 Task: Buy 5 Bodysuits of size 3-6 Months for Baby Boys from Clothing section under best seller category for shipping address: Bethany Lewis, 779 Spadafore Drive, State College, Pennsylvania 16803, Cell Number 8148222457. Pay from credit card ending with 2005, CVV 3321
Action: Mouse moved to (324, 94)
Screenshot: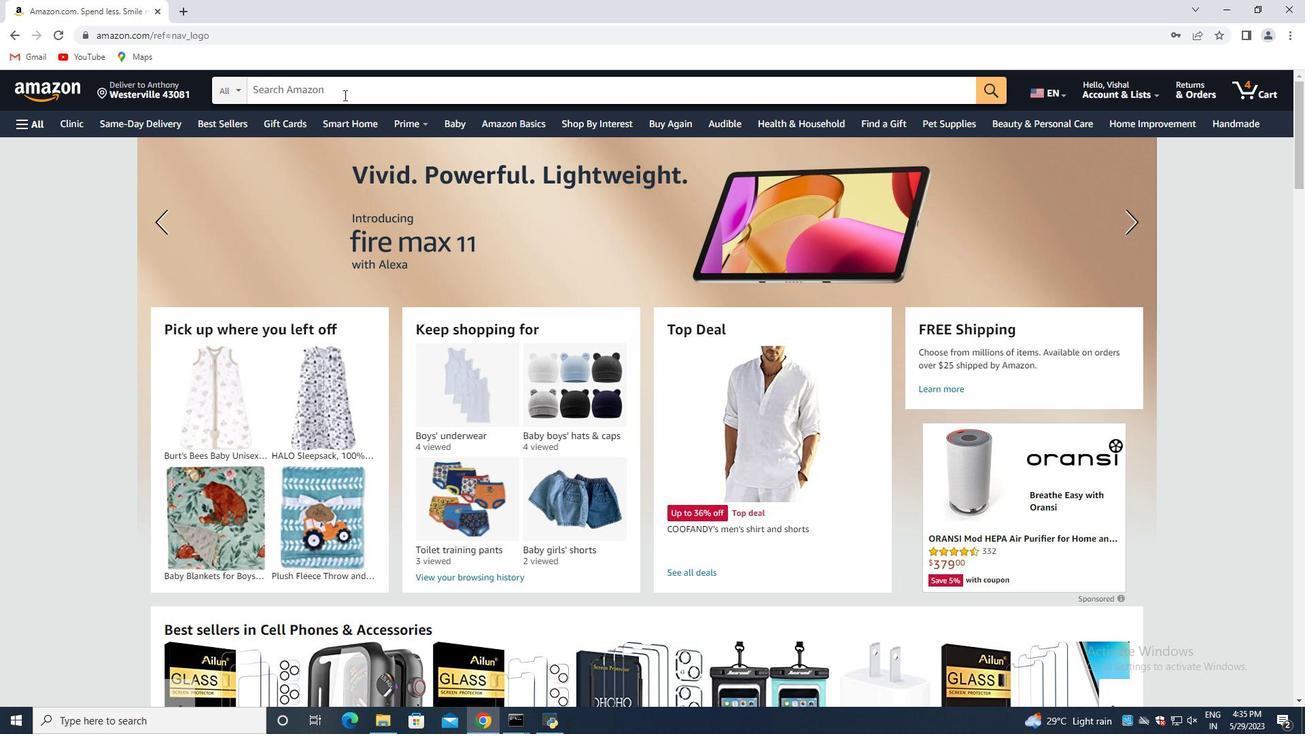 
Action: Mouse pressed left at (324, 94)
Screenshot: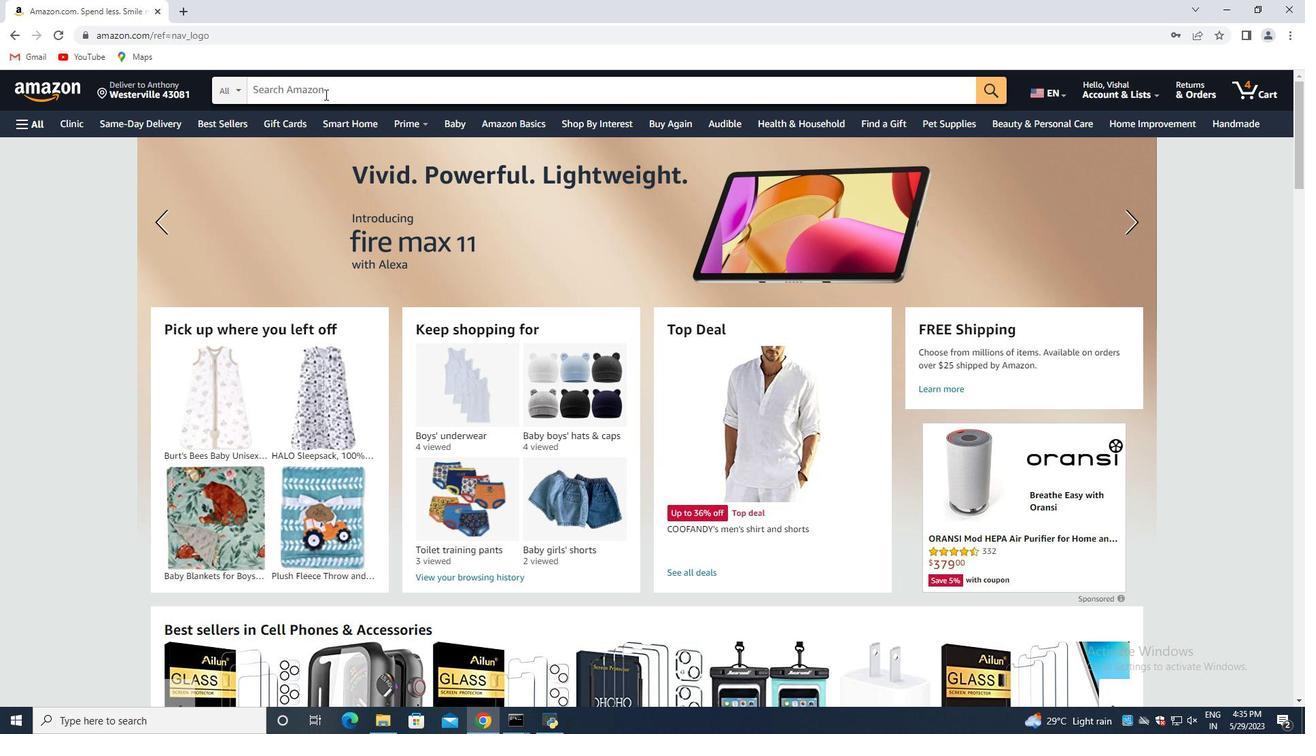 
Action: Key pressed <Key.shift>Bodysuits<Key.space>of<Key.space>size<Key.space>3-6<Key.space><Key.shift>Months<Key.space>for<Key.space><Key.shift>Baby<Key.space><Key.shift>Boys<Key.enter>
Screenshot: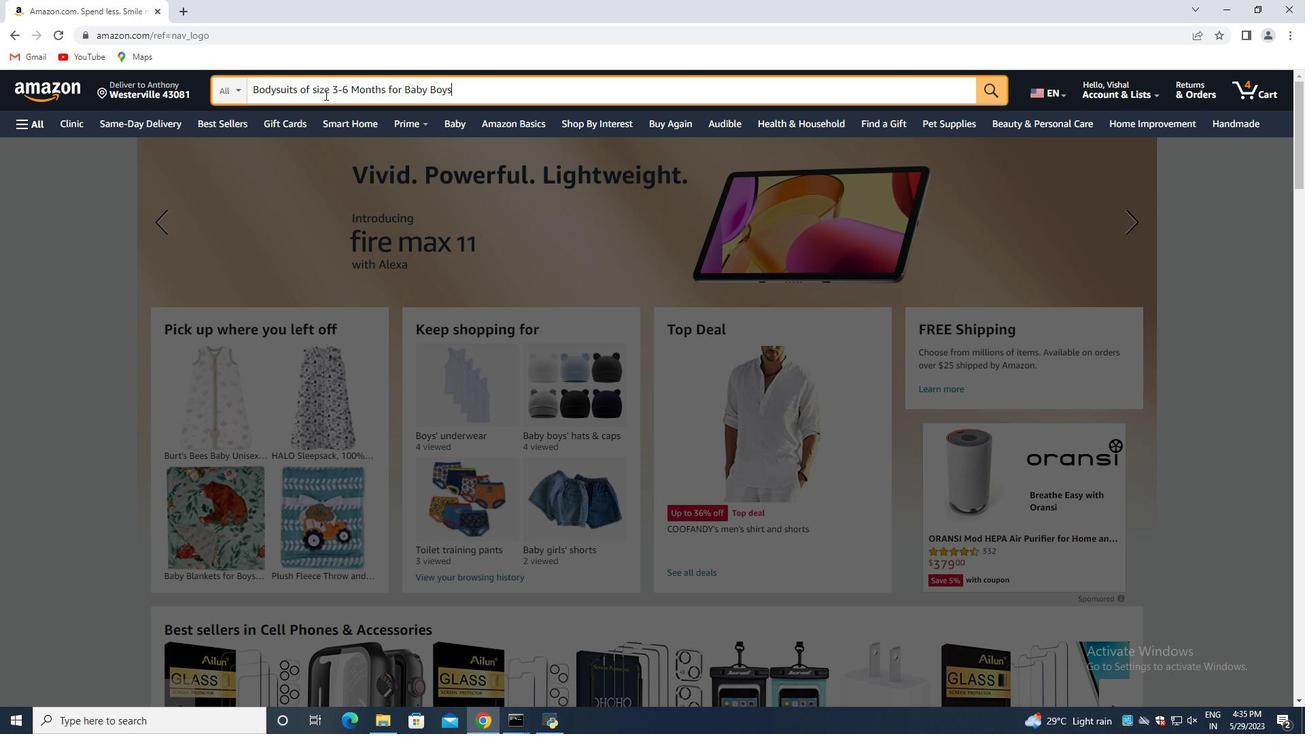 
Action: Mouse moved to (361, 292)
Screenshot: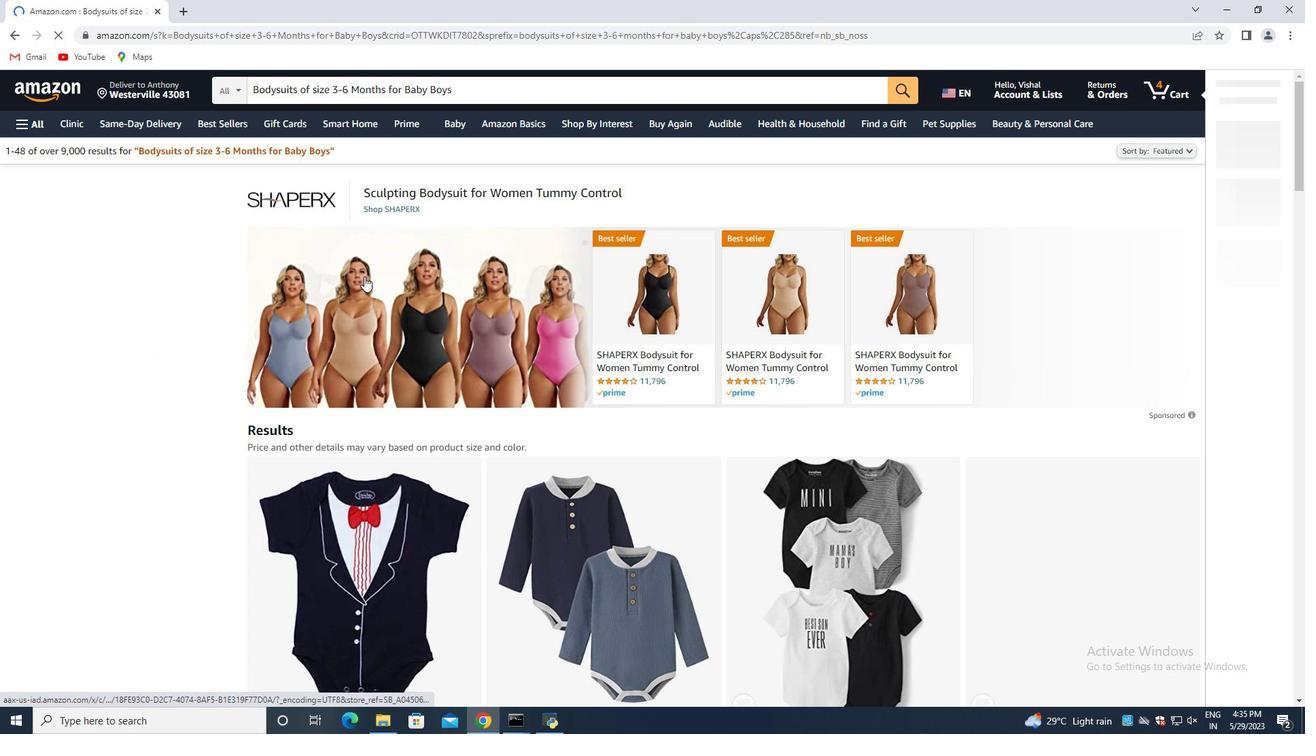 
Action: Mouse scrolled (363, 278) with delta (0, 0)
Screenshot: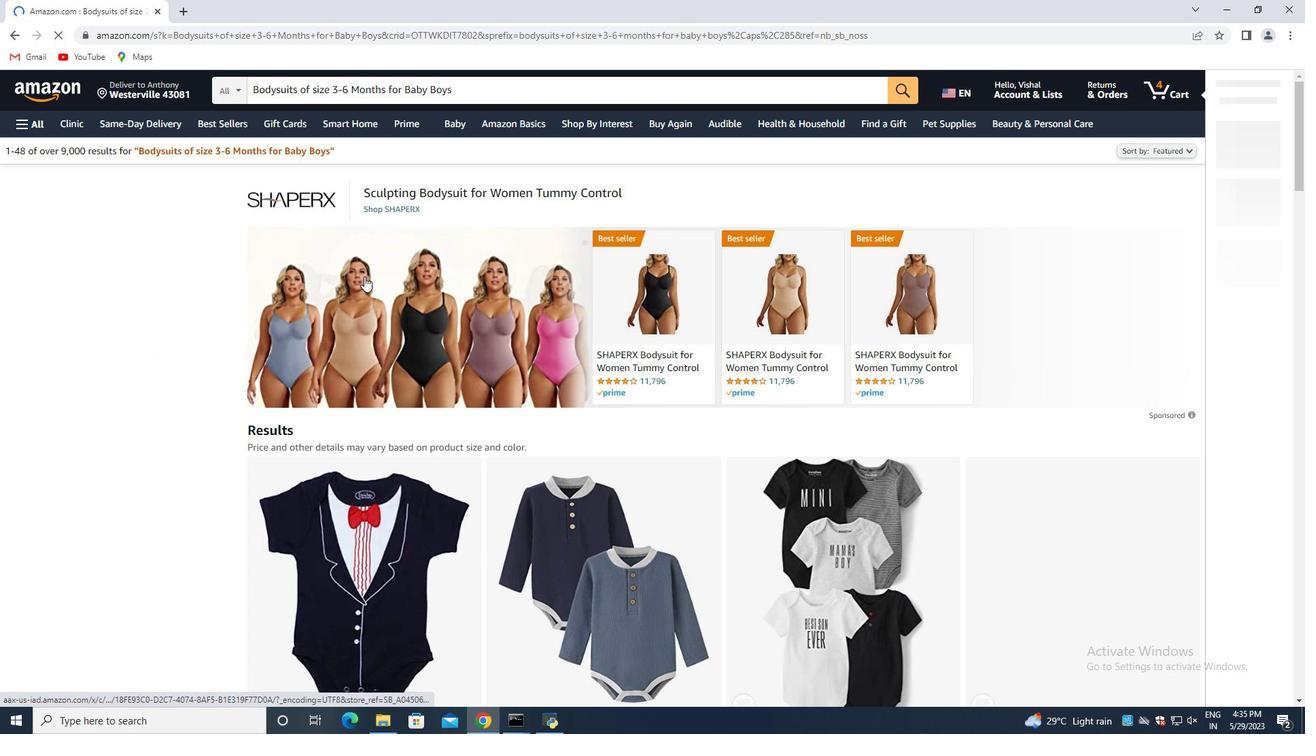 
Action: Mouse moved to (361, 295)
Screenshot: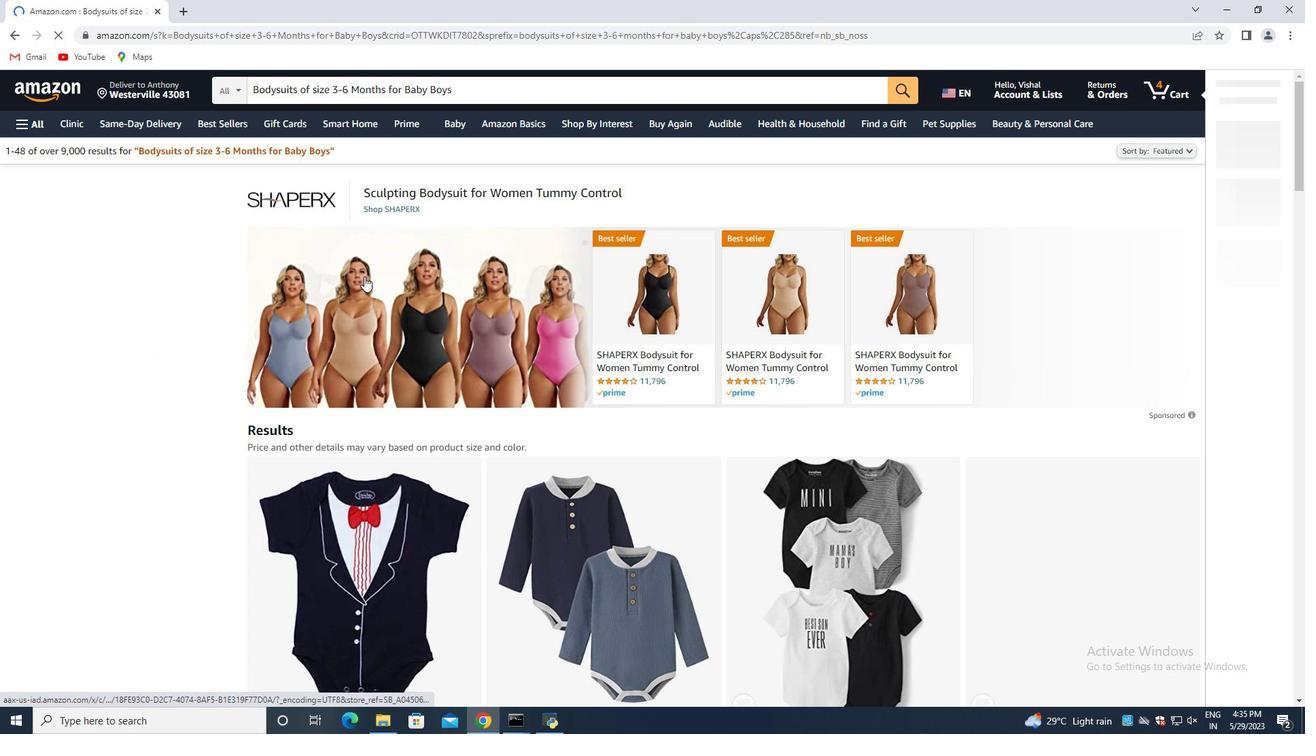 
Action: Mouse scrolled (361, 292) with delta (0, 0)
Screenshot: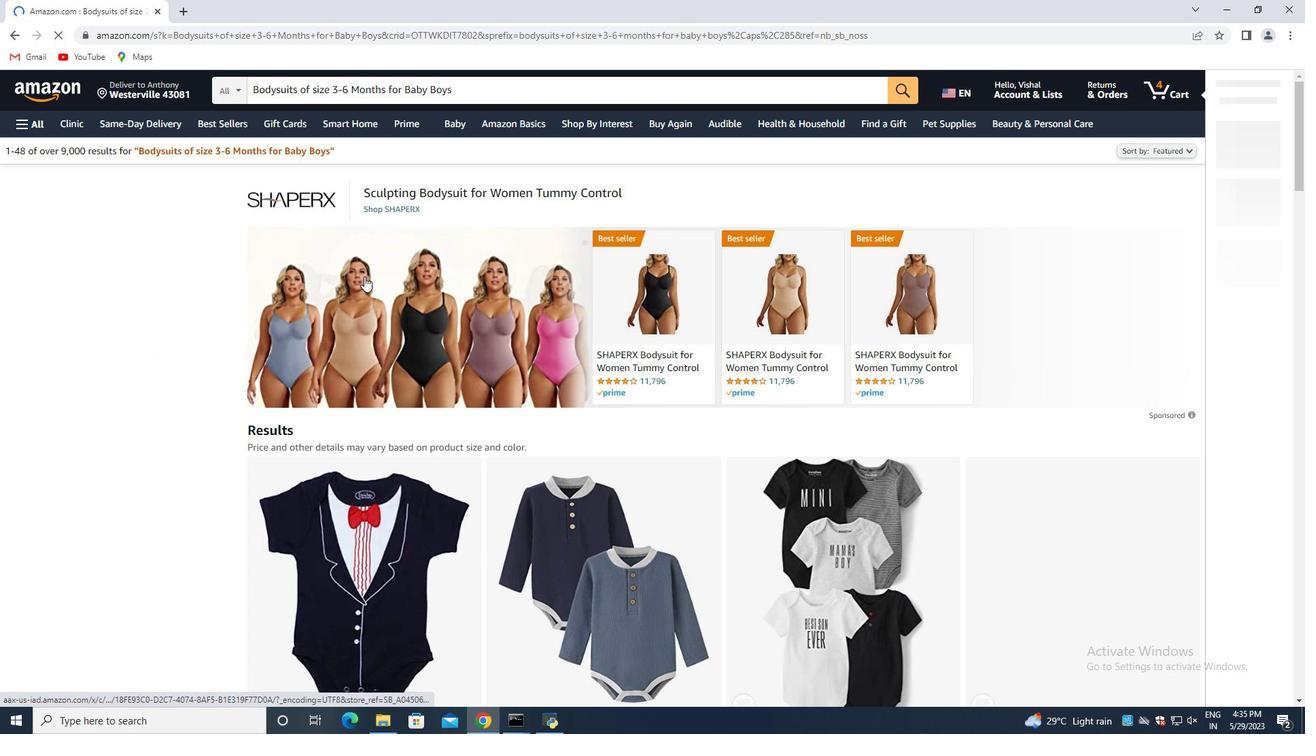 
Action: Mouse moved to (361, 295)
Screenshot: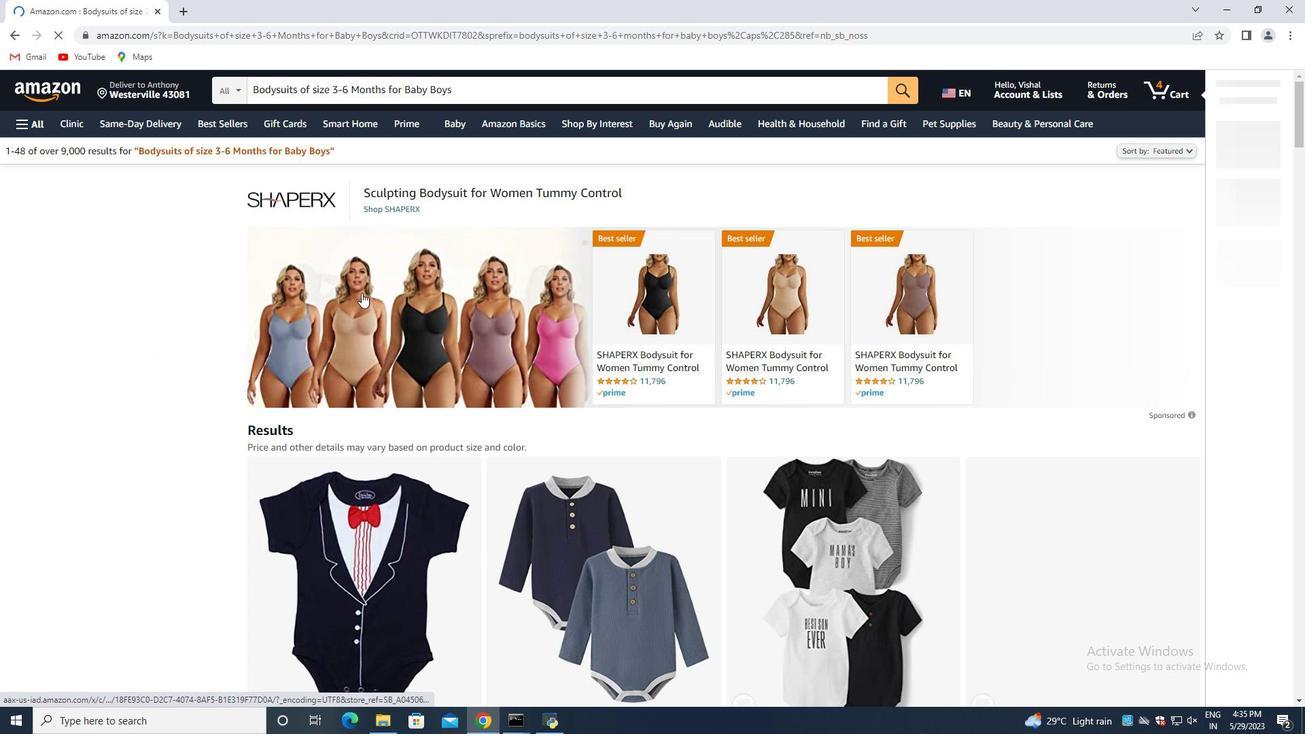 
Action: Mouse scrolled (361, 294) with delta (0, 0)
Screenshot: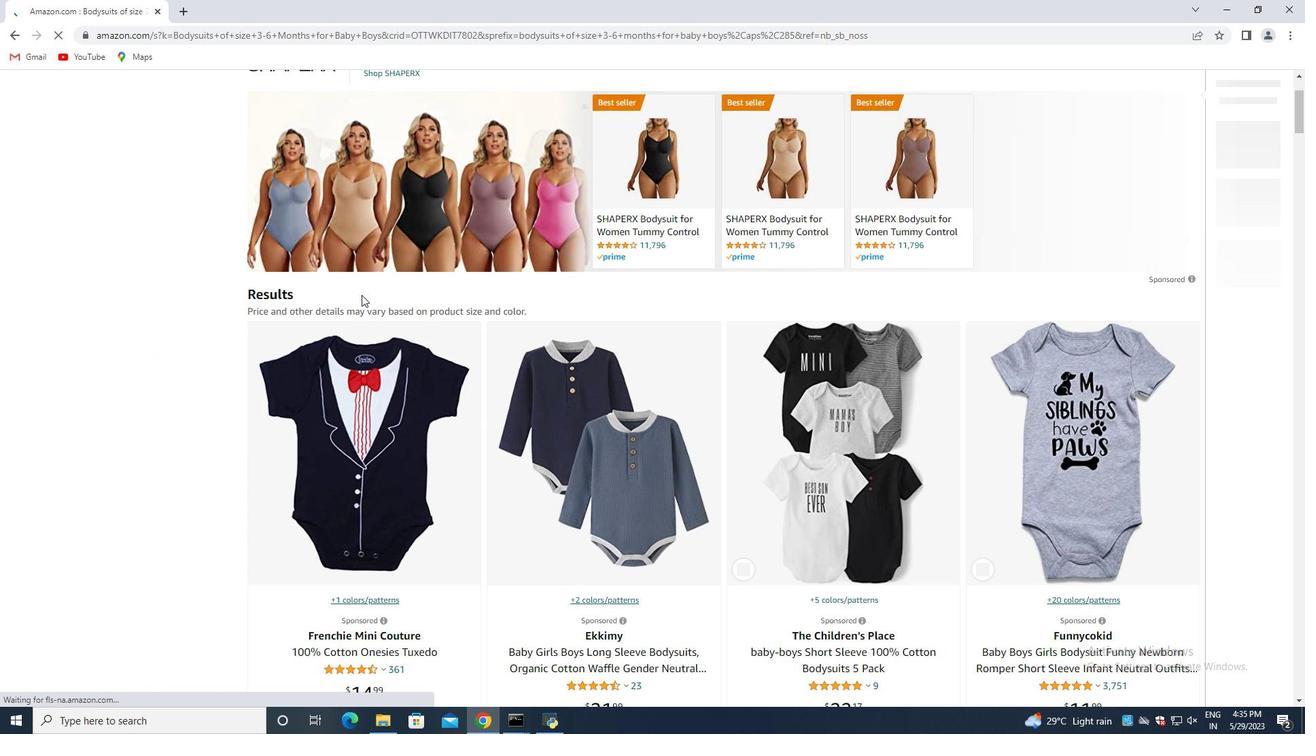 
Action: Mouse moved to (388, 297)
Screenshot: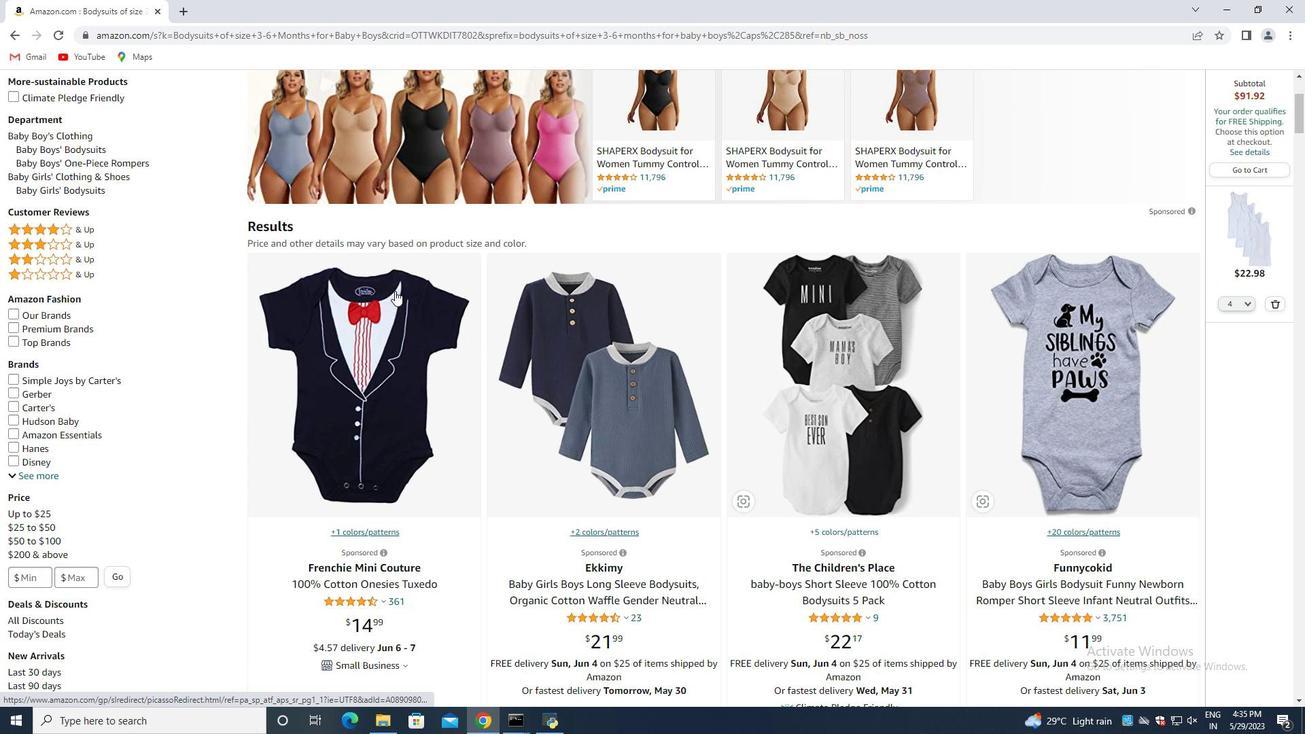 
Action: Mouse scrolled (388, 296) with delta (0, 0)
Screenshot: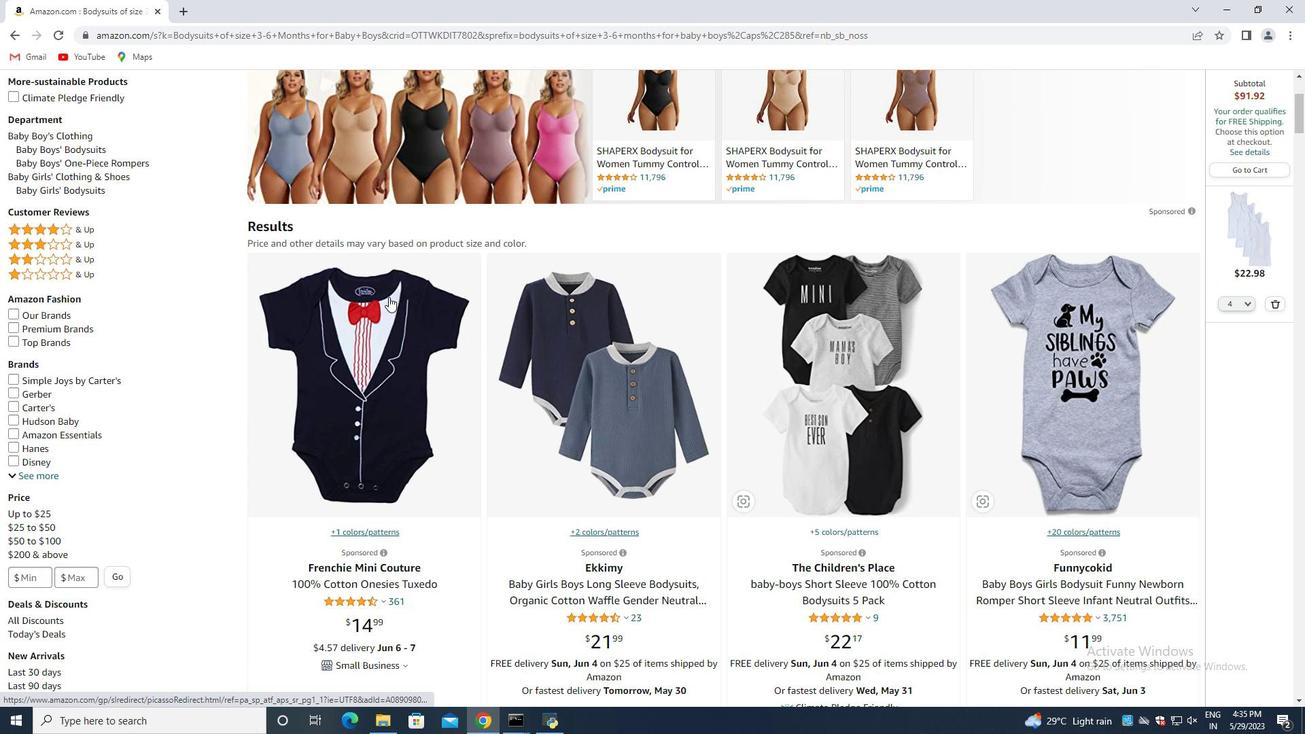 
Action: Mouse scrolled (388, 296) with delta (0, 0)
Screenshot: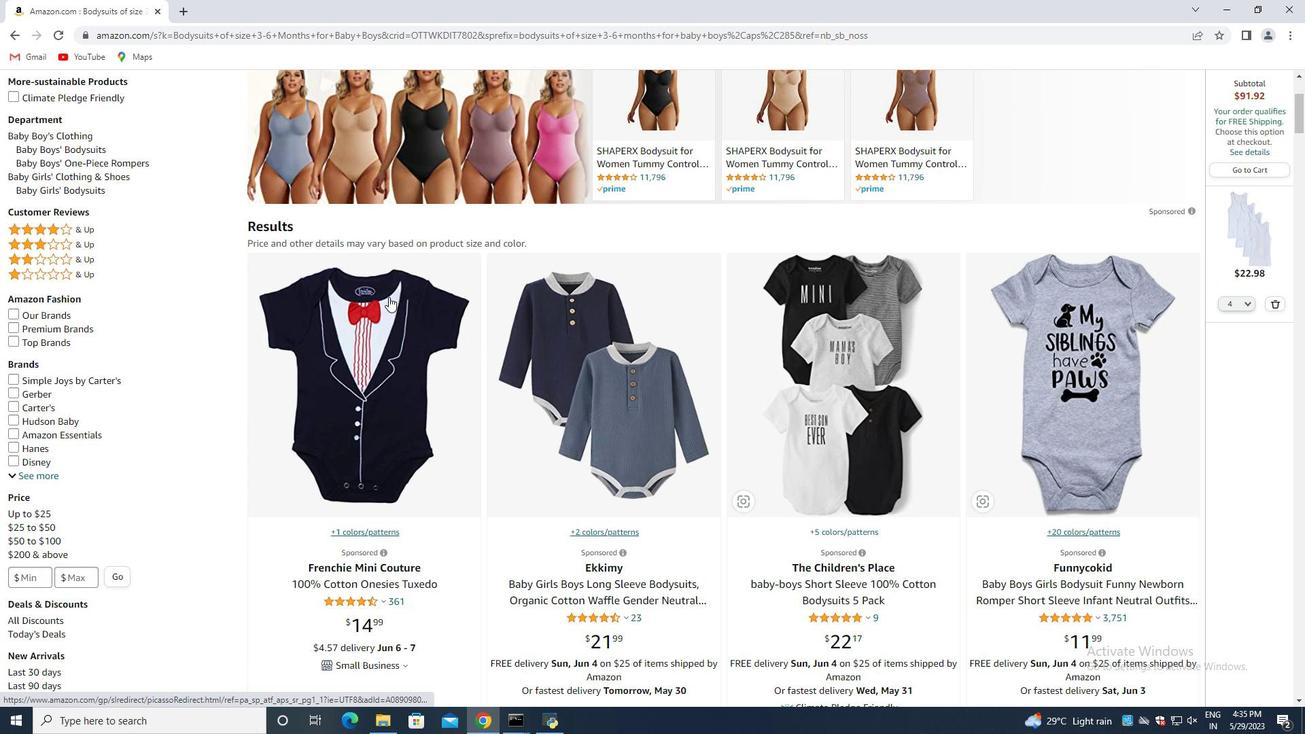 
Action: Mouse moved to (343, 254)
Screenshot: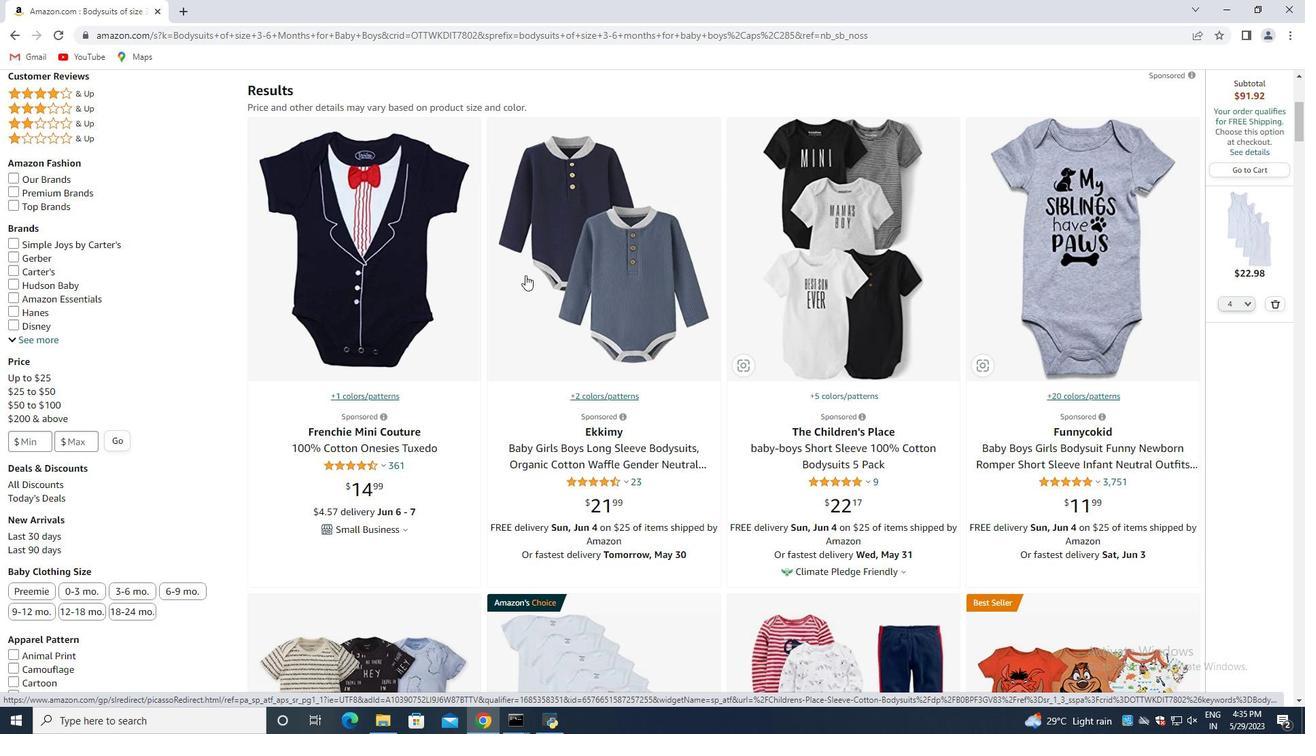 
Action: Mouse scrolled (343, 254) with delta (0, 0)
Screenshot: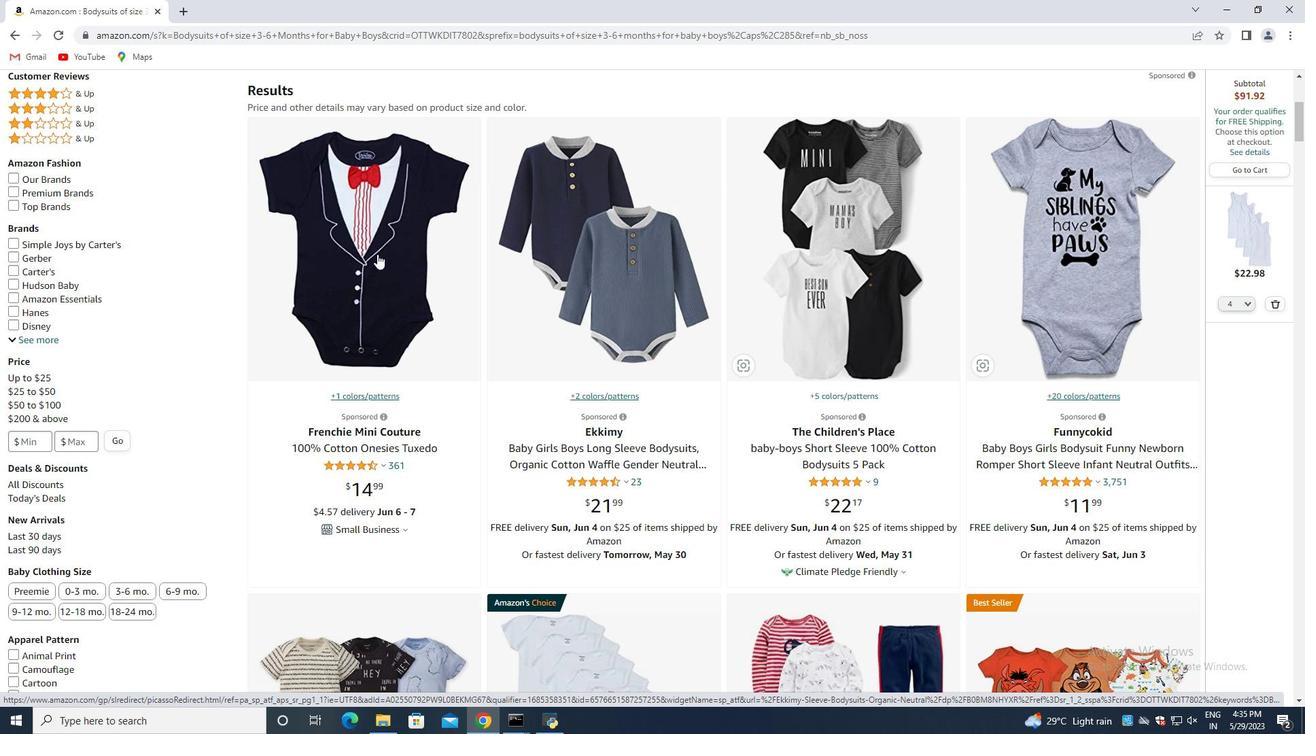 
Action: Mouse scrolled (343, 254) with delta (0, 0)
Screenshot: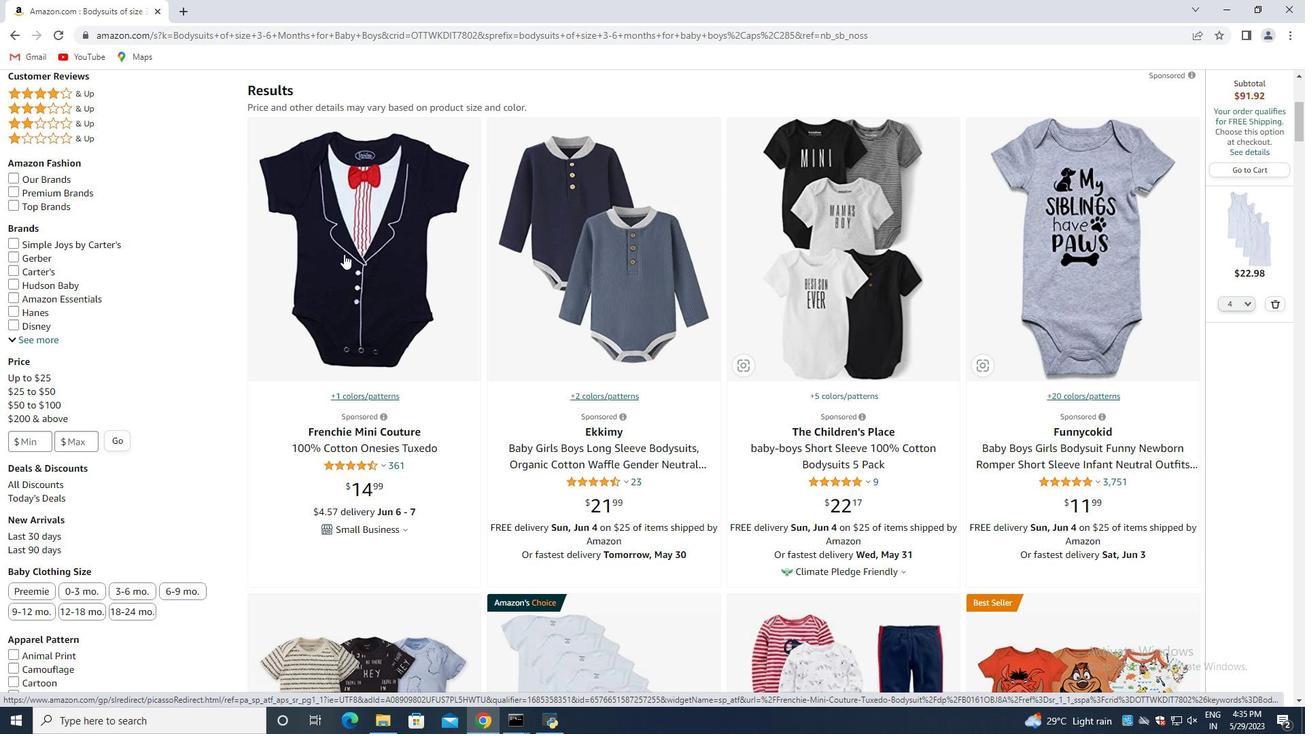 
Action: Mouse scrolled (343, 254) with delta (0, 0)
Screenshot: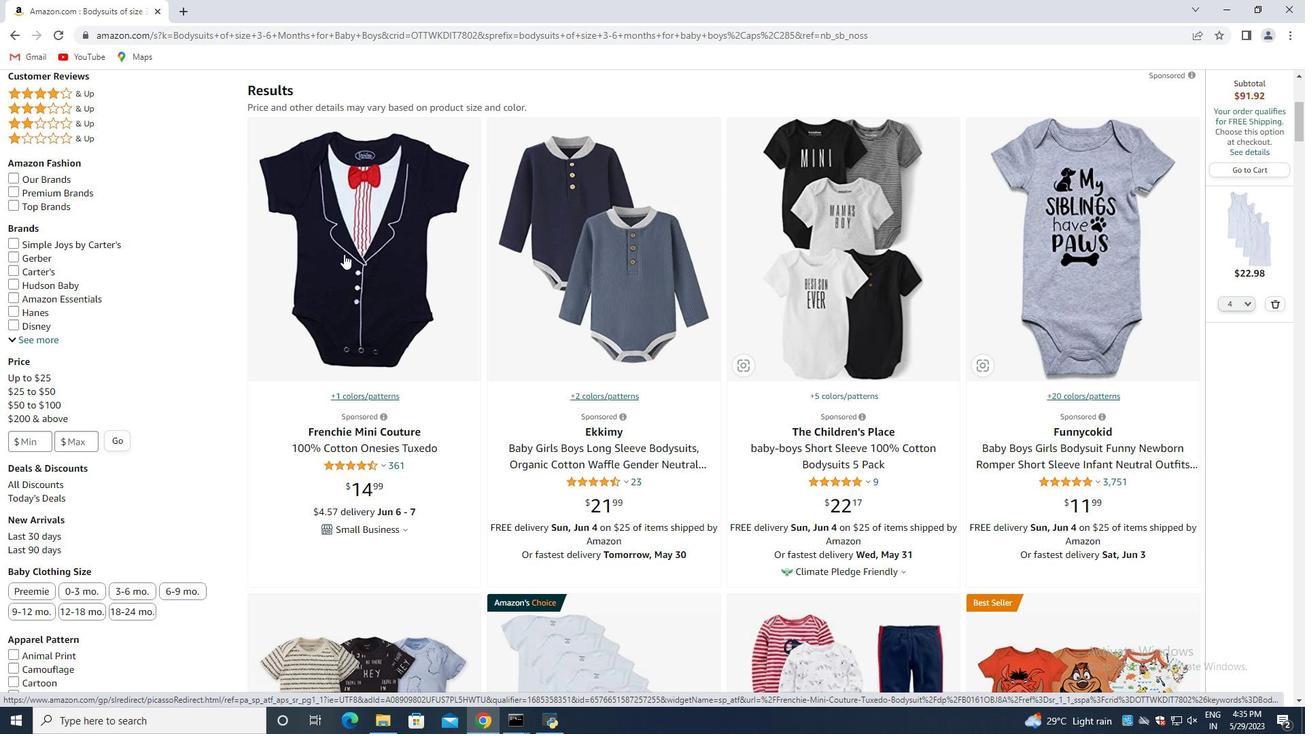 
Action: Mouse moved to (342, 254)
Screenshot: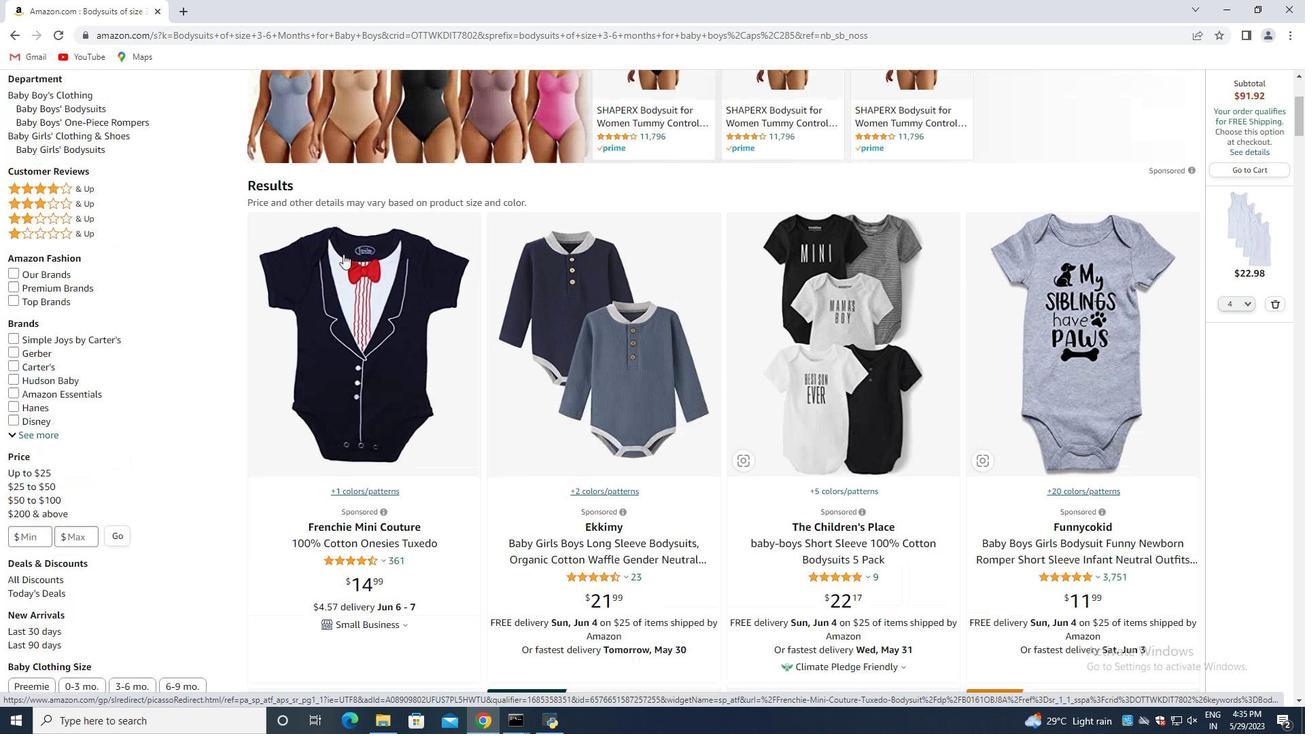
Action: Mouse scrolled (343, 254) with delta (0, 0)
Screenshot: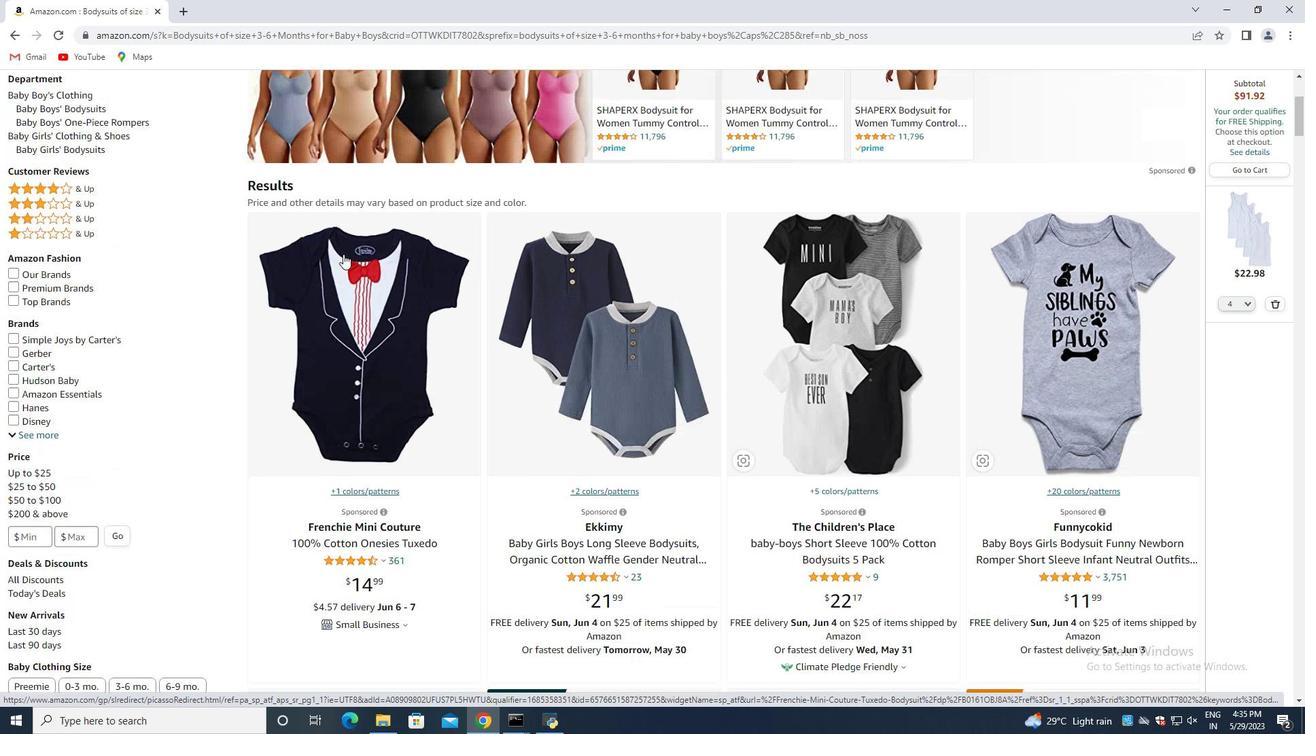
Action: Mouse moved to (337, 255)
Screenshot: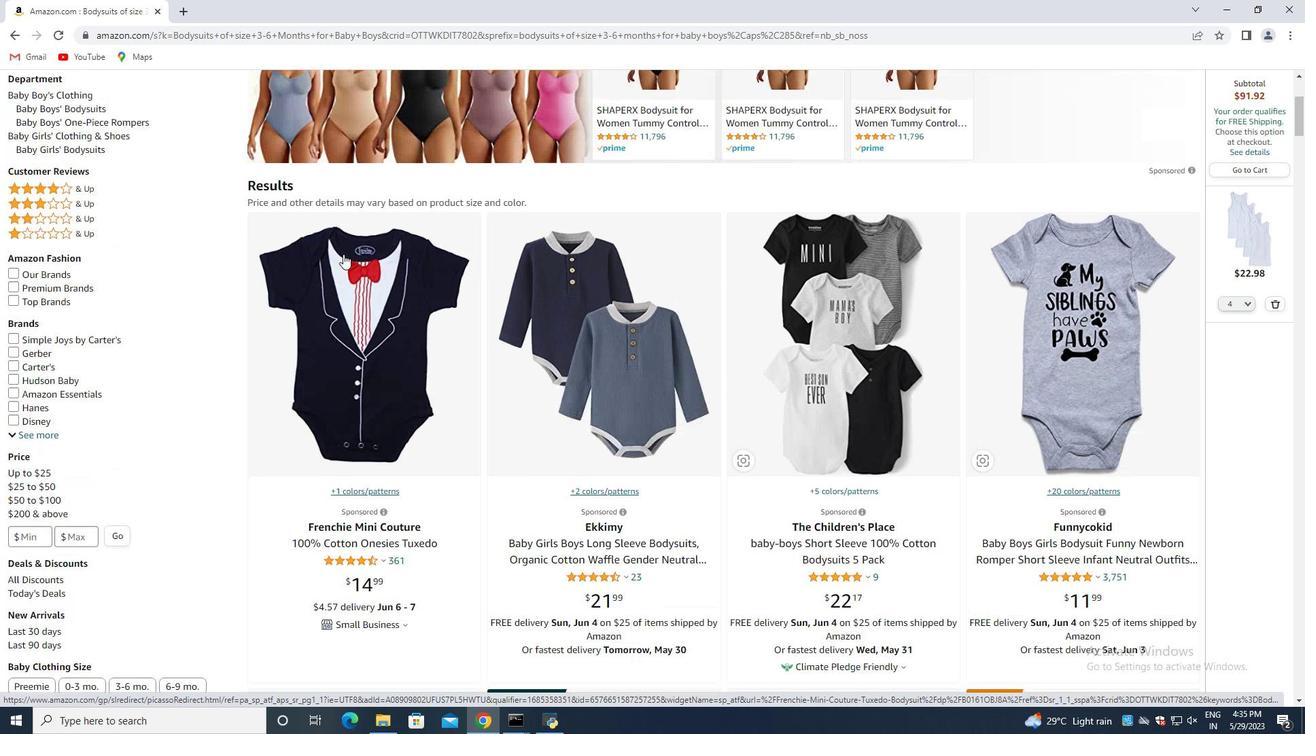 
Action: Mouse scrolled (343, 254) with delta (0, 0)
Screenshot: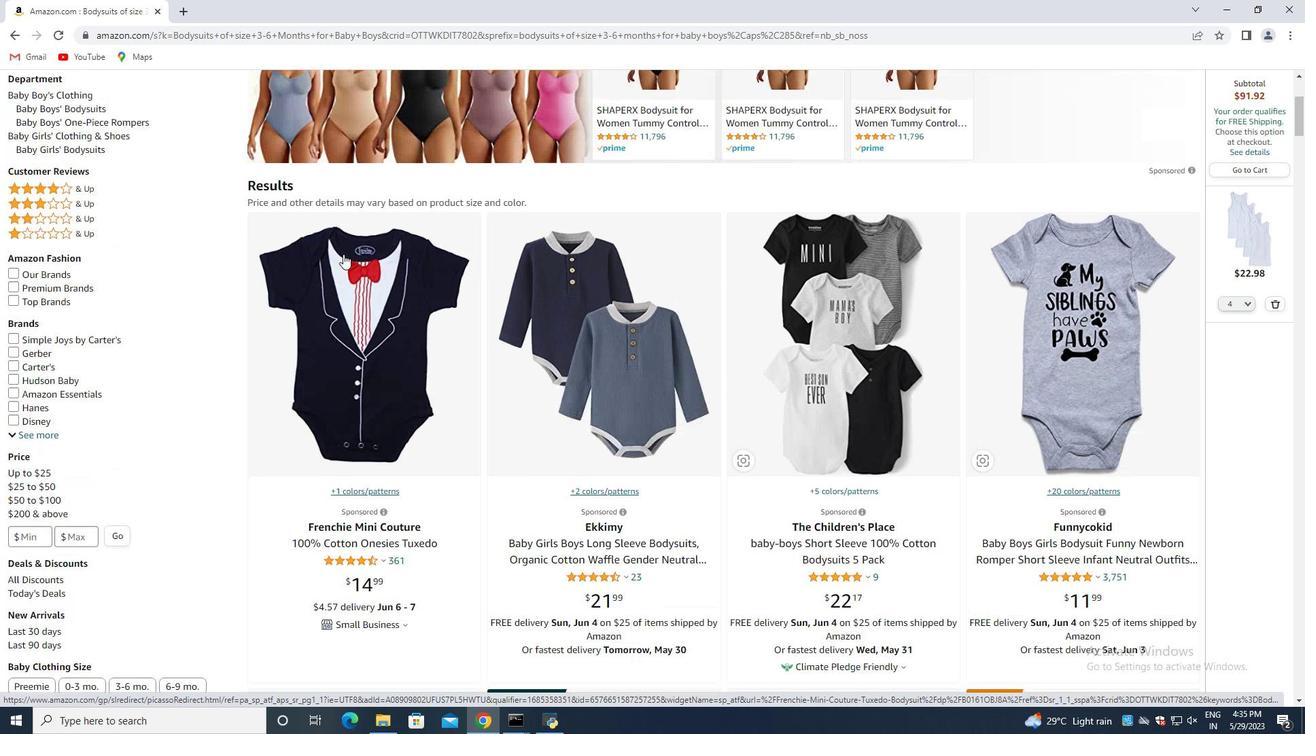 
Action: Mouse moved to (79, 340)
Screenshot: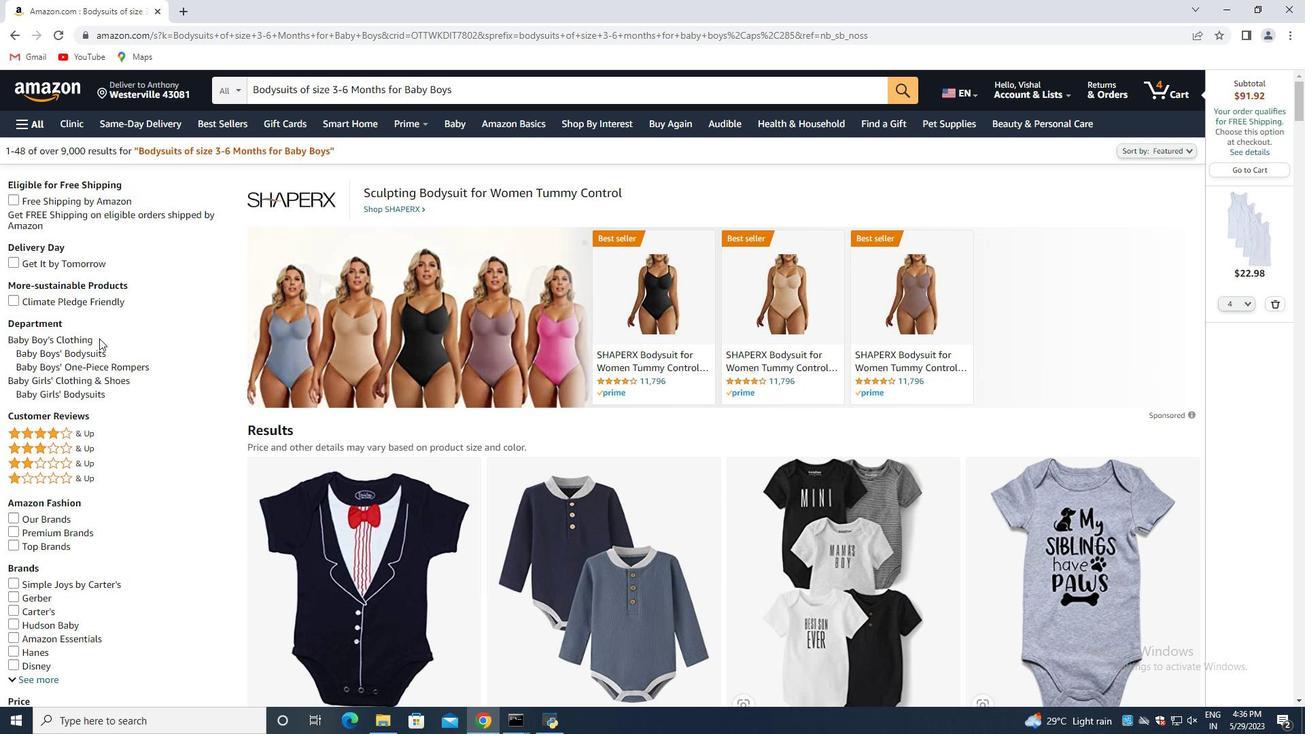 
Action: Mouse pressed left at (79, 340)
Screenshot: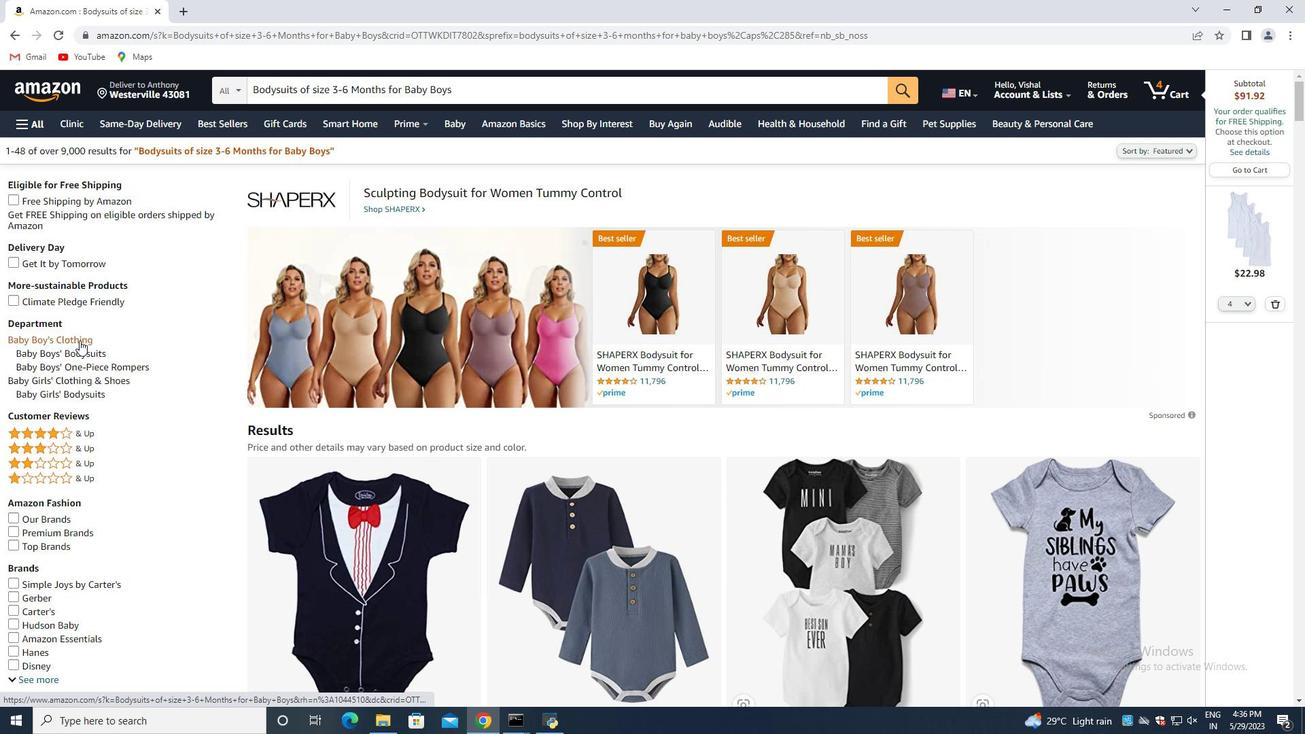
Action: Mouse moved to (98, 403)
Screenshot: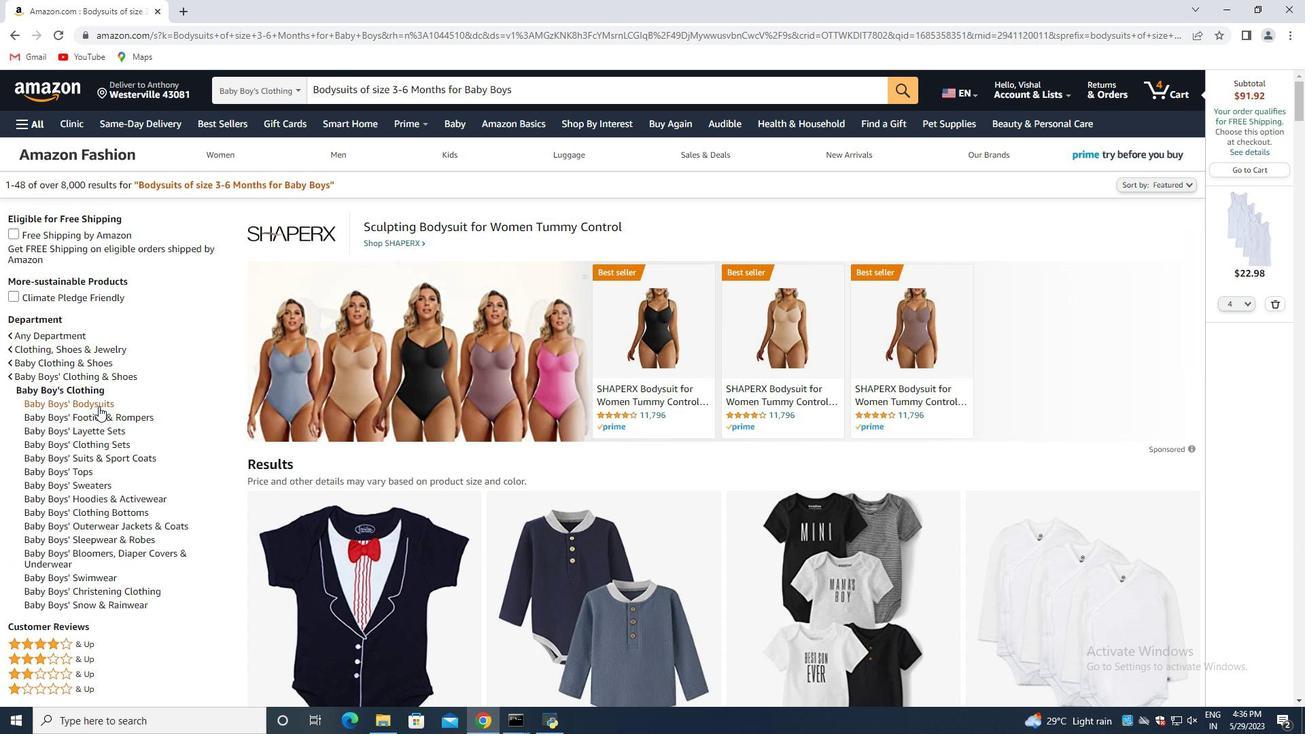 
Action: Mouse pressed left at (98, 403)
Screenshot: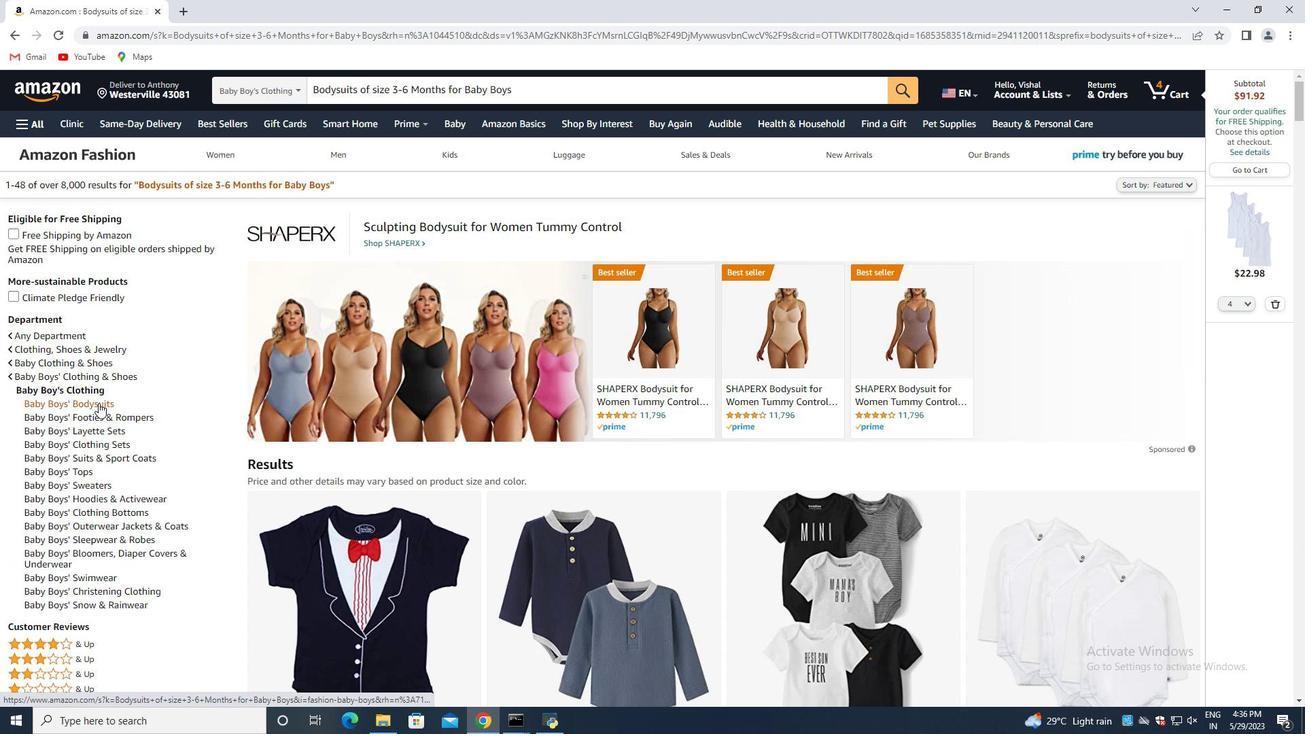 
Action: Mouse moved to (505, 450)
Screenshot: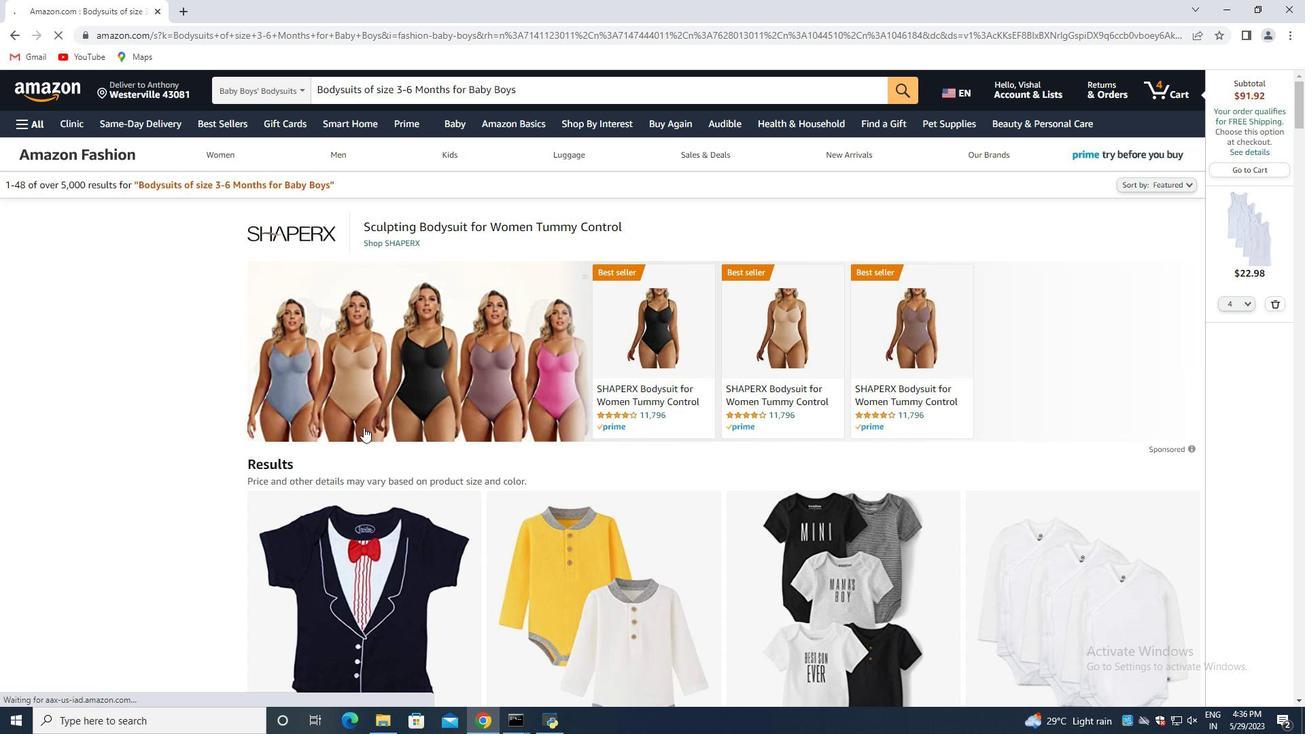 
Action: Mouse scrolled (502, 448) with delta (0, 0)
Screenshot: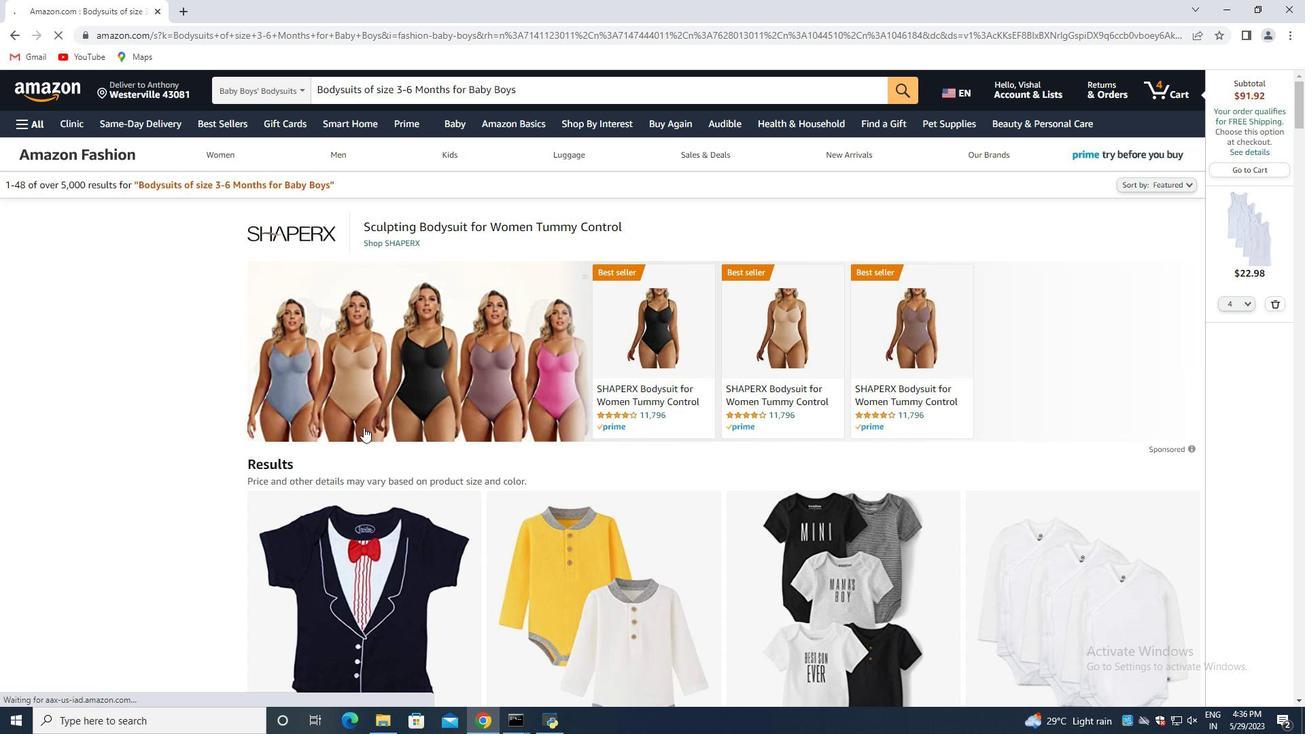 
Action: Mouse scrolled (505, 449) with delta (0, 0)
Screenshot: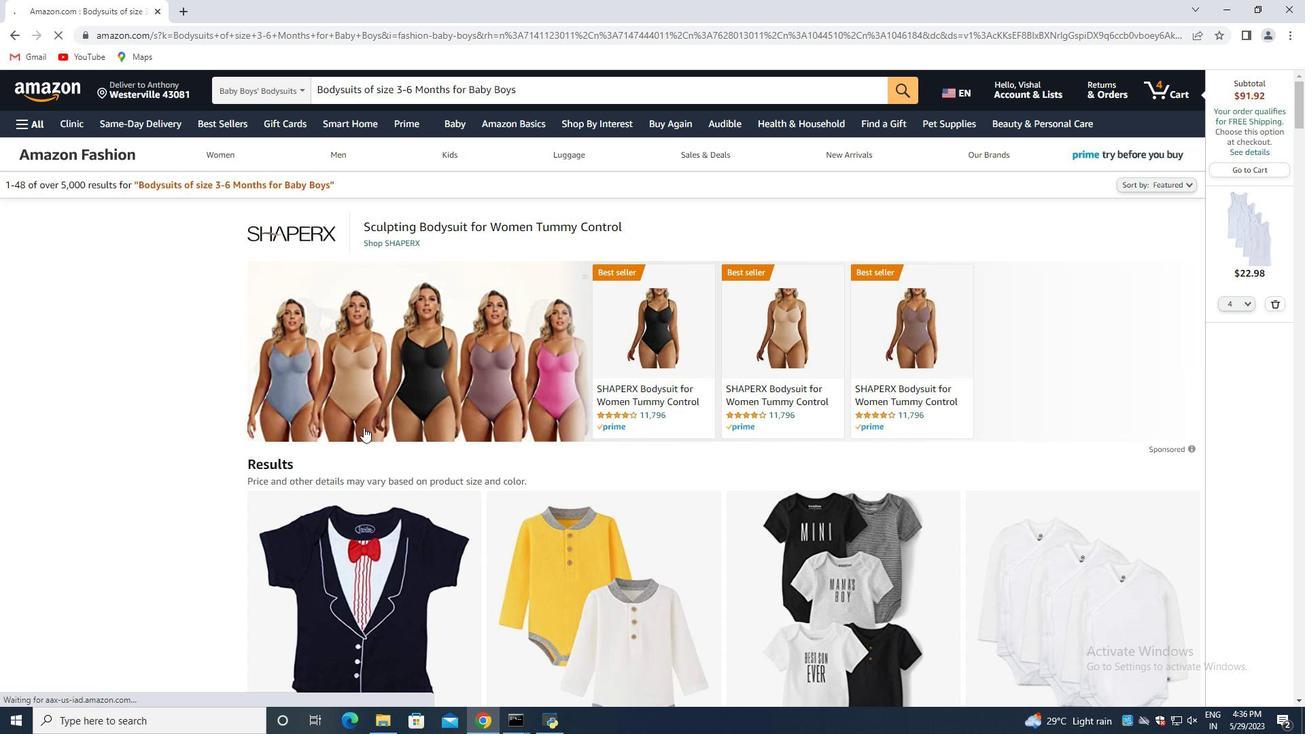 
Action: Mouse moved to (535, 454)
Screenshot: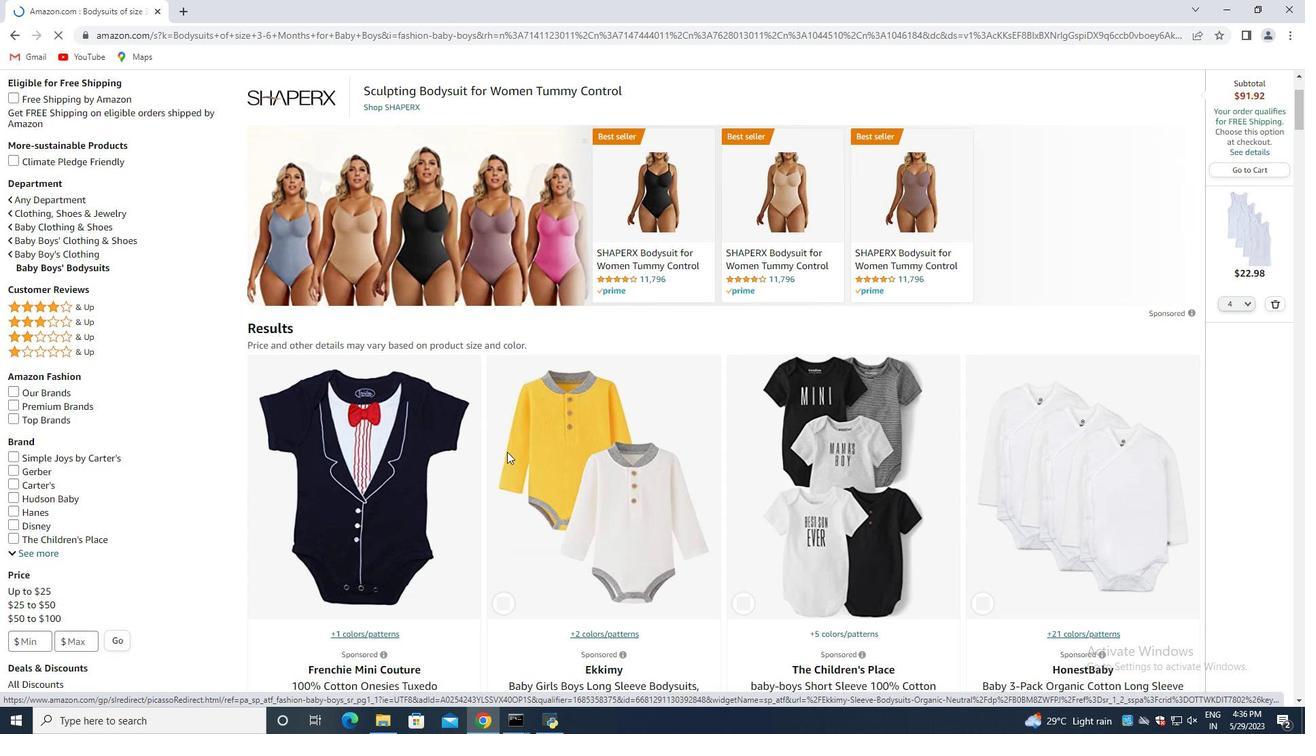 
Action: Mouse scrolled (535, 454) with delta (0, 0)
Screenshot: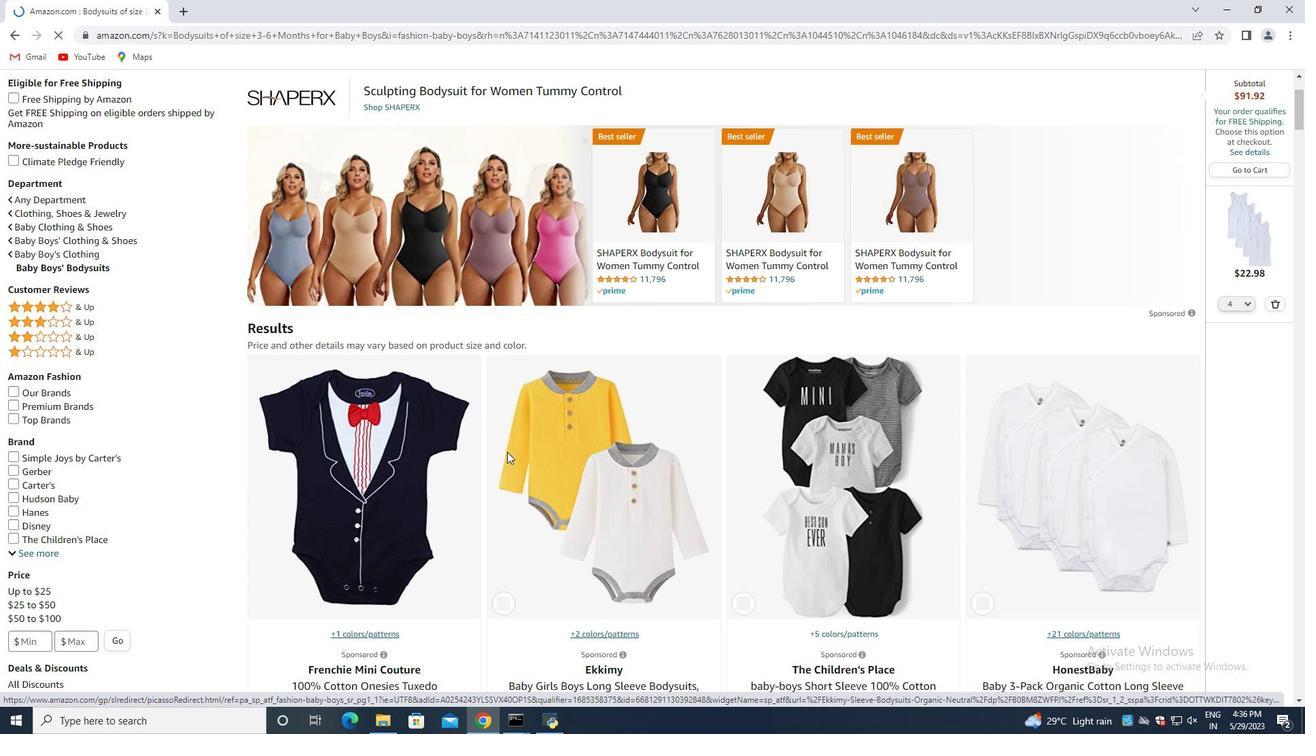 
Action: Mouse moved to (545, 456)
Screenshot: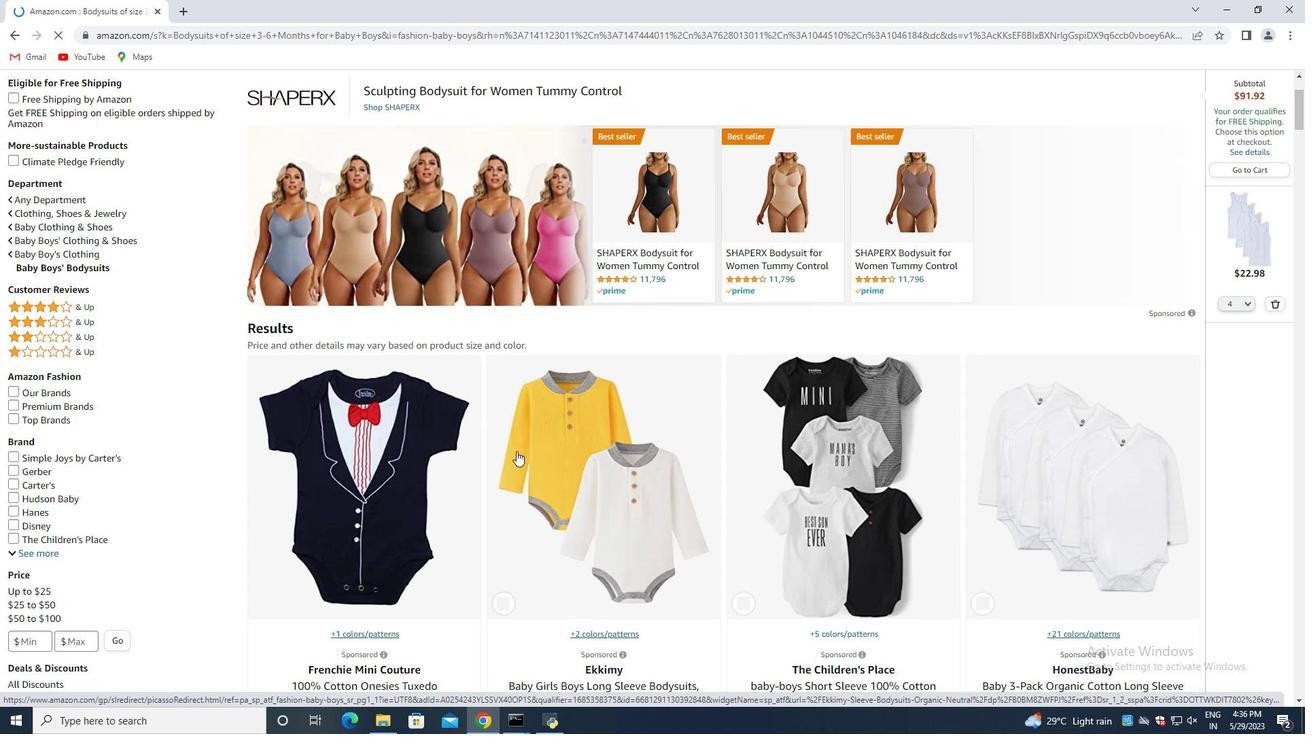 
Action: Mouse scrolled (545, 455) with delta (0, 0)
Screenshot: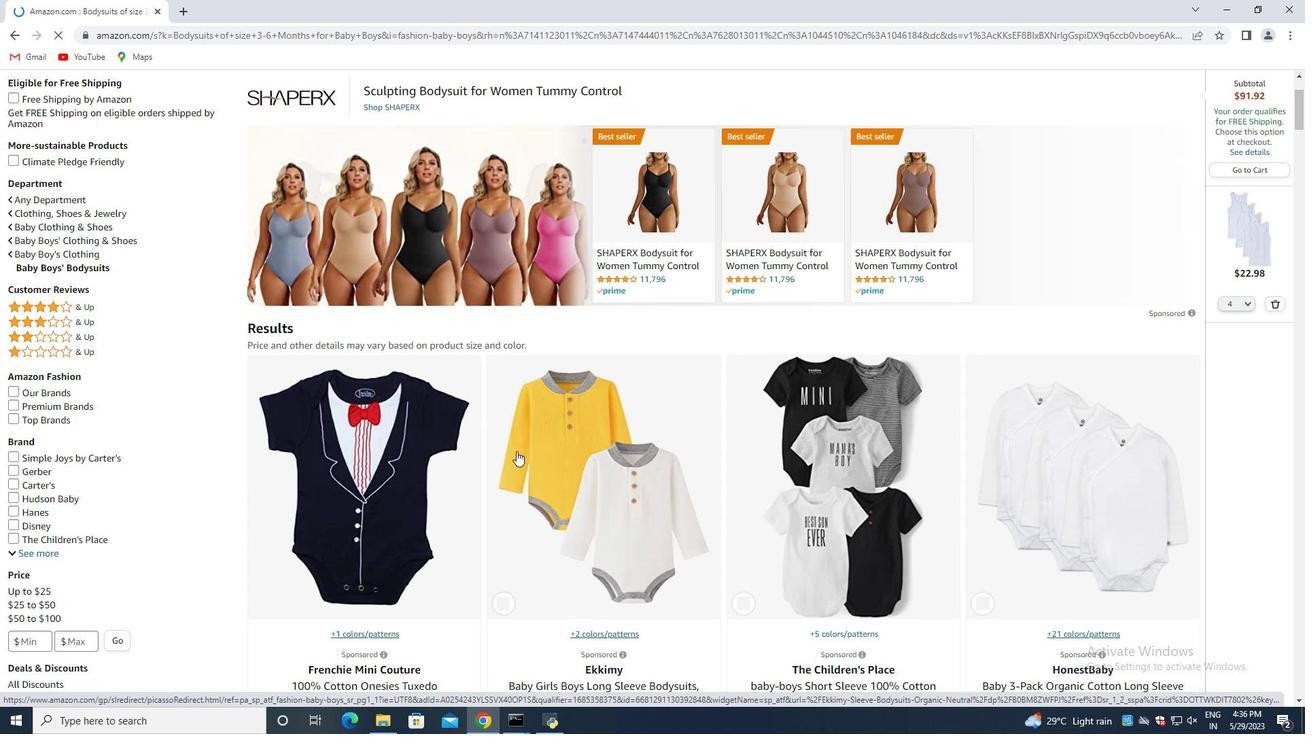 
Action: Mouse moved to (864, 379)
Screenshot: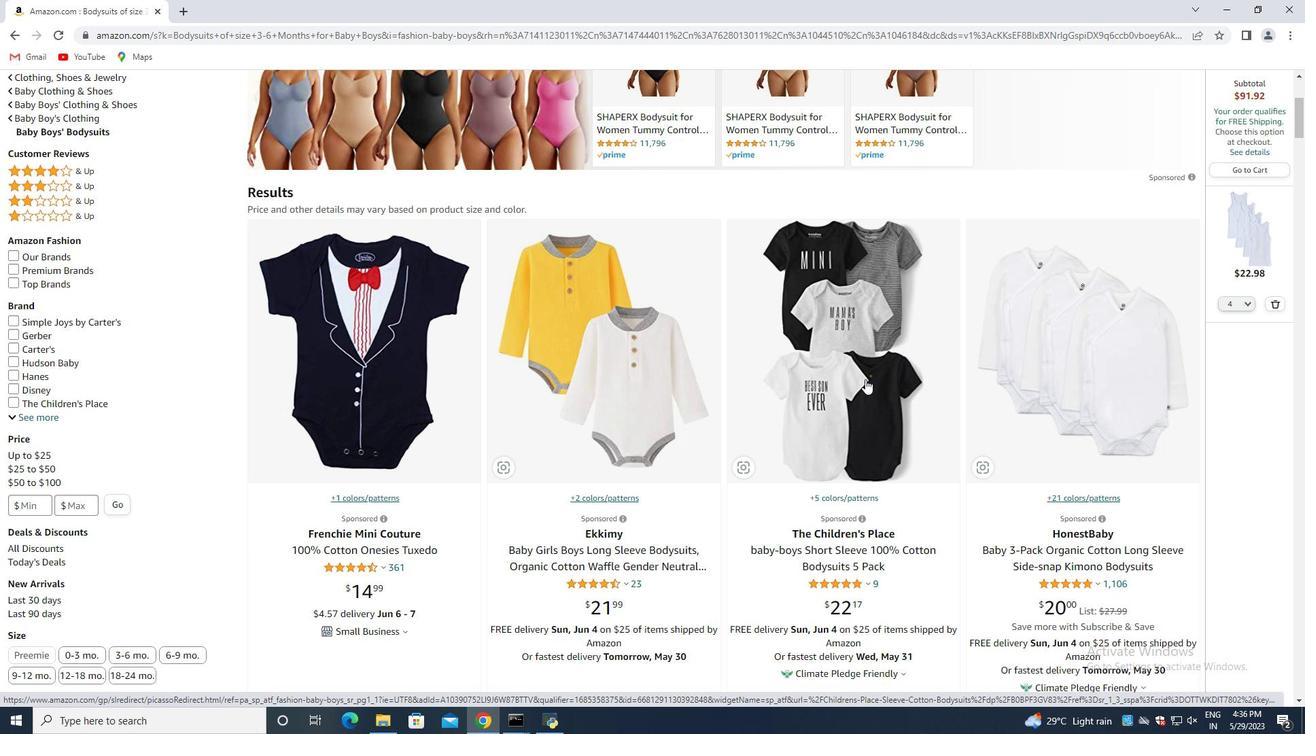 
Action: Mouse scrolled (864, 378) with delta (0, 0)
Screenshot: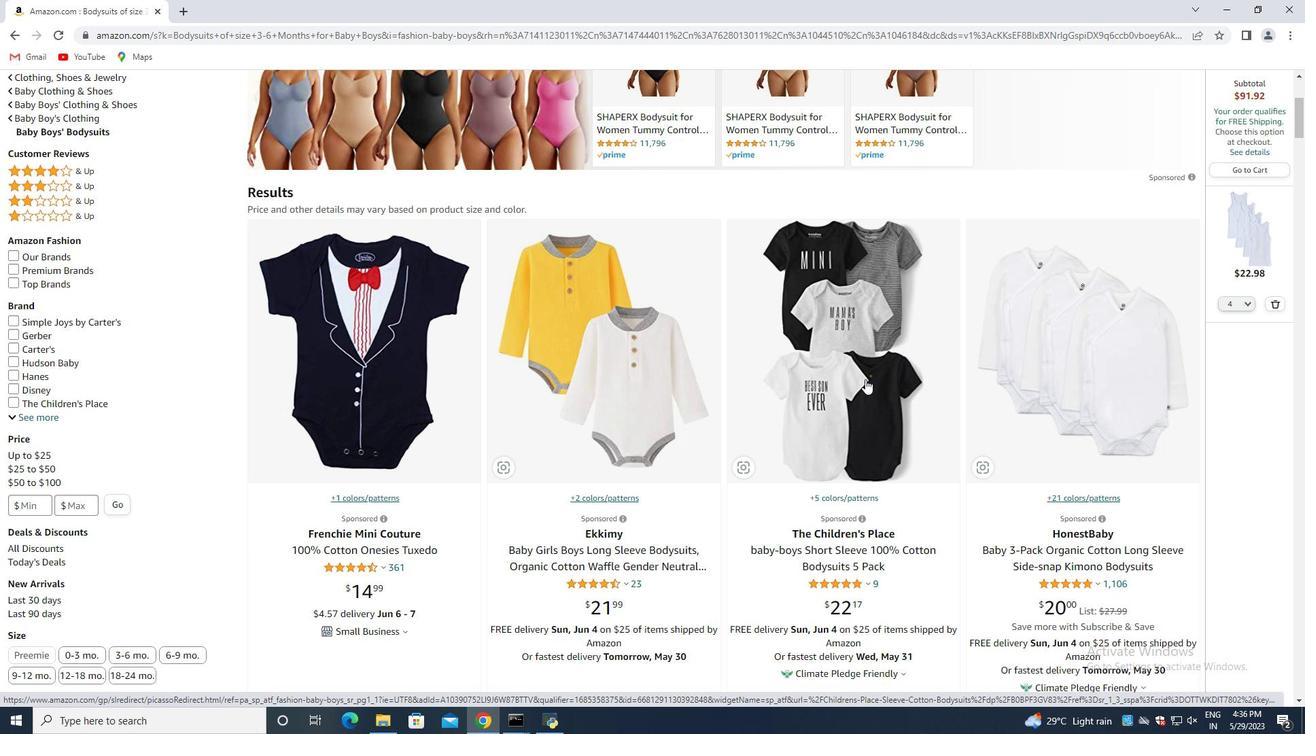
Action: Mouse moved to (772, 377)
Screenshot: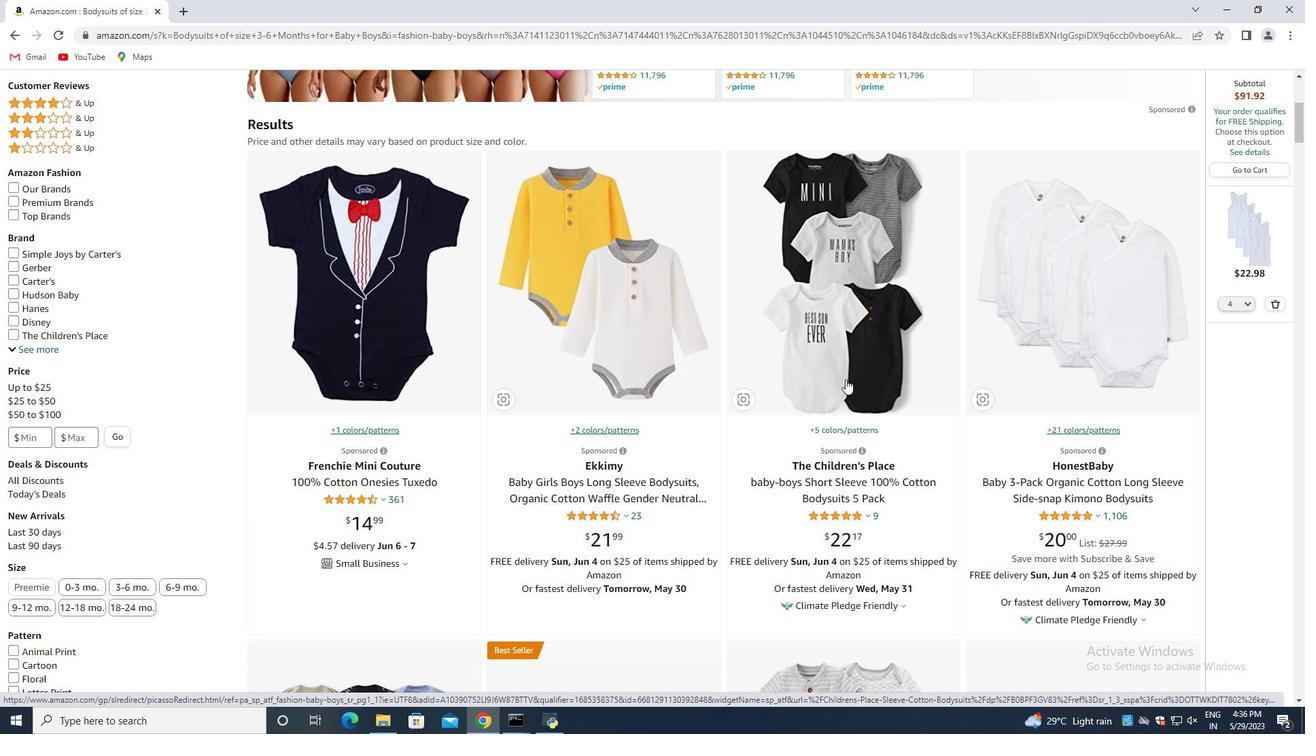
Action: Mouse scrolled (772, 377) with delta (0, 0)
Screenshot: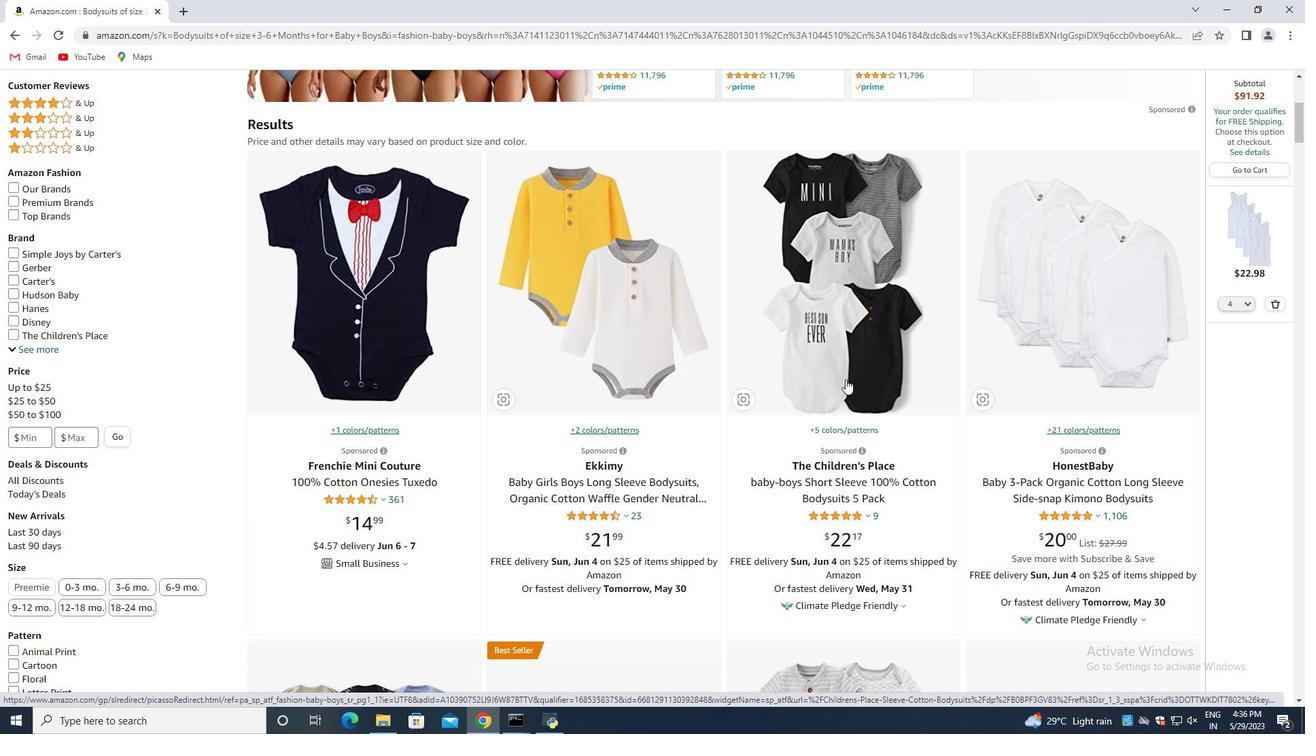 
Action: Mouse moved to (725, 375)
Screenshot: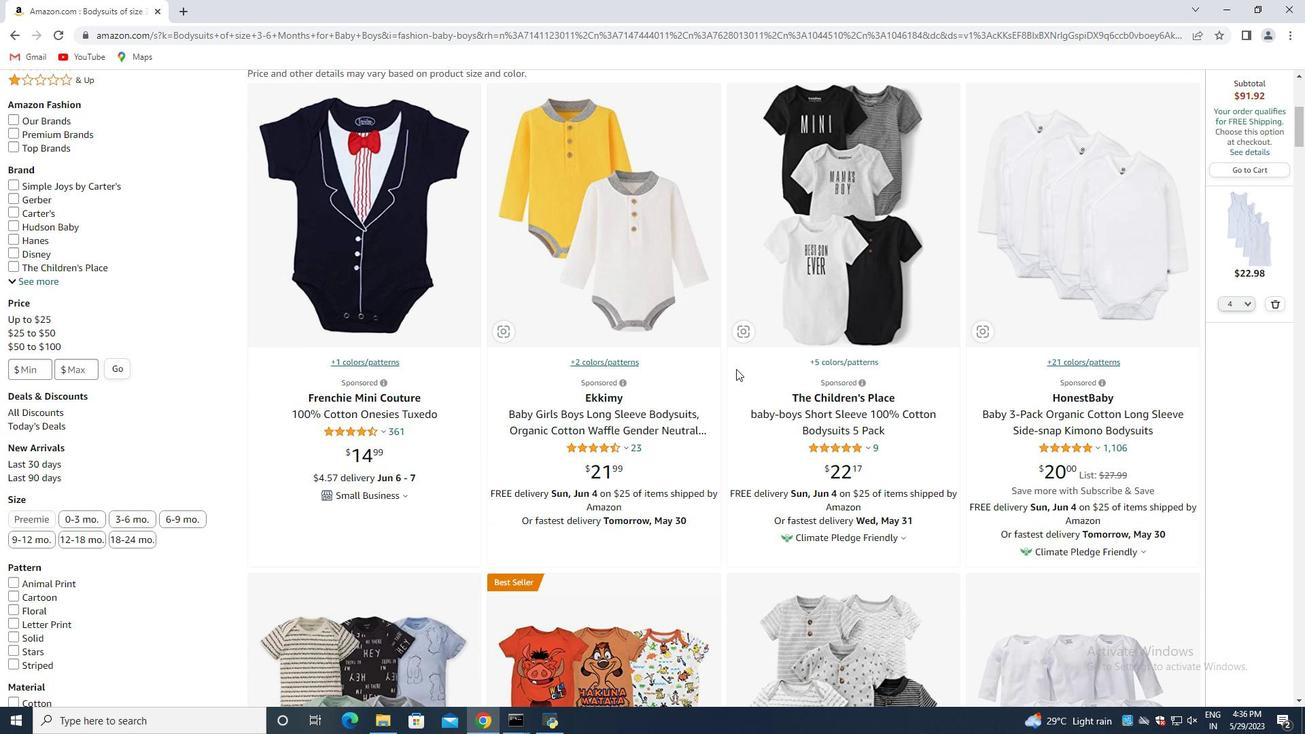 
Action: Mouse scrolled (725, 375) with delta (0, 0)
Screenshot: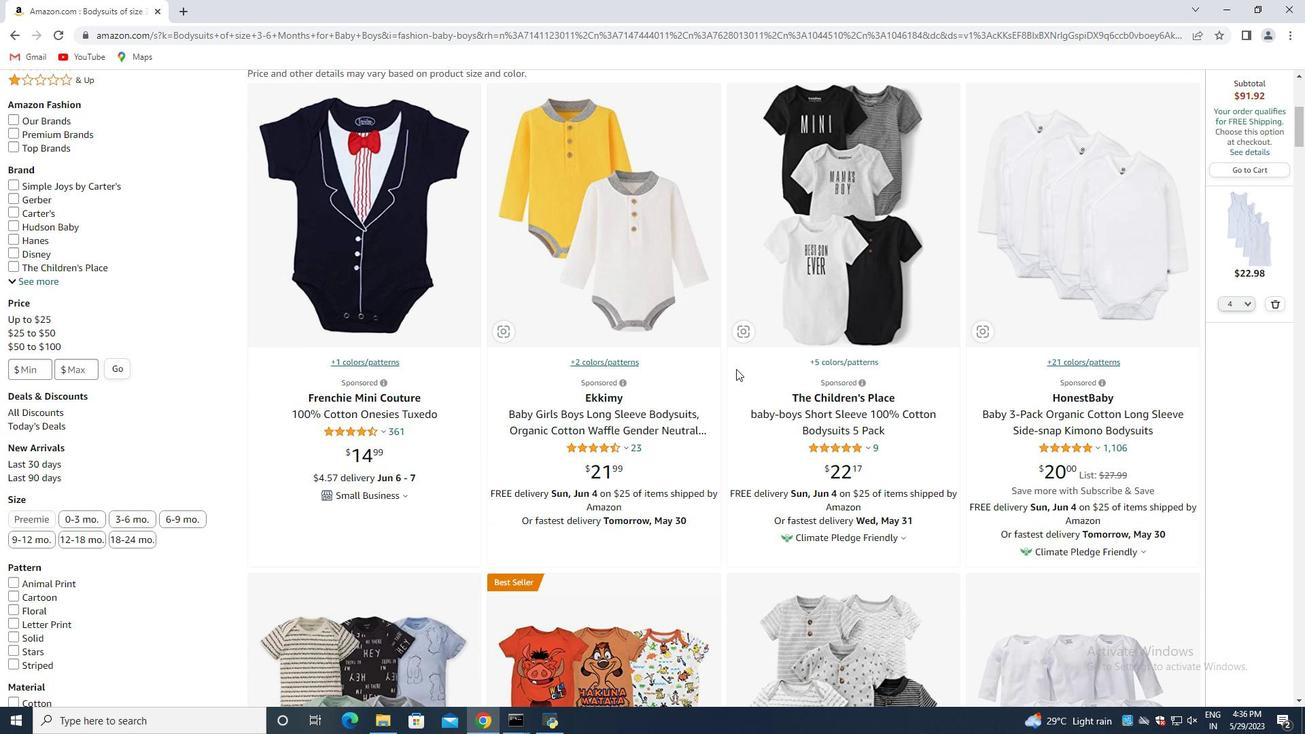 
Action: Mouse moved to (681, 397)
Screenshot: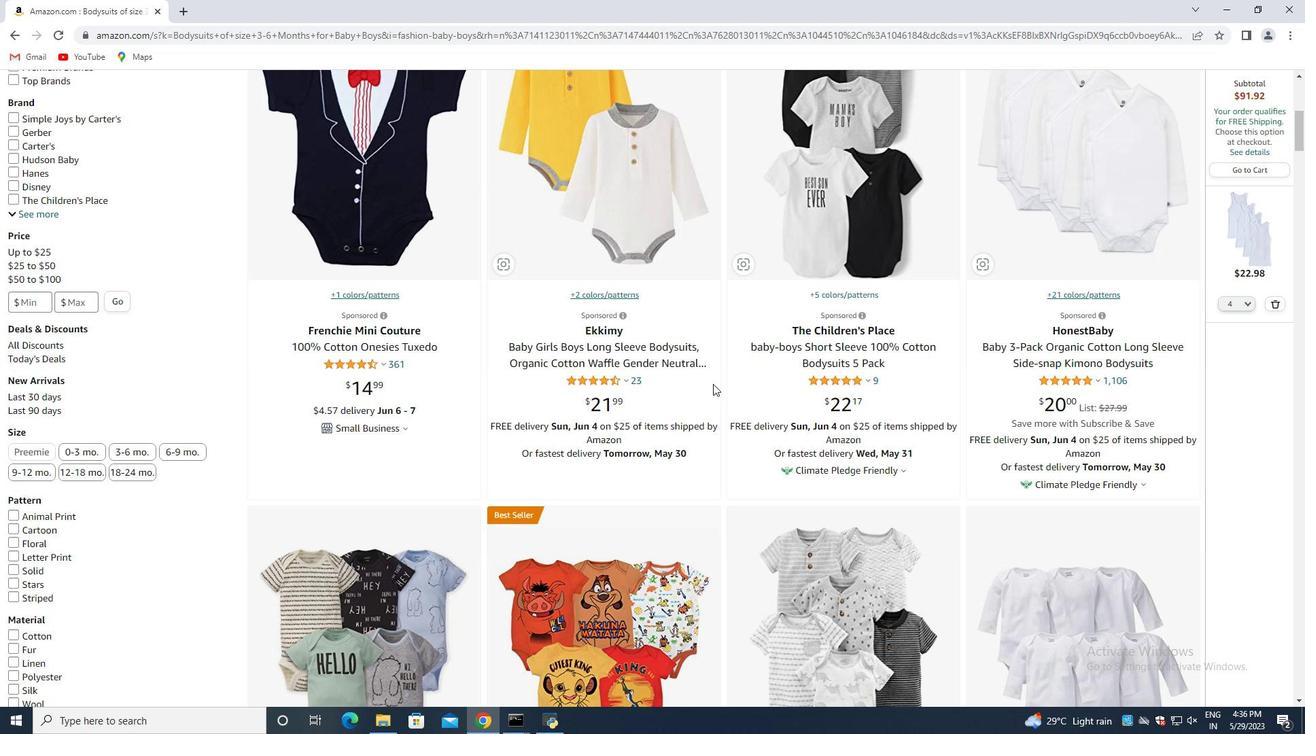 
Action: Mouse scrolled (681, 396) with delta (0, 0)
Screenshot: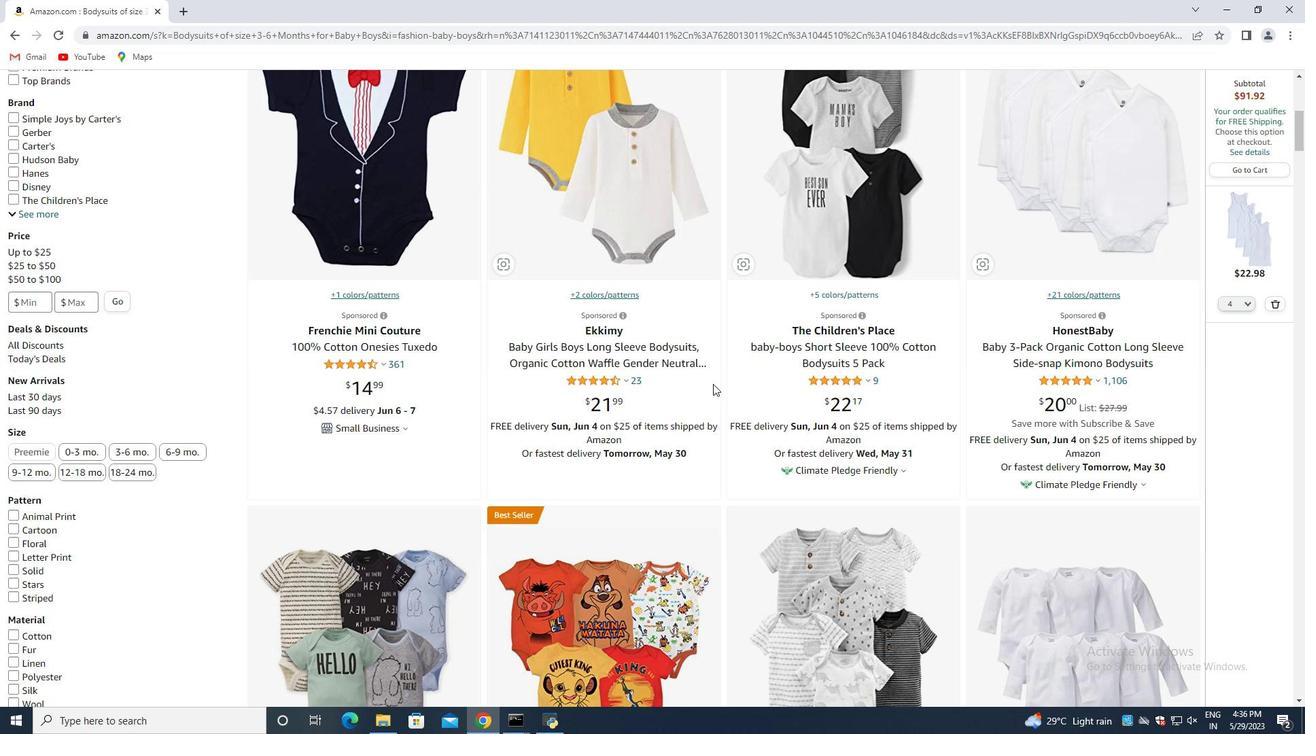 
Action: Mouse moved to (664, 404)
Screenshot: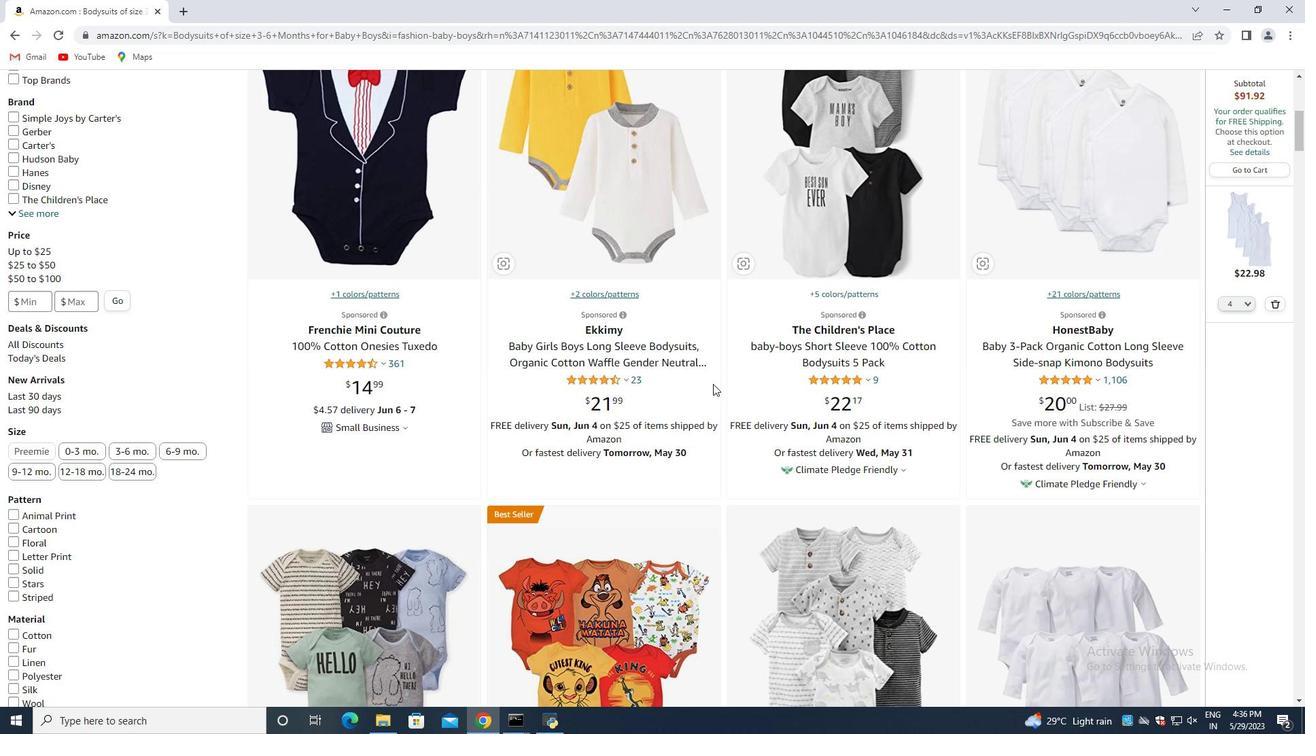 
Action: Mouse scrolled (664, 403) with delta (0, 0)
Screenshot: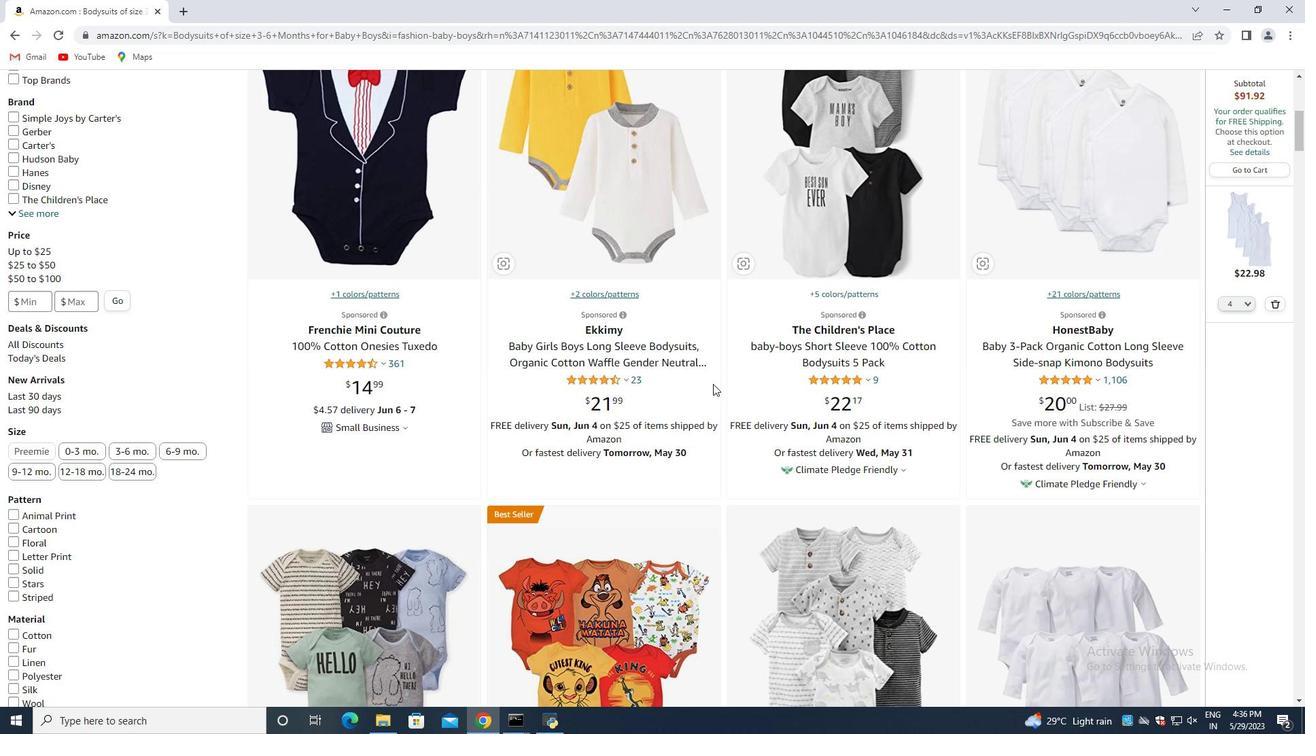 
Action: Mouse moved to (653, 405)
Screenshot: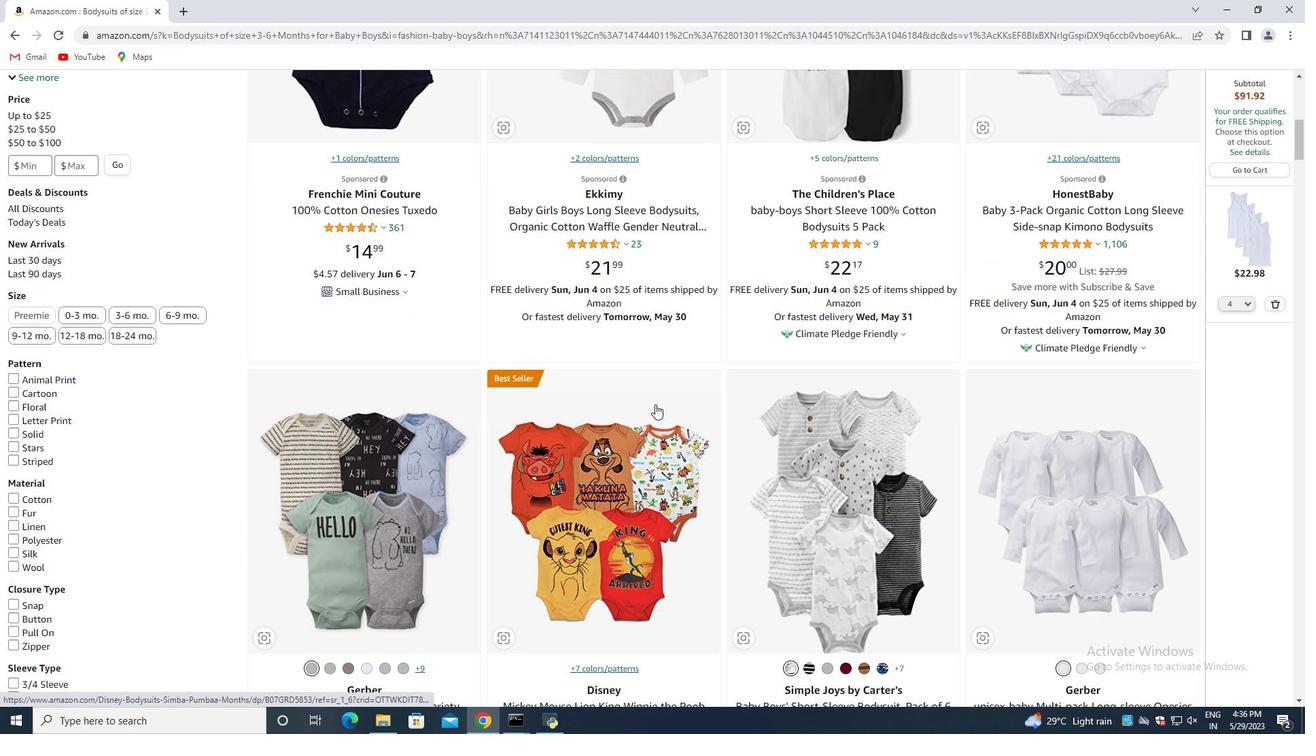 
Action: Mouse scrolled (653, 405) with delta (0, 0)
Screenshot: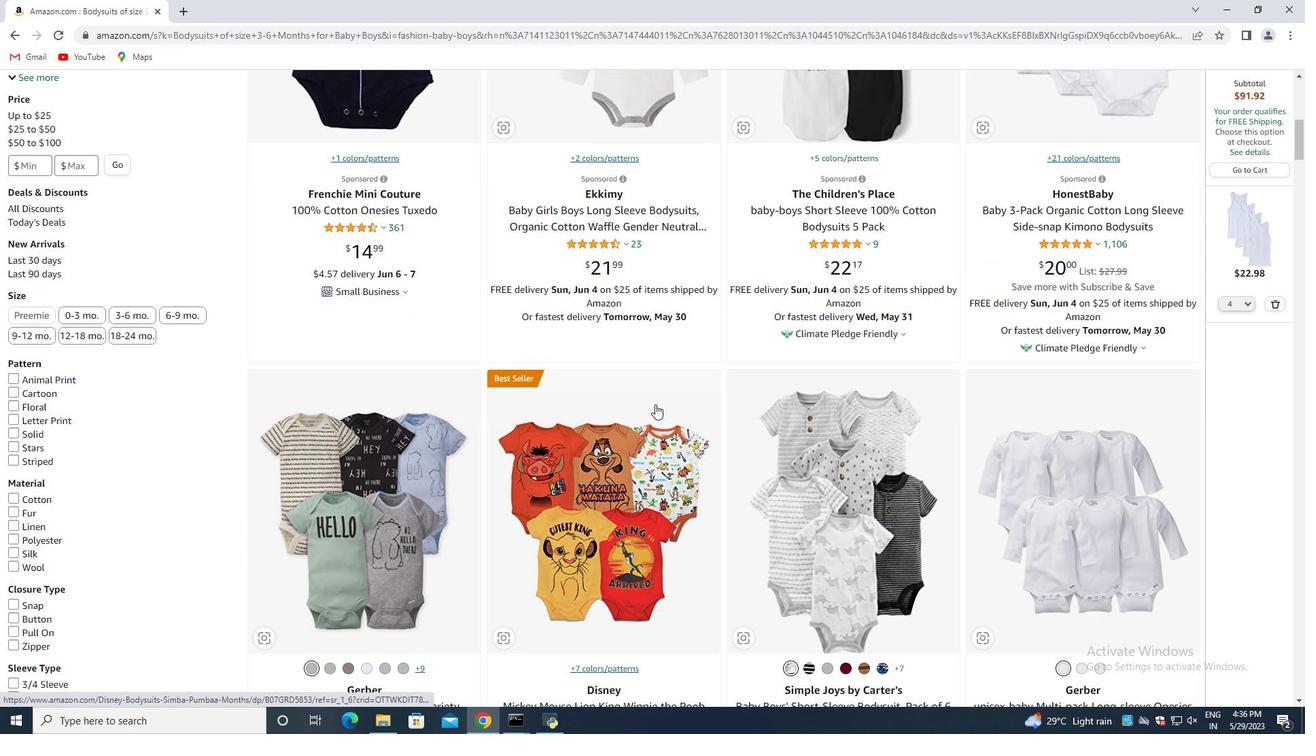 
Action: Mouse moved to (652, 407)
Screenshot: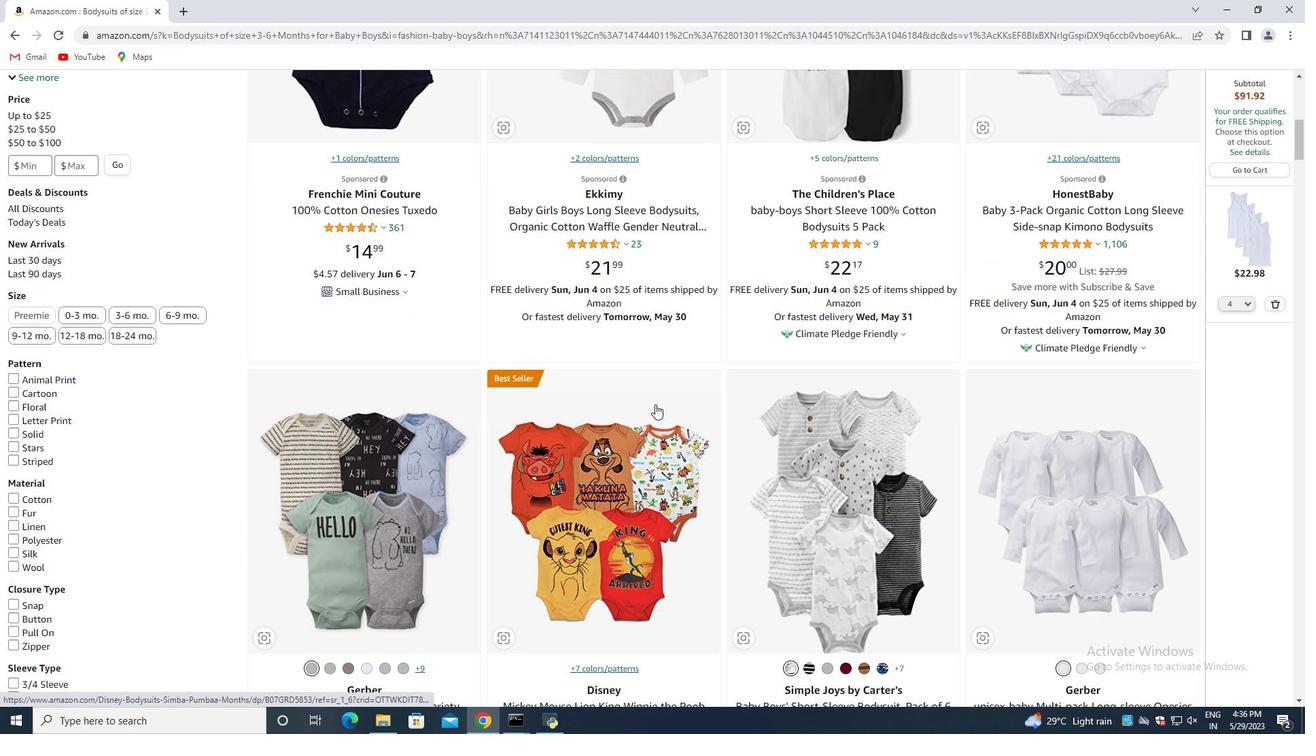 
Action: Mouse scrolled (652, 407) with delta (0, 0)
Screenshot: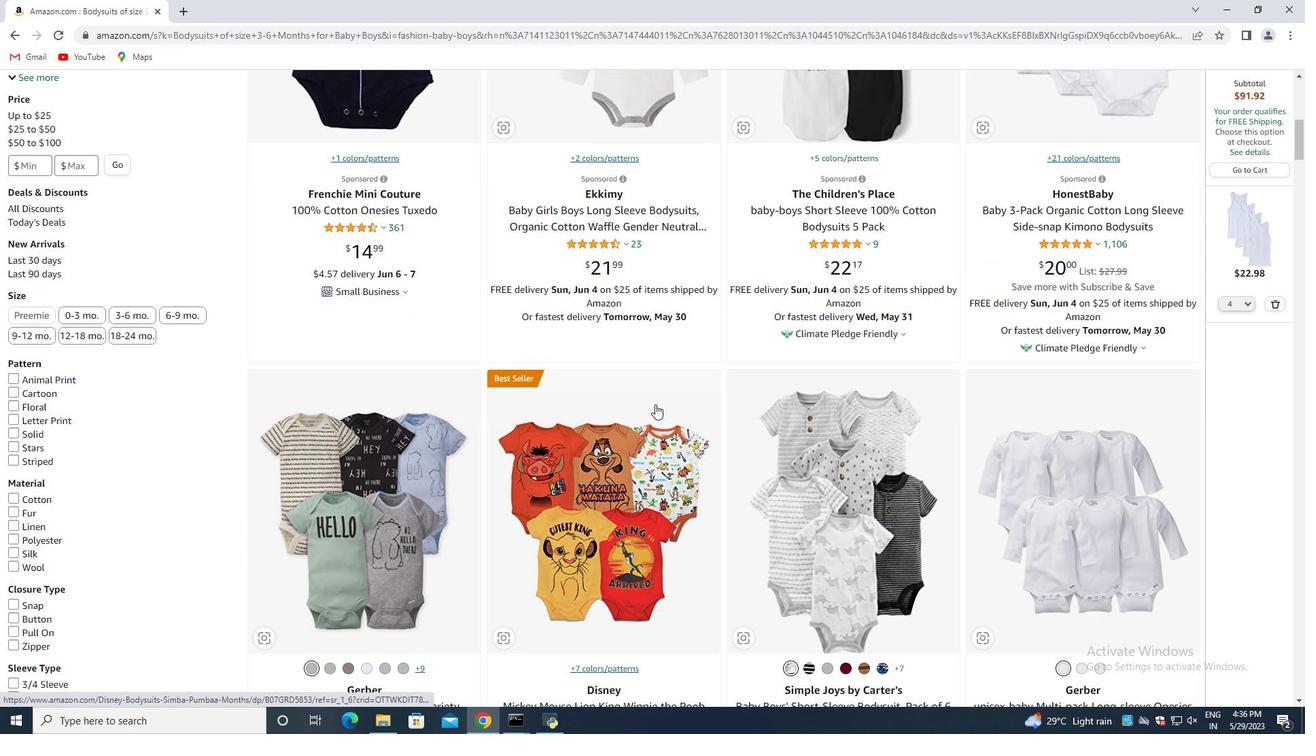 
Action: Mouse scrolled (652, 407) with delta (0, 0)
Screenshot: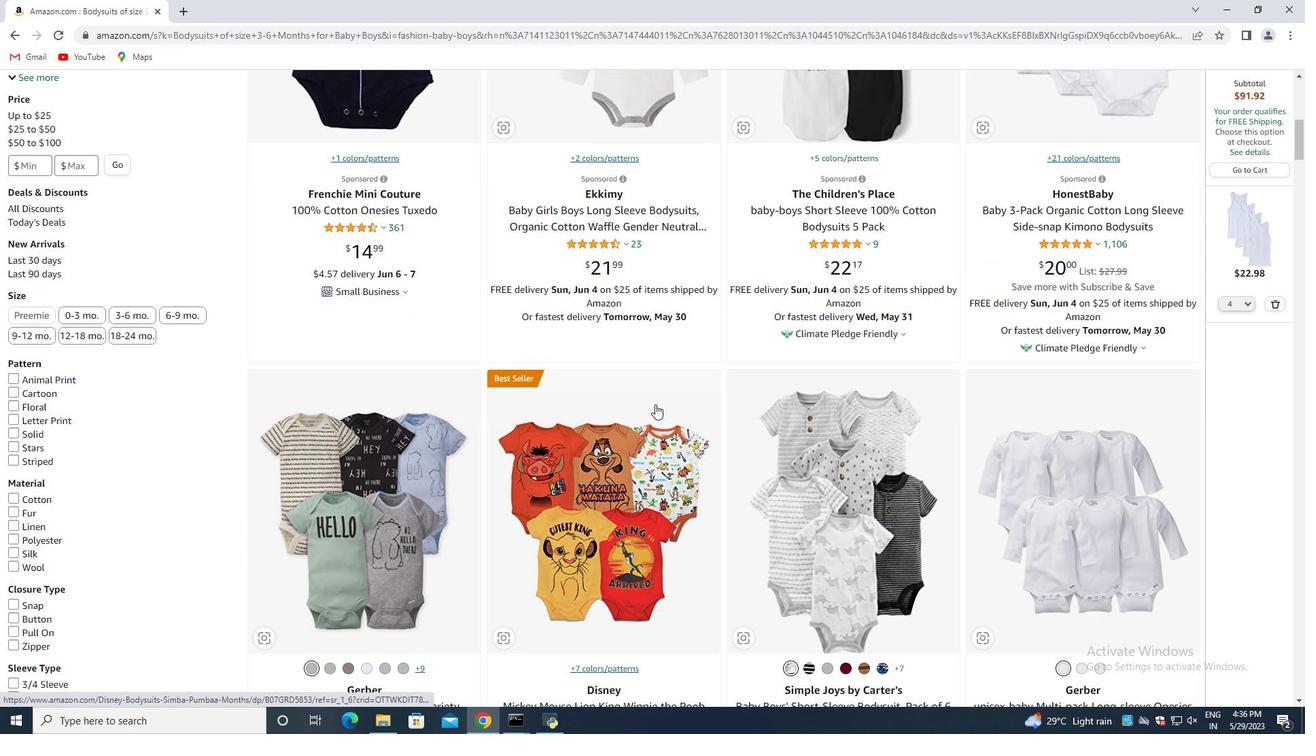 
Action: Mouse moved to (648, 409)
Screenshot: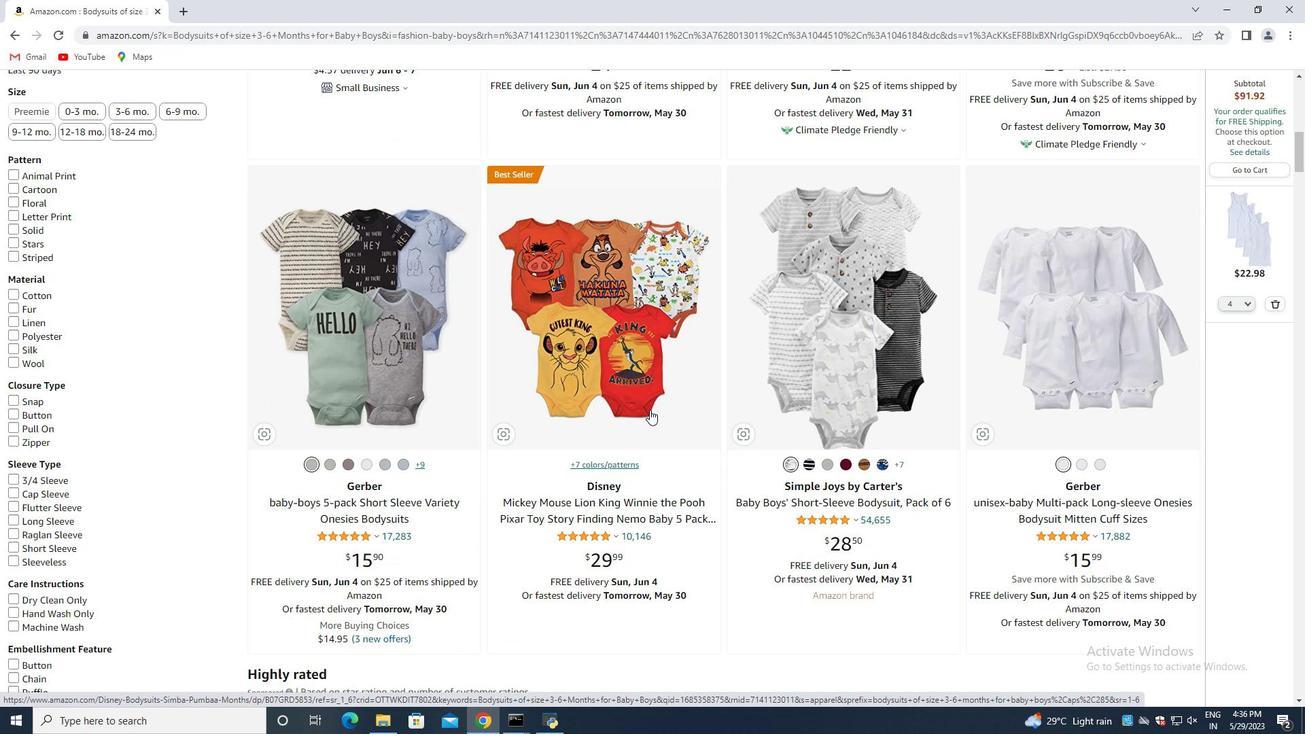
Action: Mouse scrolled (648, 410) with delta (0, 0)
Screenshot: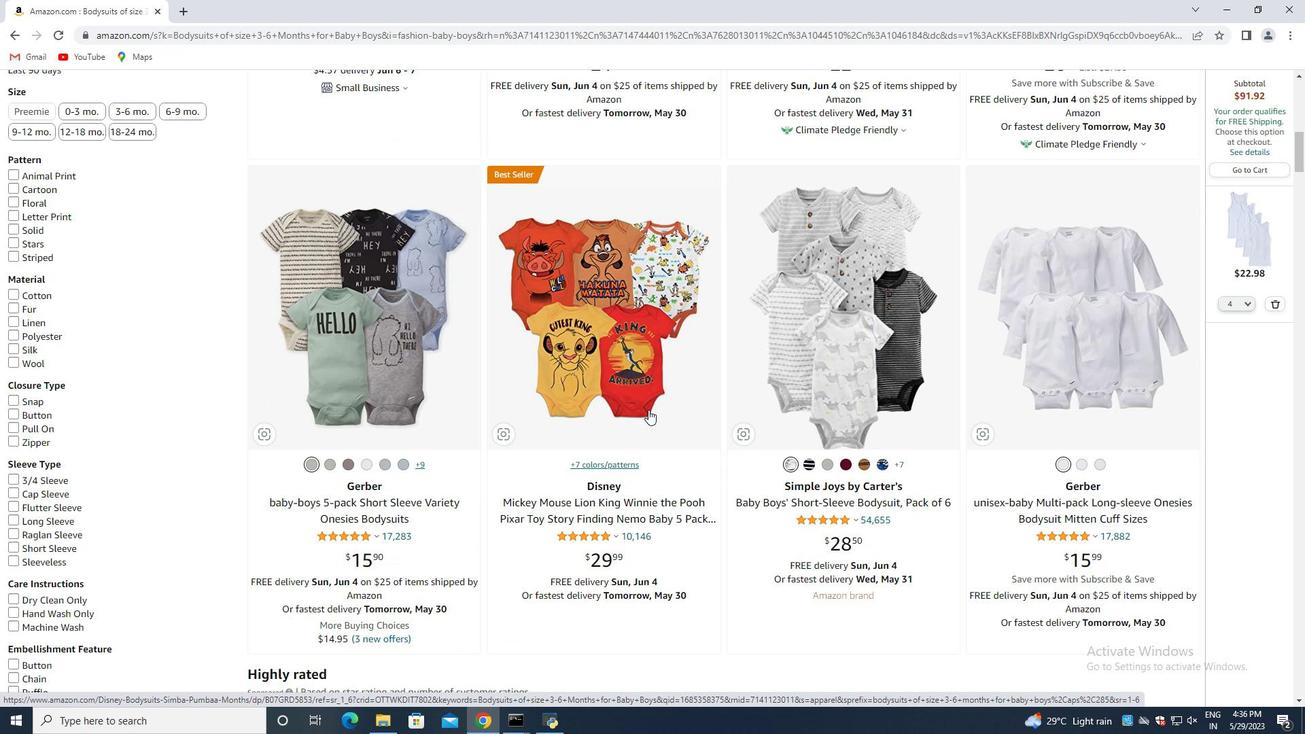 
Action: Mouse scrolled (648, 410) with delta (0, 0)
Screenshot: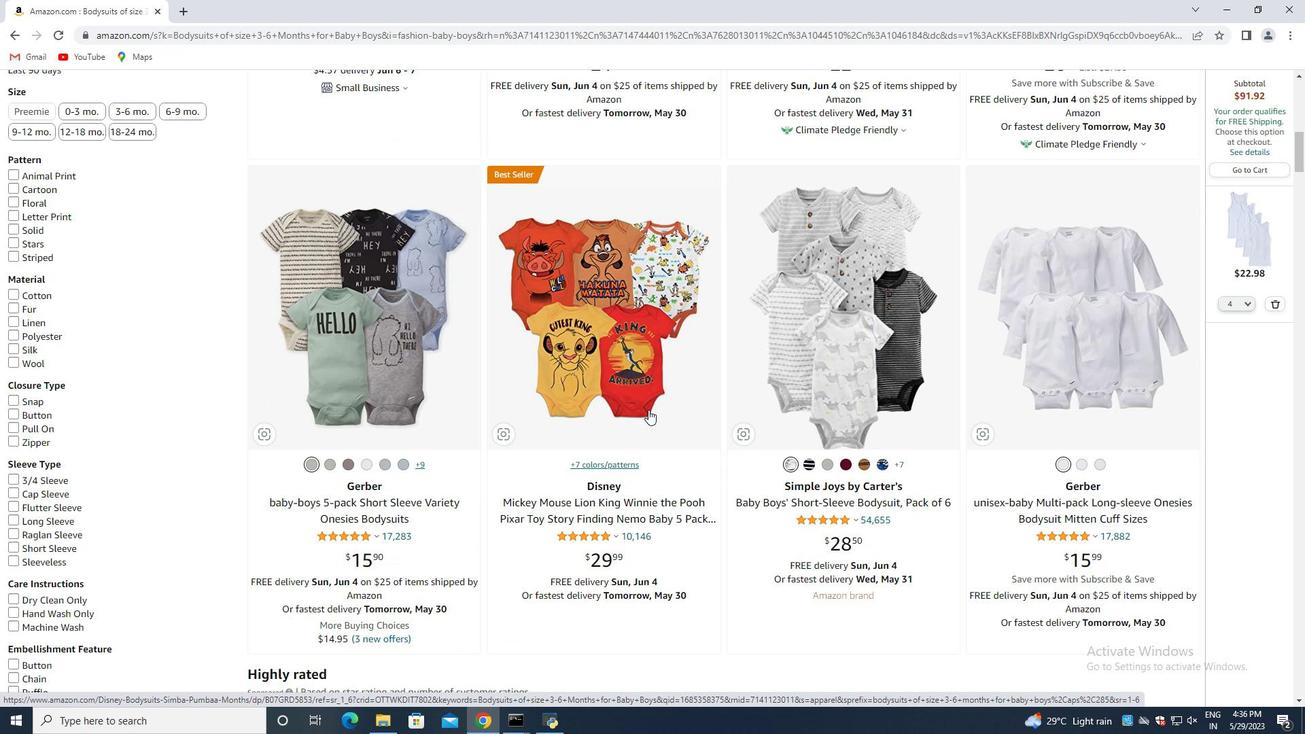 
Action: Mouse scrolled (648, 410) with delta (0, 0)
Screenshot: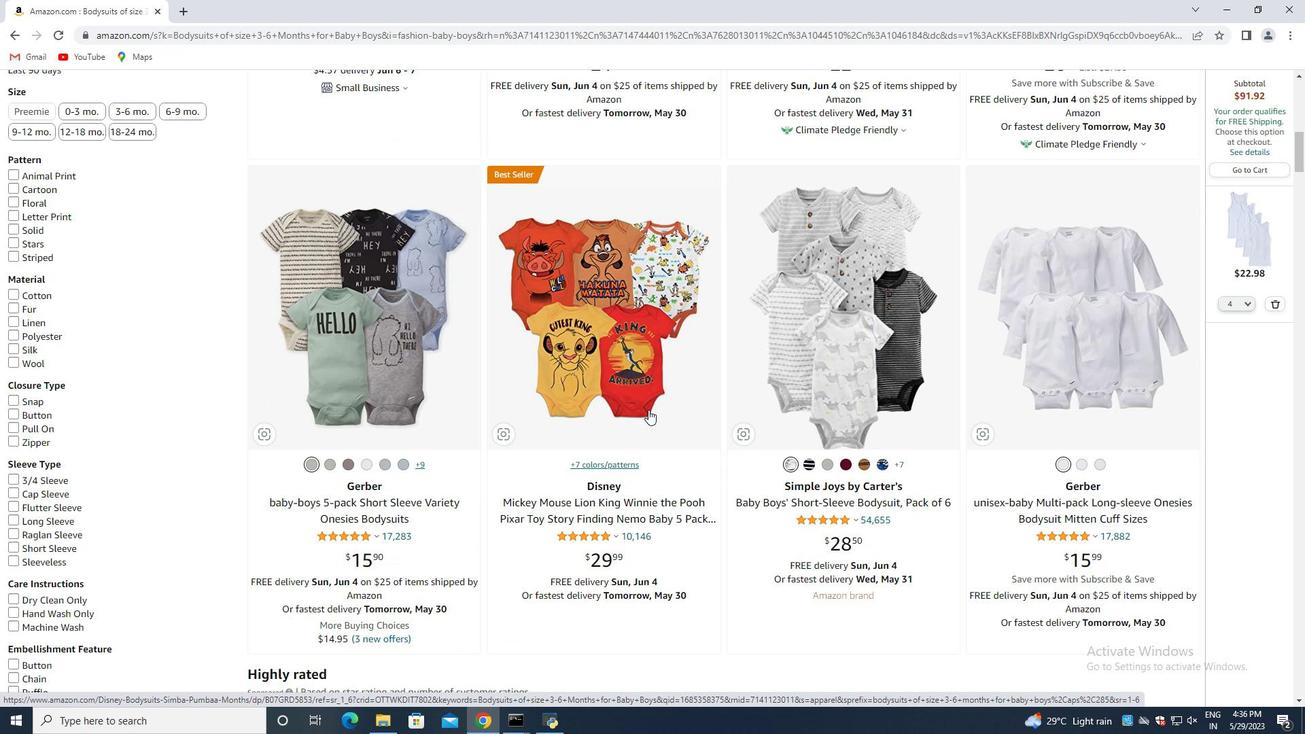 
Action: Mouse scrolled (648, 410) with delta (0, 0)
Screenshot: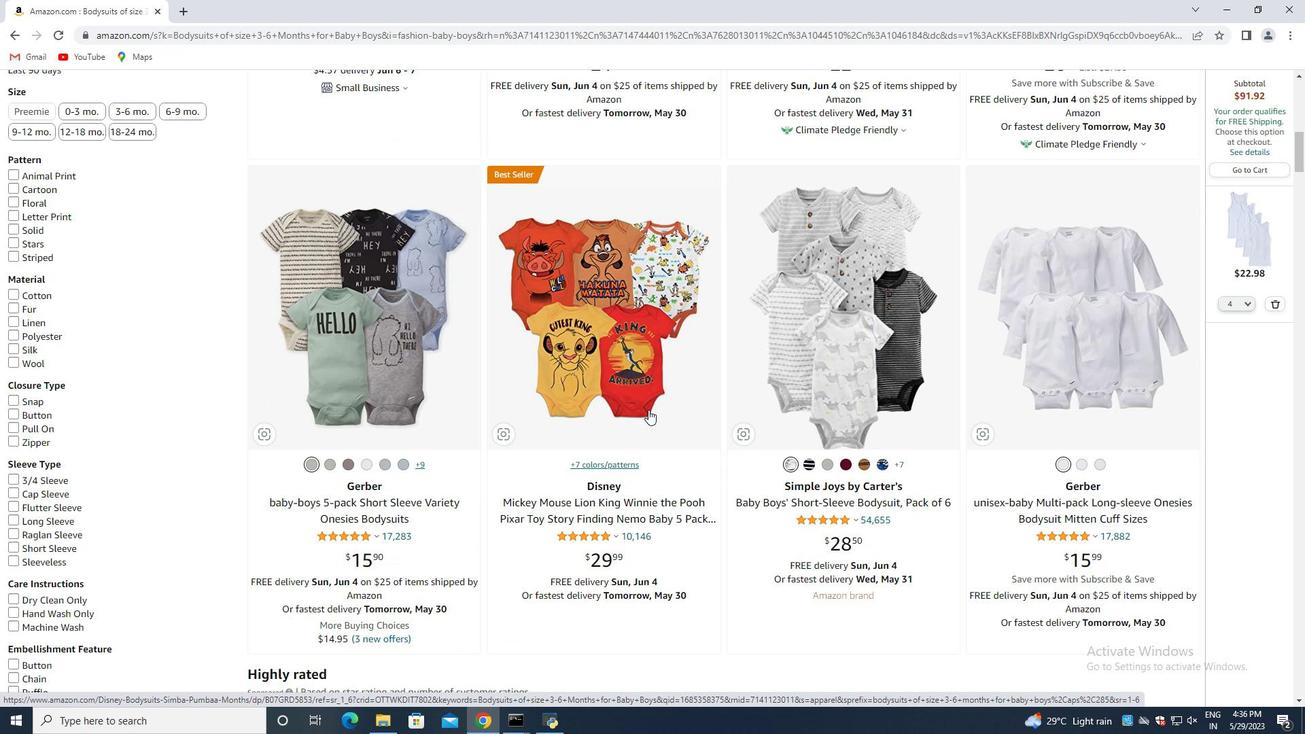 
Action: Mouse scrolled (648, 410) with delta (0, 0)
Screenshot: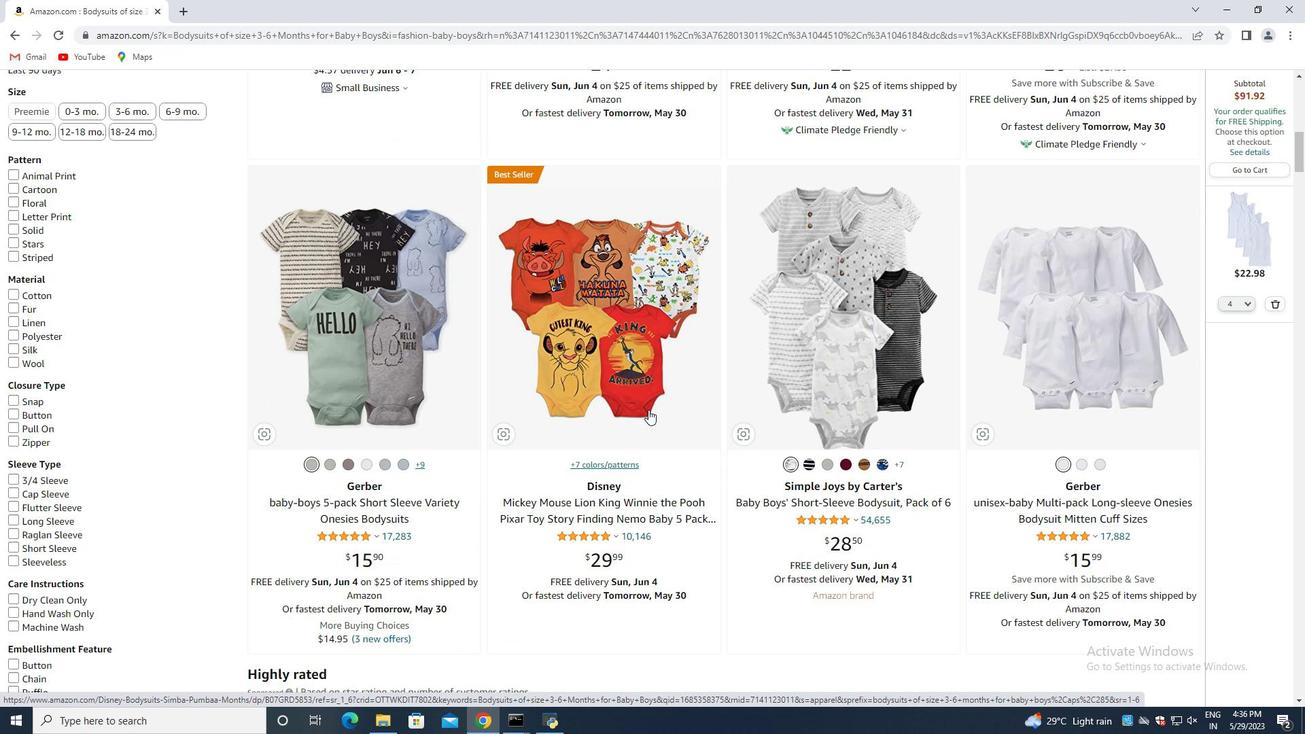 
Action: Mouse moved to (597, 467)
Screenshot: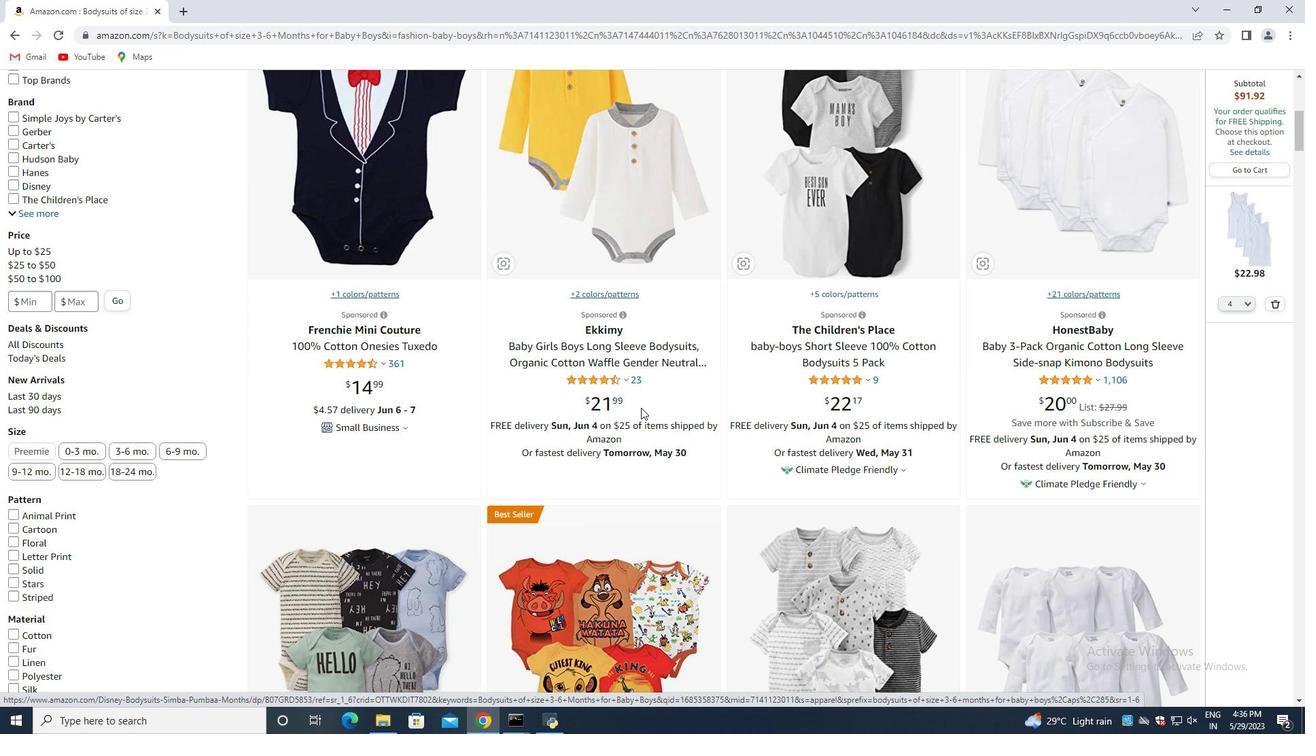 
Action: Mouse scrolled (597, 467) with delta (0, 0)
Screenshot: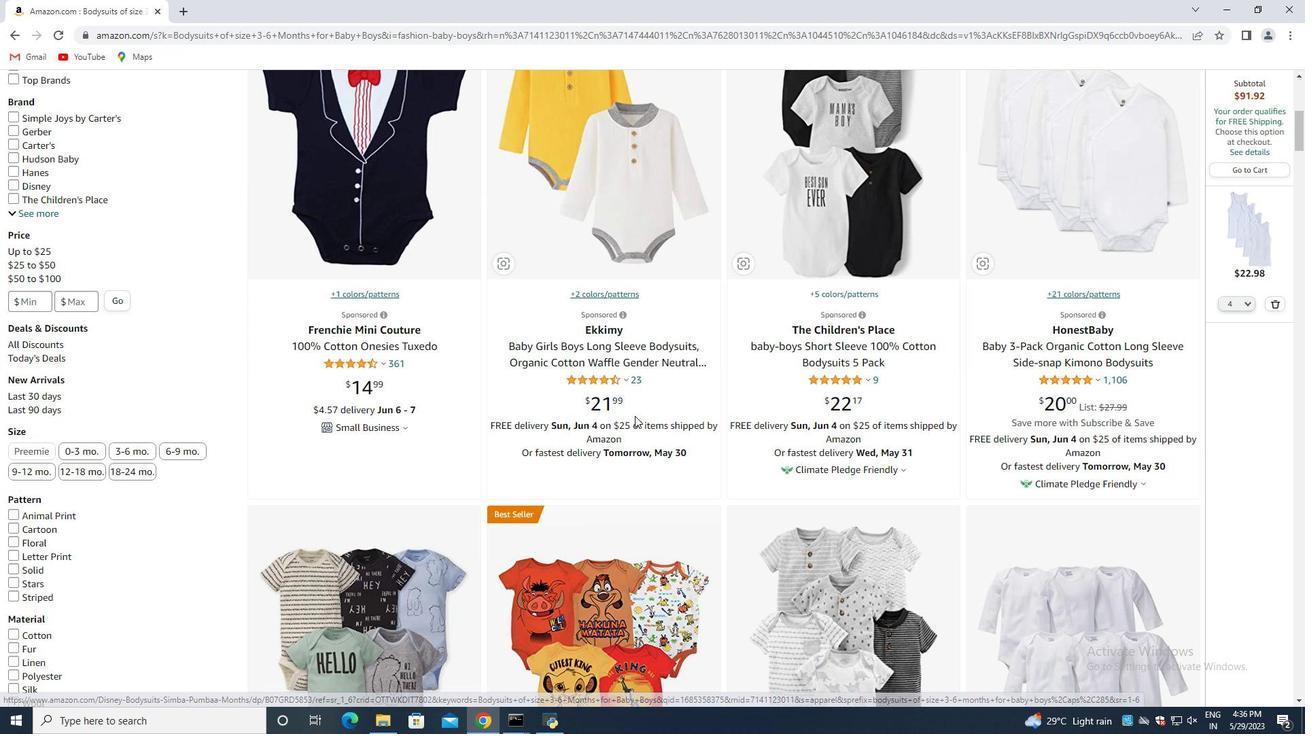 
Action: Mouse moved to (593, 472)
Screenshot: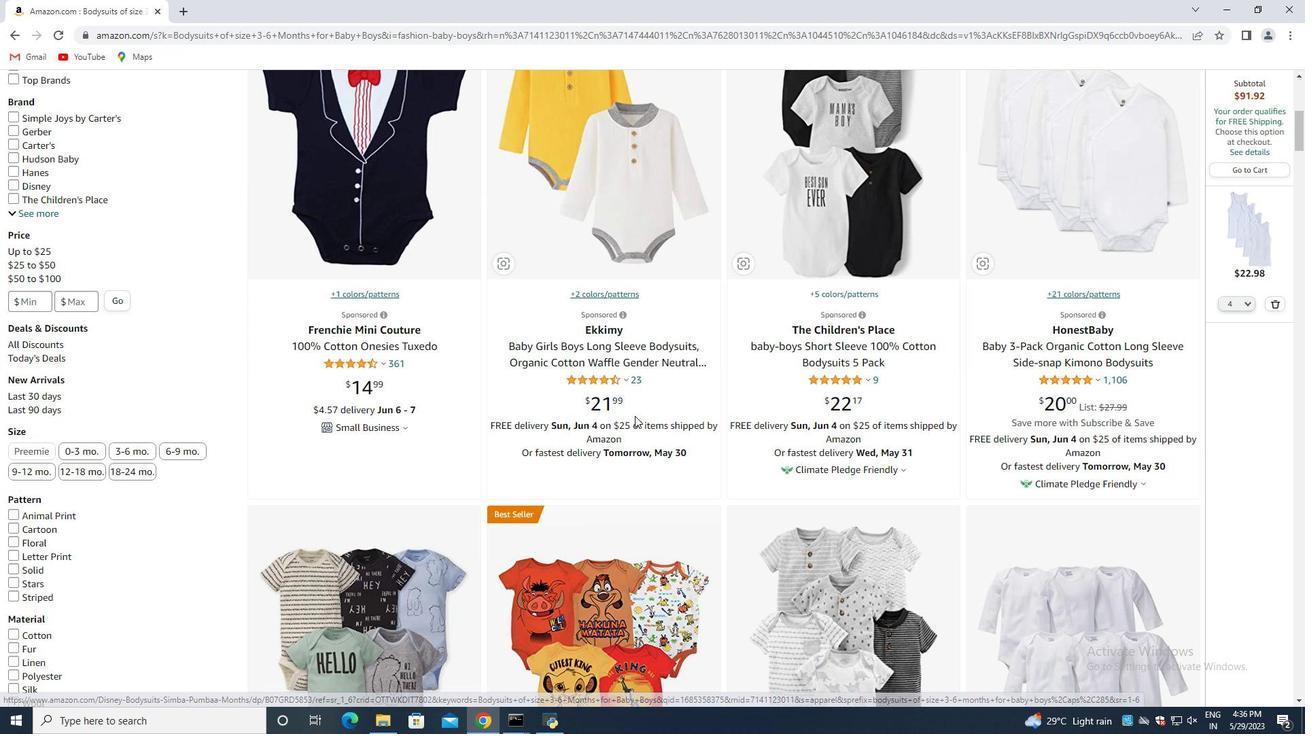 
Action: Mouse scrolled (593, 471) with delta (0, 0)
Screenshot: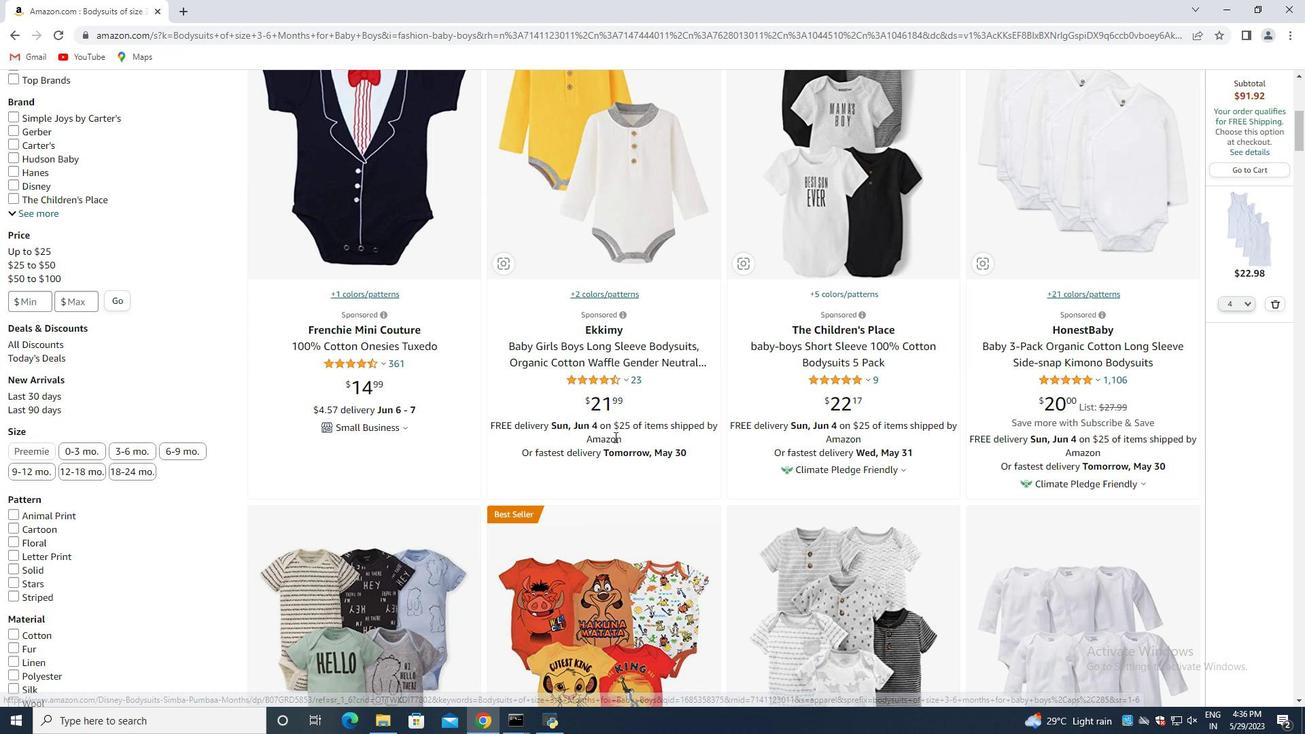 
Action: Mouse moved to (591, 466)
Screenshot: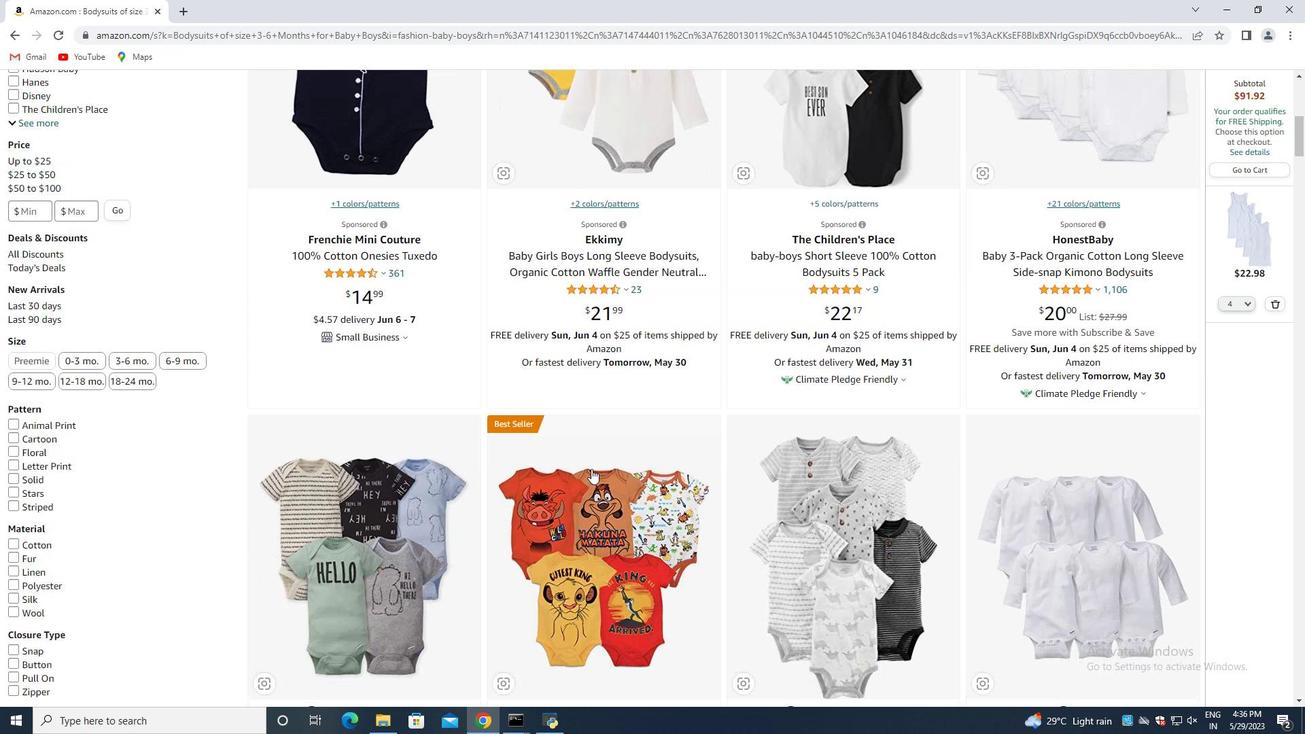 
Action: Mouse scrolled (591, 465) with delta (0, 0)
Screenshot: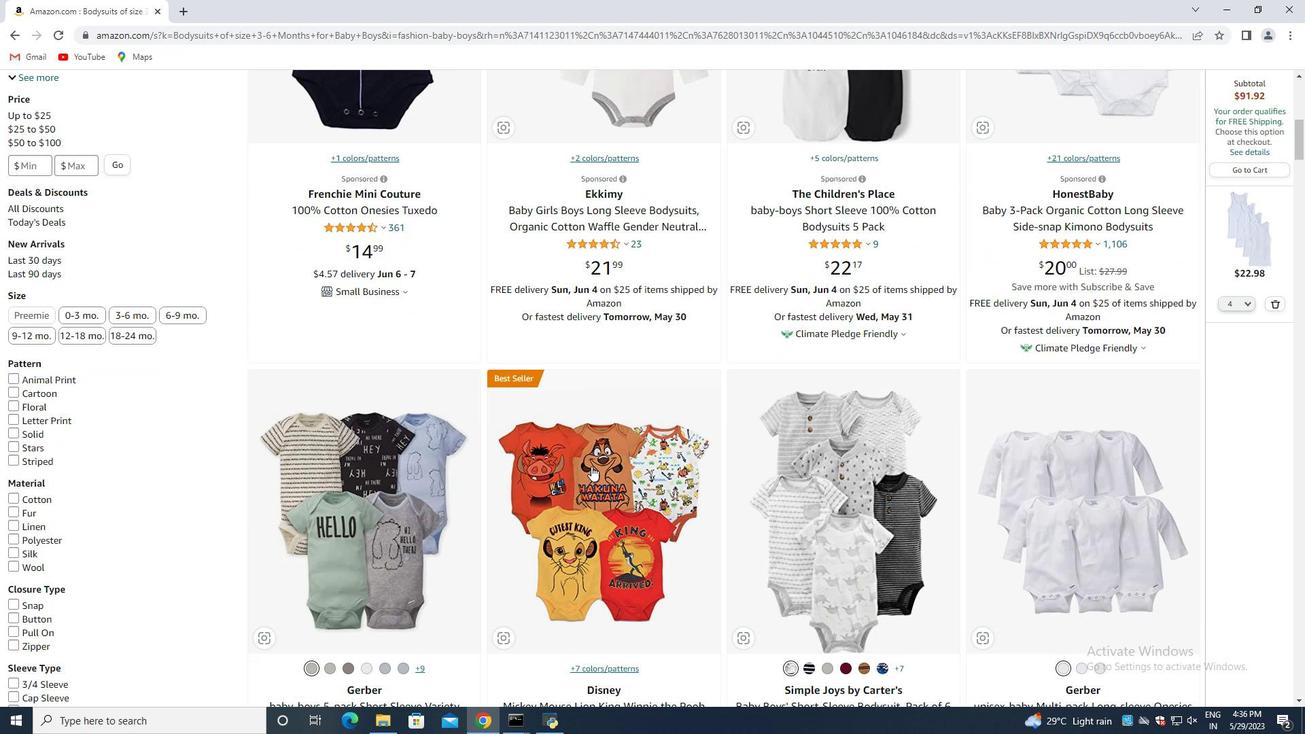 
Action: Mouse scrolled (591, 465) with delta (0, 0)
Screenshot: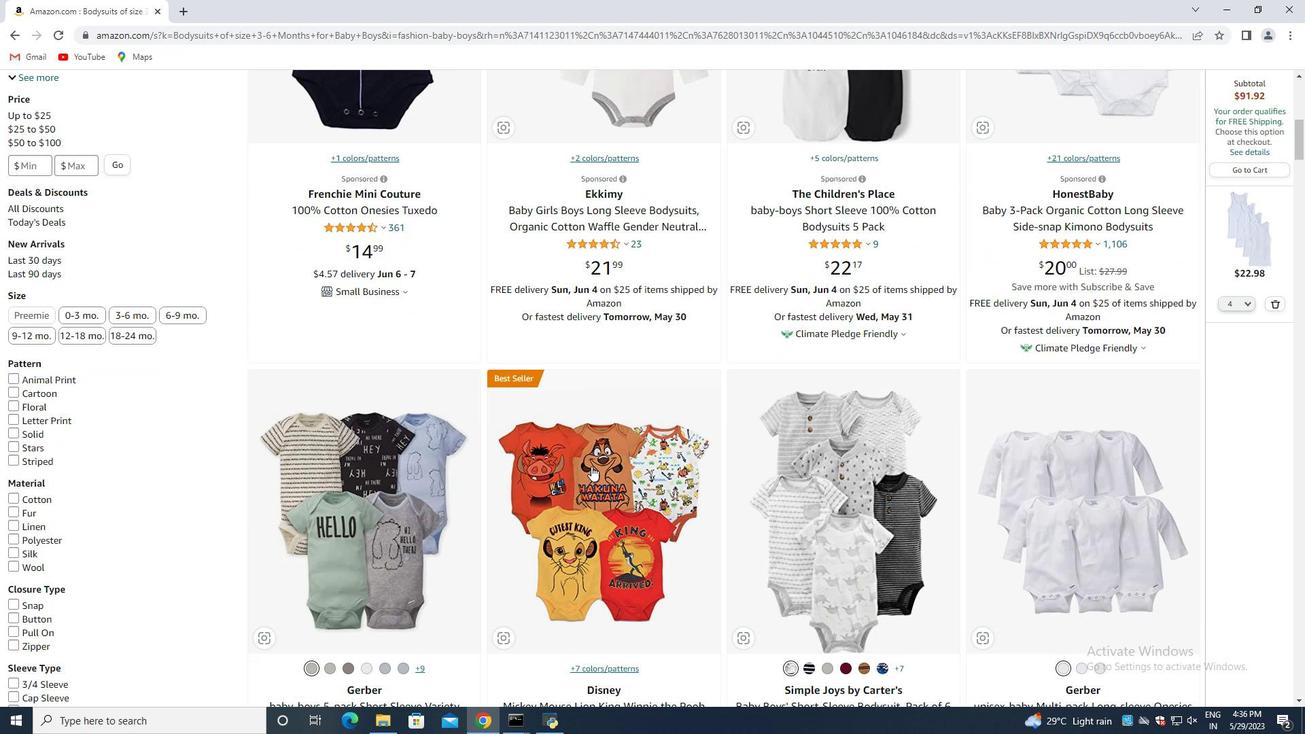 
Action: Mouse moved to (599, 465)
Screenshot: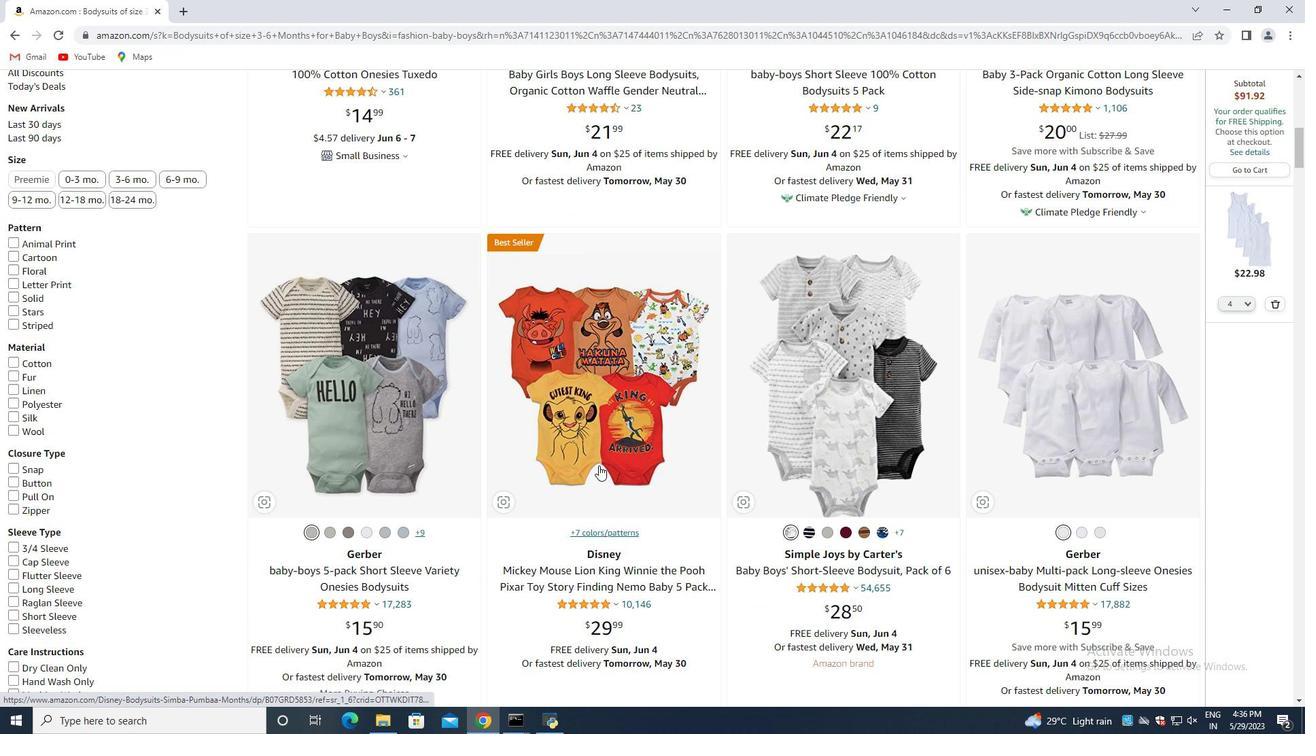 
Action: Mouse scrolled (599, 466) with delta (0, 0)
Screenshot: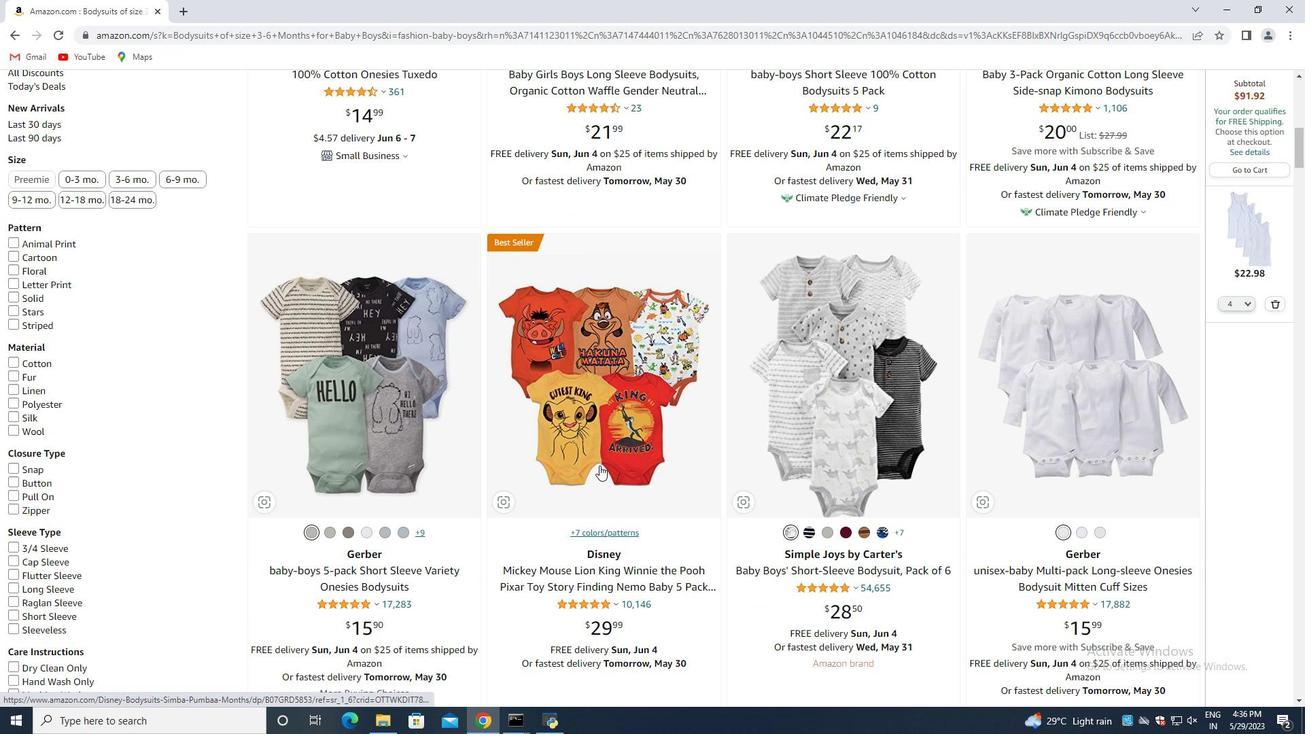 
Action: Mouse scrolled (599, 466) with delta (0, 0)
Screenshot: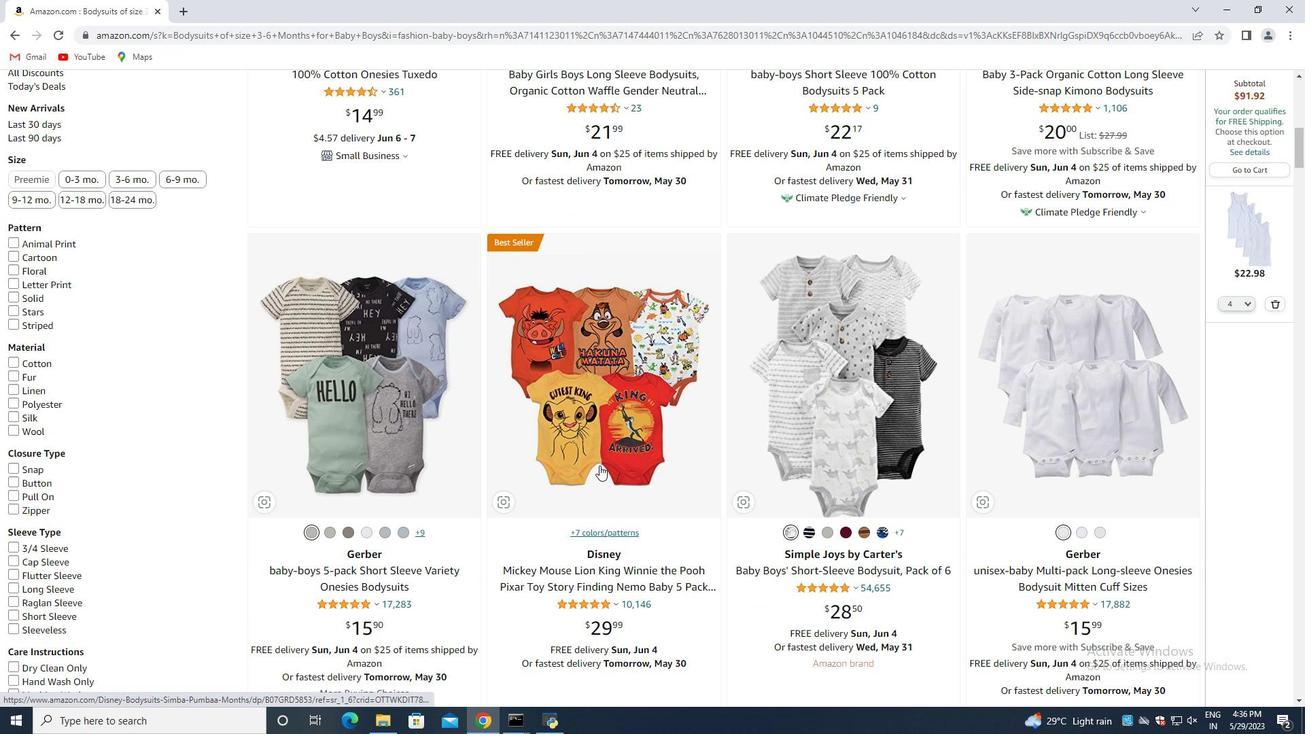 
Action: Mouse scrolled (599, 466) with delta (0, 0)
Screenshot: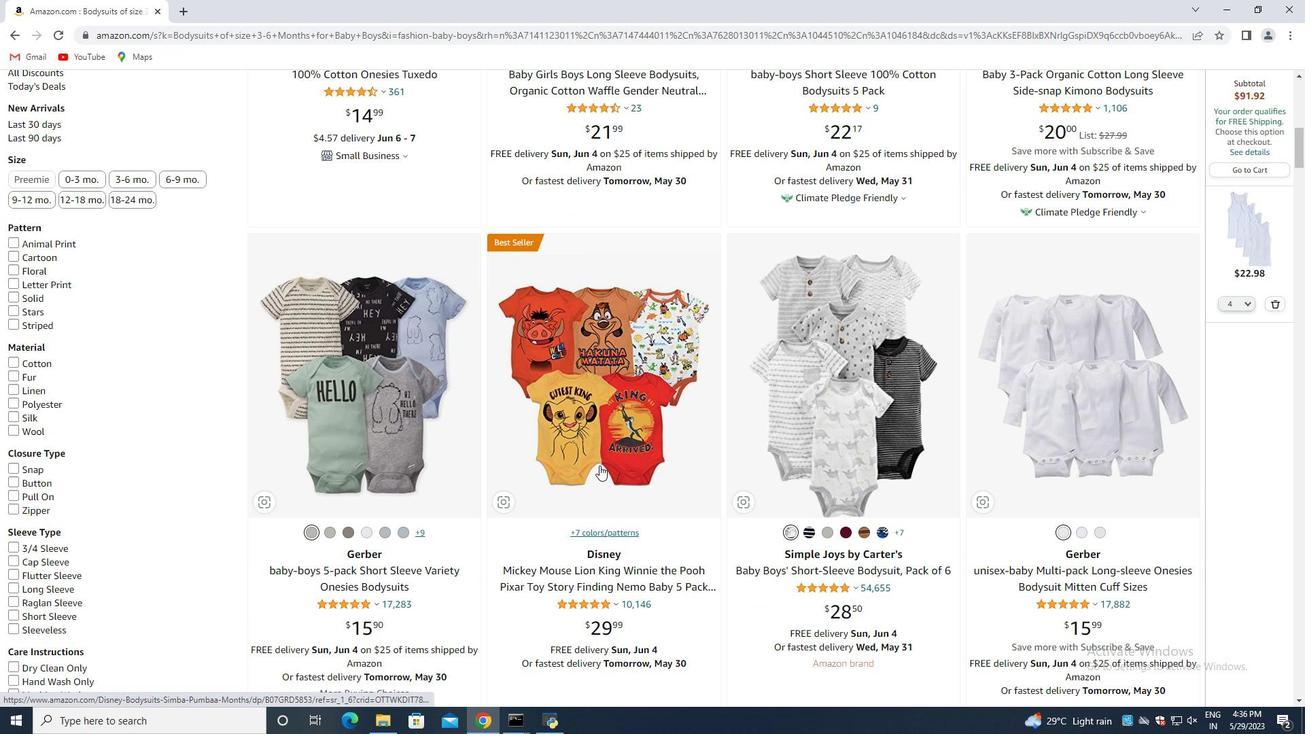 
Action: Mouse scrolled (599, 466) with delta (0, 0)
Screenshot: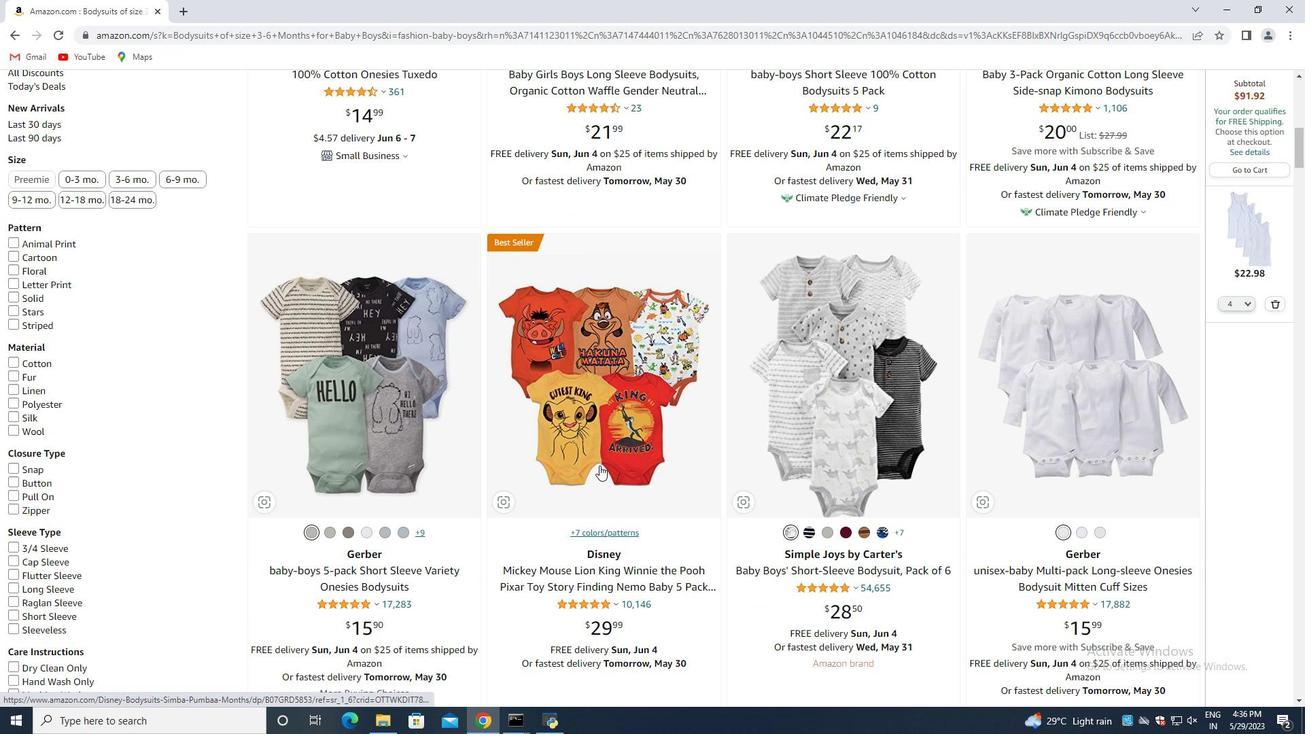 
Action: Mouse scrolled (599, 466) with delta (0, 0)
Screenshot: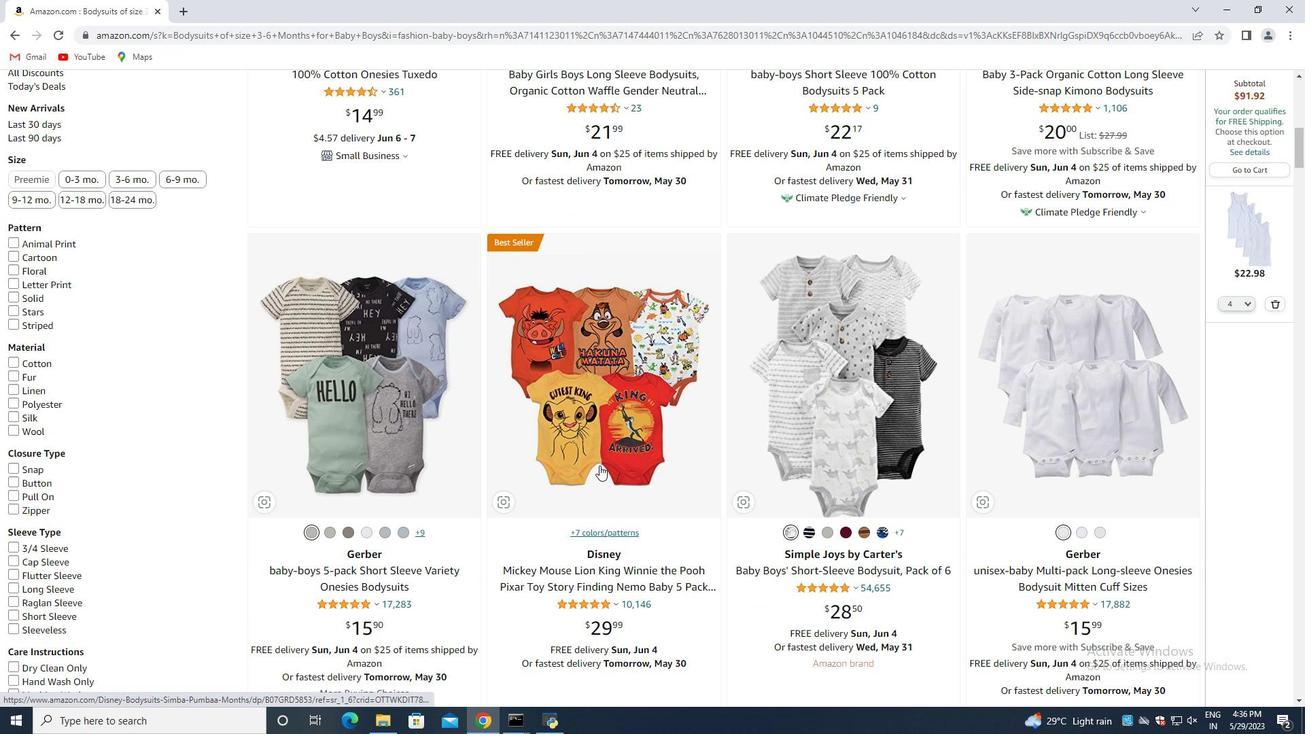 
Action: Mouse scrolled (599, 466) with delta (0, 0)
Screenshot: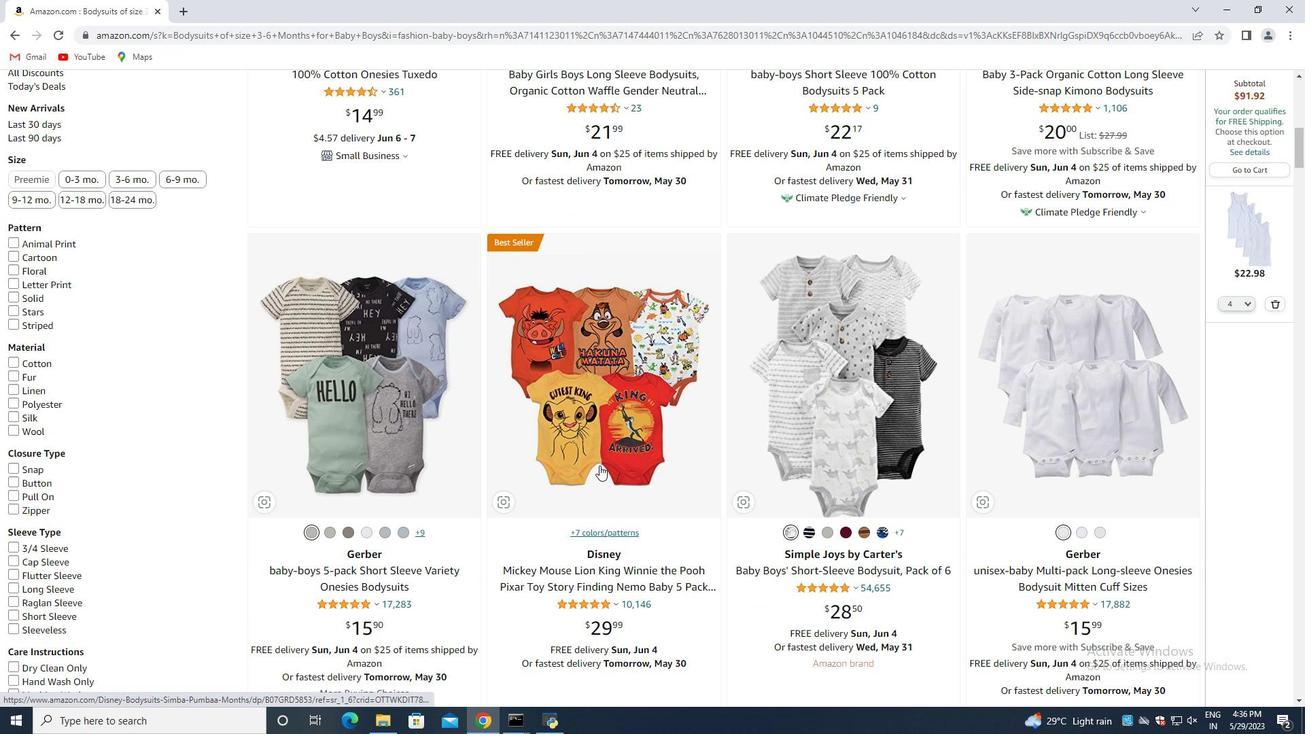 
Action: Mouse scrolled (599, 466) with delta (0, 0)
Screenshot: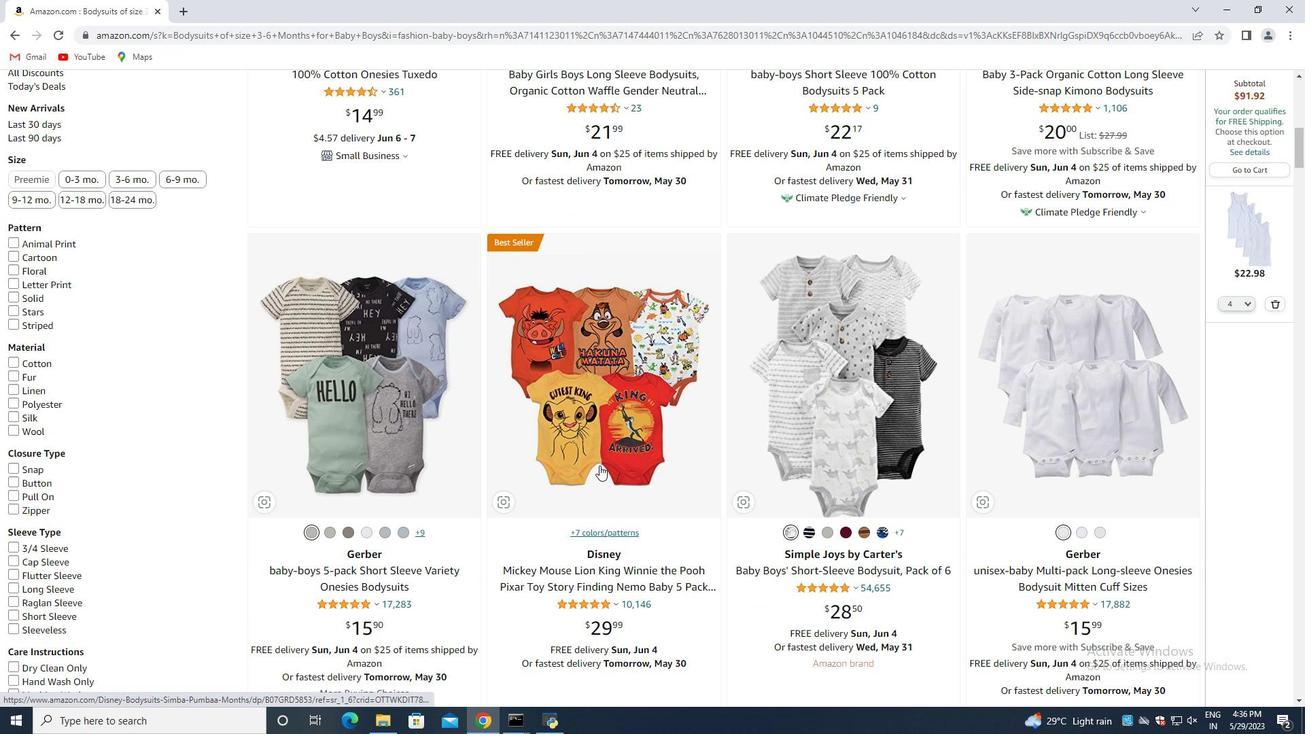 
Action: Mouse moved to (638, 375)
Screenshot: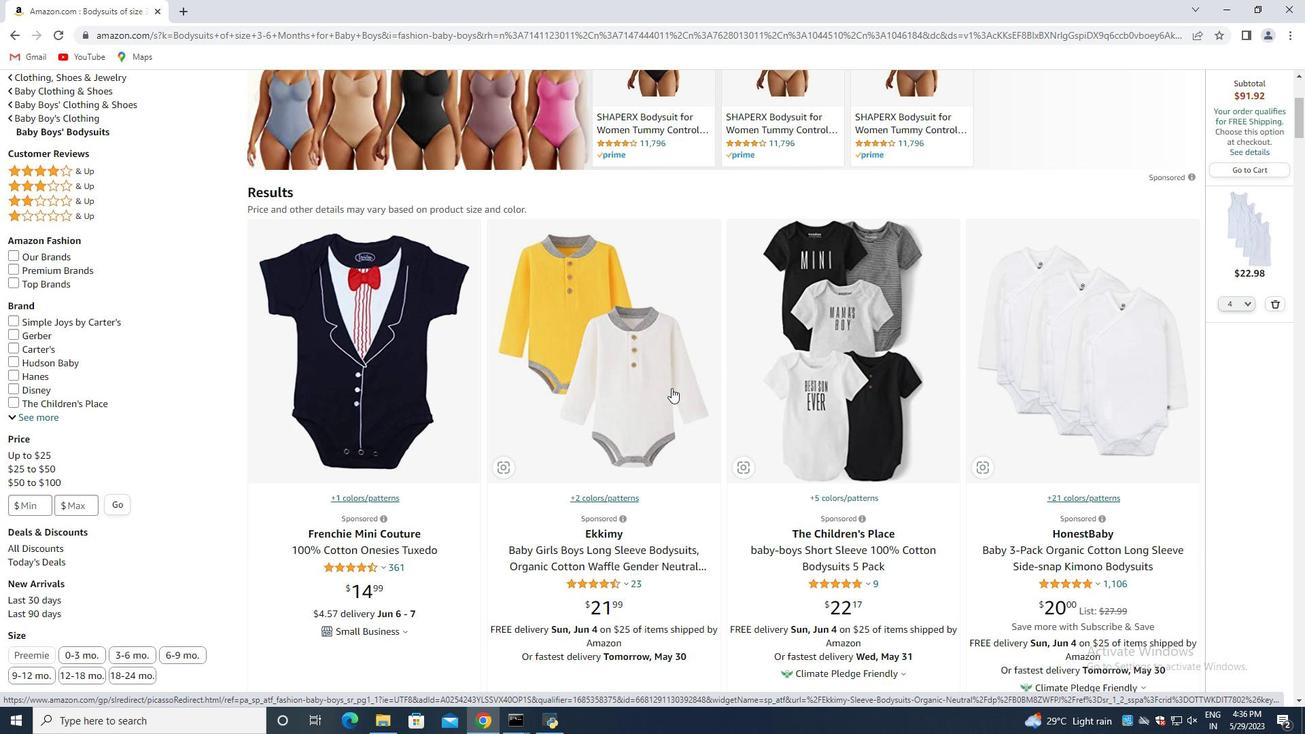 
Action: Mouse pressed left at (638, 375)
Screenshot: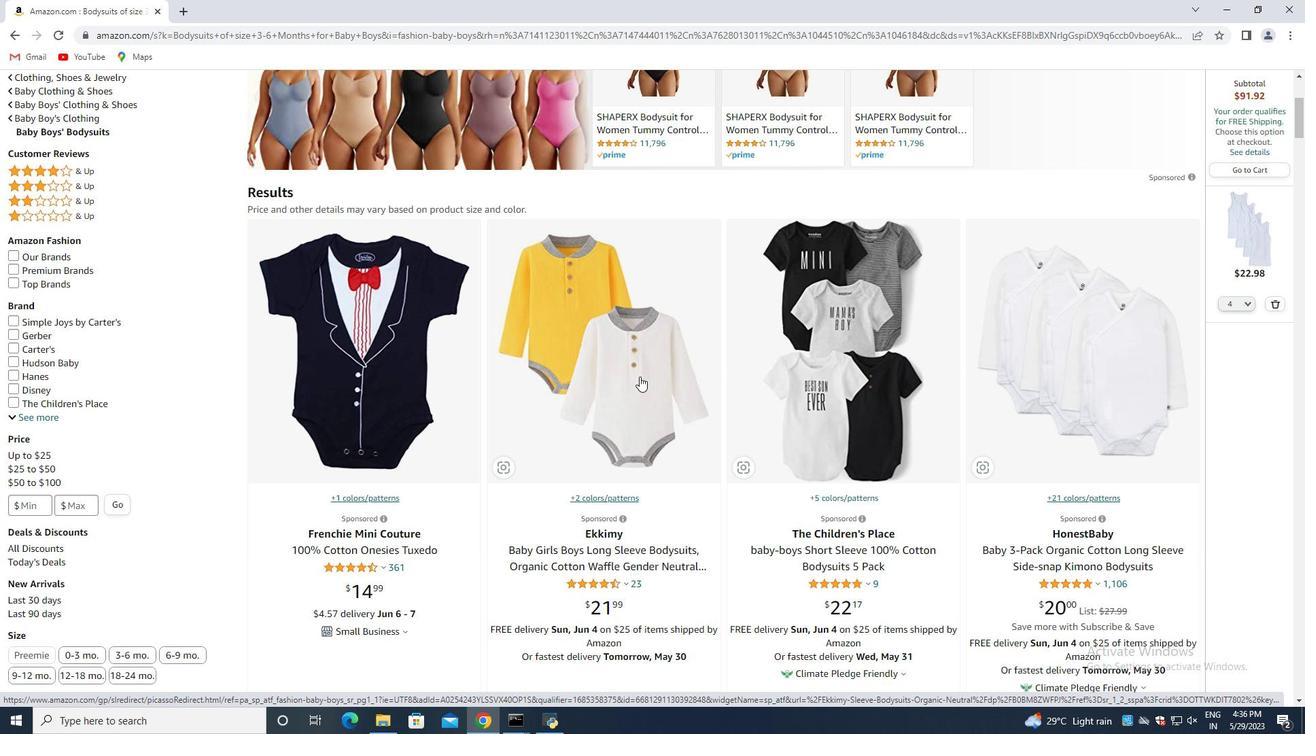 
Action: Mouse moved to (619, 450)
Screenshot: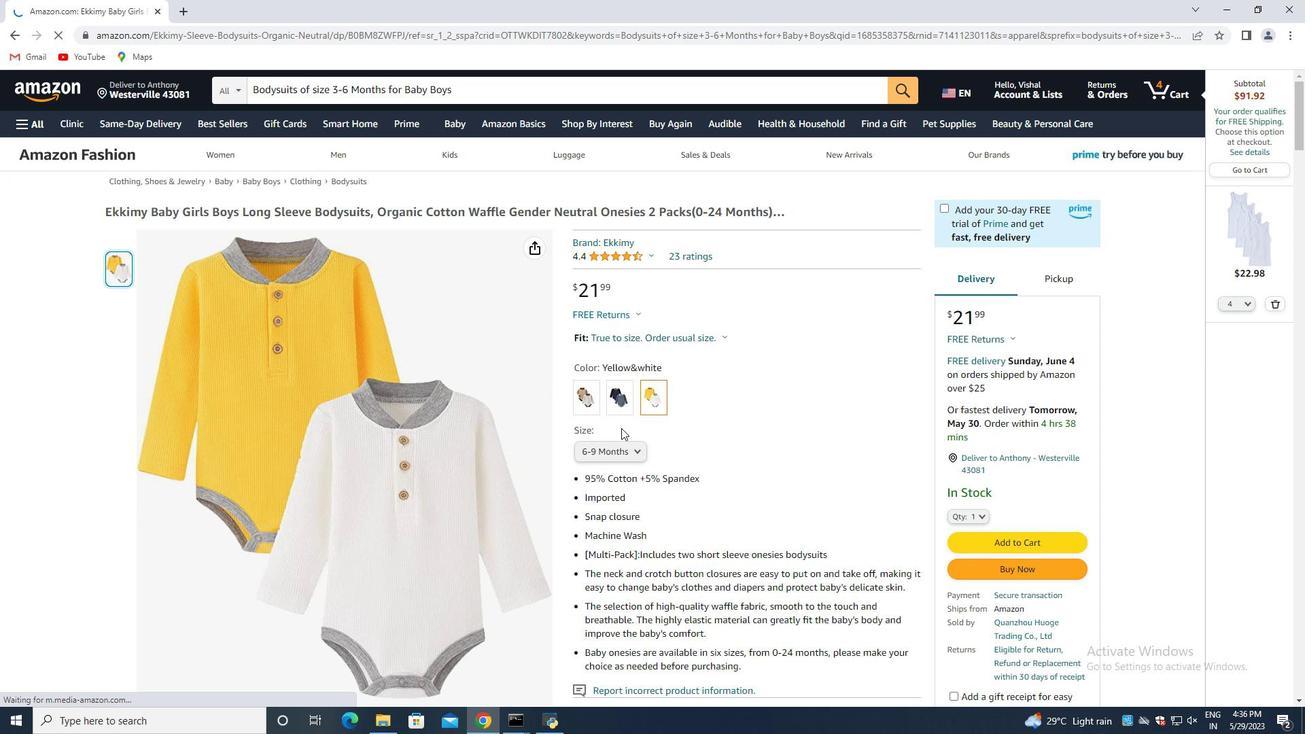 
Action: Mouse pressed left at (619, 450)
Screenshot: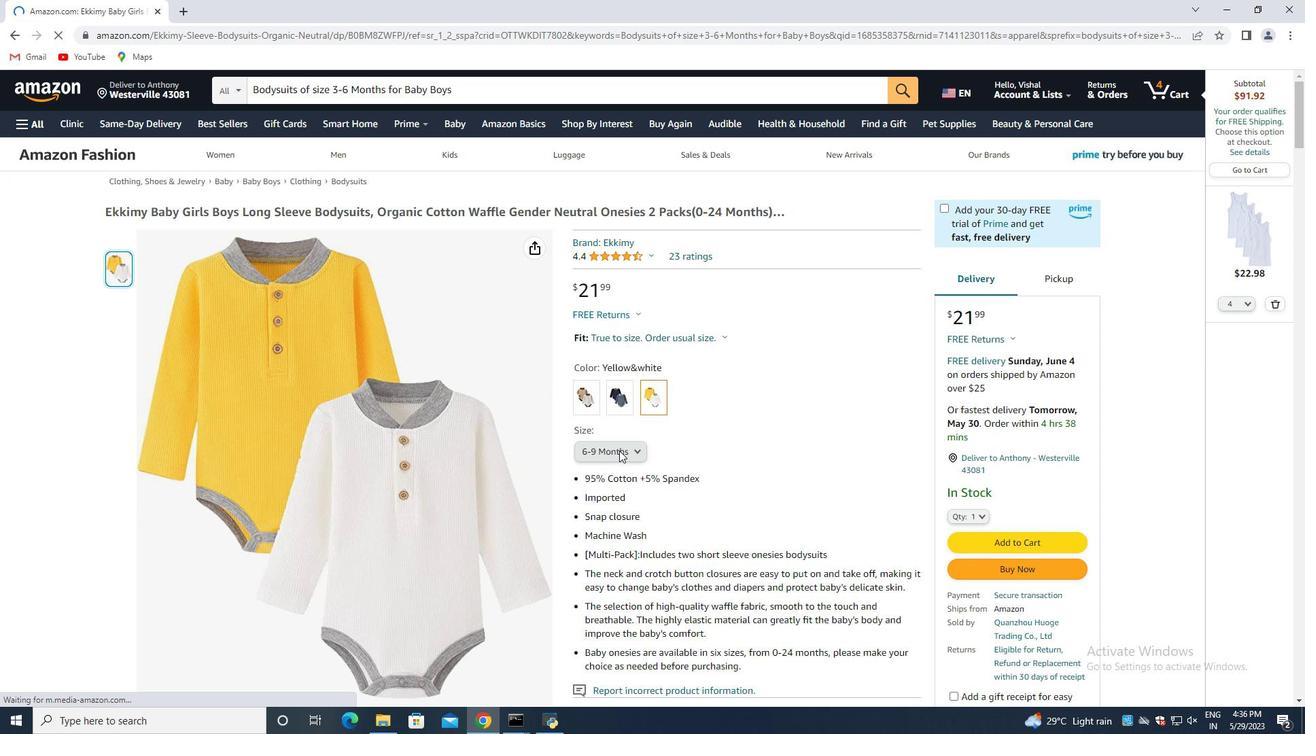 
Action: Mouse moved to (611, 482)
Screenshot: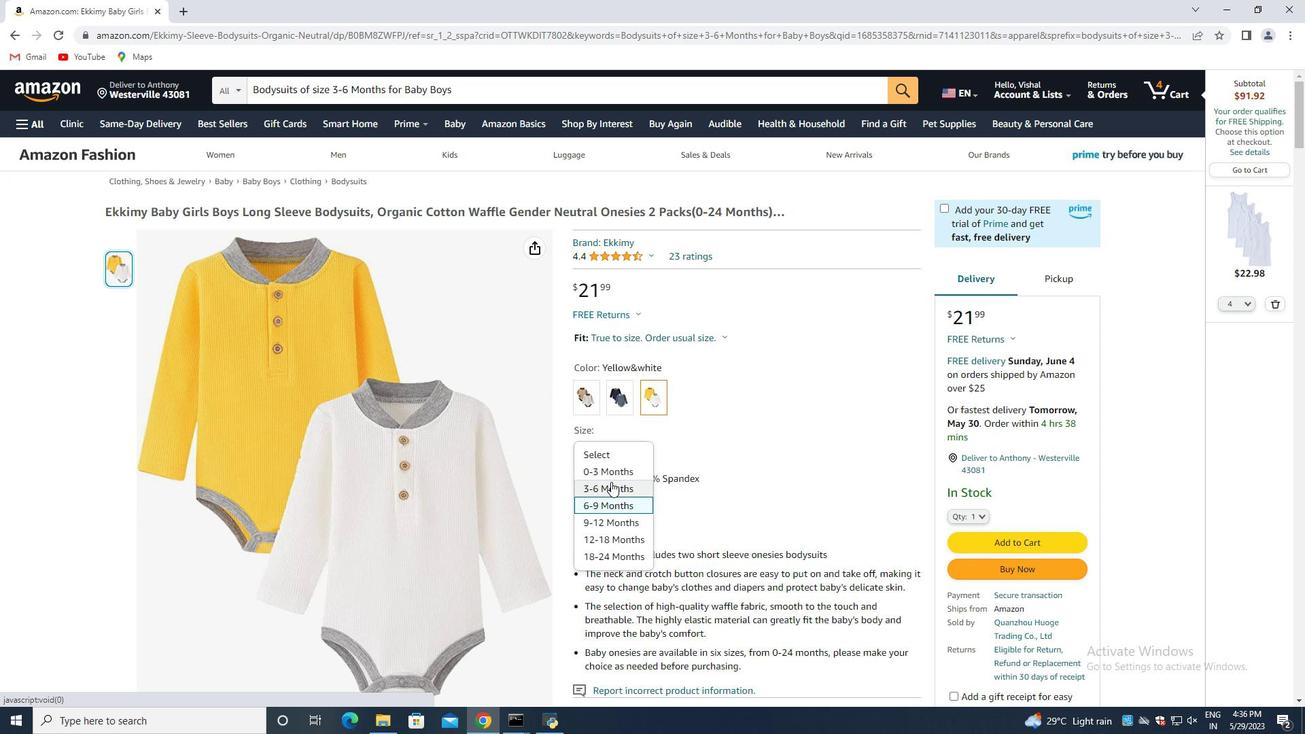 
Action: Mouse pressed left at (611, 482)
Screenshot: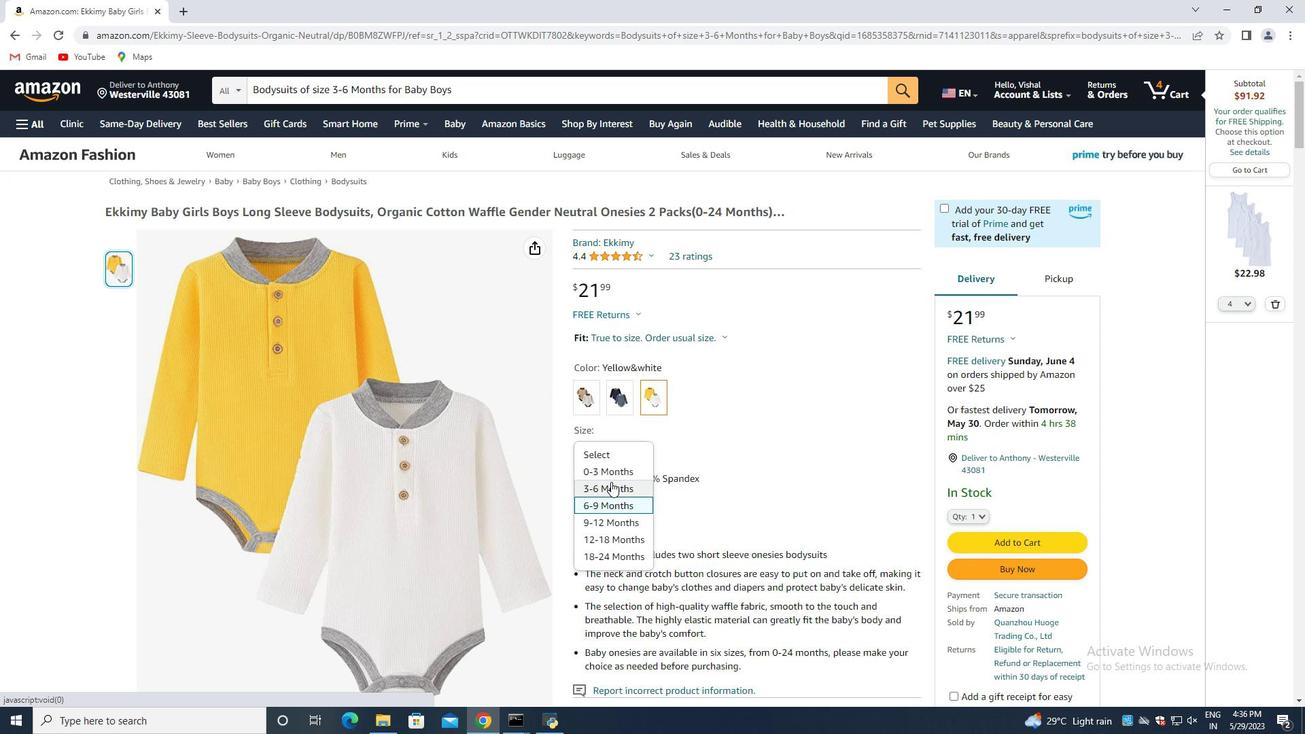 
Action: Mouse moved to (545, 488)
Screenshot: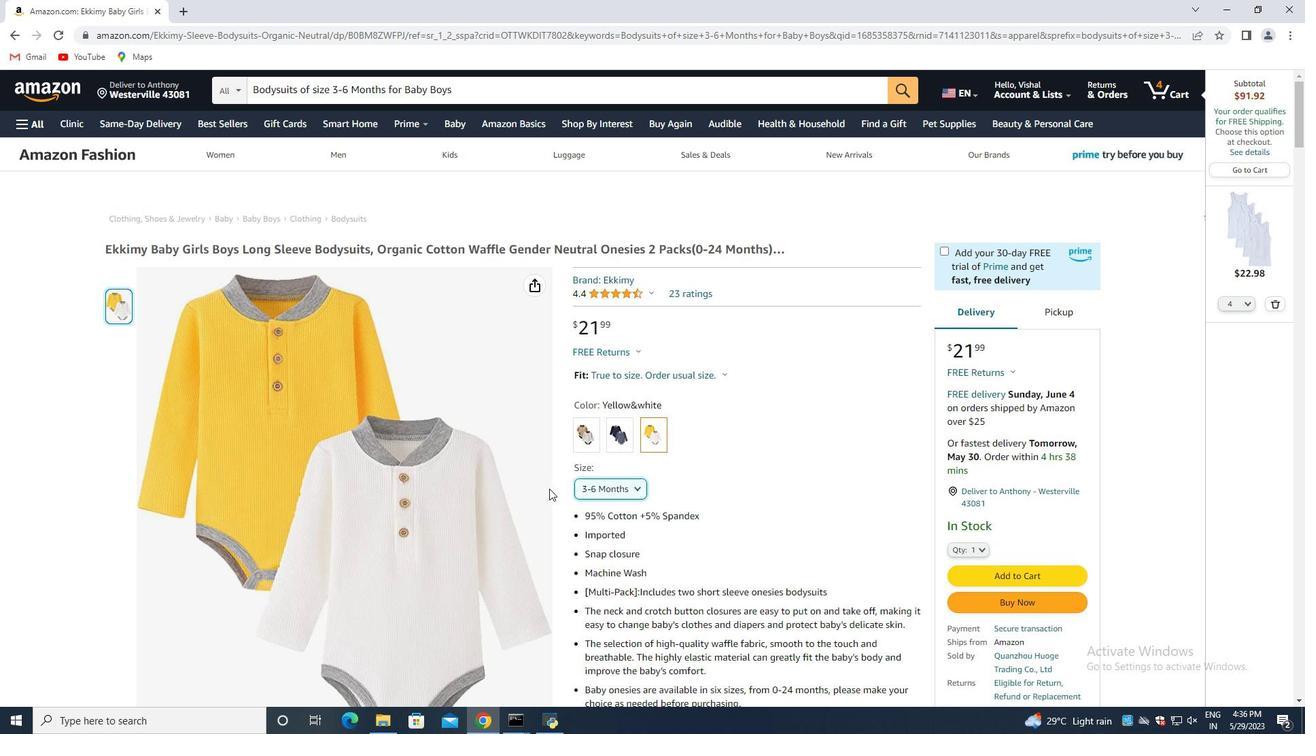 
Action: Mouse scrolled (545, 488) with delta (0, 0)
Screenshot: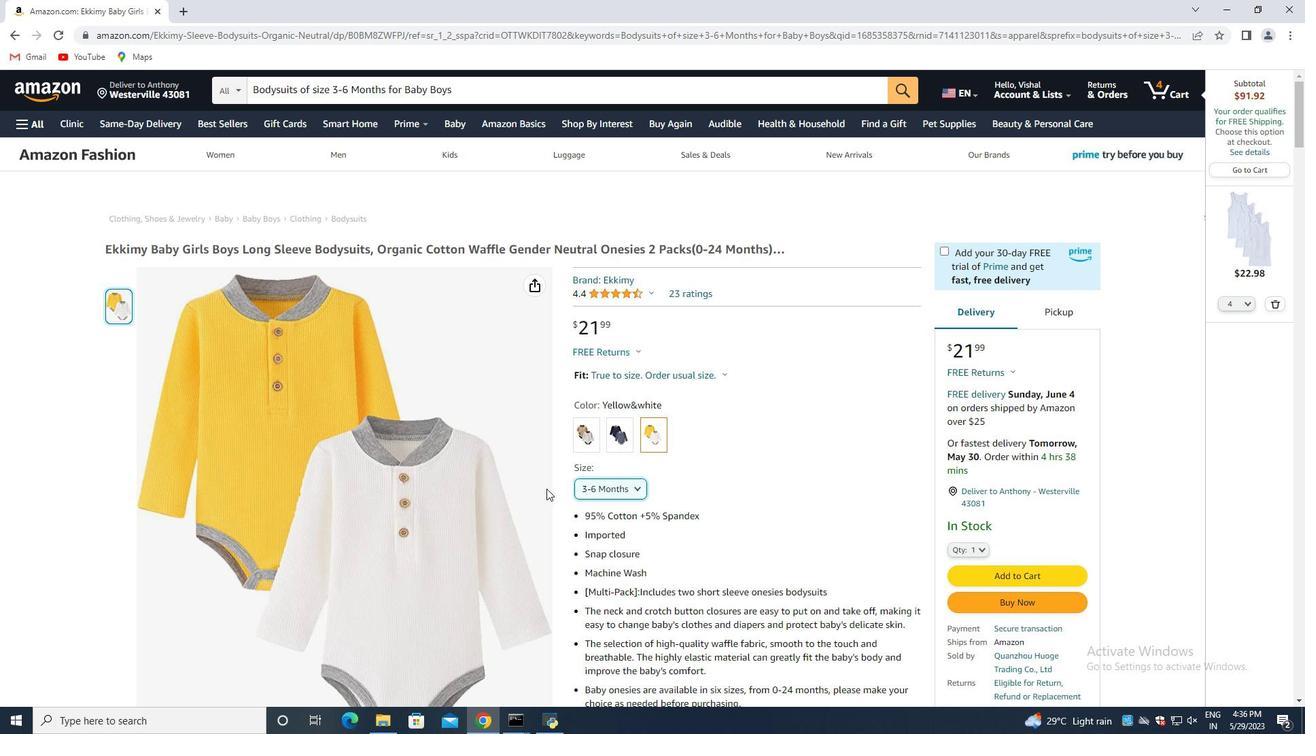 
Action: Mouse moved to (547, 488)
Screenshot: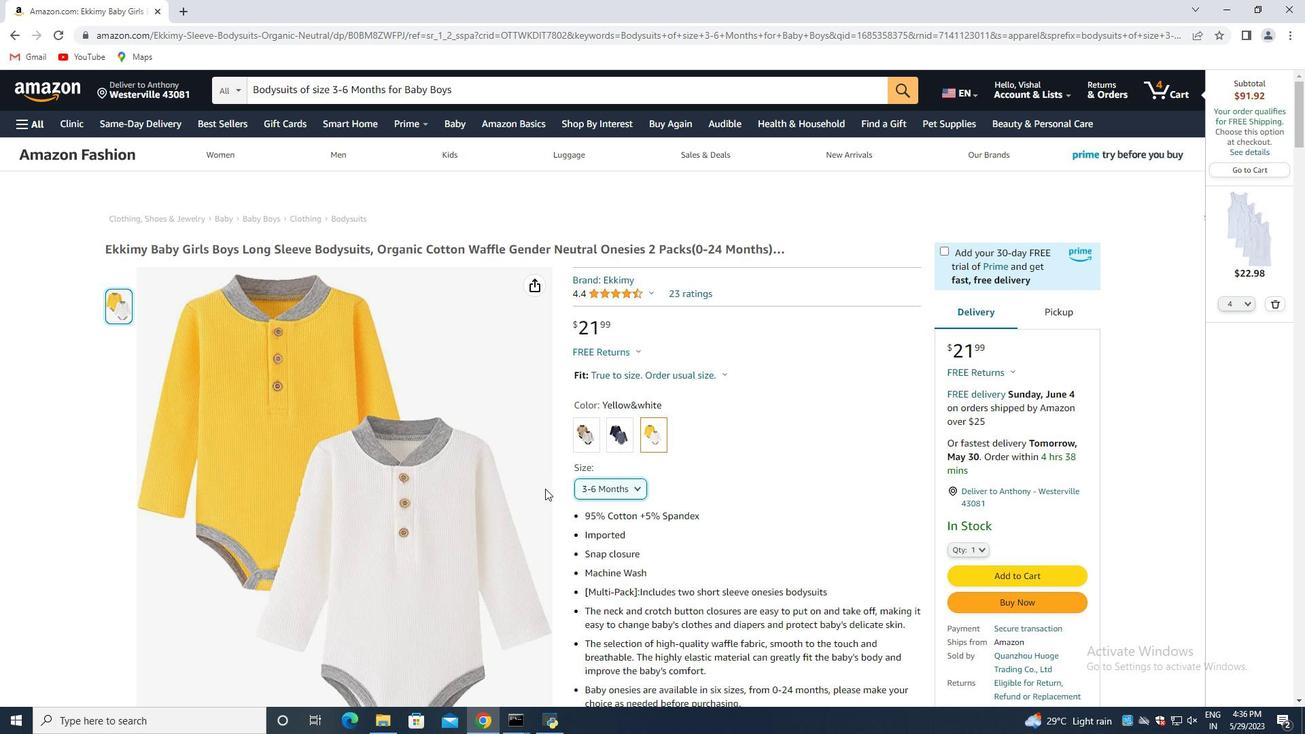 
Action: Mouse scrolled (547, 488) with delta (0, 0)
Screenshot: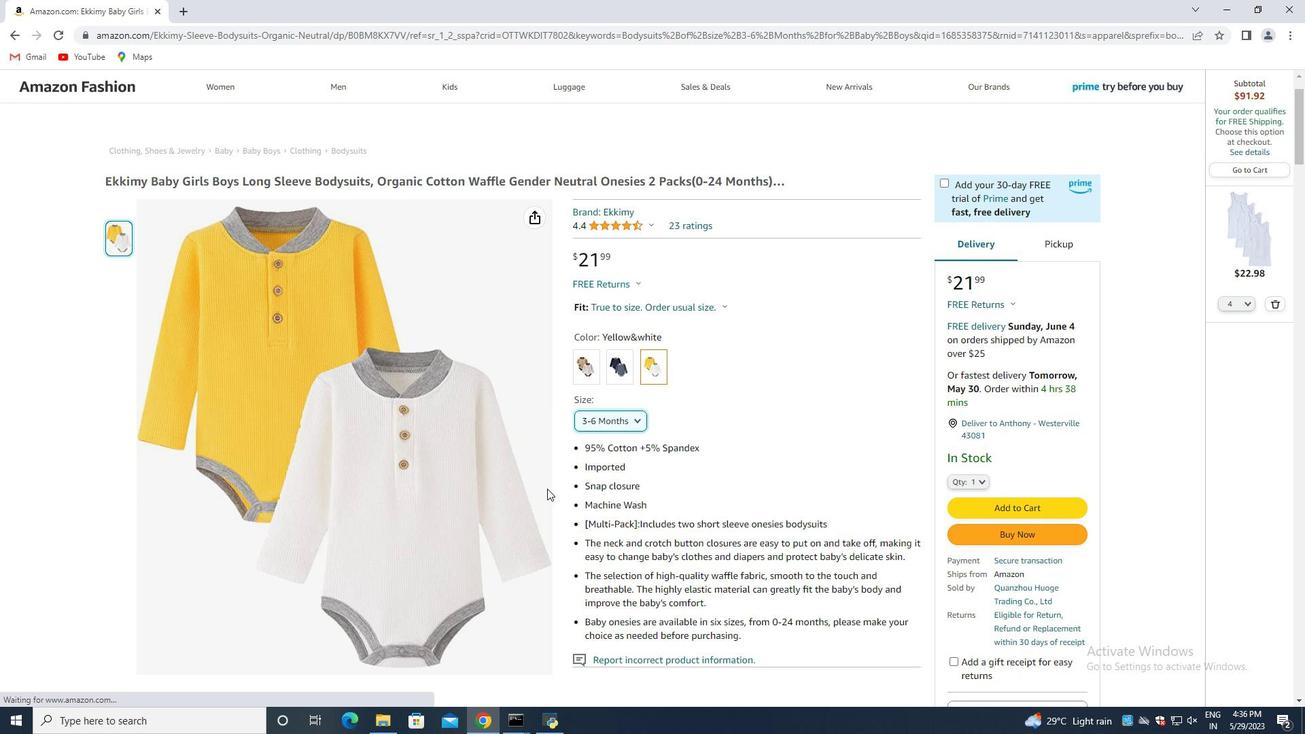 
Action: Mouse scrolled (547, 488) with delta (0, 0)
Screenshot: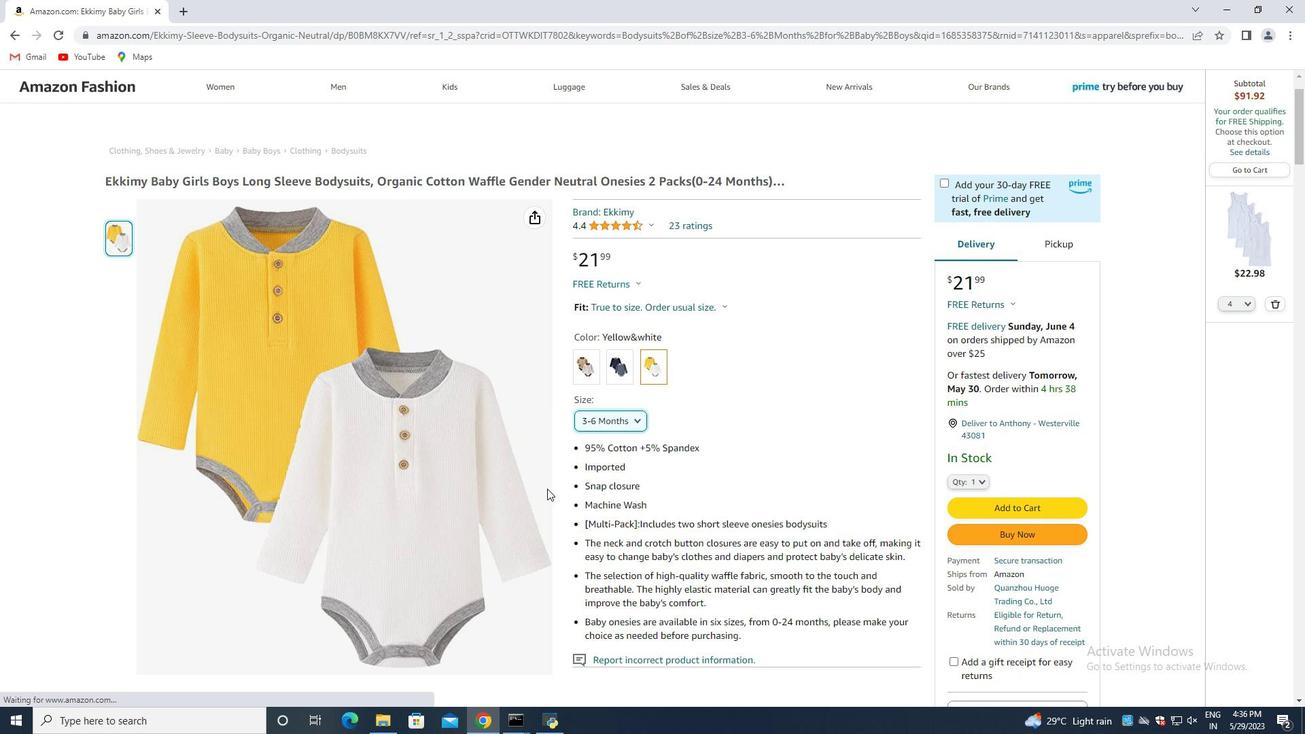 
Action: Mouse scrolled (547, 488) with delta (0, 0)
Screenshot: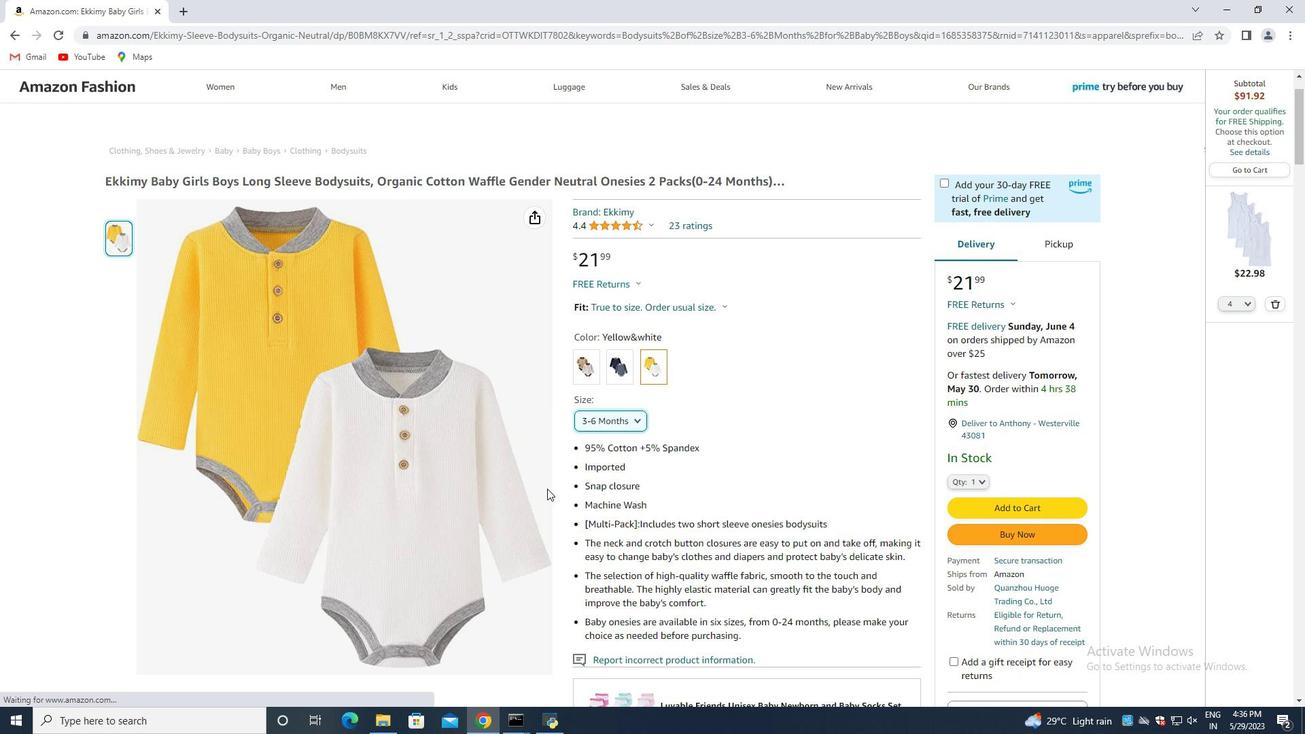 
Action: Mouse moved to (547, 488)
Screenshot: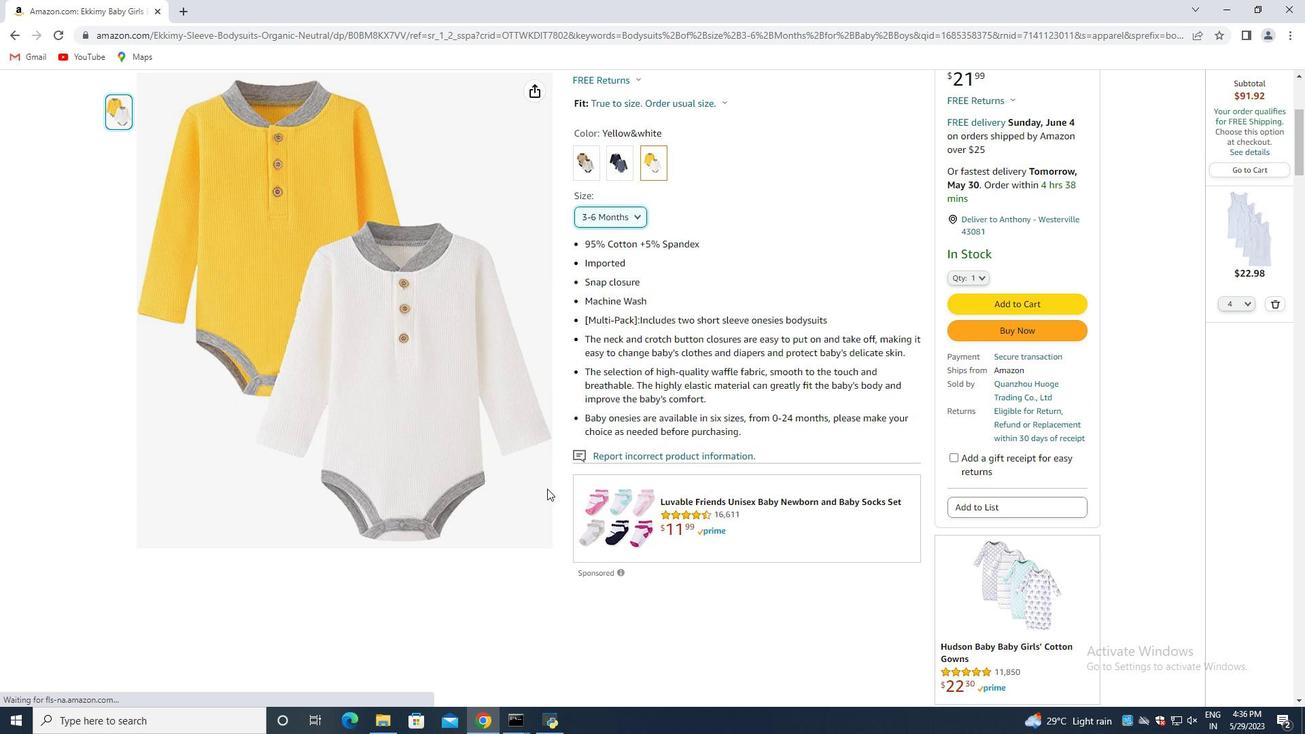 
Action: Mouse scrolled (547, 488) with delta (0, 0)
Screenshot: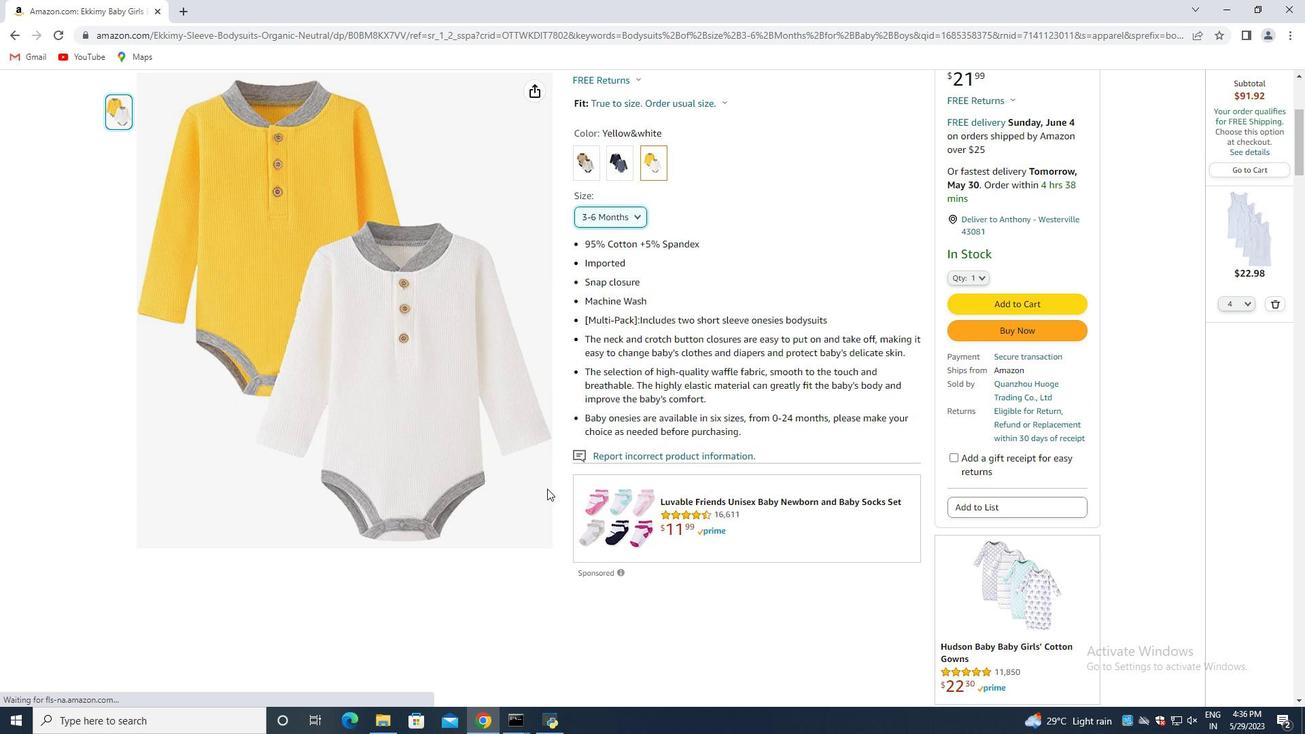 
Action: Mouse moved to (546, 488)
Screenshot: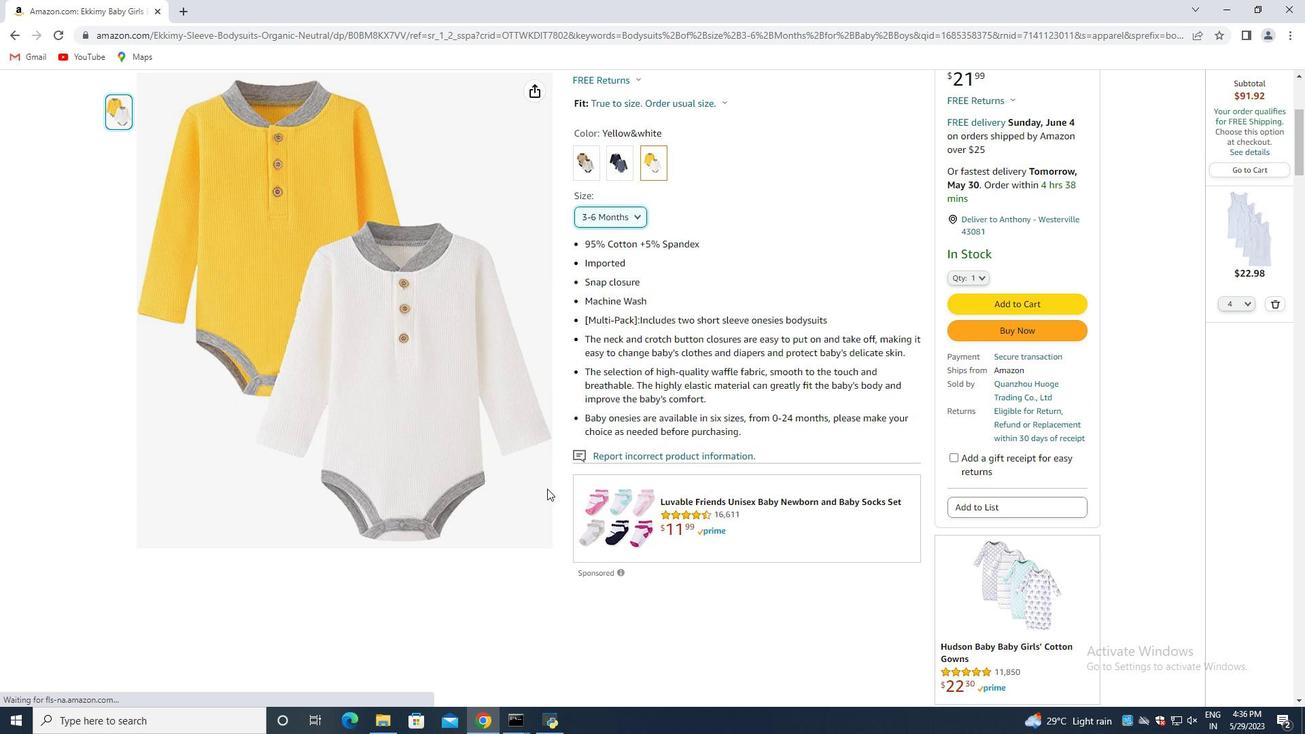 
Action: Mouse scrolled (546, 488) with delta (0, 0)
Screenshot: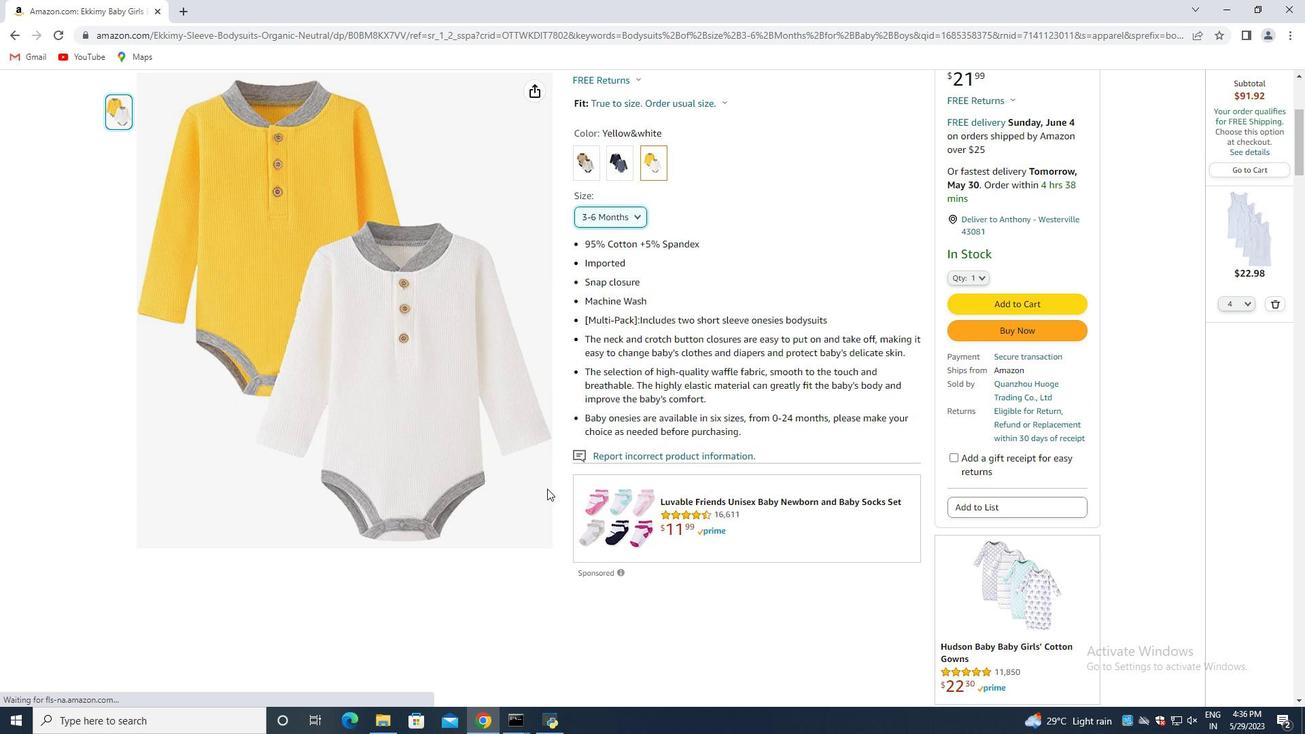 
Action: Mouse scrolled (546, 488) with delta (0, 0)
Screenshot: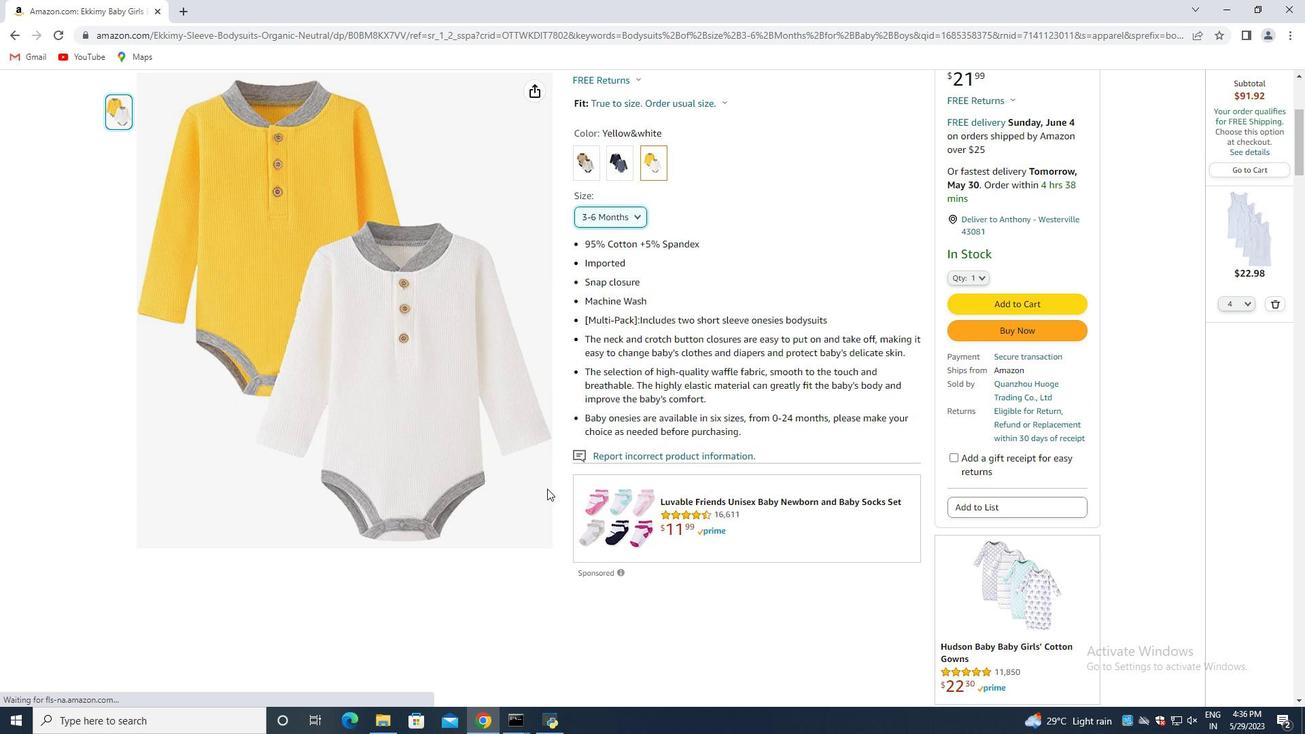 
Action: Mouse scrolled (546, 488) with delta (0, 0)
Screenshot: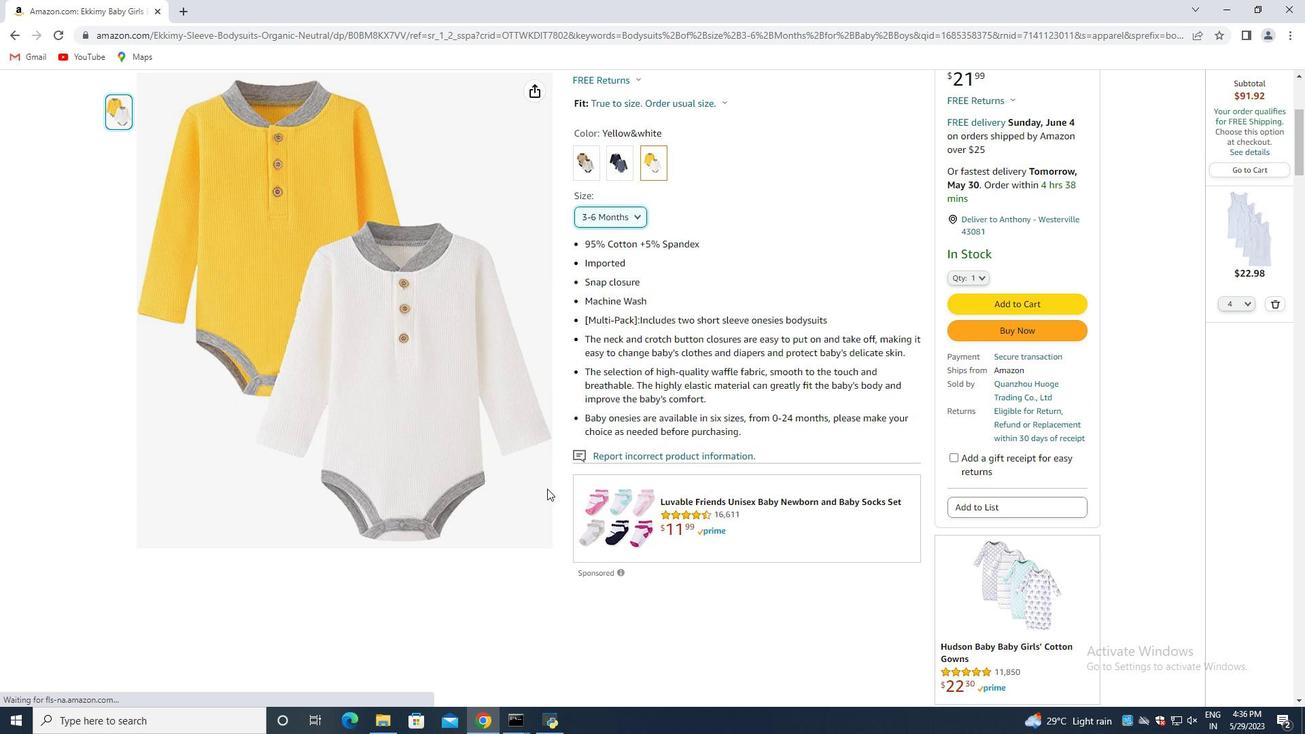 
Action: Mouse scrolled (546, 488) with delta (0, 0)
Screenshot: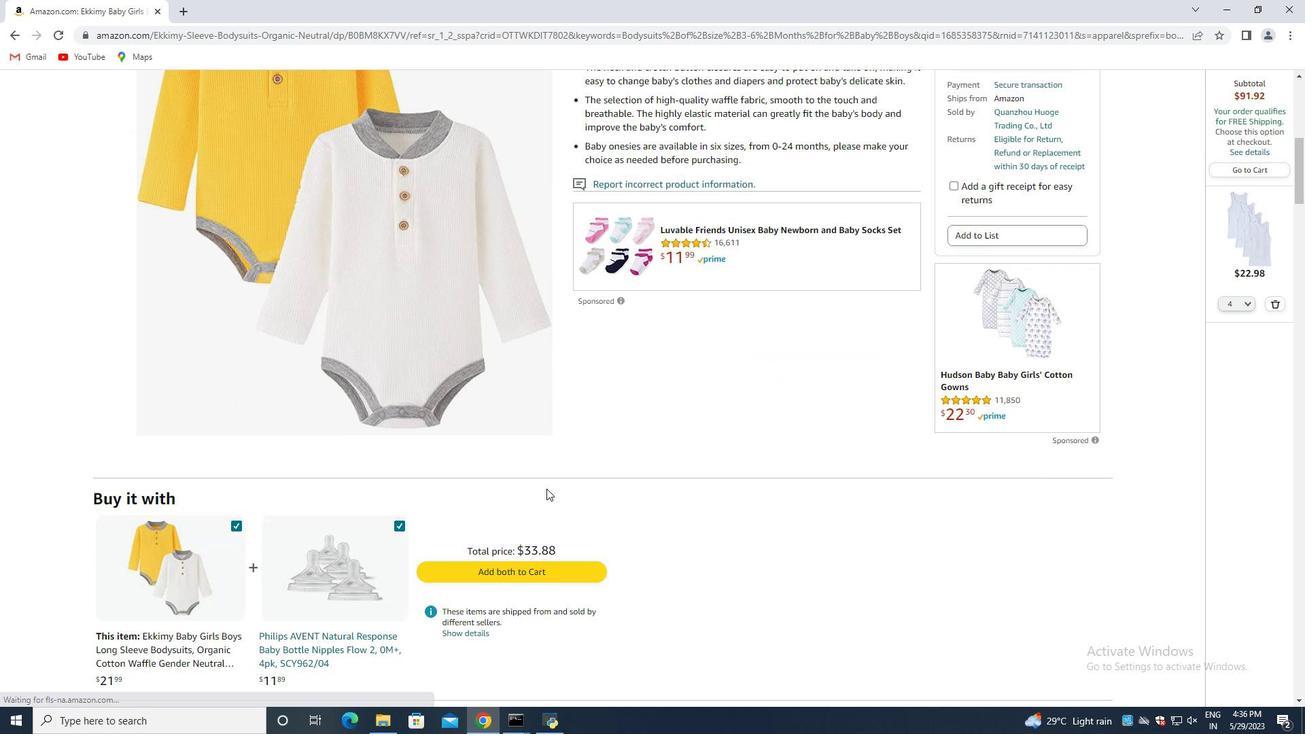 
Action: Mouse scrolled (546, 488) with delta (0, 0)
Screenshot: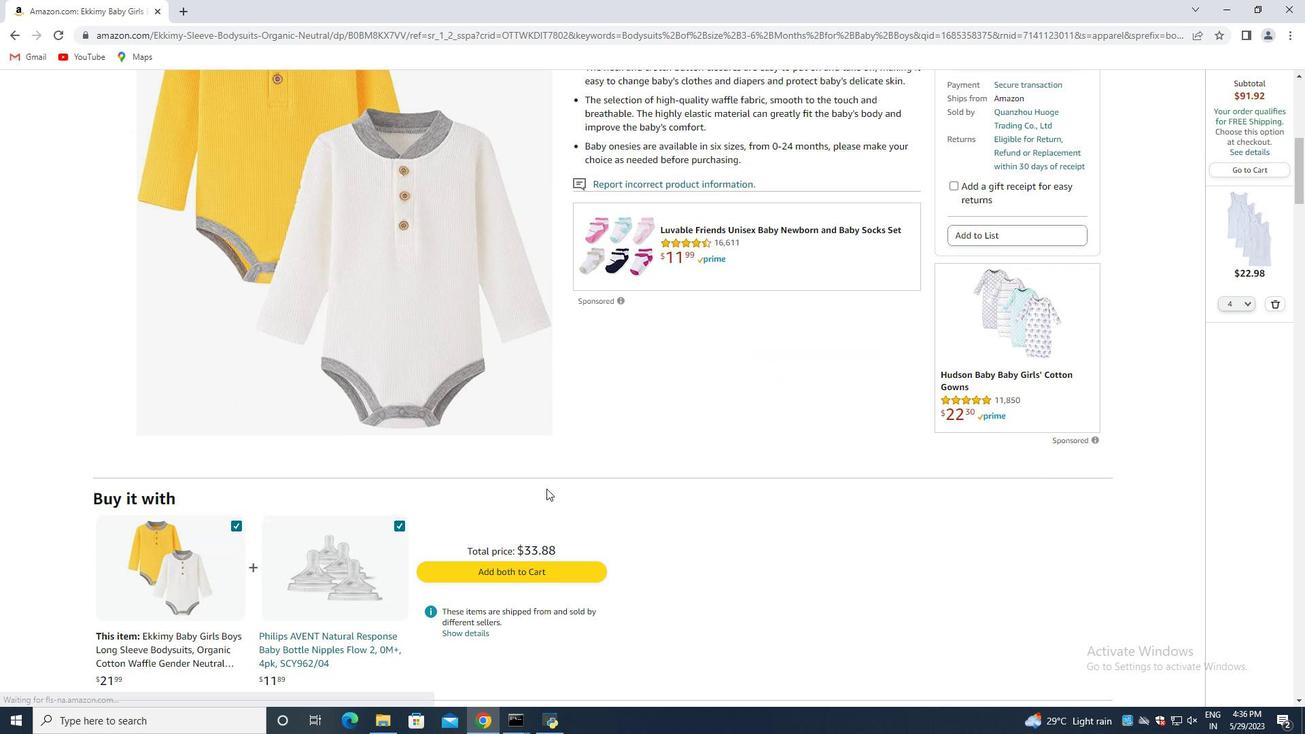 
Action: Mouse scrolled (546, 488) with delta (0, 0)
Screenshot: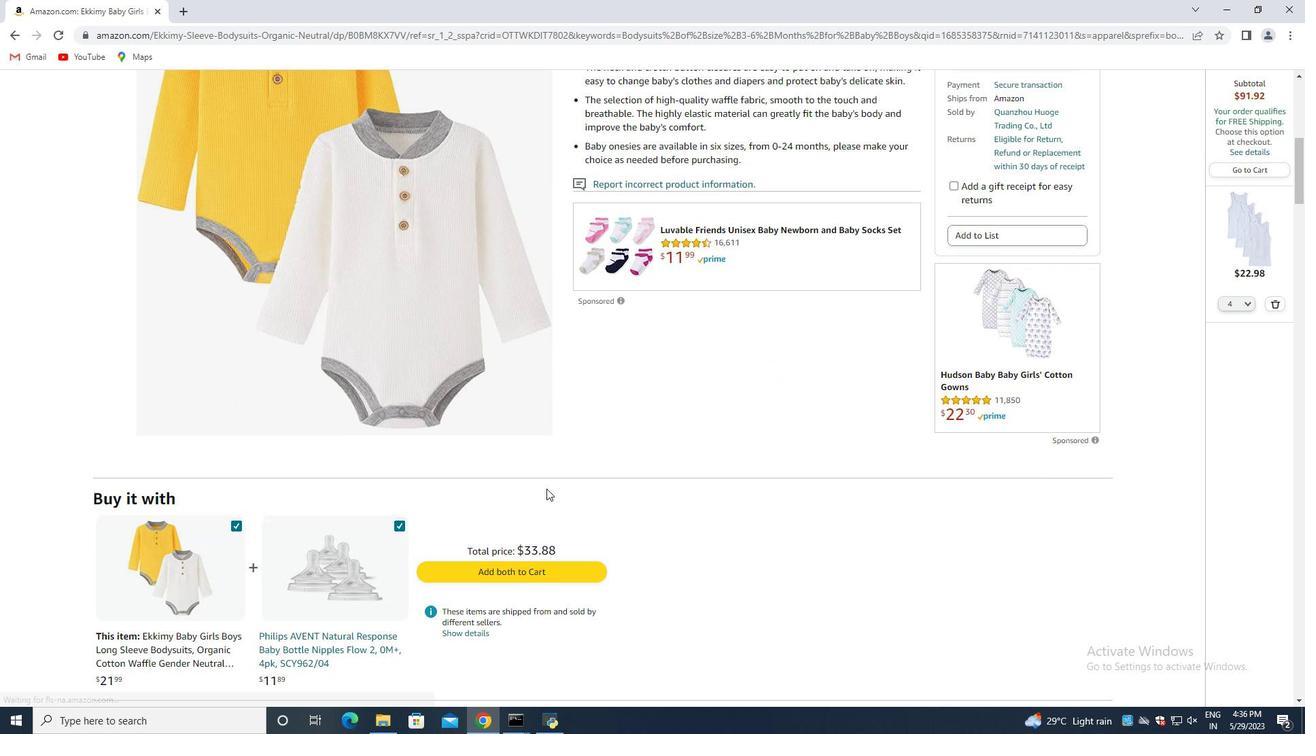 
Action: Mouse scrolled (546, 488) with delta (0, 0)
Screenshot: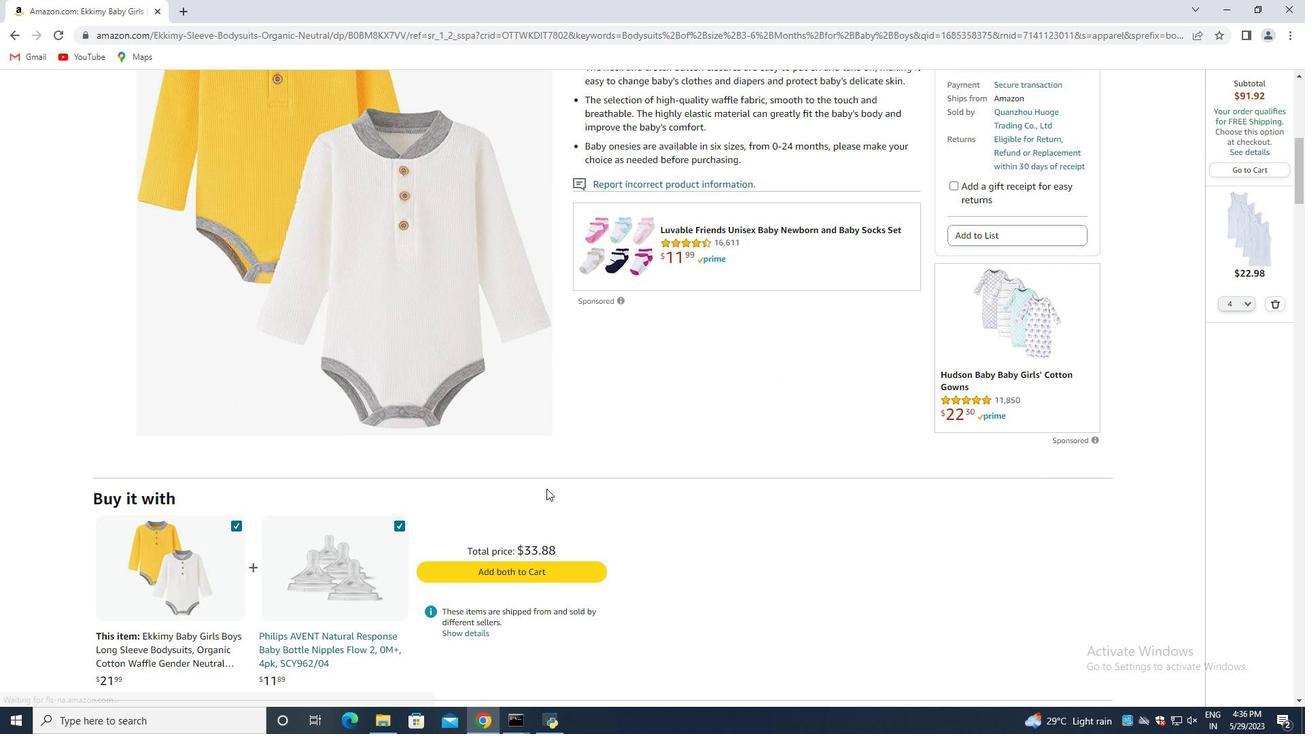 
Action: Mouse moved to (545, 488)
Screenshot: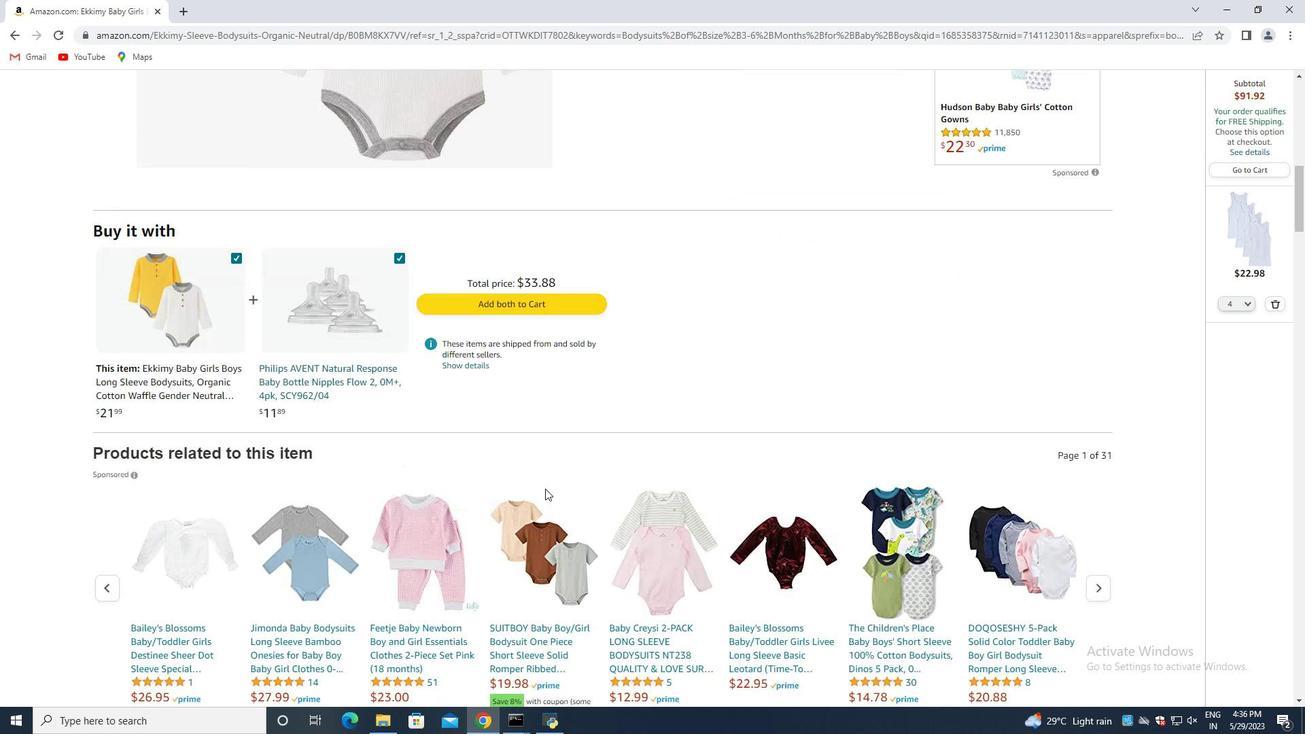 
Action: Mouse scrolled (545, 488) with delta (0, 0)
Screenshot: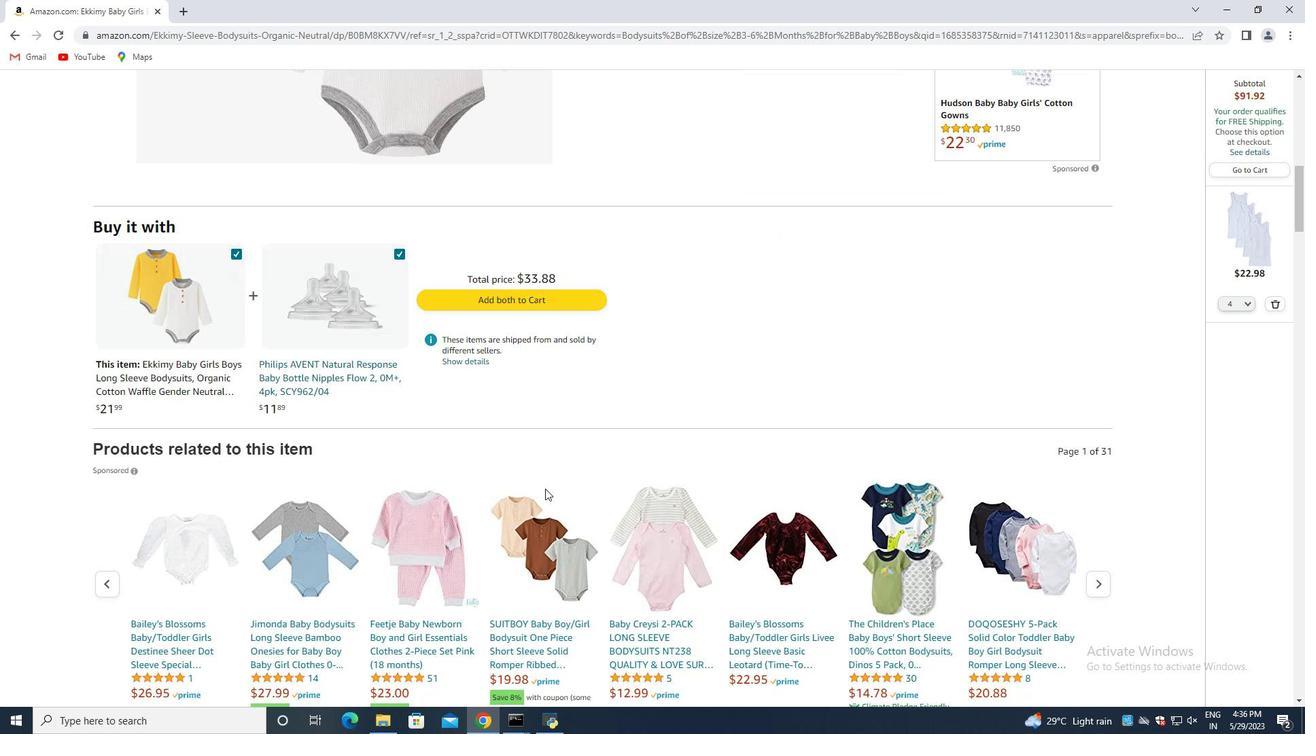 
Action: Mouse moved to (543, 488)
Screenshot: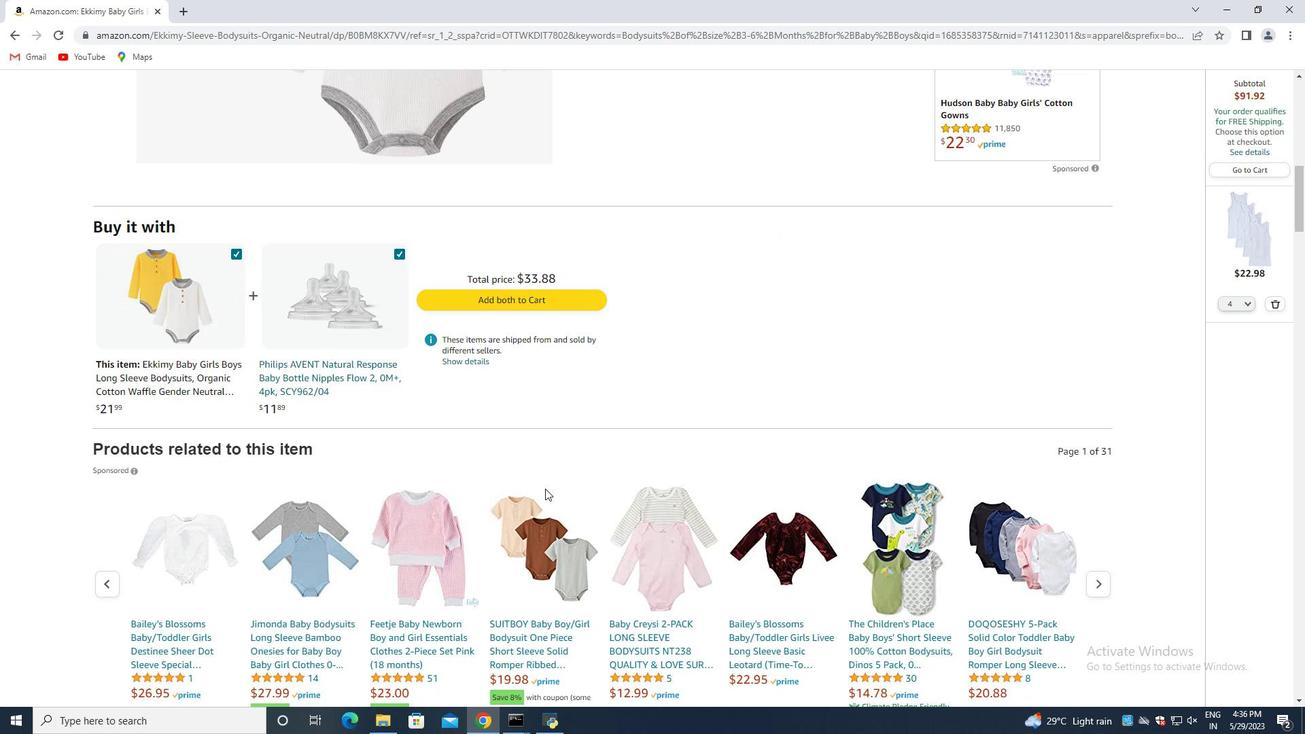 
Action: Mouse scrolled (544, 488) with delta (0, 0)
Screenshot: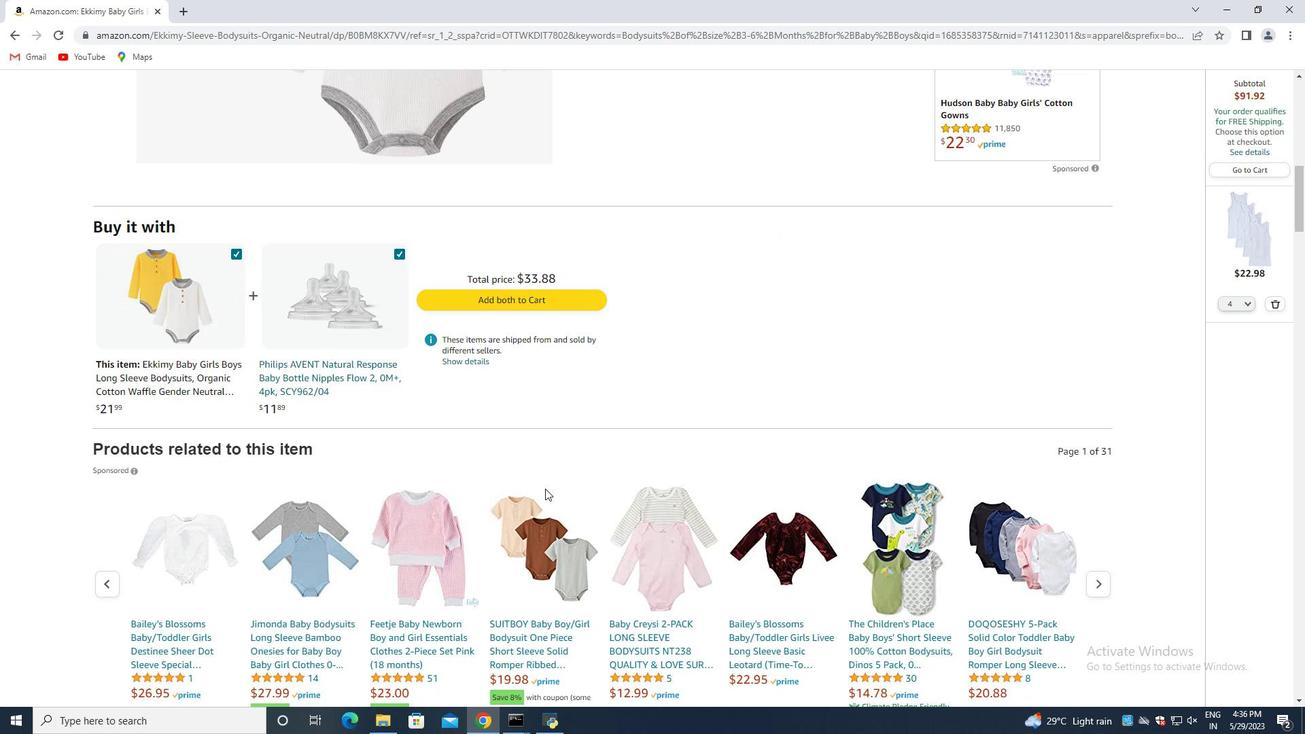 
Action: Mouse moved to (543, 486)
Screenshot: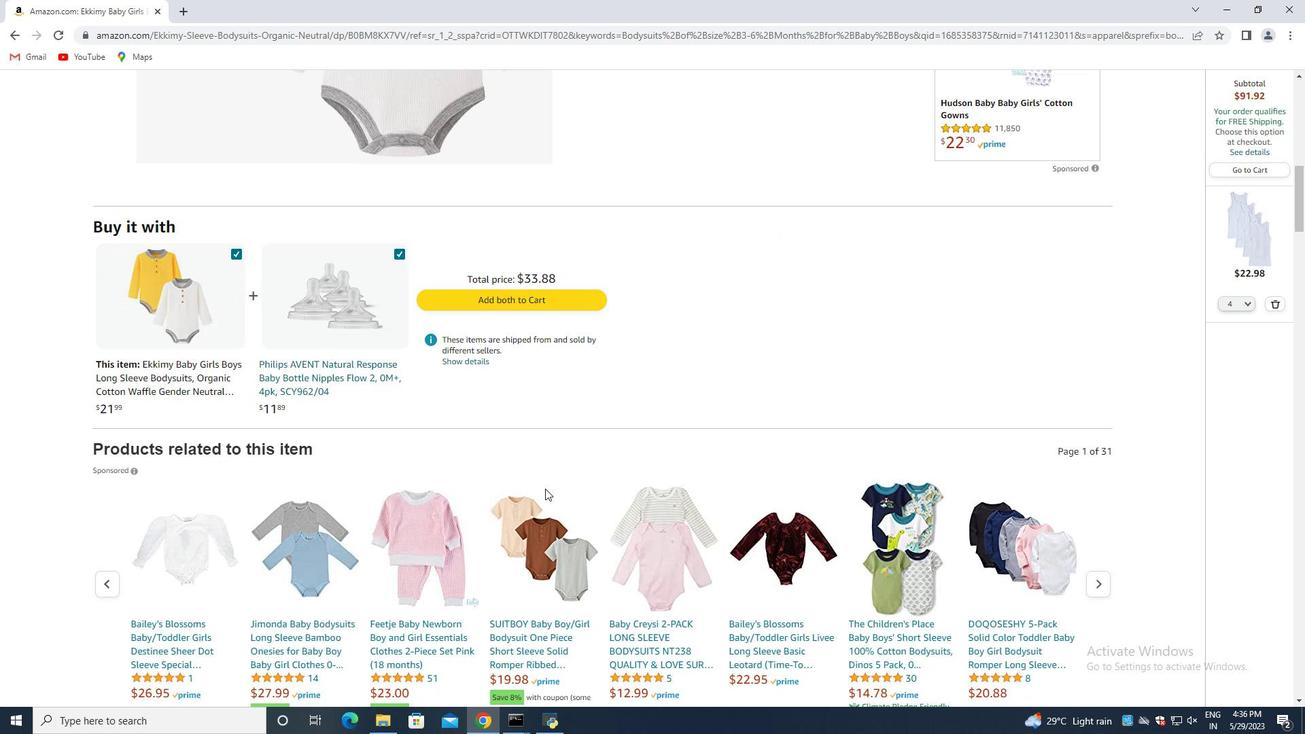 
Action: Mouse scrolled (543, 486) with delta (0, 0)
Screenshot: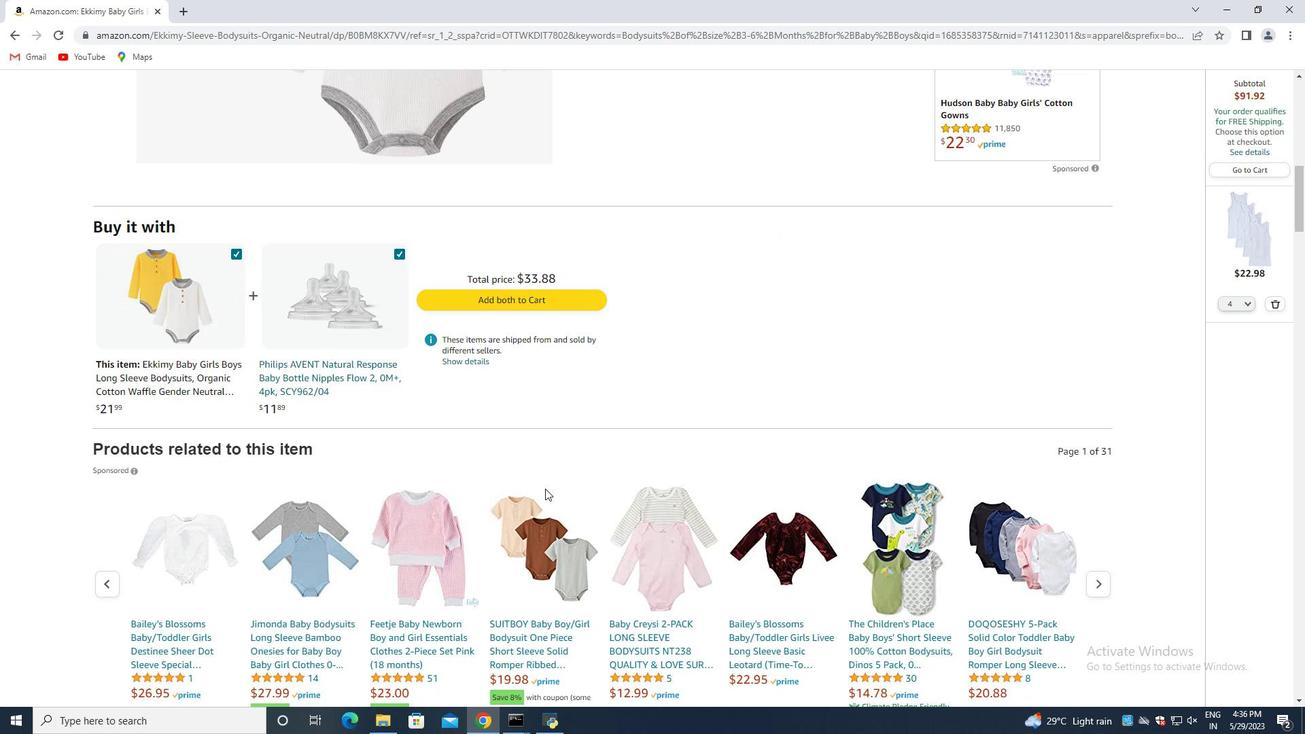 
Action: Mouse scrolled (543, 486) with delta (0, 0)
Screenshot: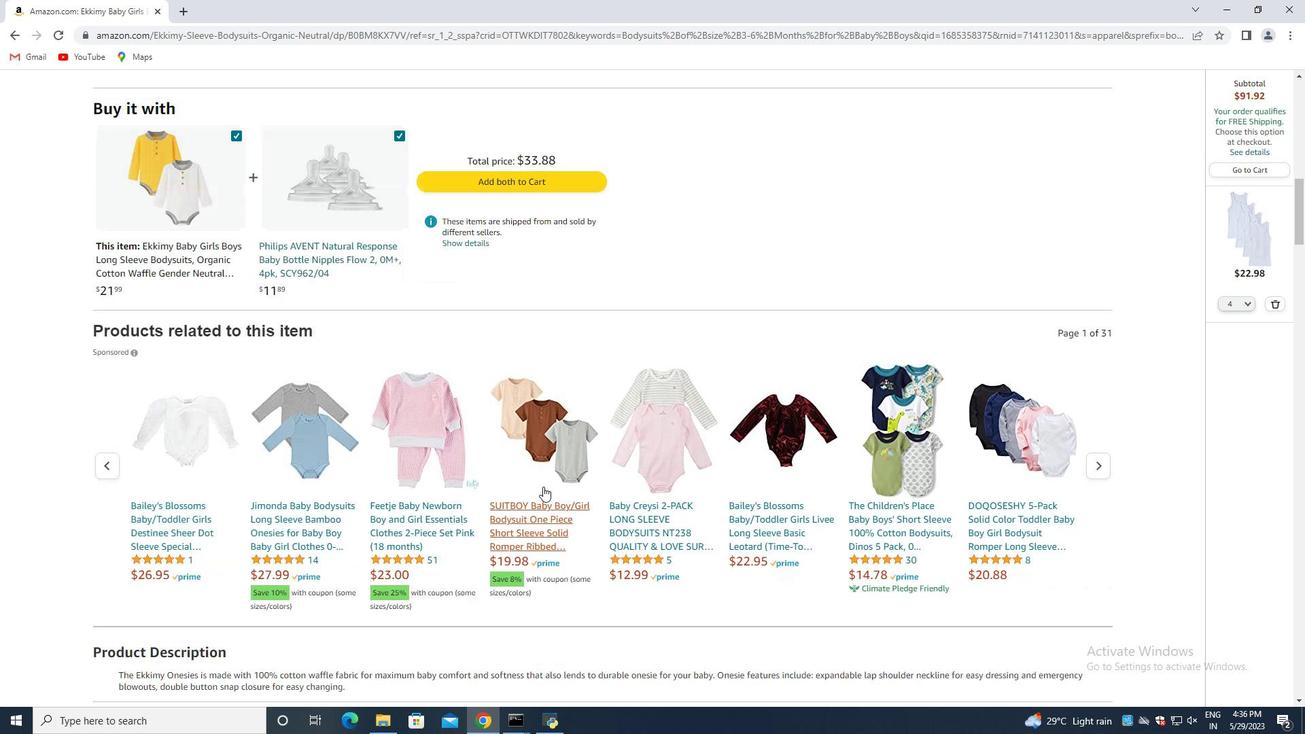 
Action: Mouse scrolled (543, 486) with delta (0, 0)
Screenshot: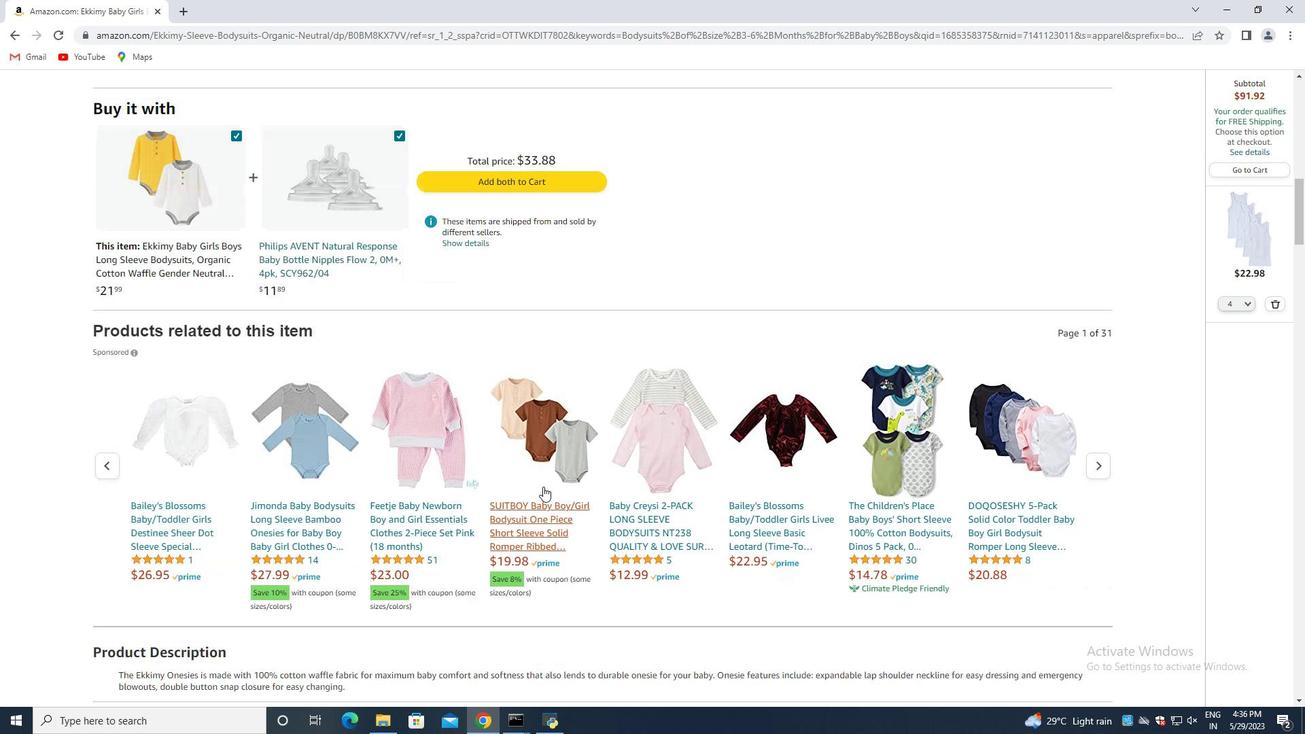 
Action: Mouse scrolled (543, 486) with delta (0, 0)
Screenshot: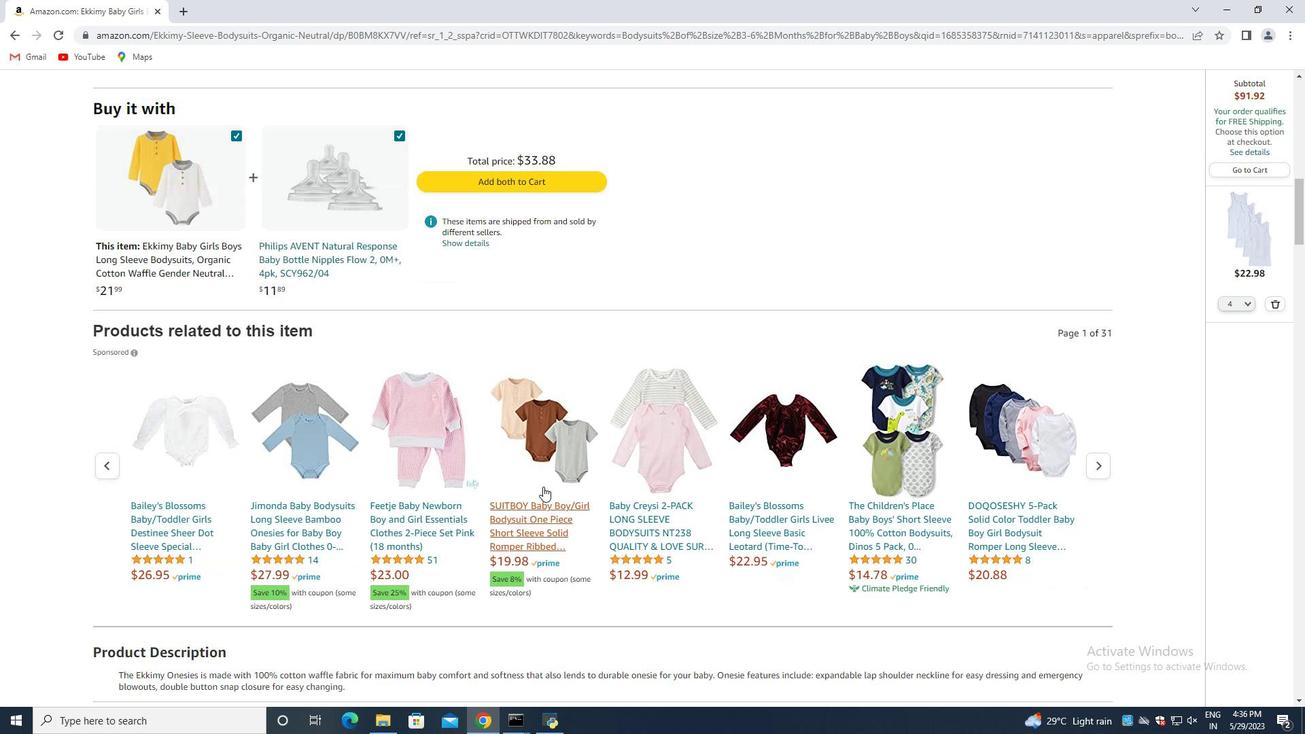 
Action: Mouse scrolled (543, 486) with delta (0, 0)
Screenshot: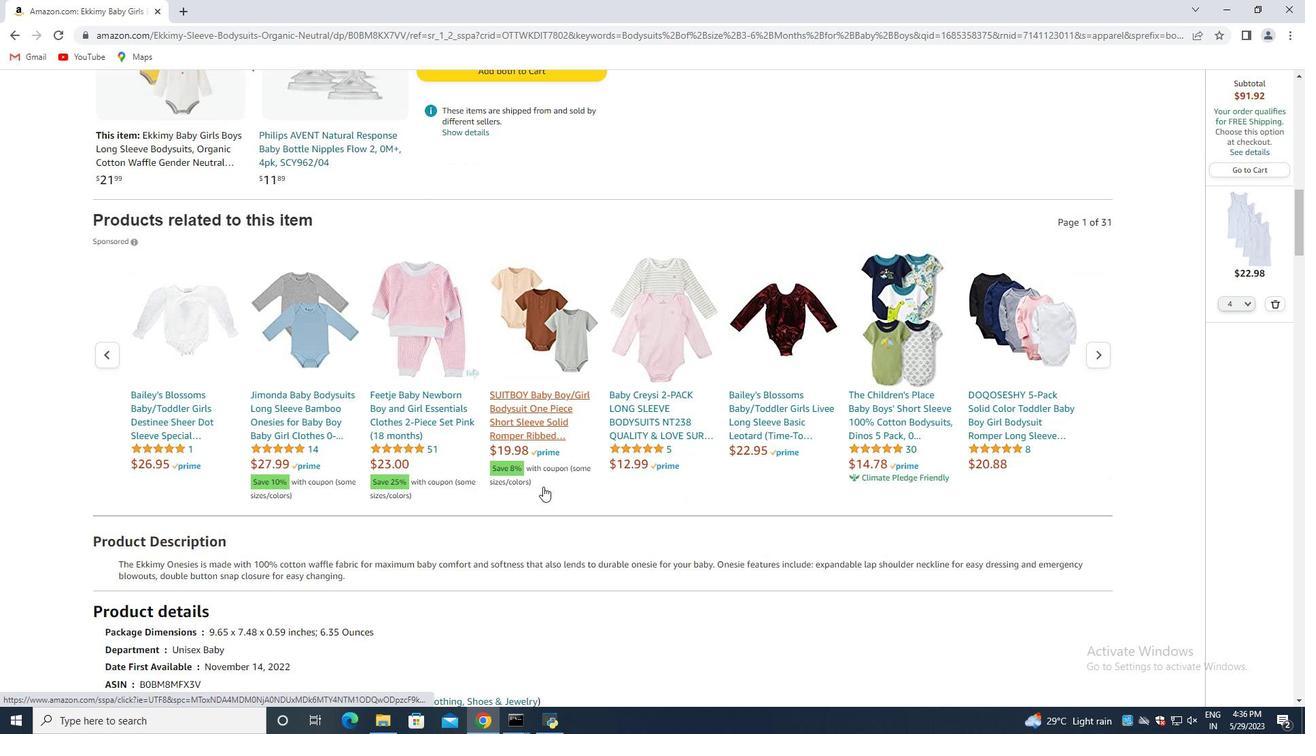 
Action: Mouse scrolled (543, 486) with delta (0, 0)
Screenshot: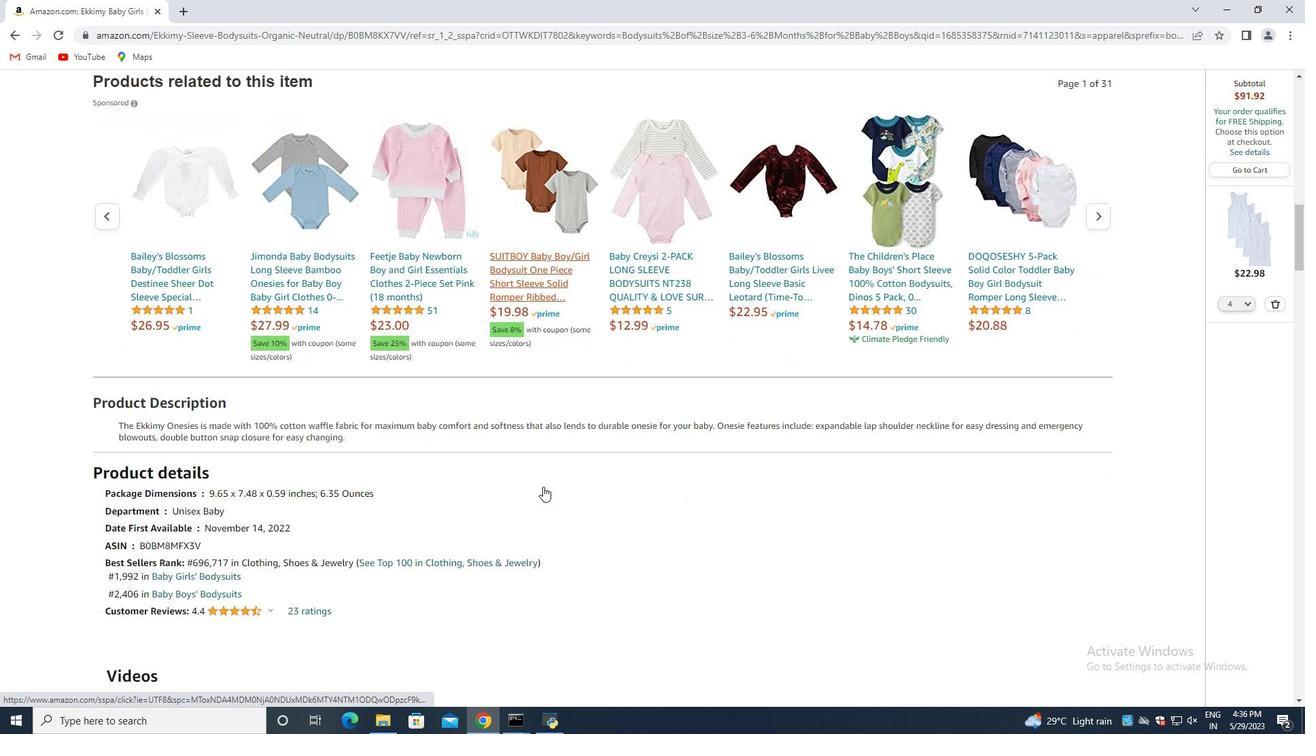 
Action: Mouse scrolled (543, 486) with delta (0, 0)
Screenshot: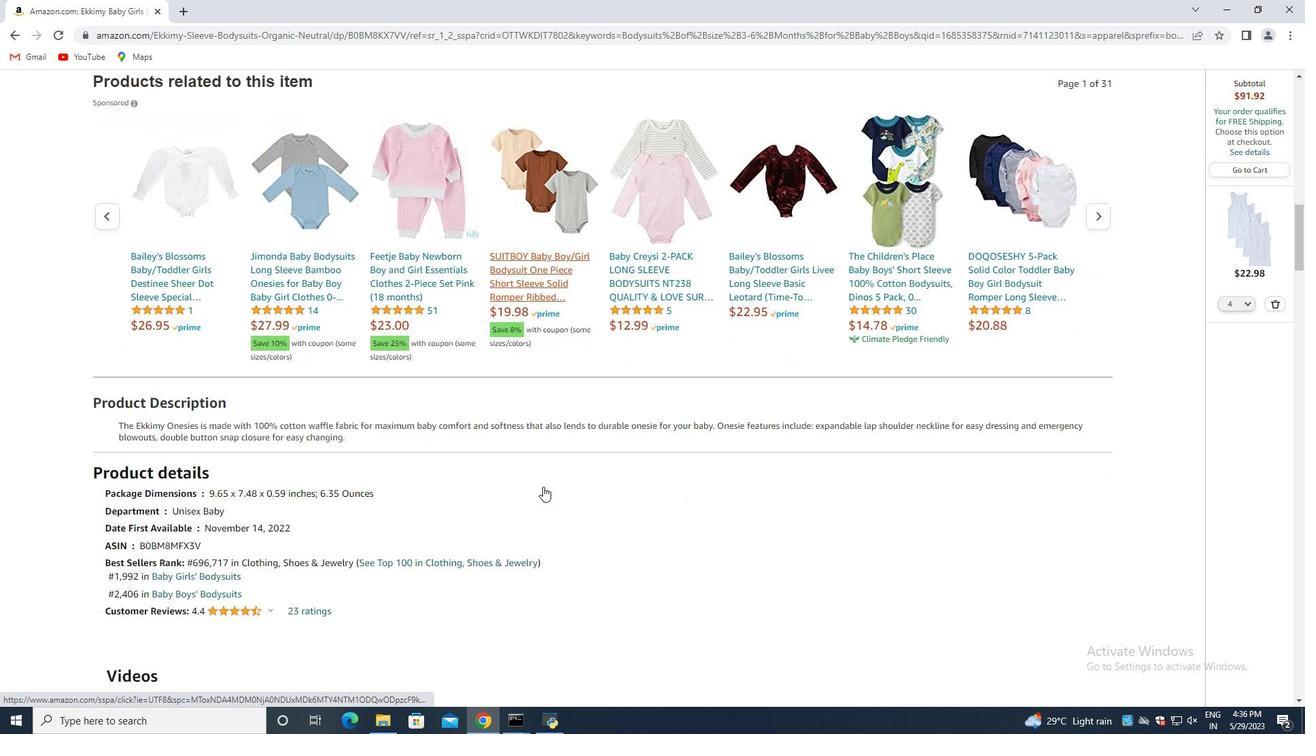 
Action: Mouse moved to (486, 462)
Screenshot: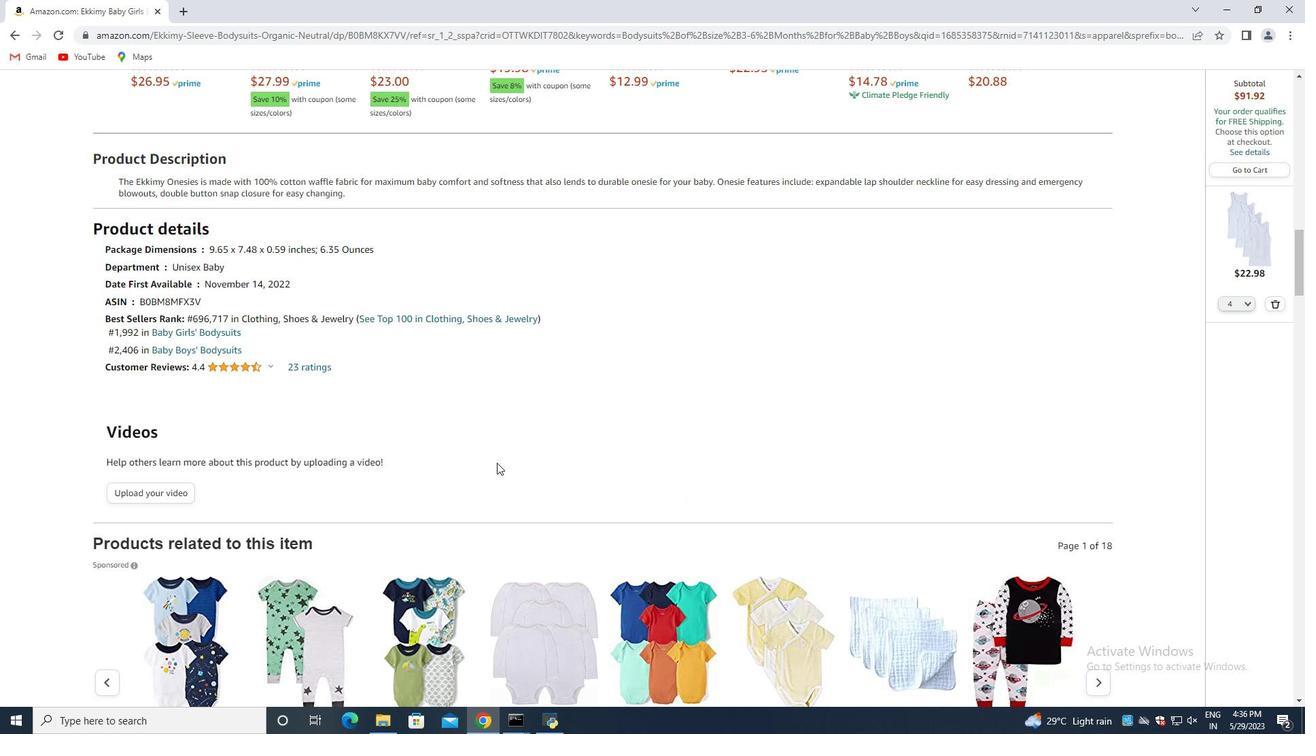 
Action: Mouse scrolled (486, 462) with delta (0, 0)
Screenshot: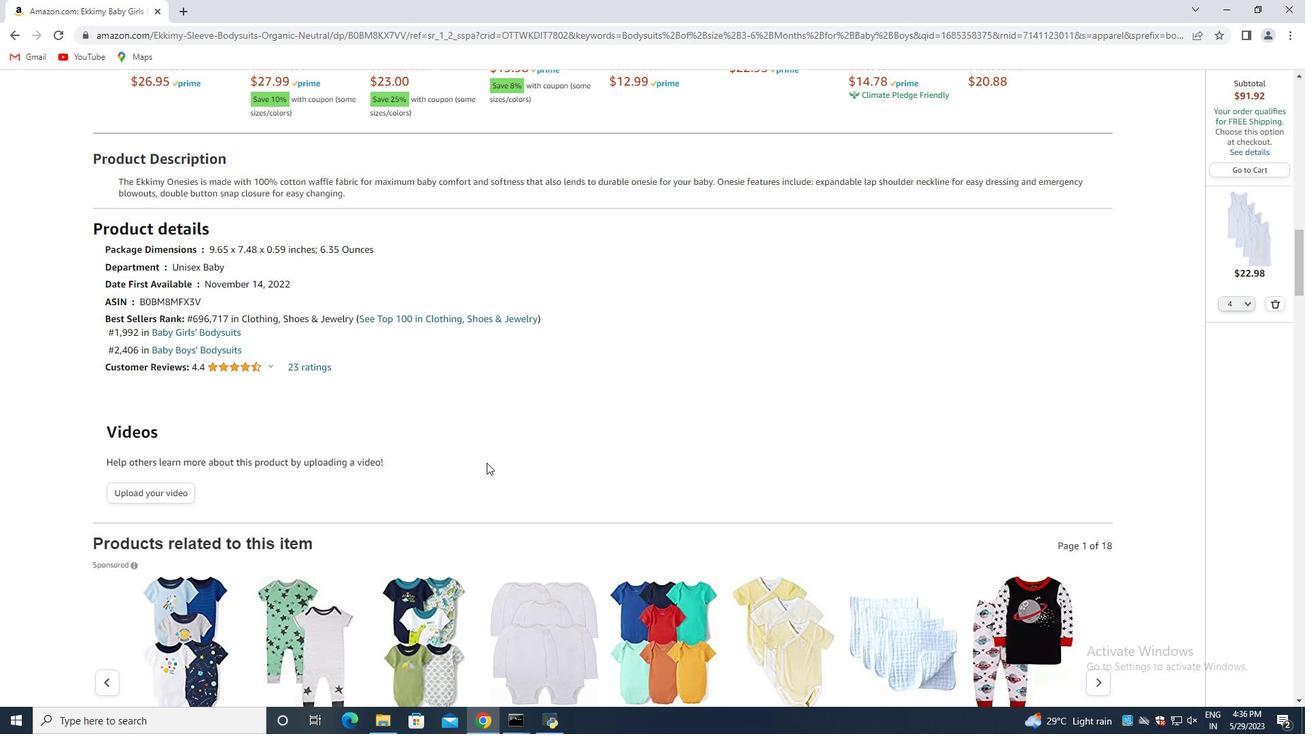 
Action: Mouse moved to (486, 463)
Screenshot: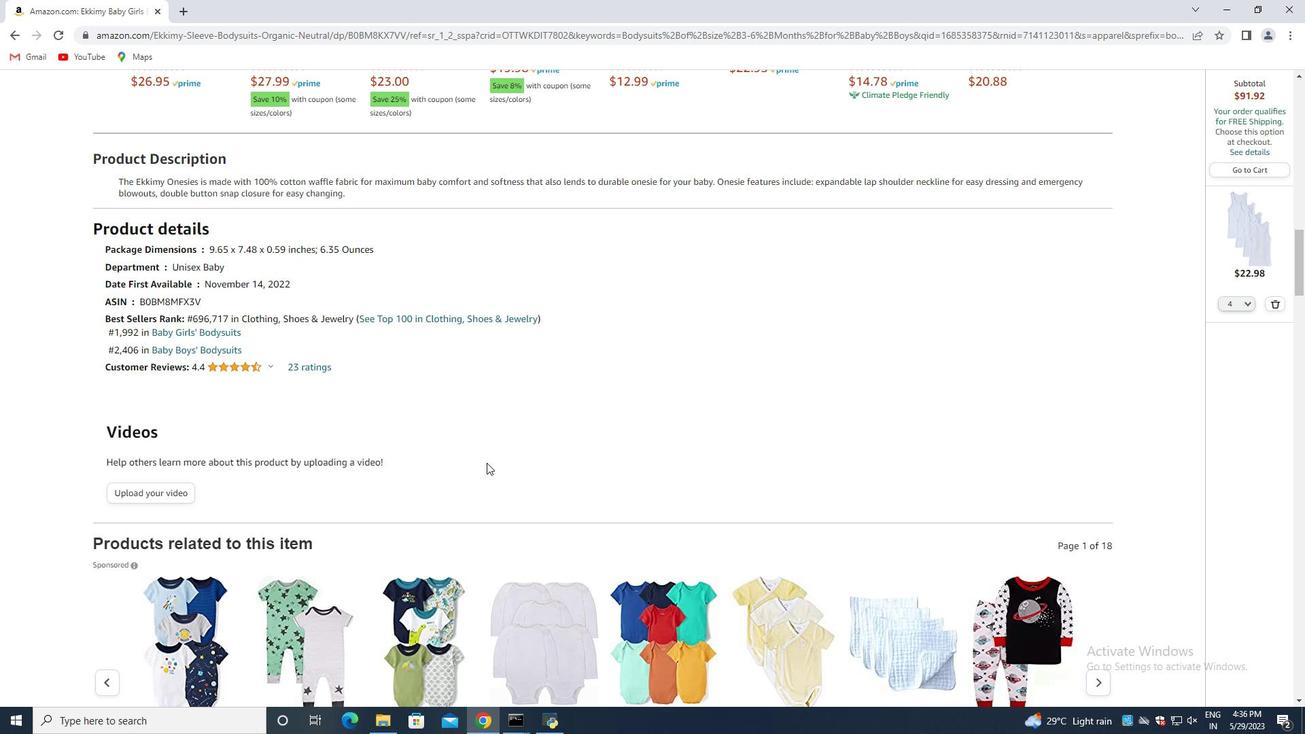 
Action: Mouse scrolled (486, 462) with delta (0, 0)
Screenshot: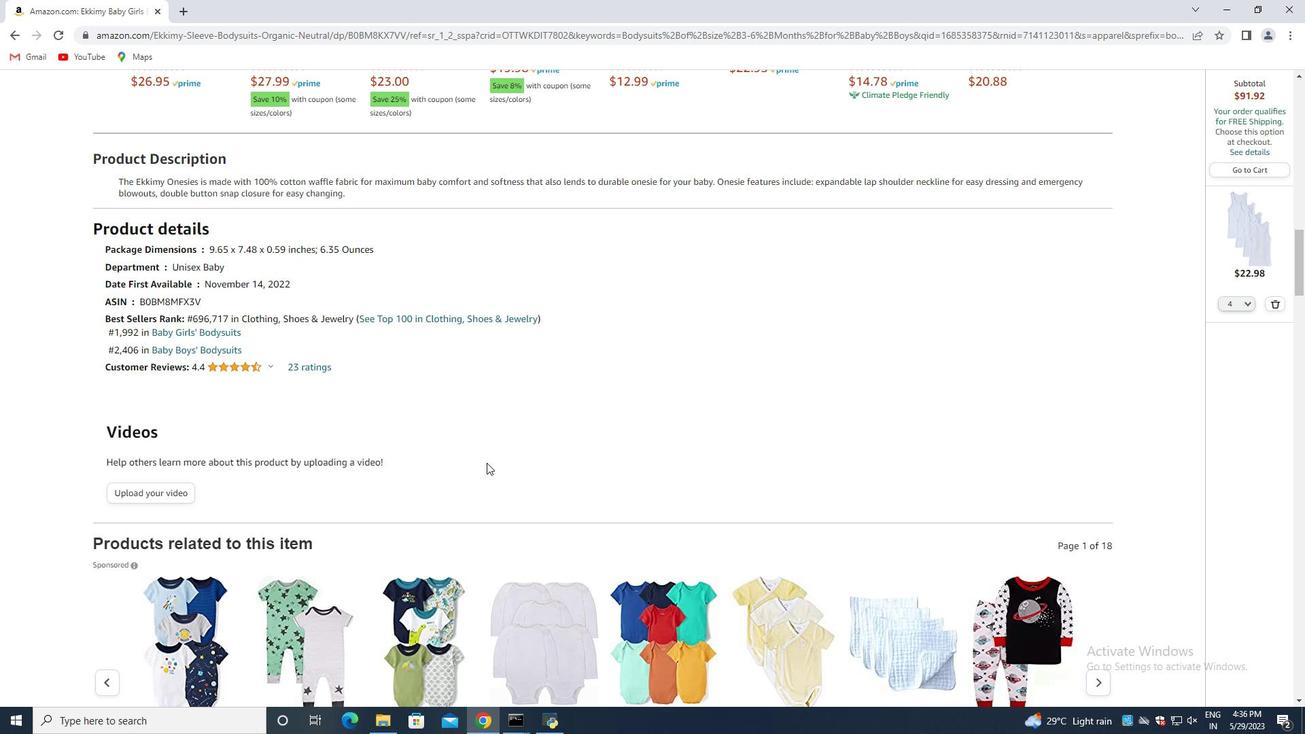
Action: Mouse moved to (486, 463)
Screenshot: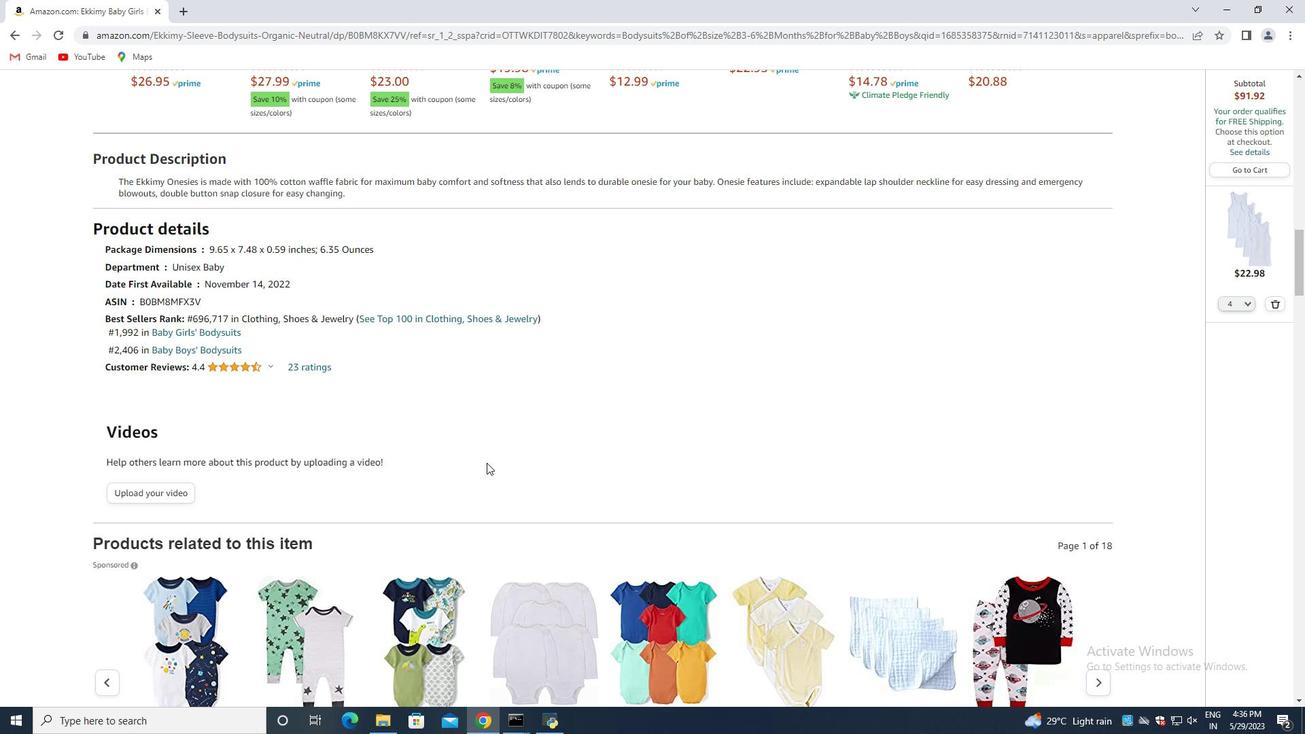 
Action: Mouse scrolled (486, 462) with delta (0, 0)
Screenshot: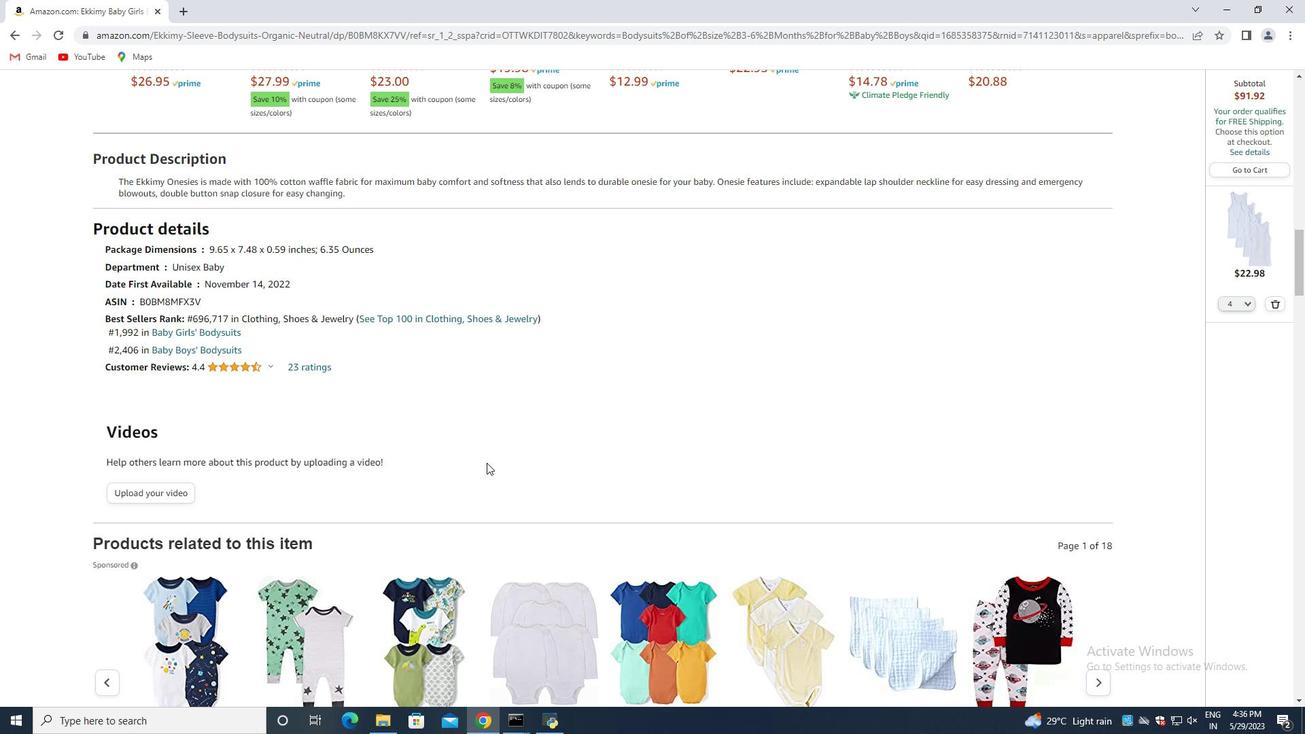 
Action: Mouse moved to (486, 465)
Screenshot: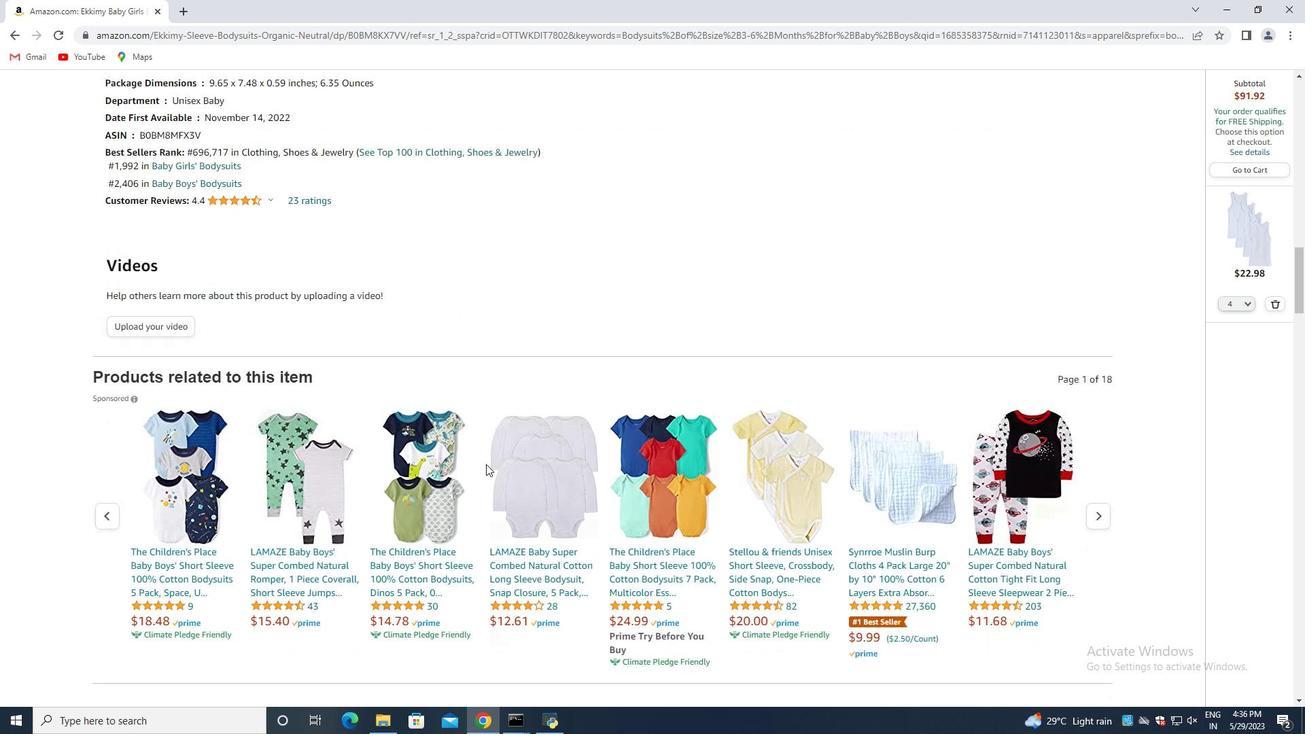 
Action: Mouse scrolled (486, 465) with delta (0, 0)
Screenshot: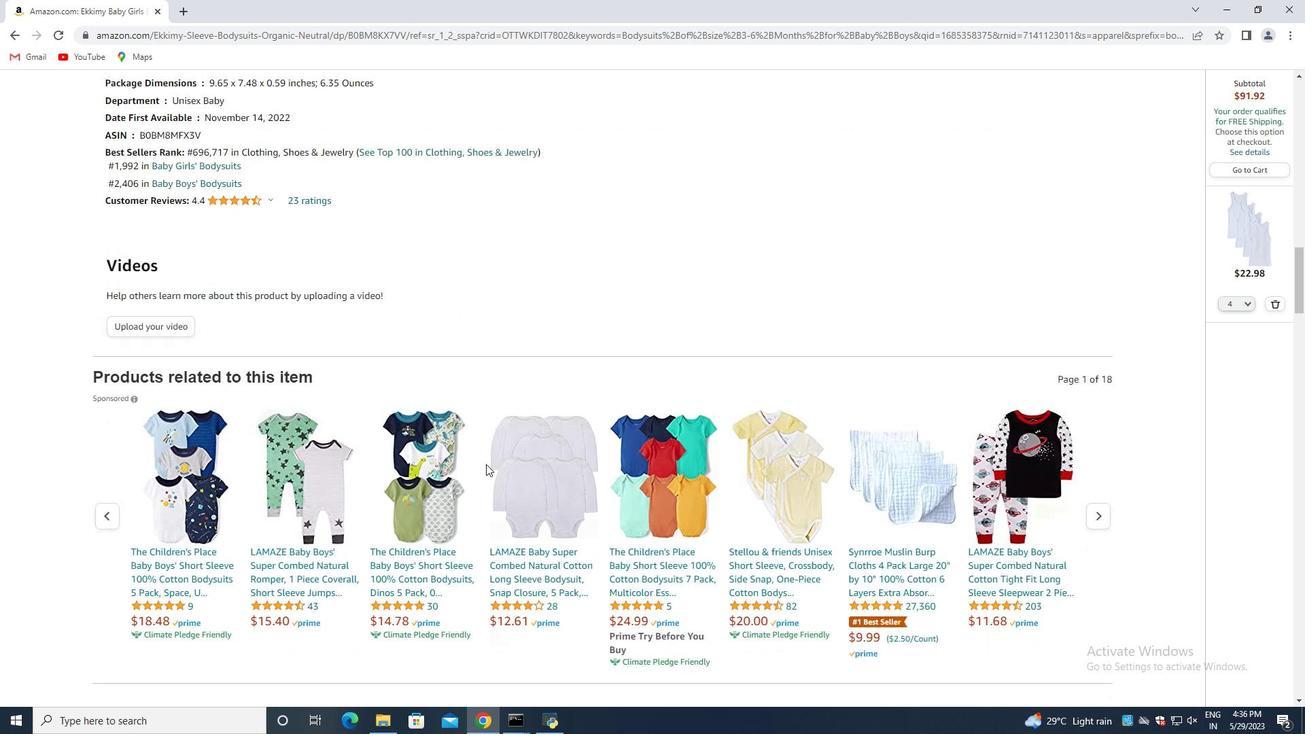 
Action: Mouse moved to (486, 472)
Screenshot: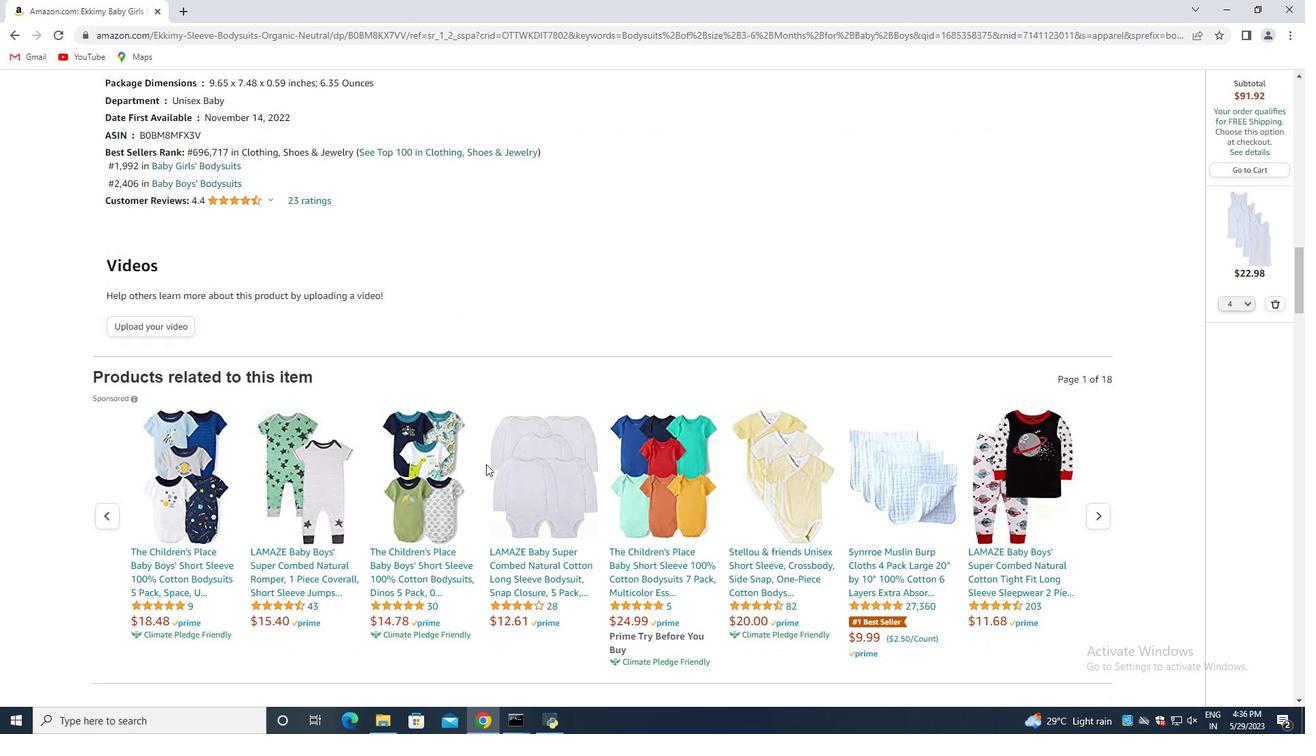 
Action: Mouse scrolled (486, 471) with delta (0, 0)
Screenshot: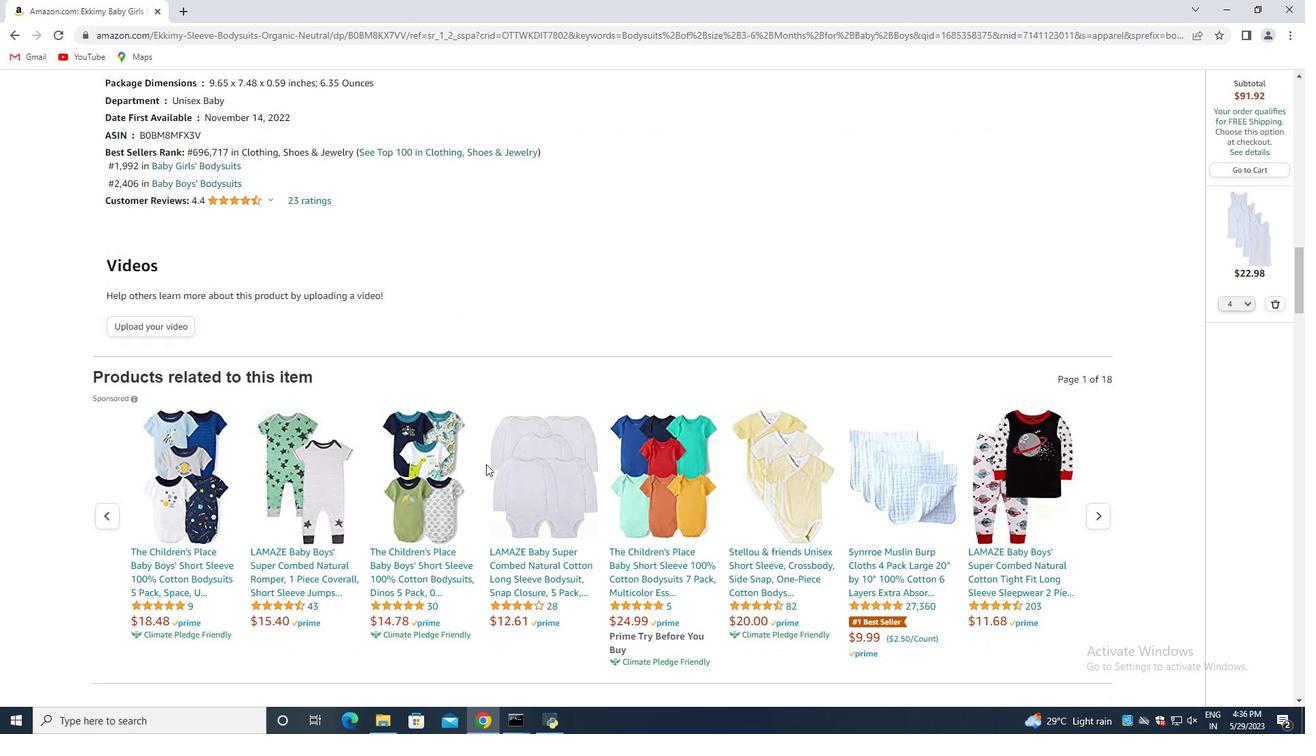 
Action: Mouse moved to (486, 473)
Screenshot: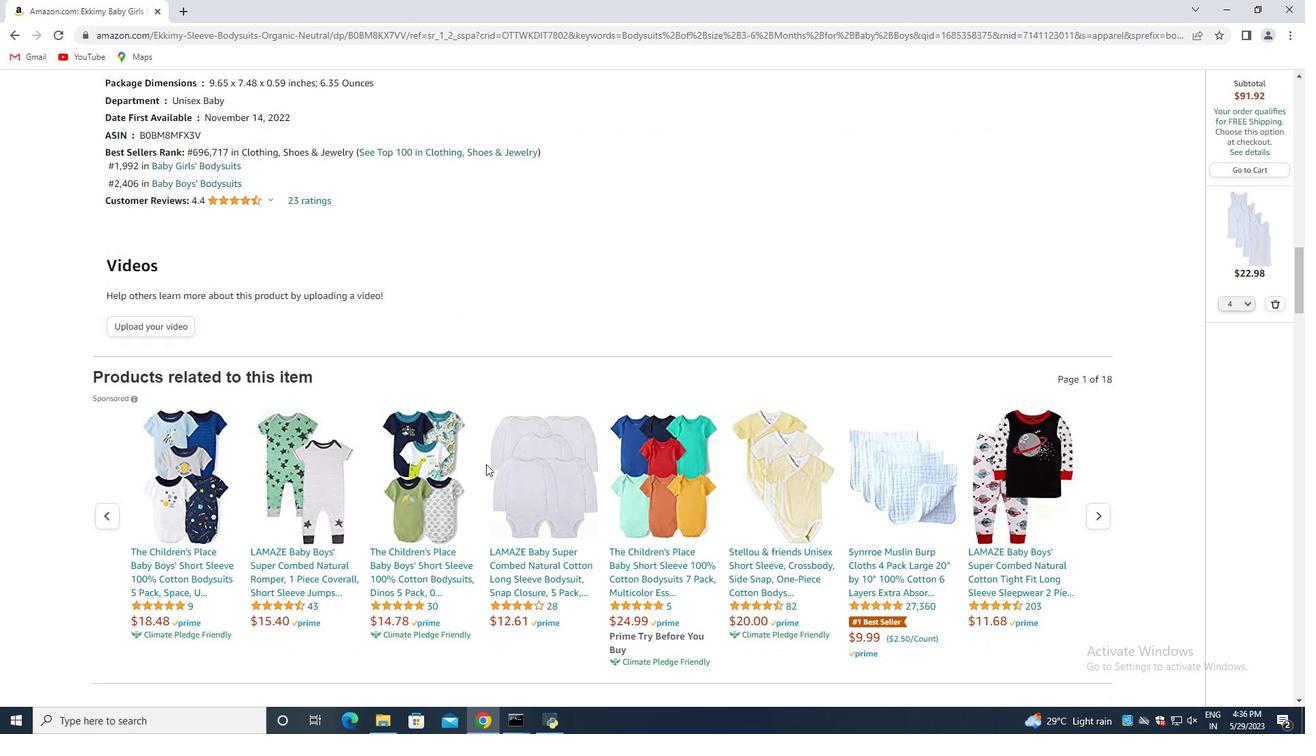 
Action: Mouse scrolled (486, 472) with delta (0, 0)
Screenshot: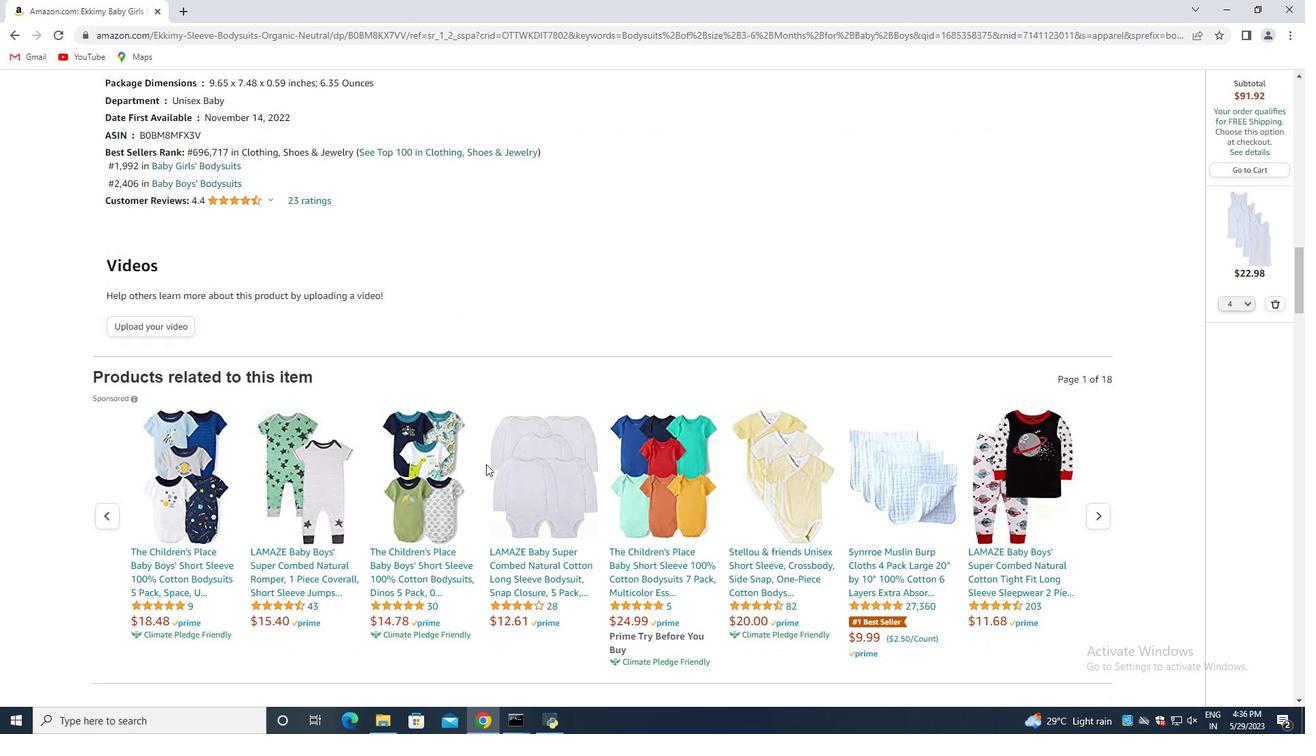 
Action: Mouse moved to (484, 473)
Screenshot: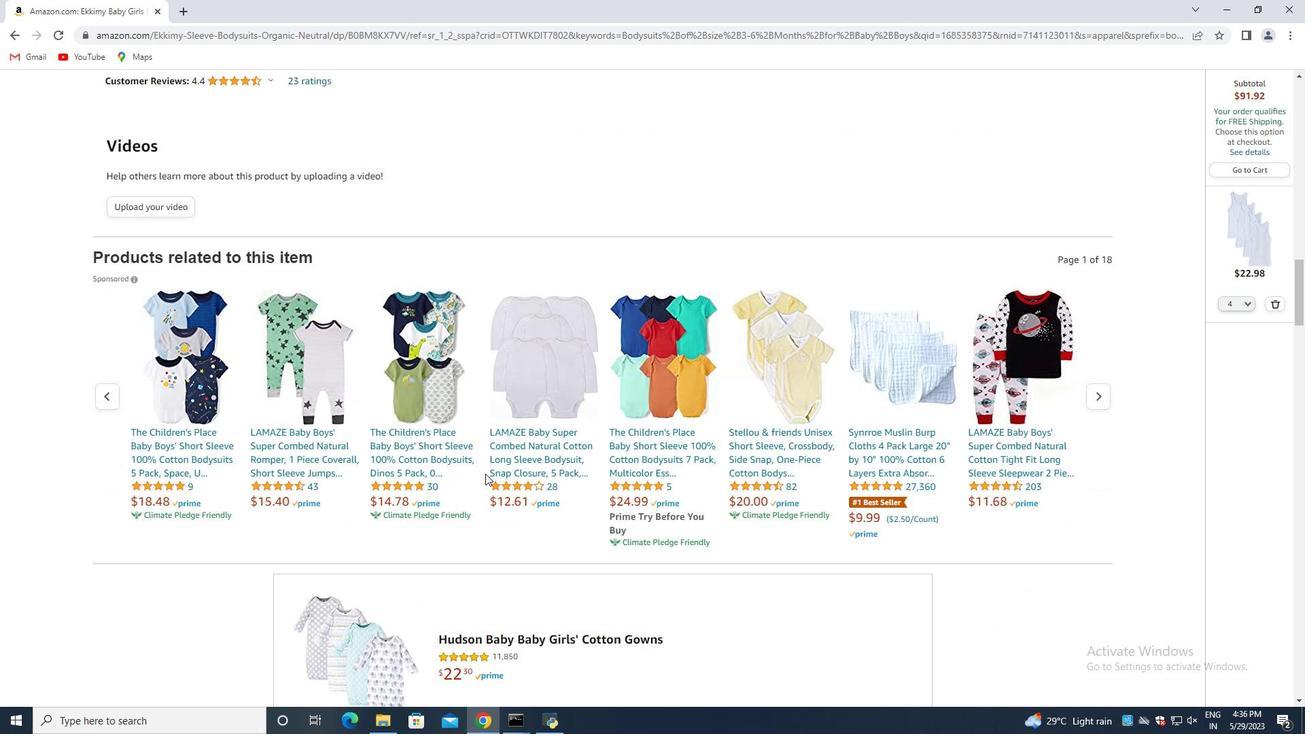 
Action: Mouse scrolled (484, 473) with delta (0, 0)
Screenshot: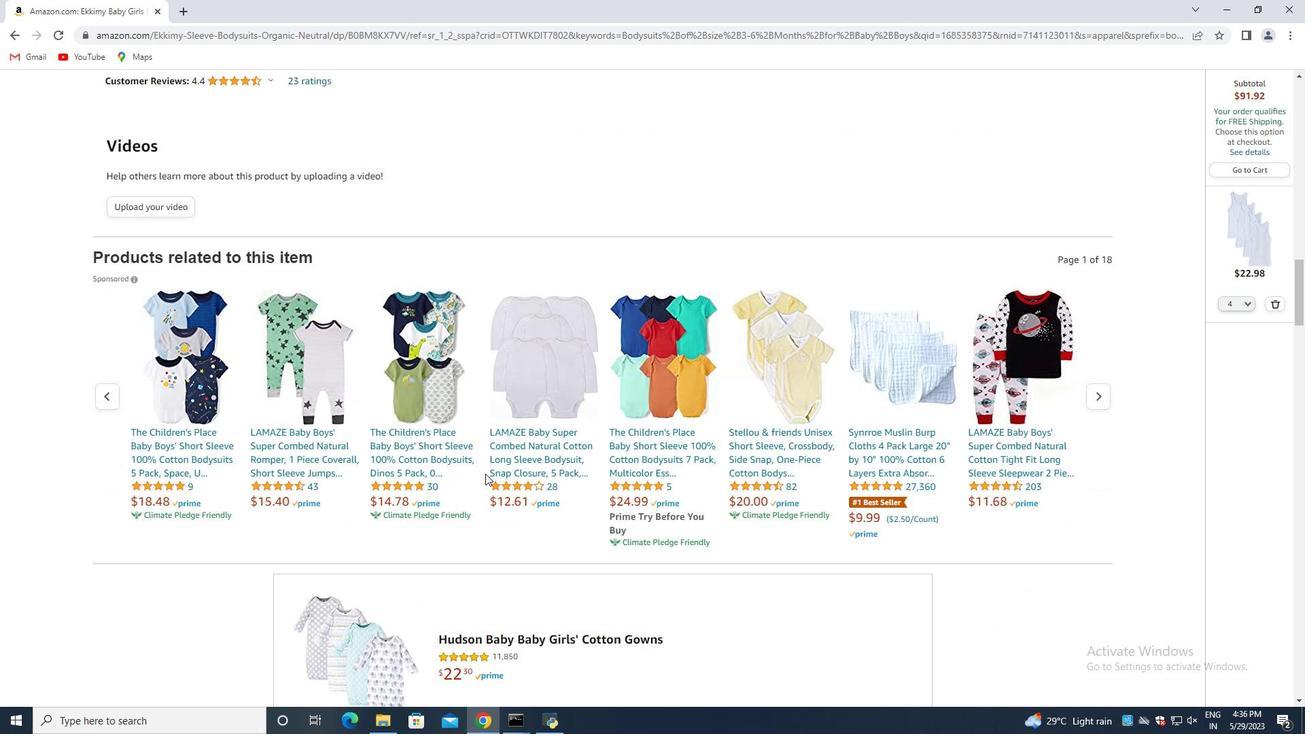 
Action: Mouse scrolled (484, 473) with delta (0, 0)
Screenshot: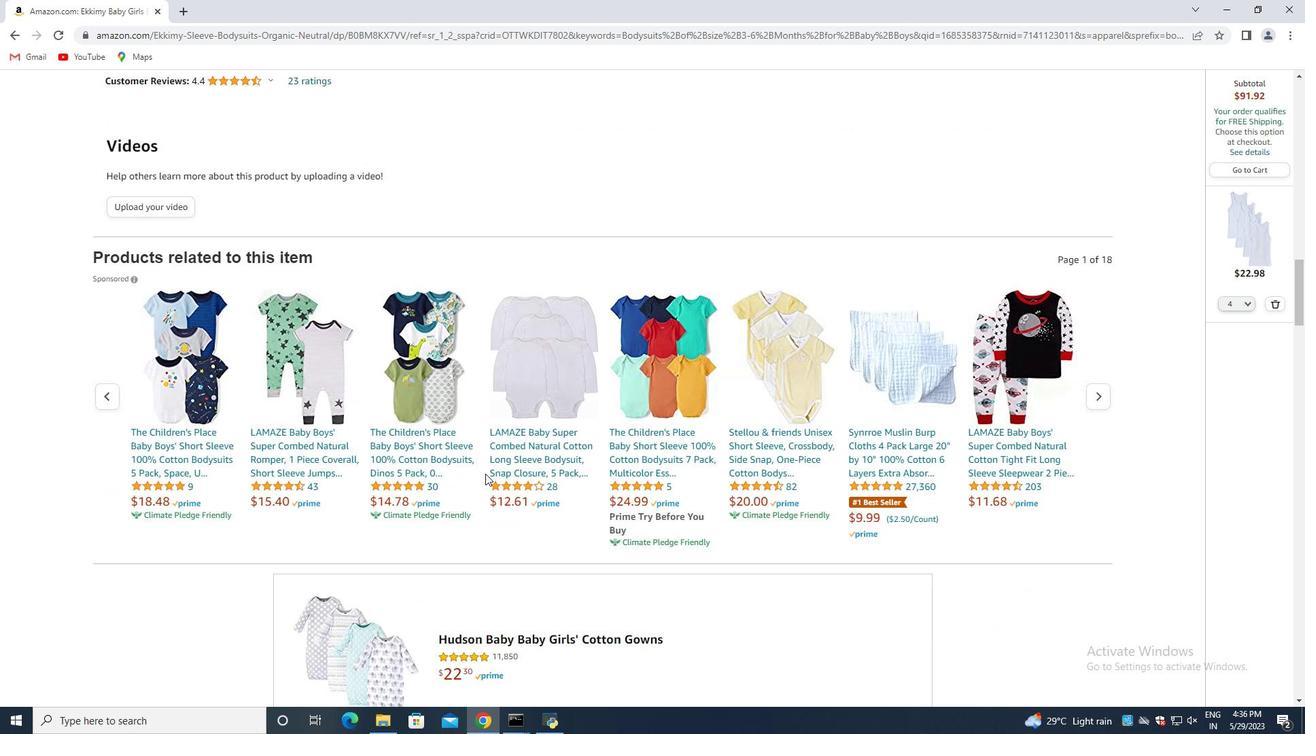 
Action: Mouse moved to (465, 484)
Screenshot: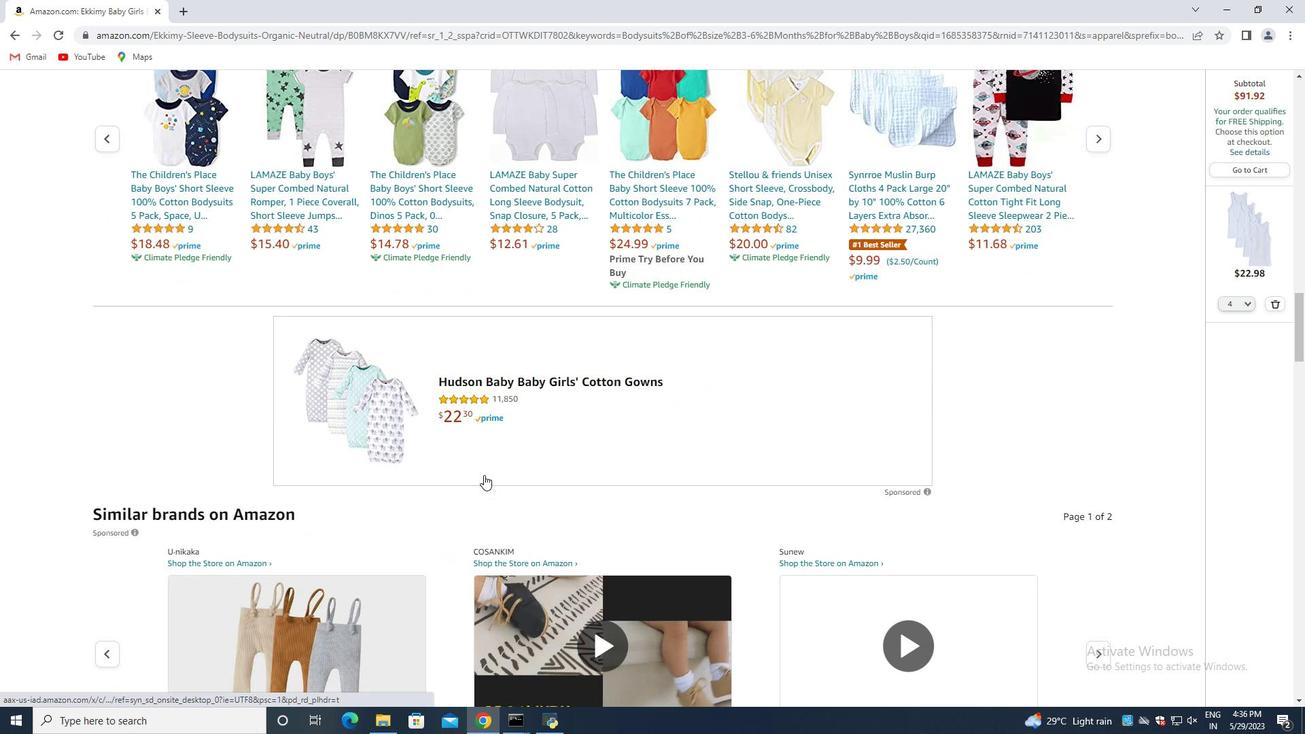 
Action: Mouse scrolled (465, 484) with delta (0, 0)
Screenshot: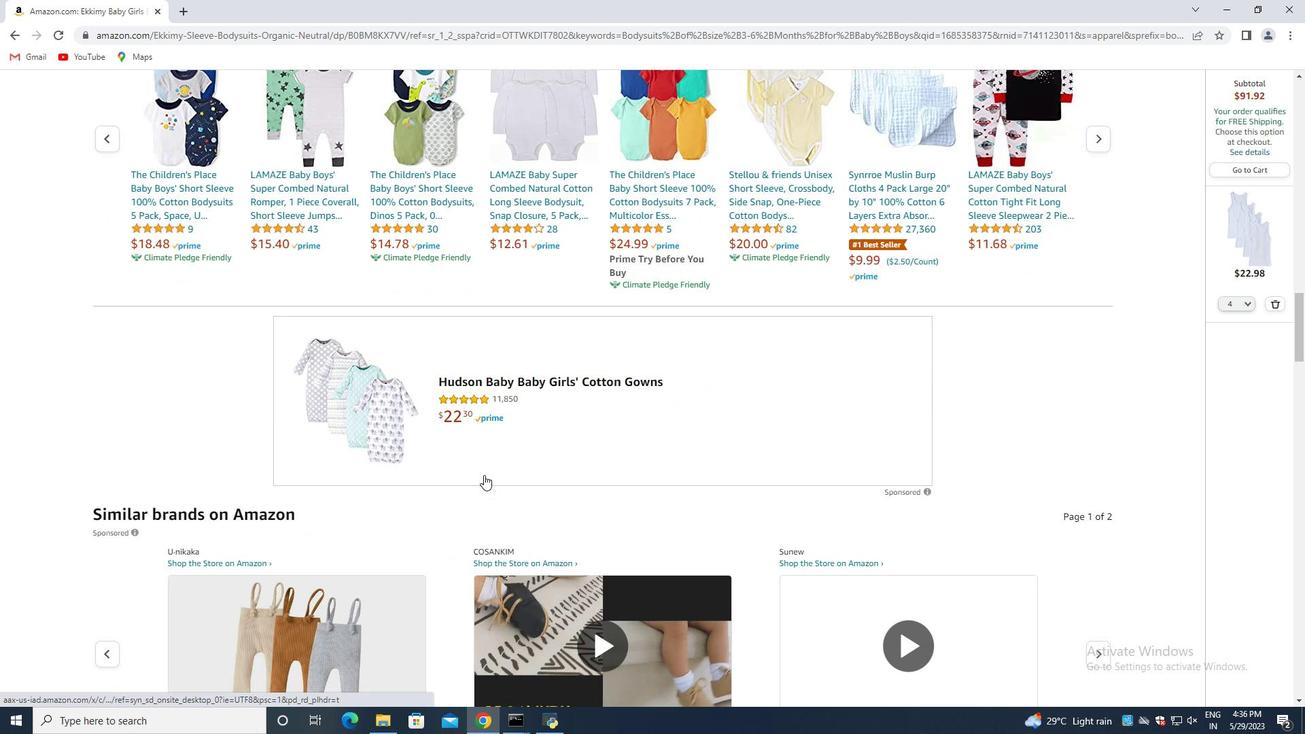 
Action: Mouse moved to (457, 494)
Screenshot: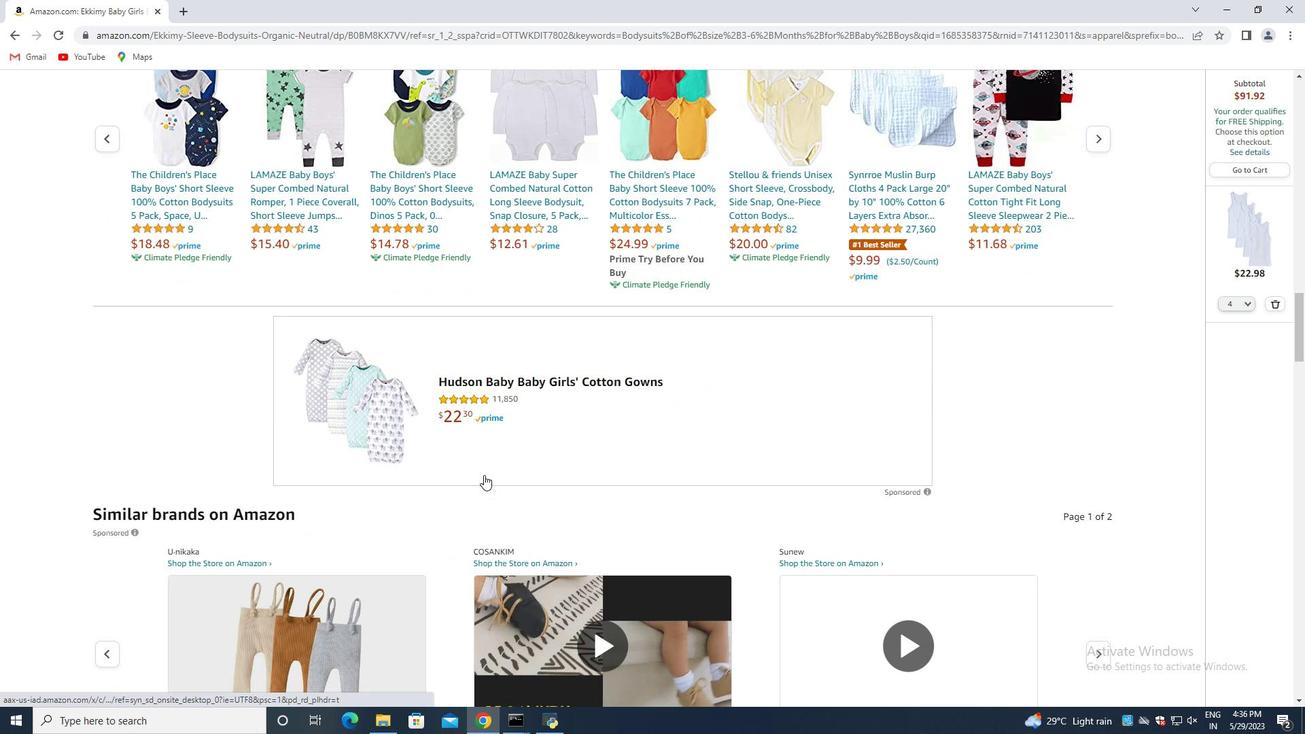 
Action: Mouse scrolled (457, 494) with delta (0, 0)
Screenshot: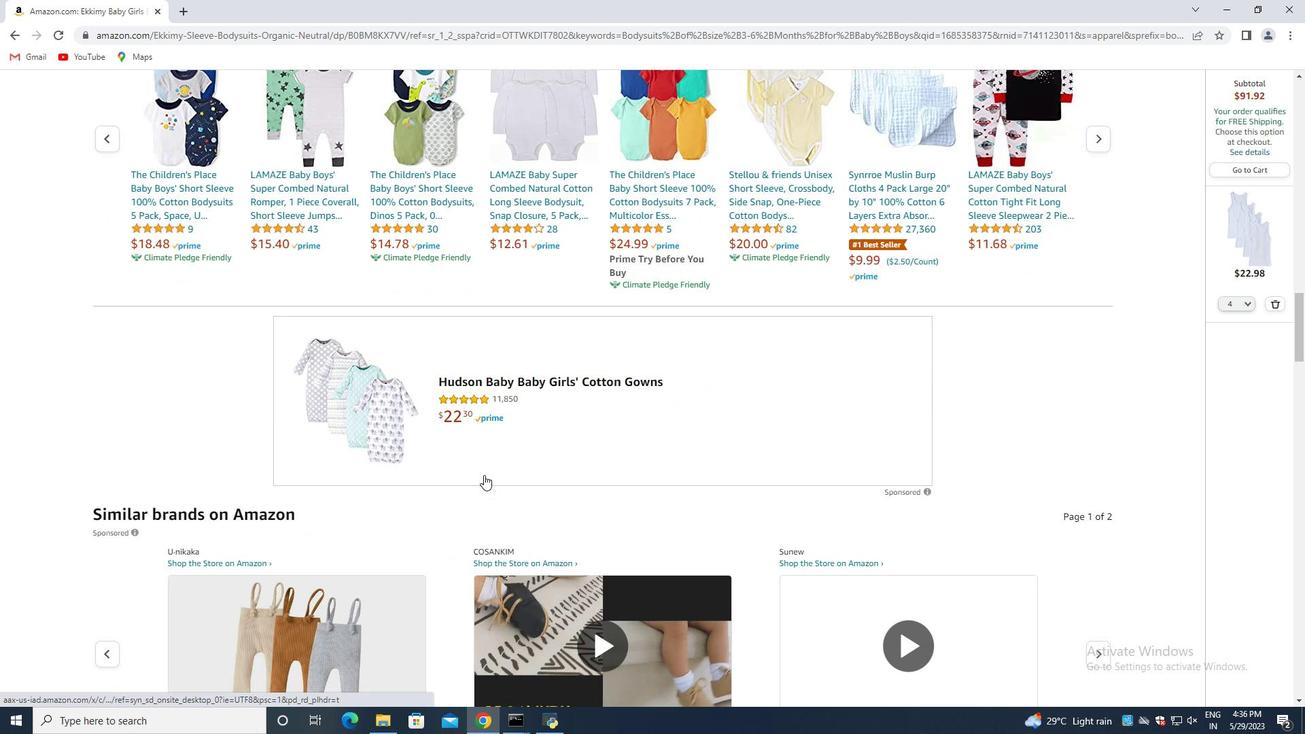 
Action: Mouse moved to (457, 496)
Screenshot: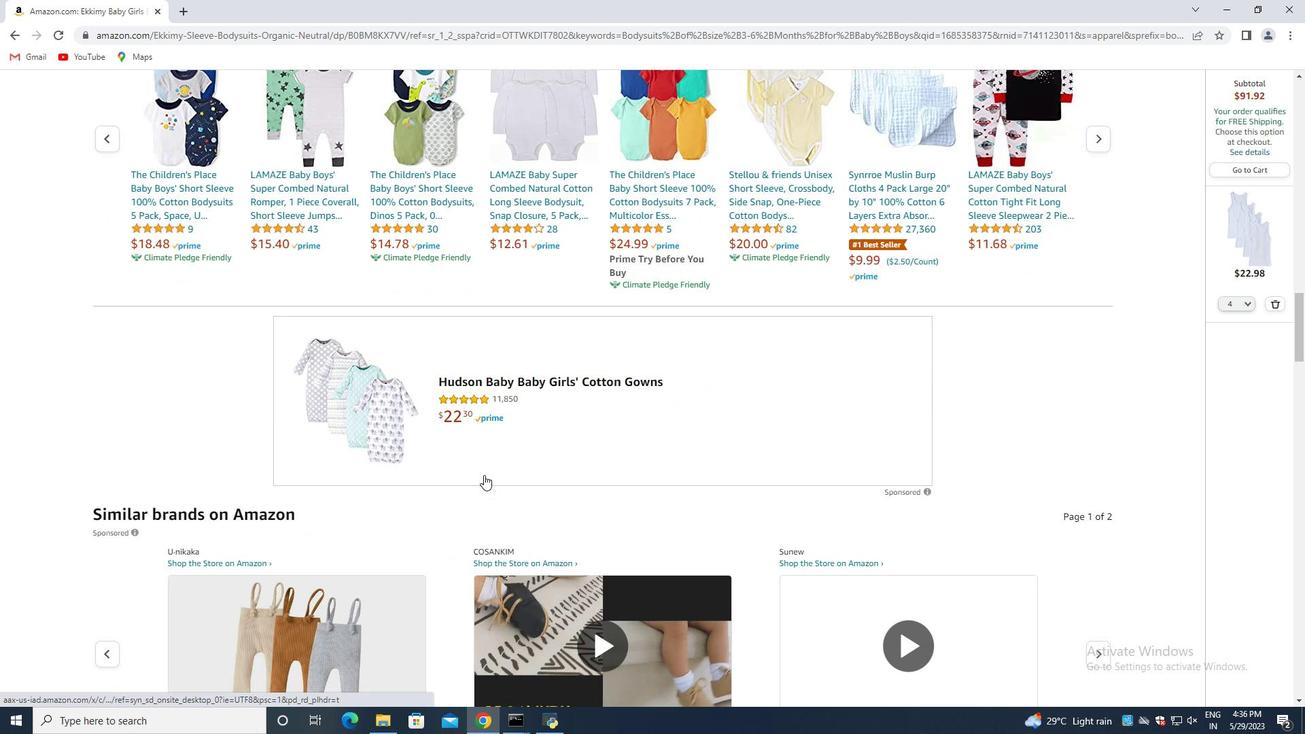 
Action: Mouse scrolled (457, 495) with delta (0, 0)
Screenshot: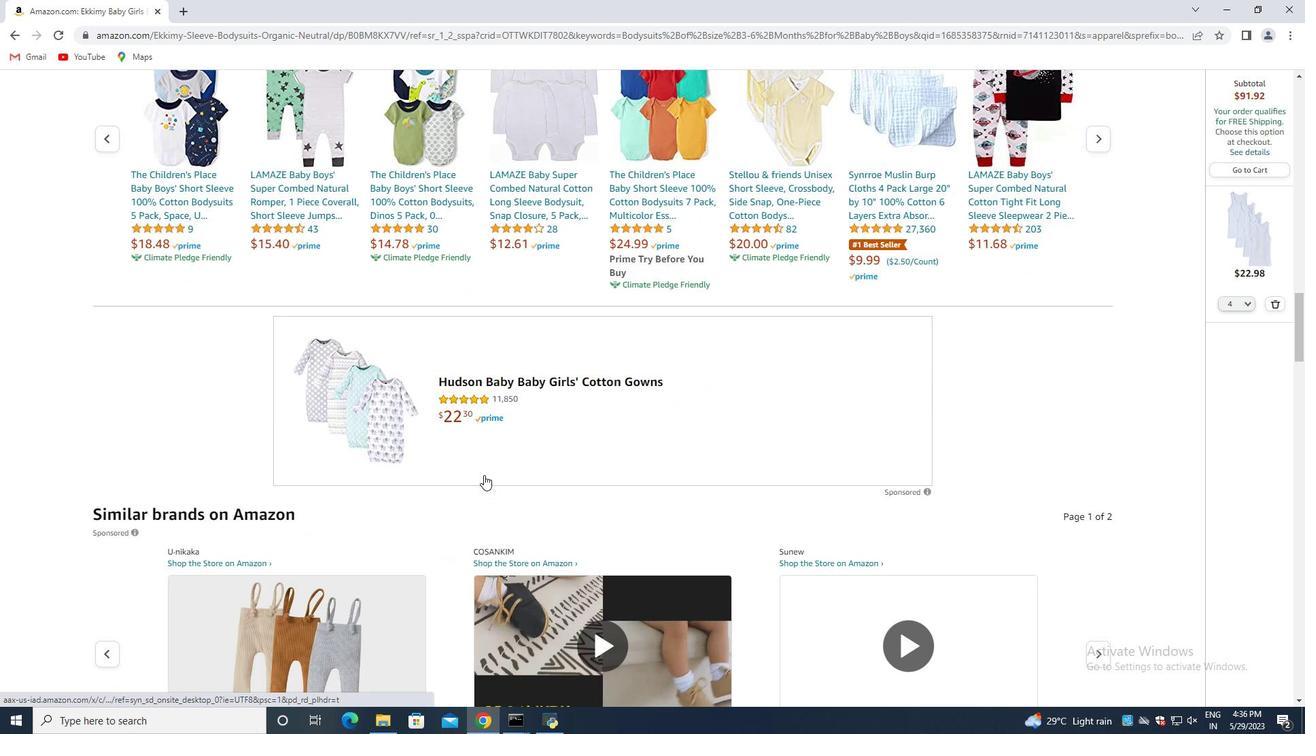 
Action: Mouse moved to (419, 490)
Screenshot: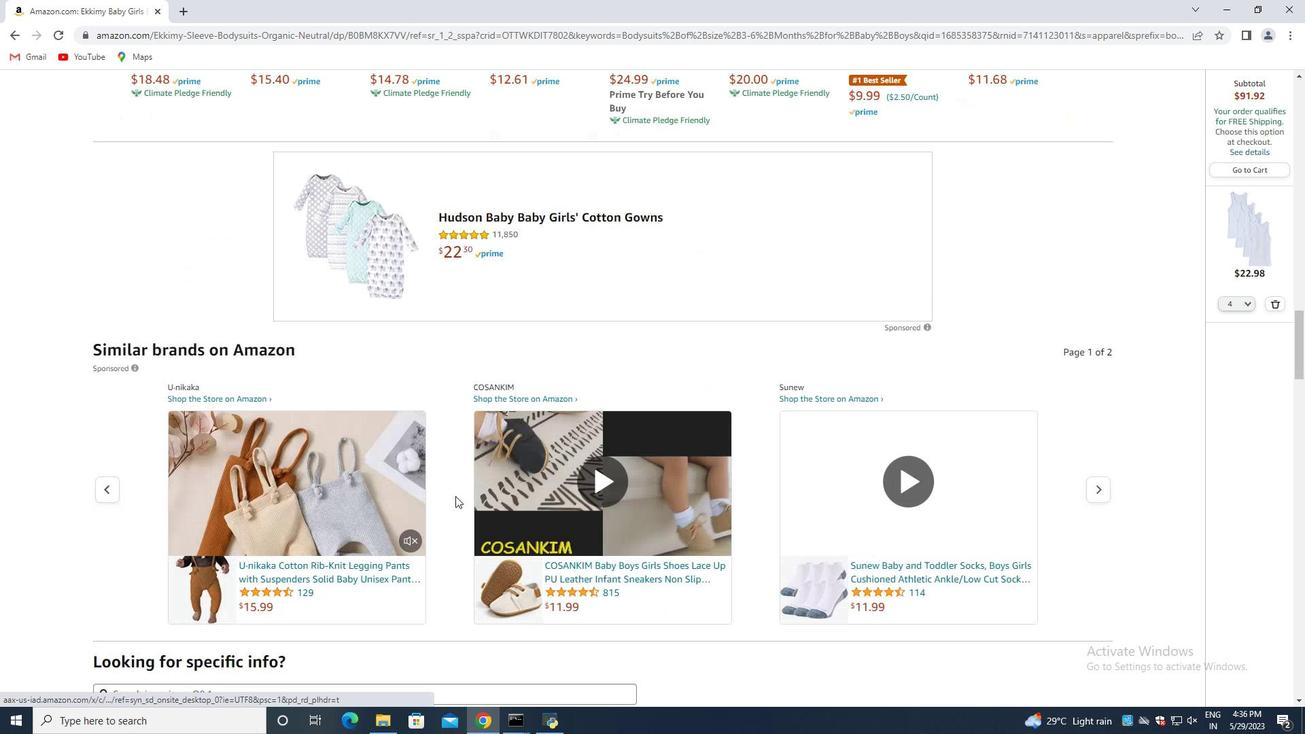 
Action: Mouse scrolled (419, 489) with delta (0, 0)
Screenshot: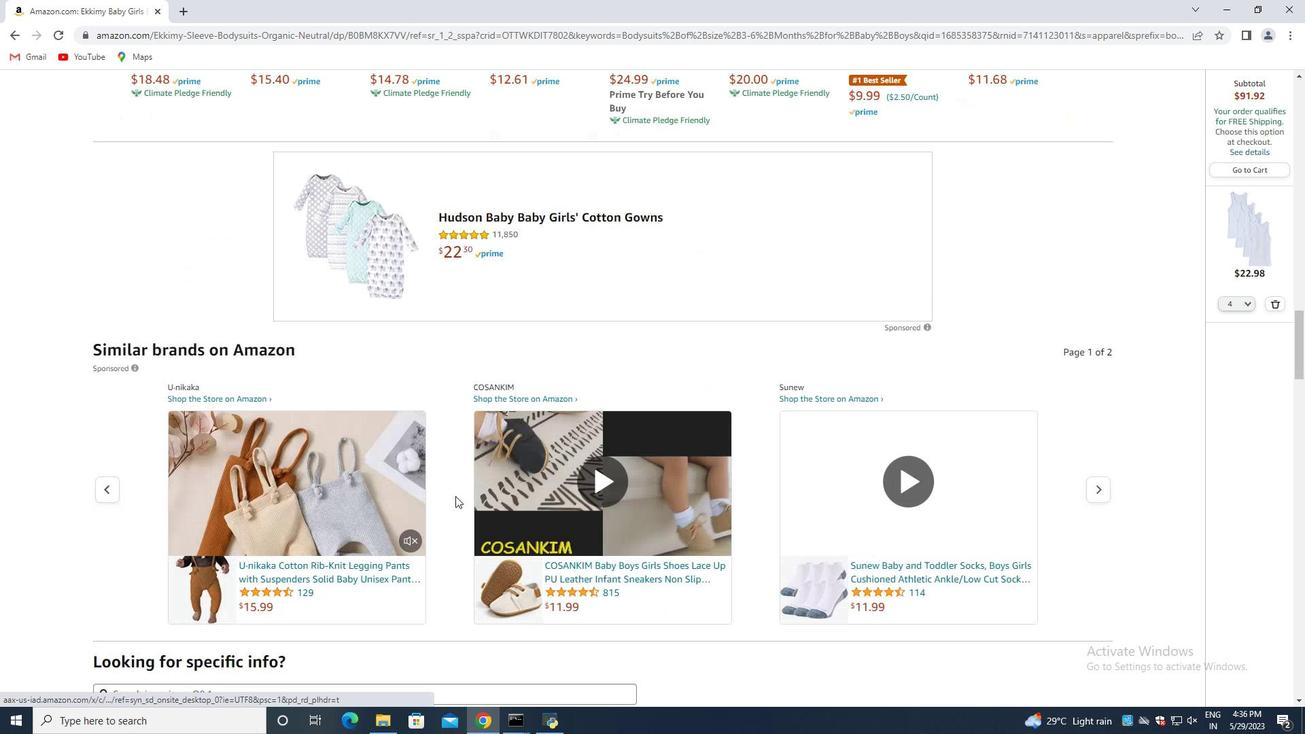 
Action: Mouse moved to (416, 489)
Screenshot: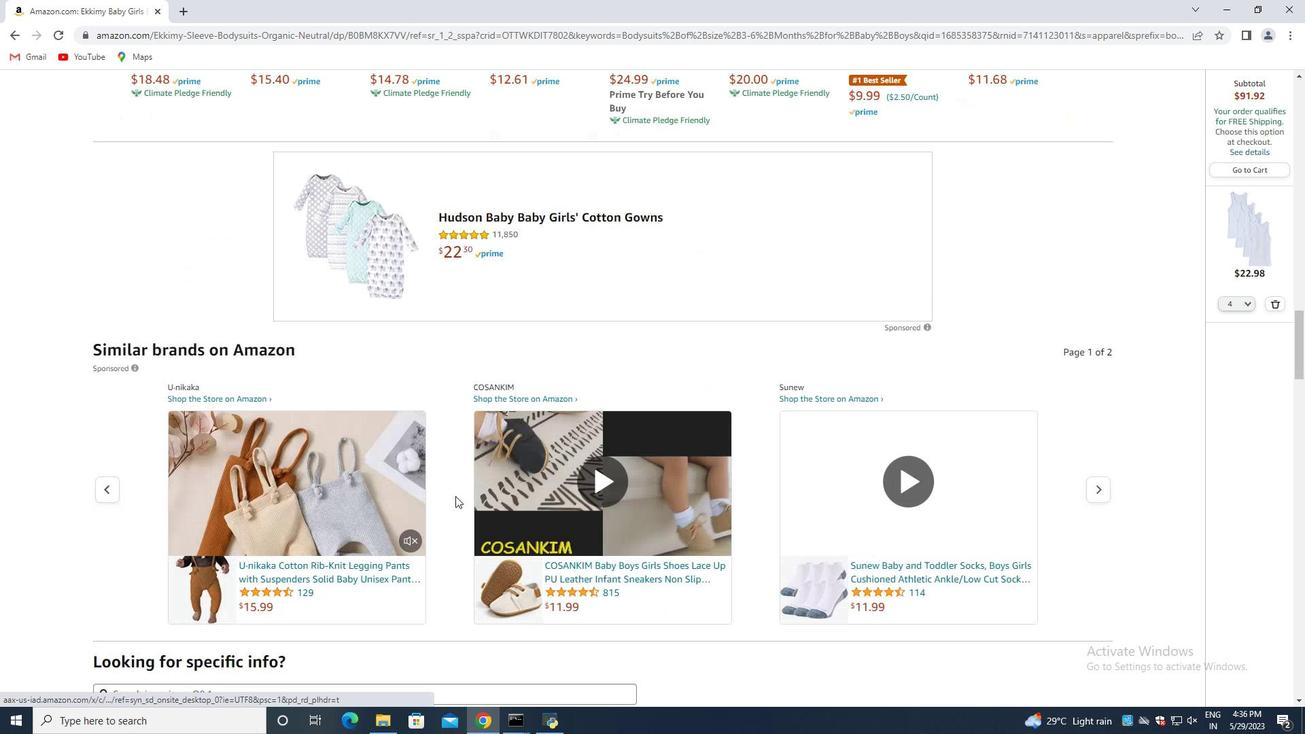 
Action: Mouse scrolled (416, 488) with delta (0, 0)
Screenshot: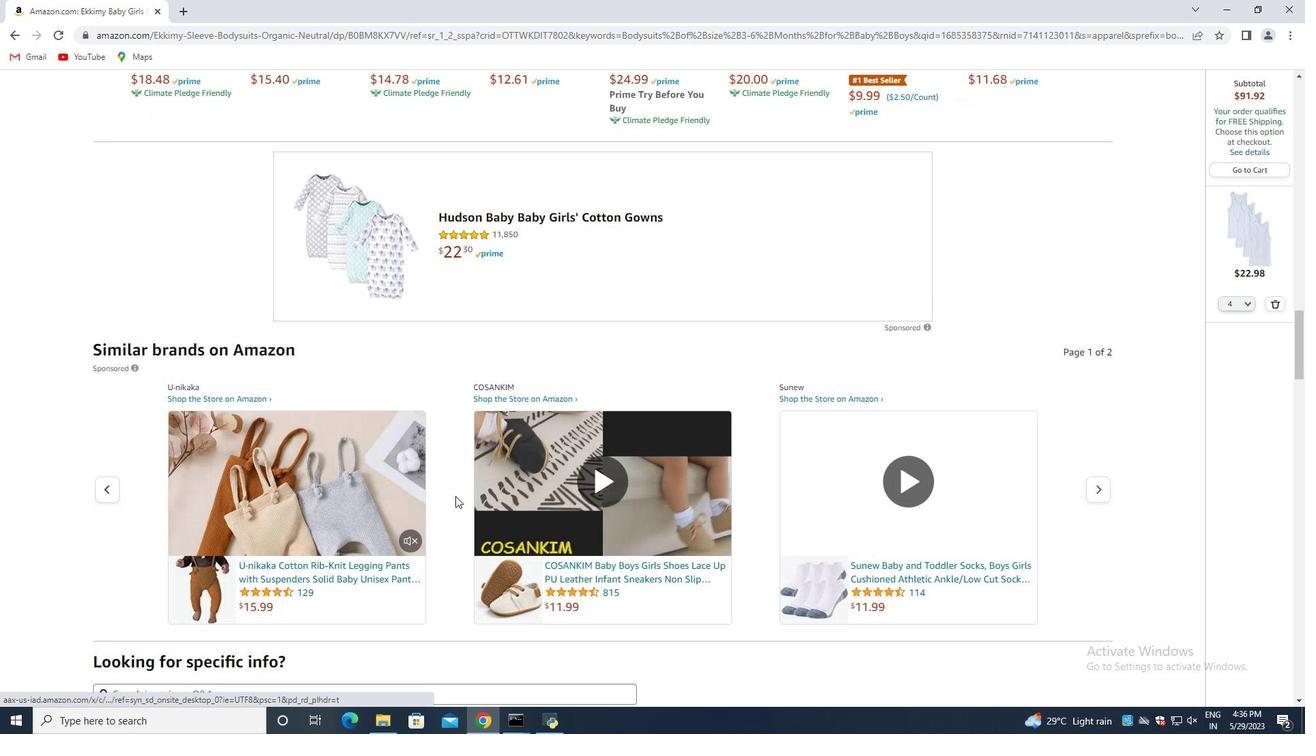 
Action: Mouse moved to (415, 489)
Screenshot: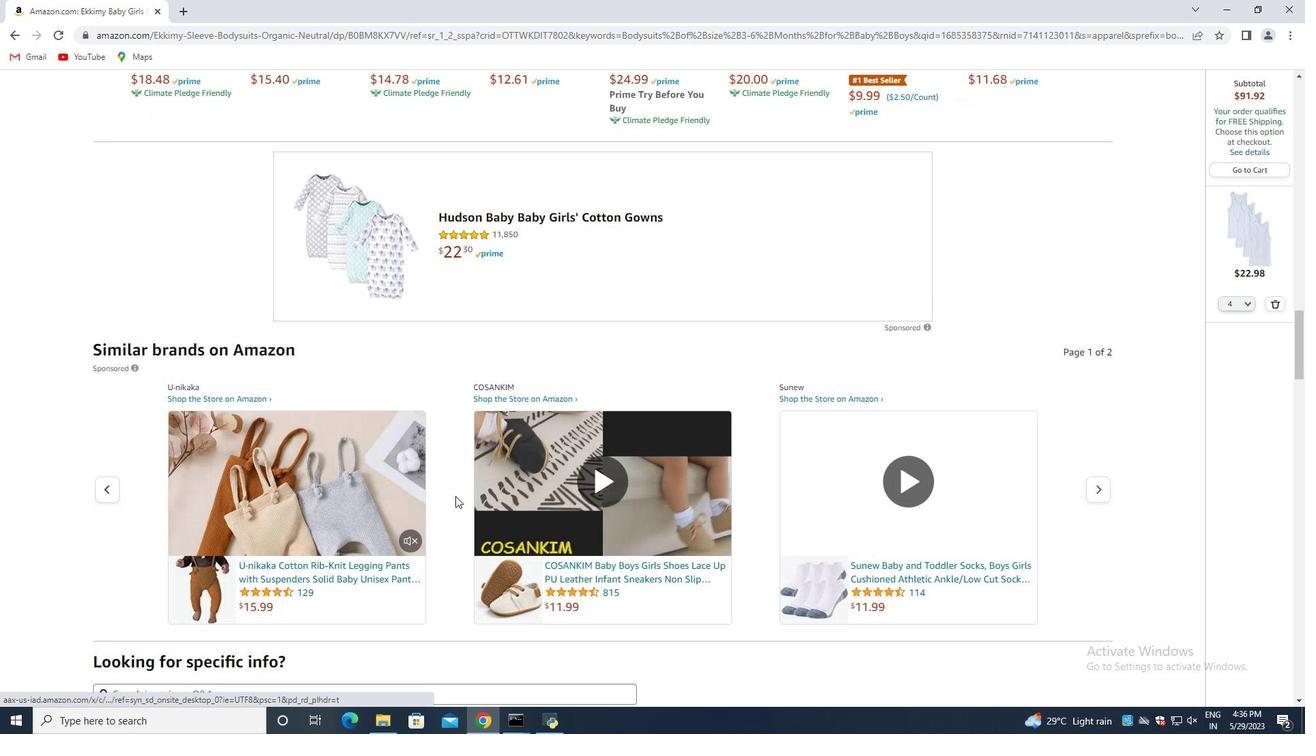 
Action: Mouse scrolled (415, 488) with delta (0, 0)
Screenshot: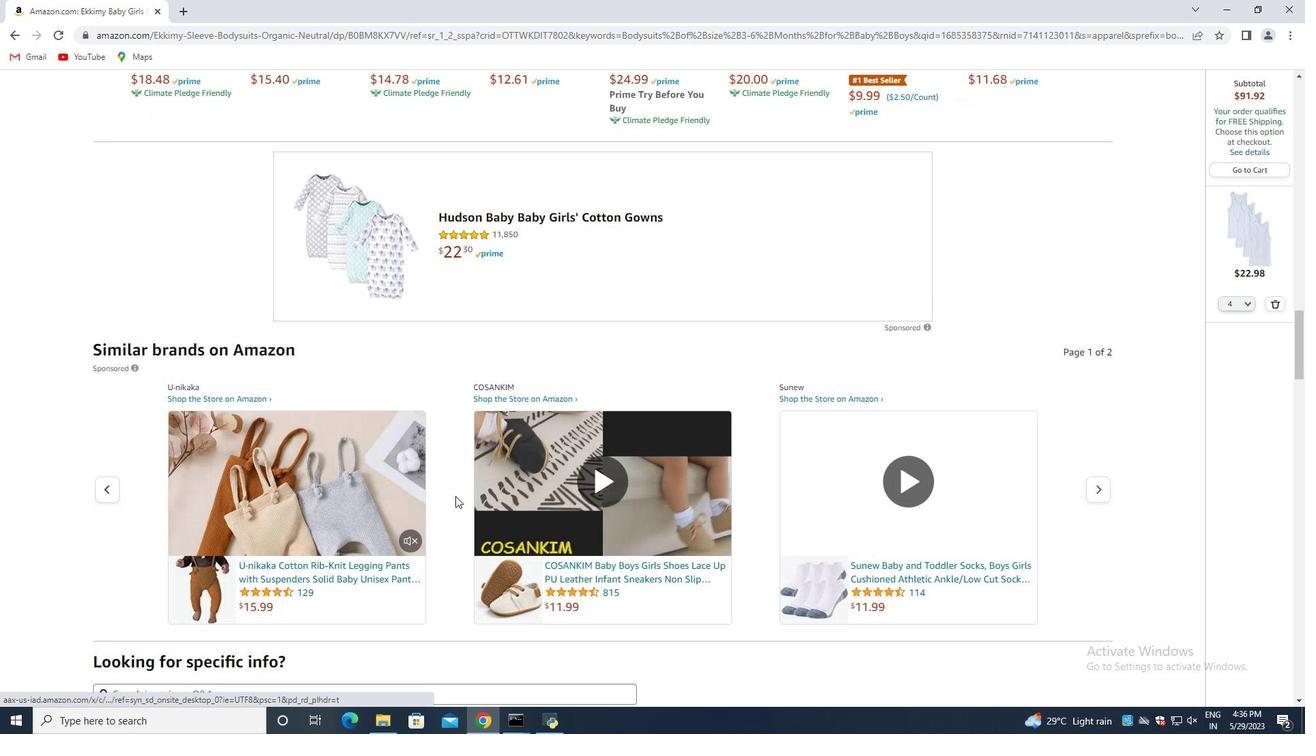 
Action: Mouse scrolled (415, 488) with delta (0, 0)
Screenshot: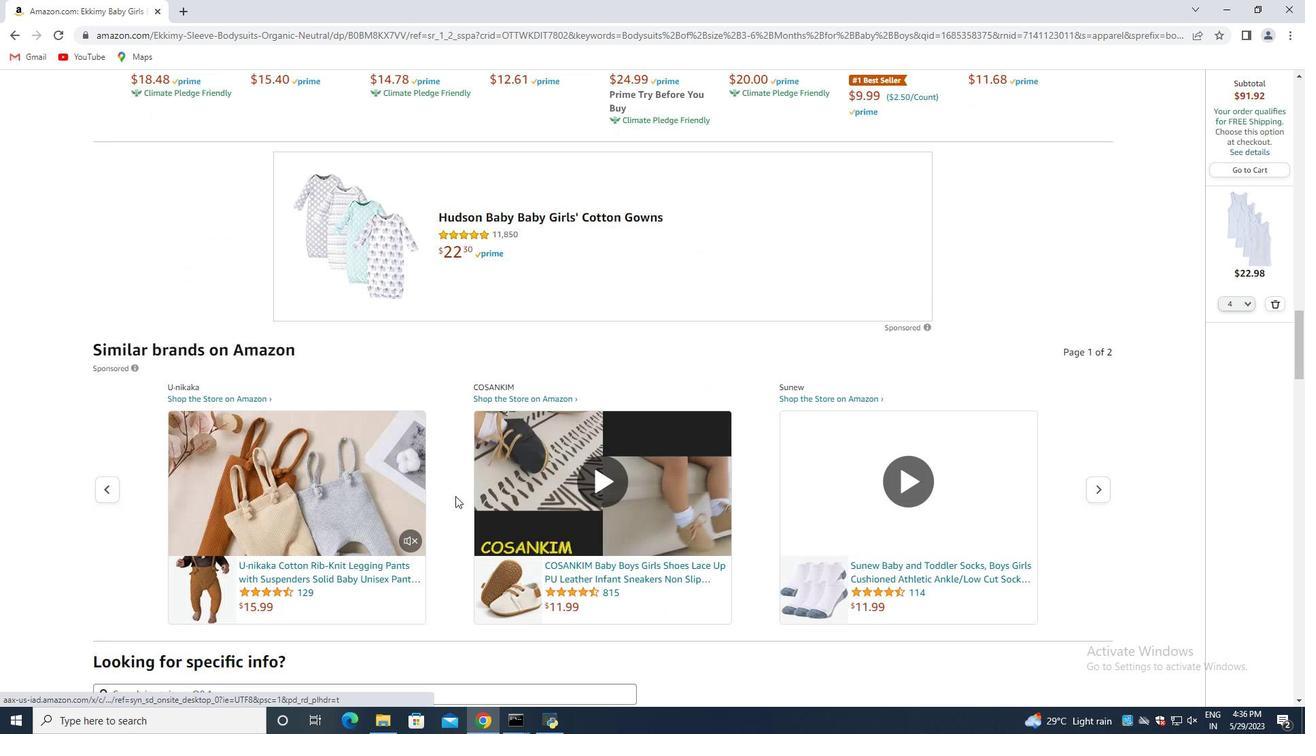 
Action: Mouse moved to (410, 482)
Screenshot: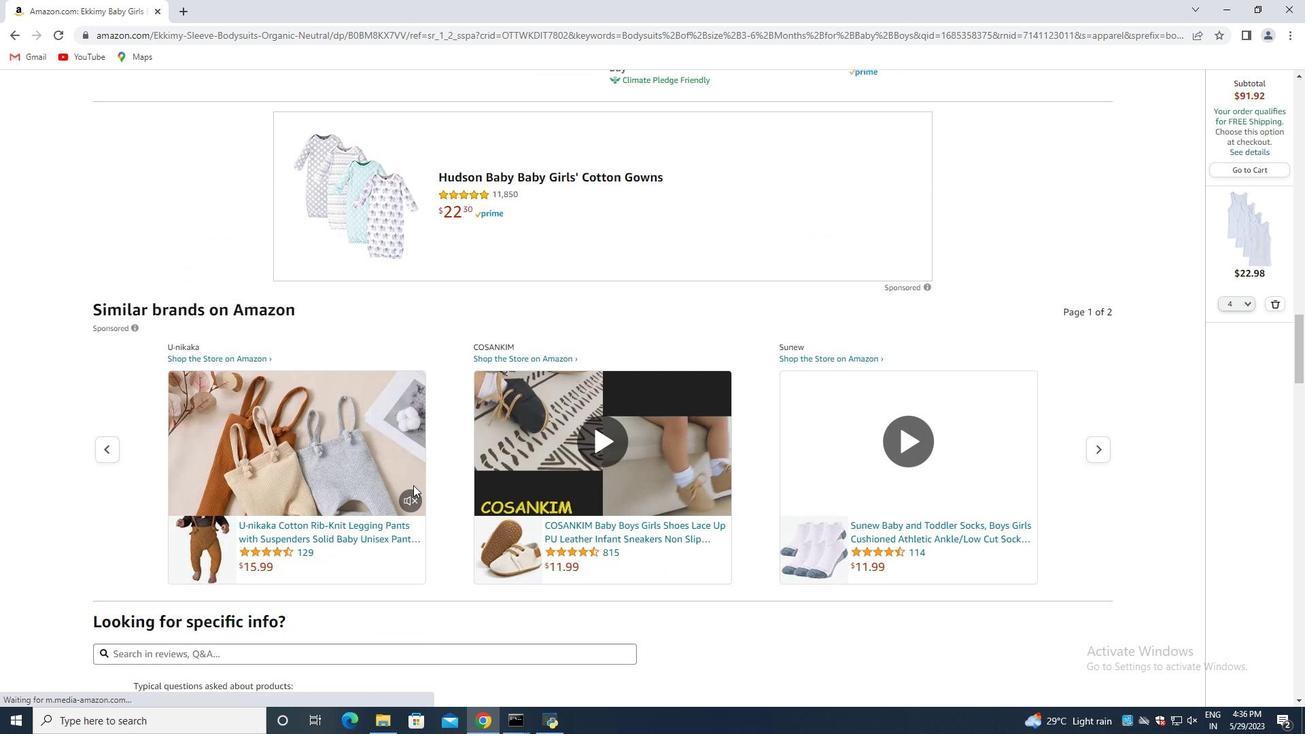 
Action: Mouse scrolled (410, 481) with delta (0, 0)
Screenshot: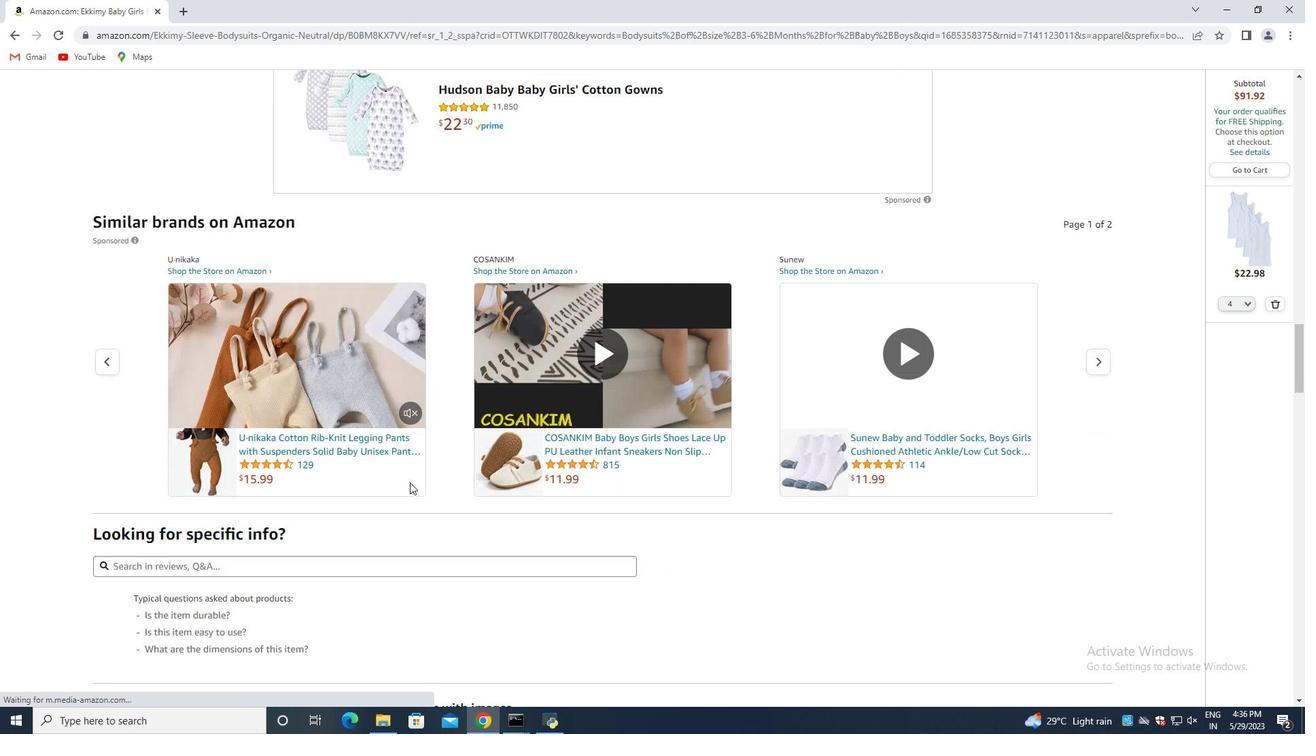 
Action: Mouse scrolled (410, 481) with delta (0, 0)
Screenshot: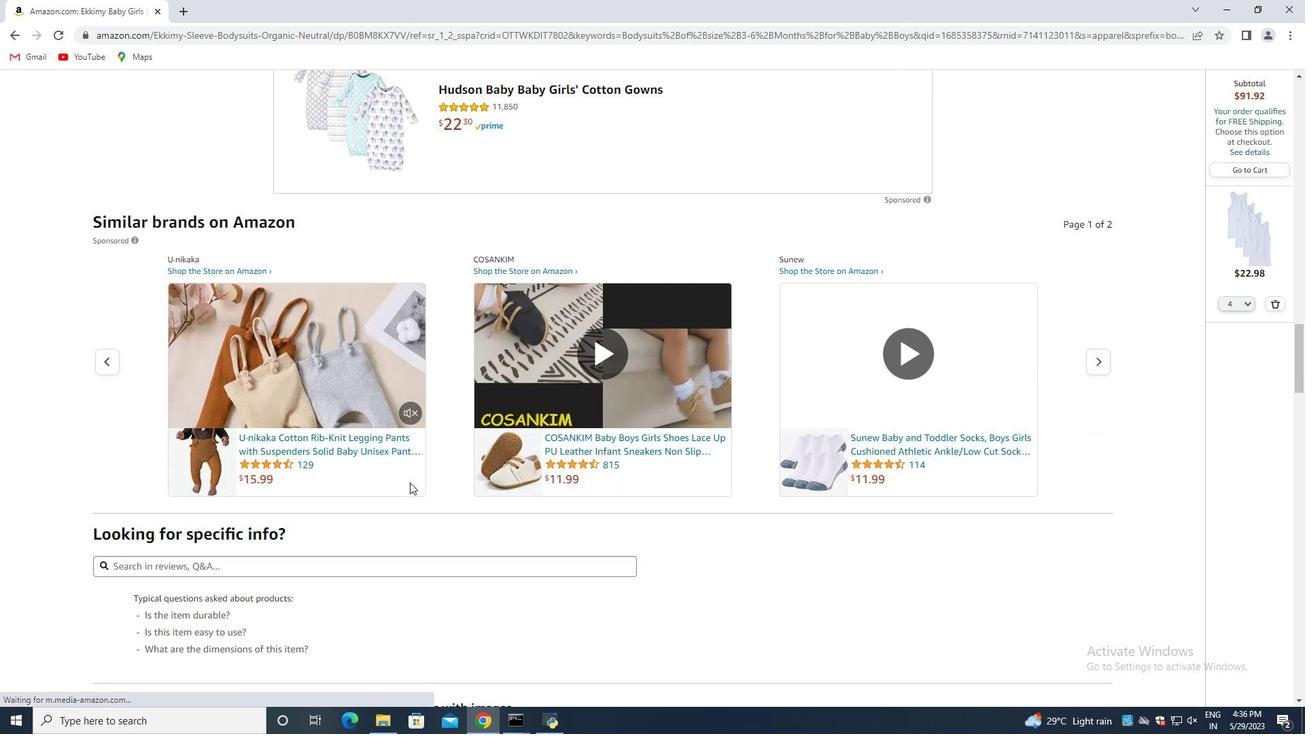 
Action: Mouse scrolled (410, 481) with delta (0, 0)
Screenshot: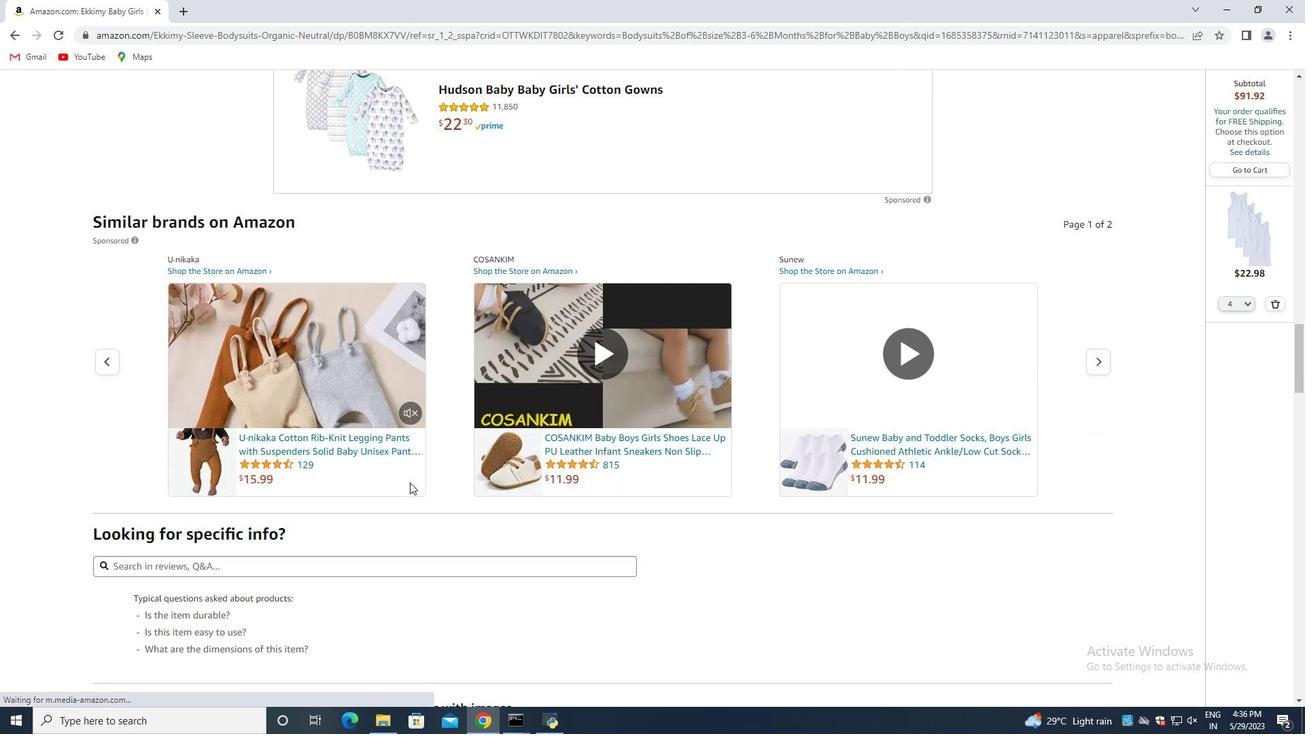 
Action: Mouse moved to (473, 474)
Screenshot: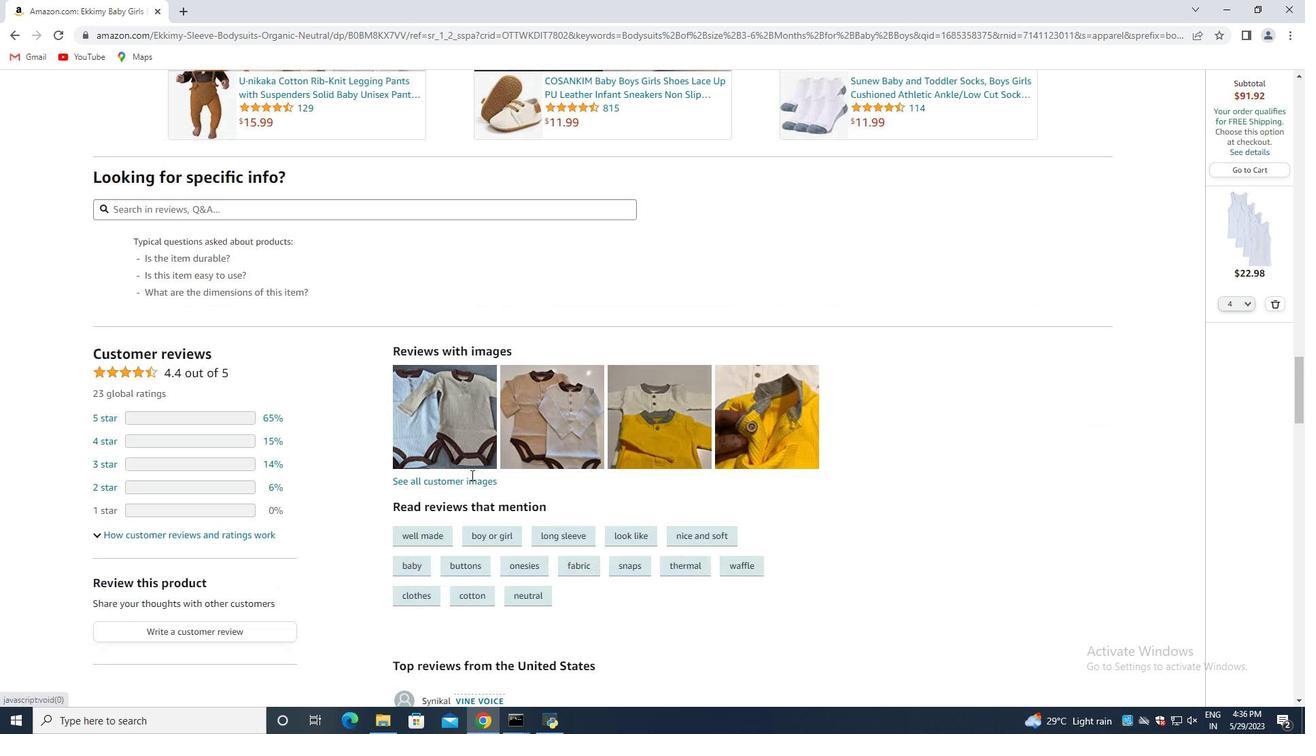
Action: Mouse scrolled (473, 473) with delta (0, 0)
Screenshot: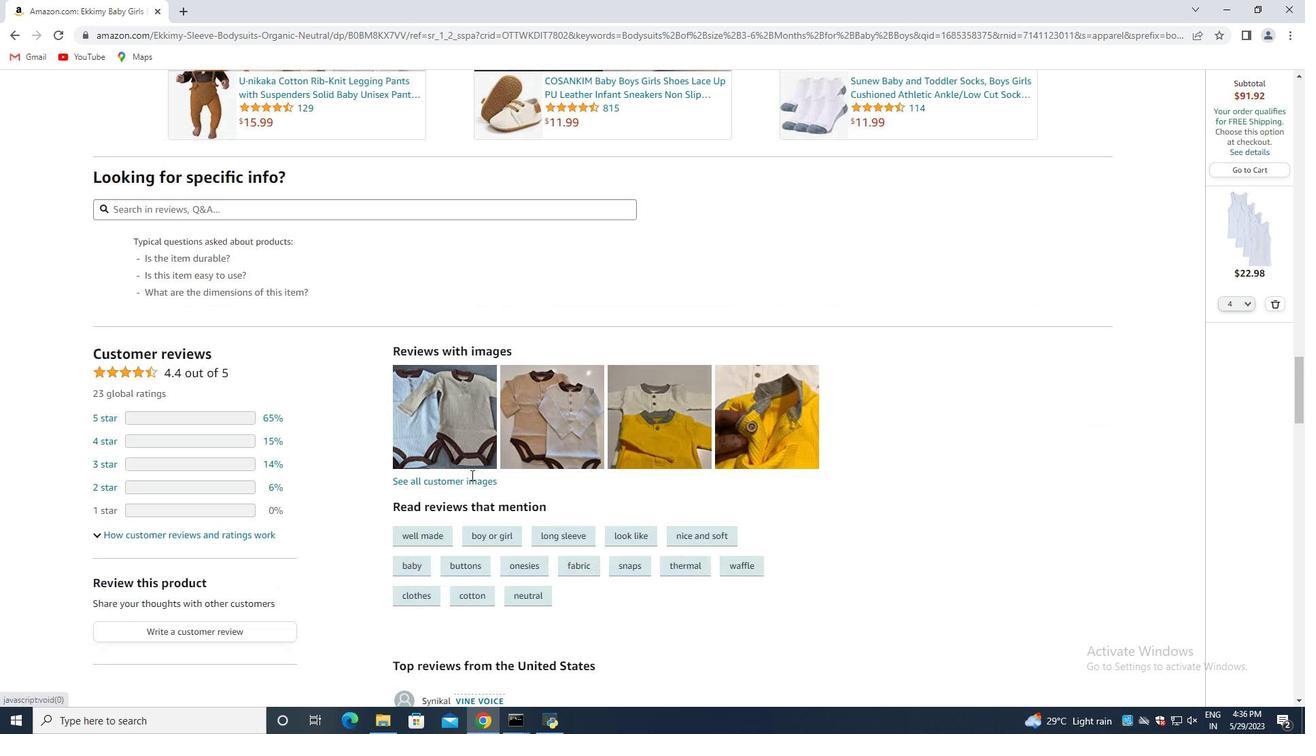 
Action: Mouse moved to (539, 611)
Screenshot: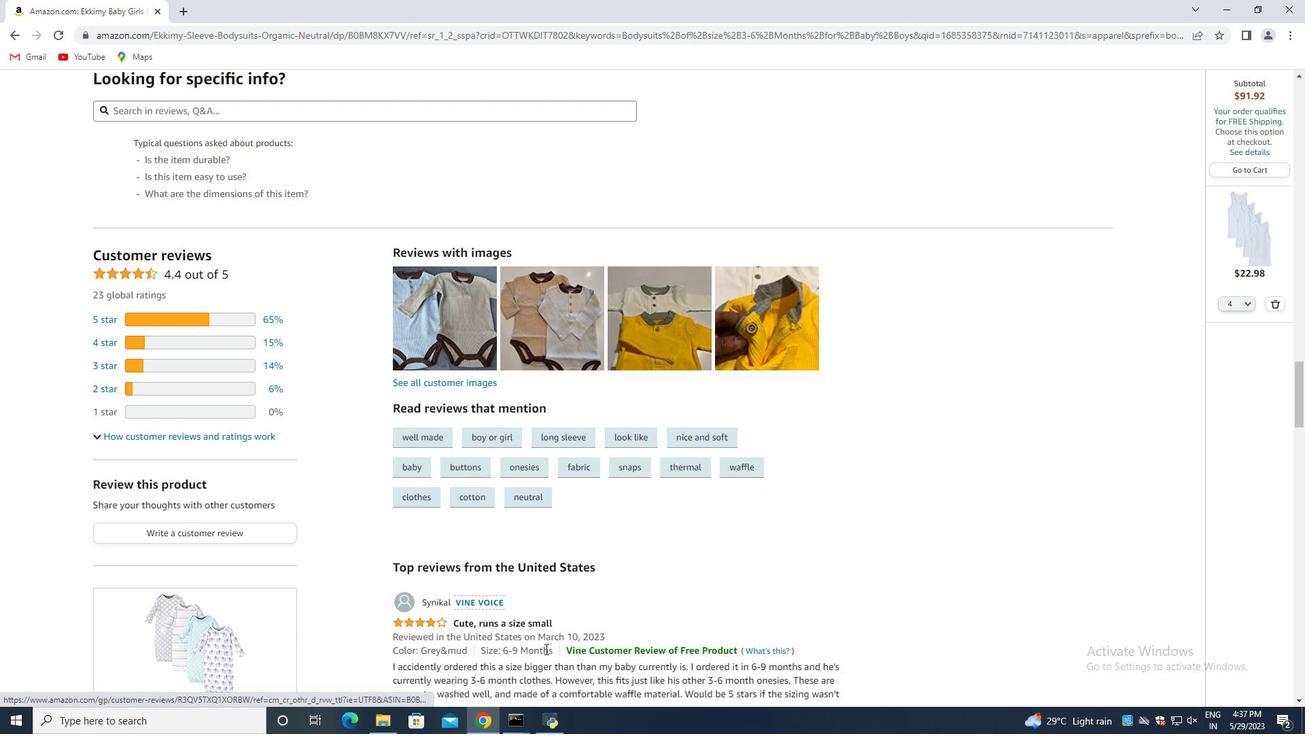 
Action: Mouse scrolled (539, 611) with delta (0, 0)
Screenshot: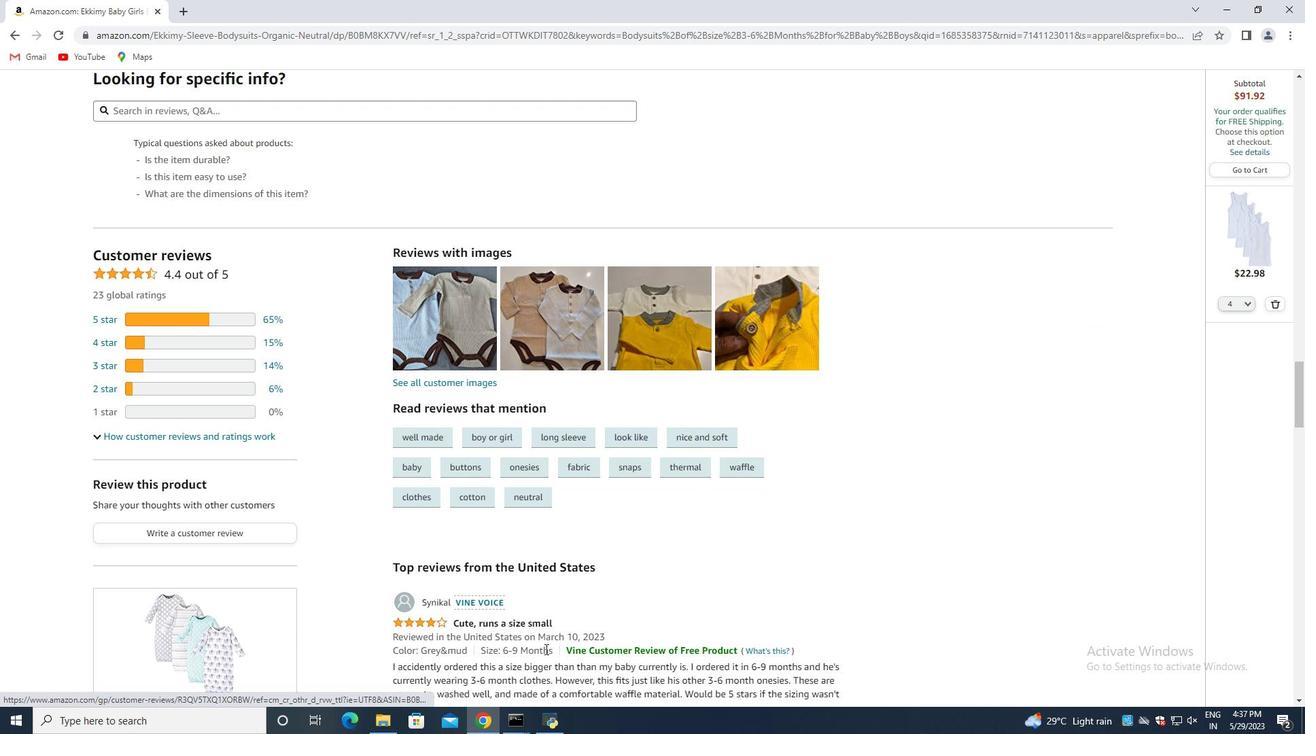 
Action: Mouse moved to (537, 603)
Screenshot: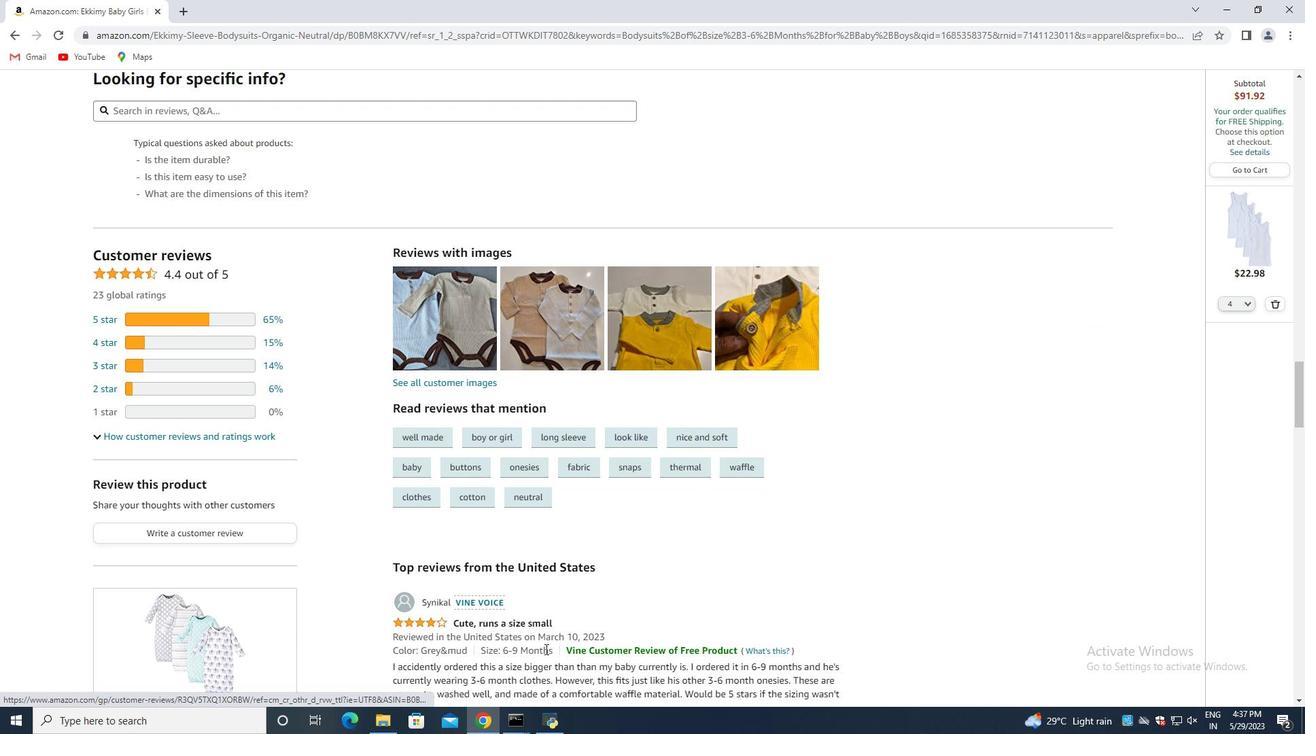 
Action: Mouse scrolled (537, 602) with delta (0, 0)
Screenshot: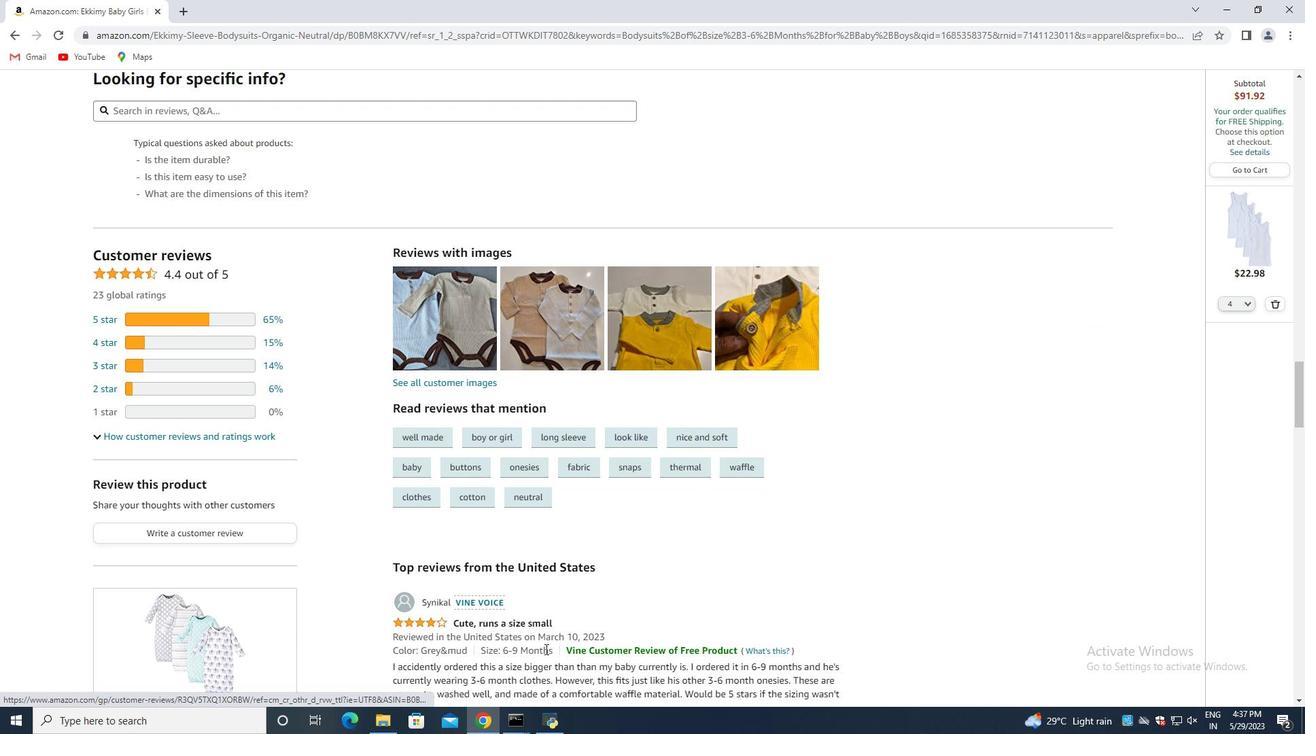 
Action: Mouse moved to (534, 592)
Screenshot: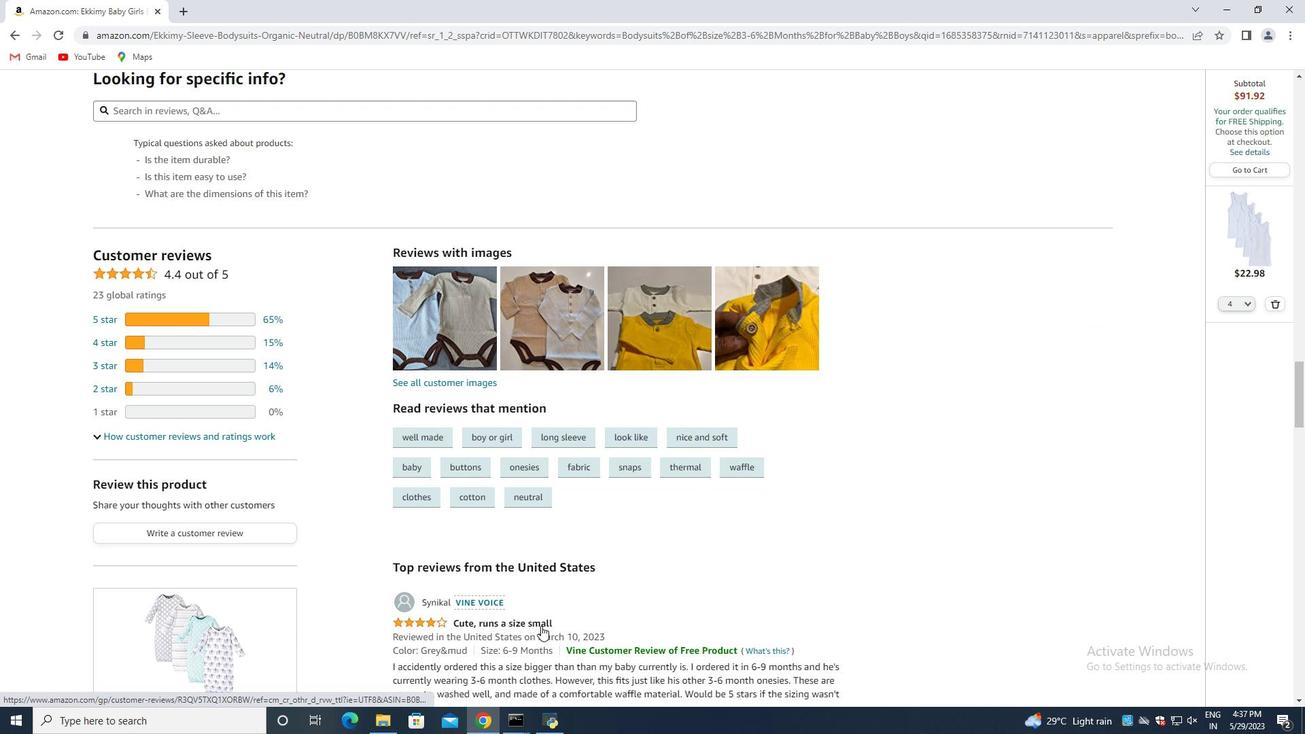 
Action: Mouse scrolled (535, 593) with delta (0, 0)
Screenshot: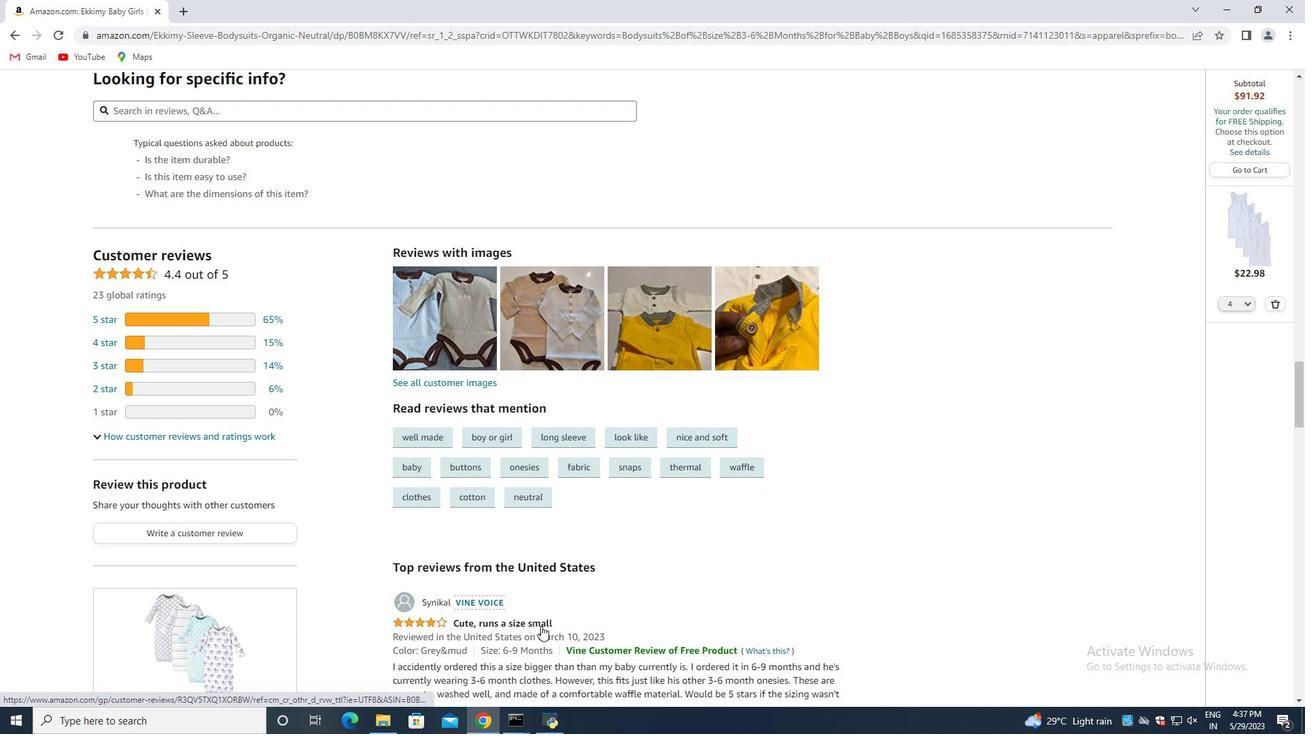 
Action: Mouse moved to (432, 513)
Screenshot: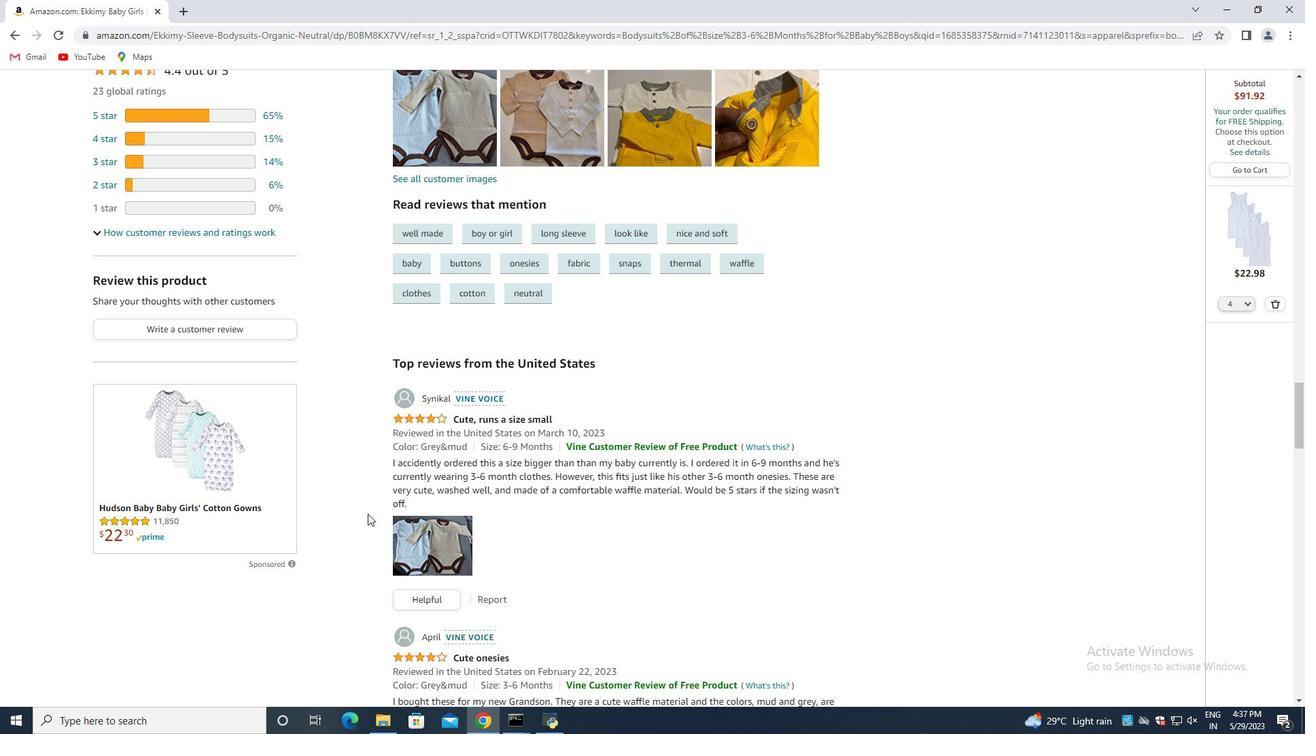 
Action: Mouse scrolled (432, 513) with delta (0, 0)
Screenshot: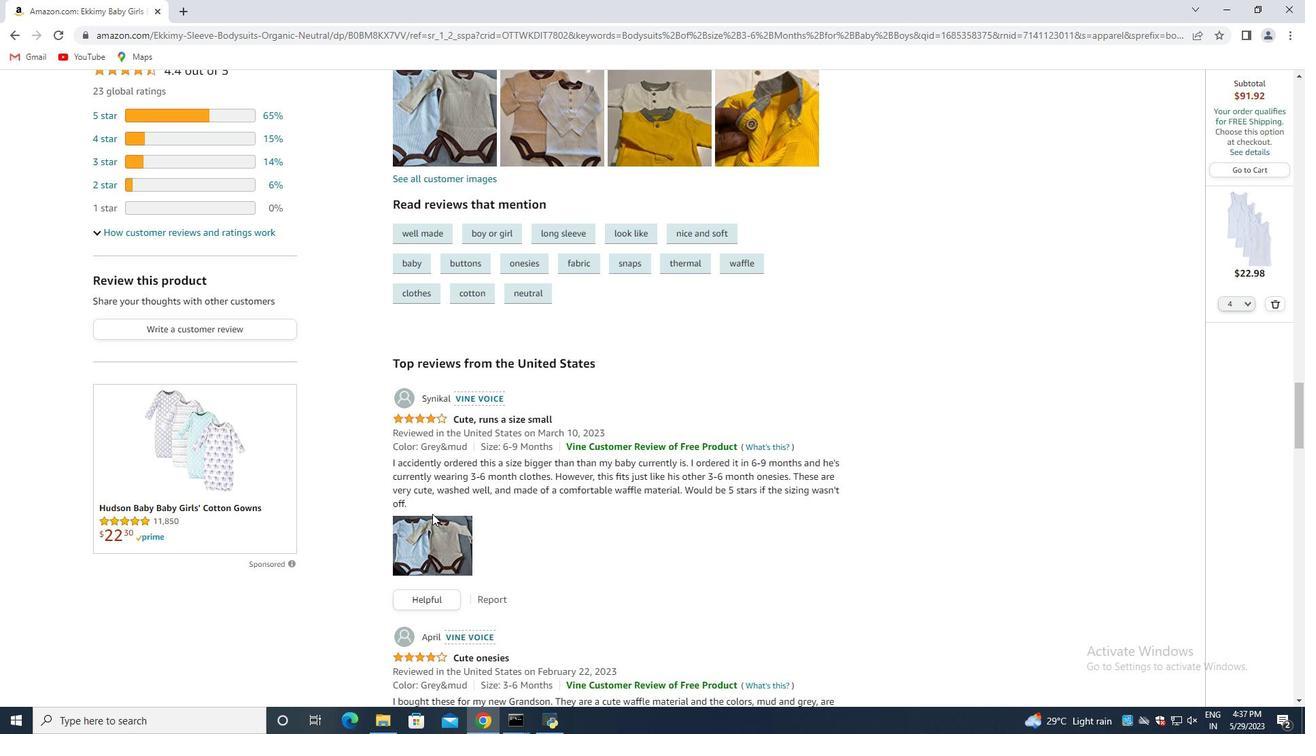 
Action: Mouse scrolled (432, 513) with delta (0, 0)
Screenshot: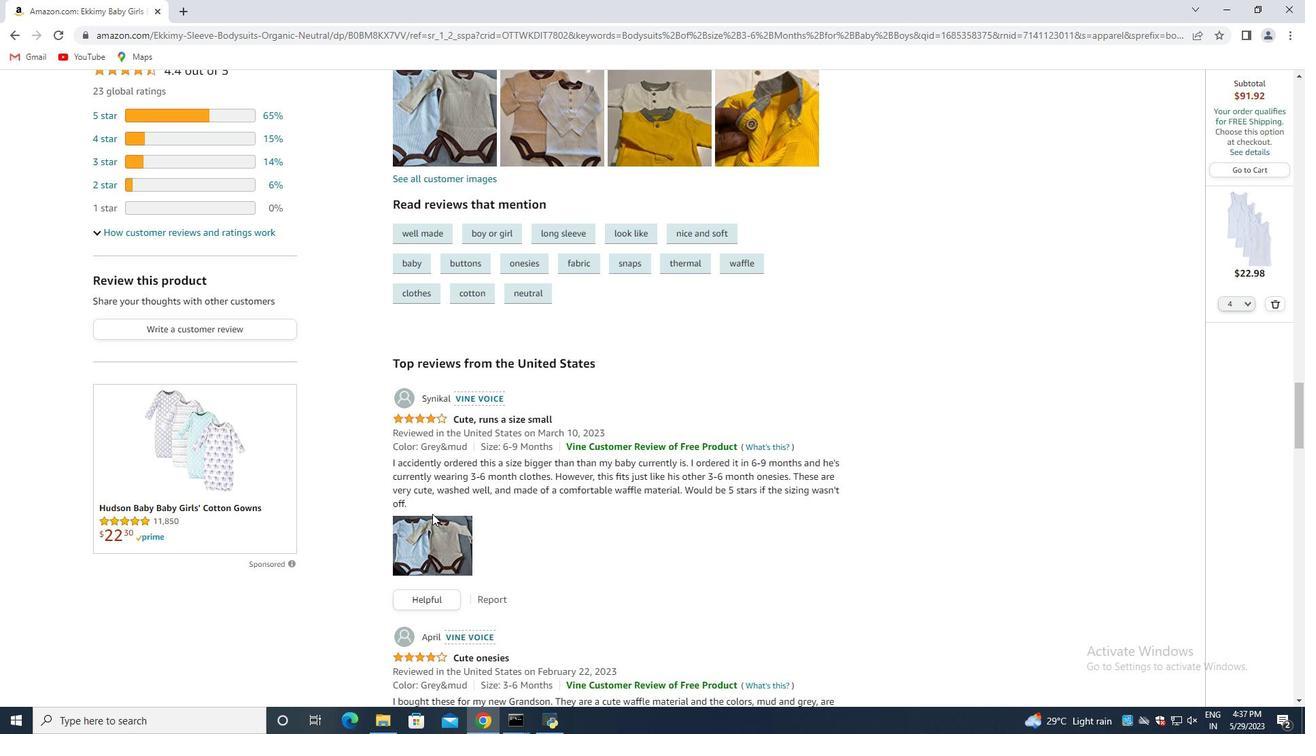 
Action: Mouse scrolled (432, 513) with delta (0, 0)
Screenshot: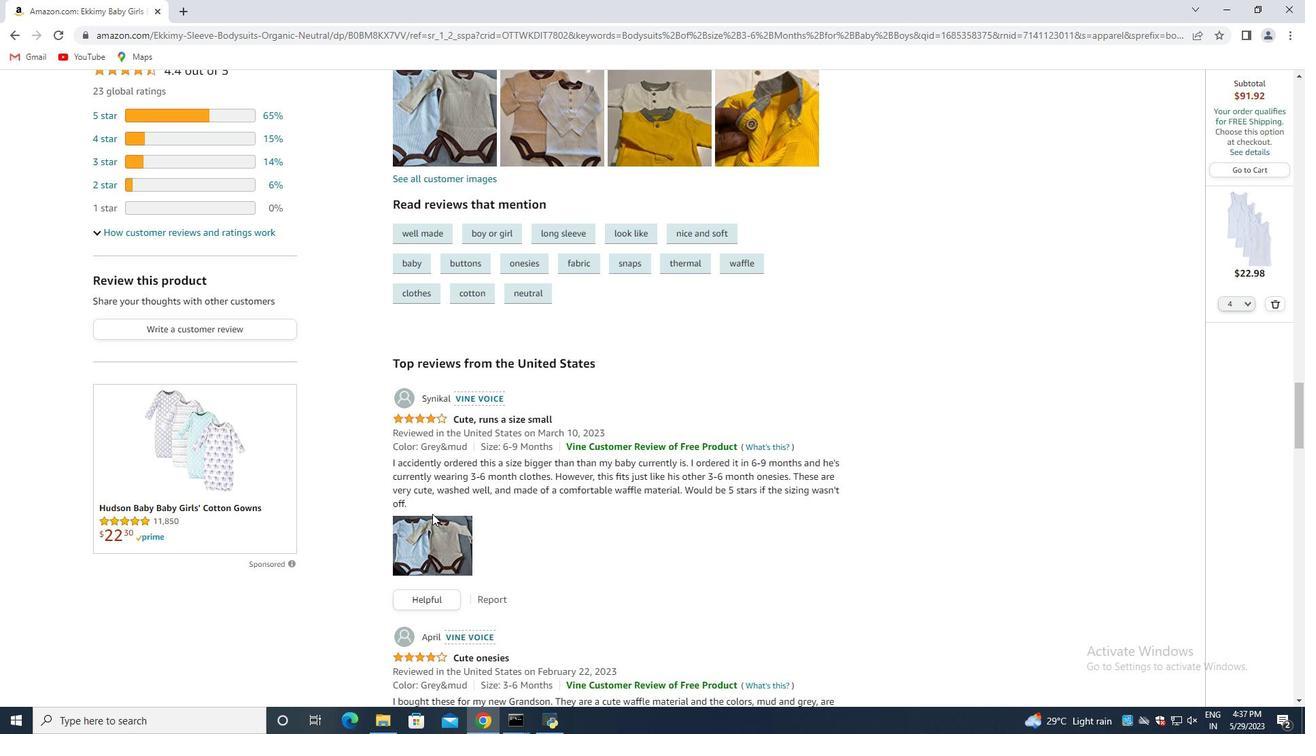 
Action: Mouse moved to (430, 511)
Screenshot: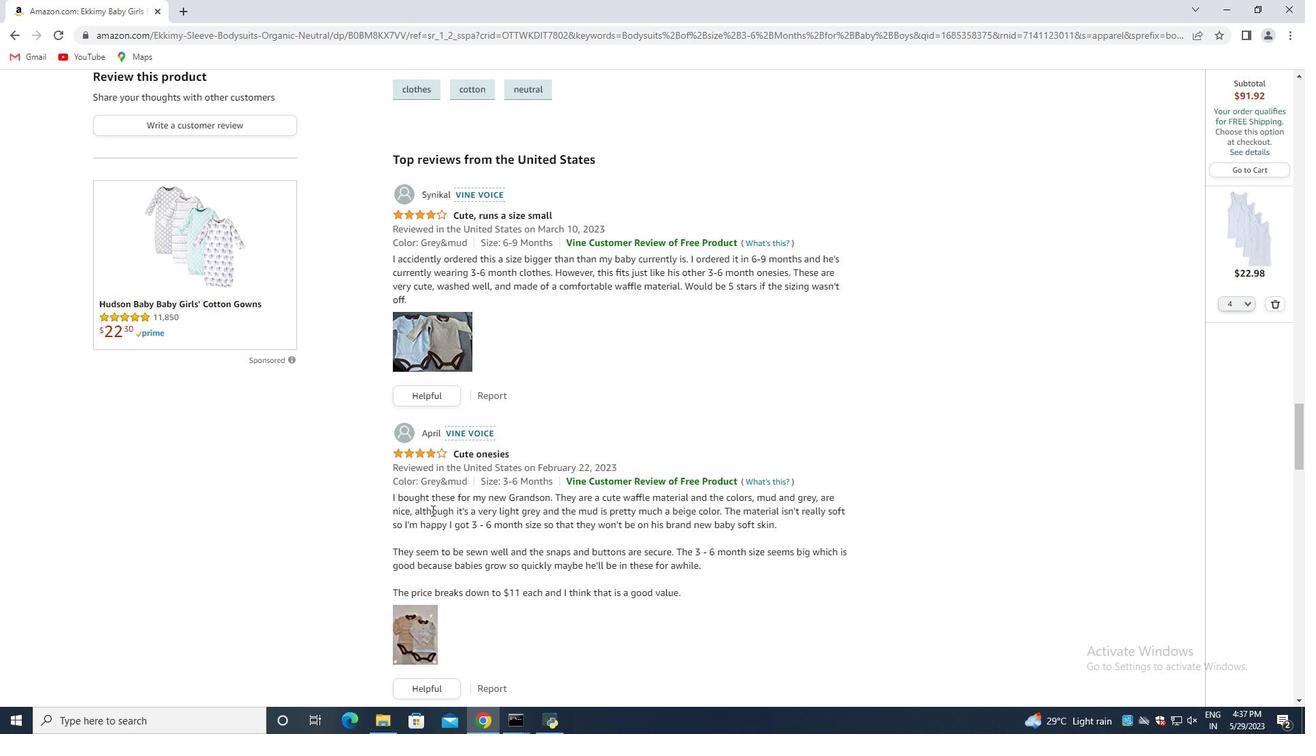 
Action: Mouse scrolled (430, 511) with delta (0, 0)
Screenshot: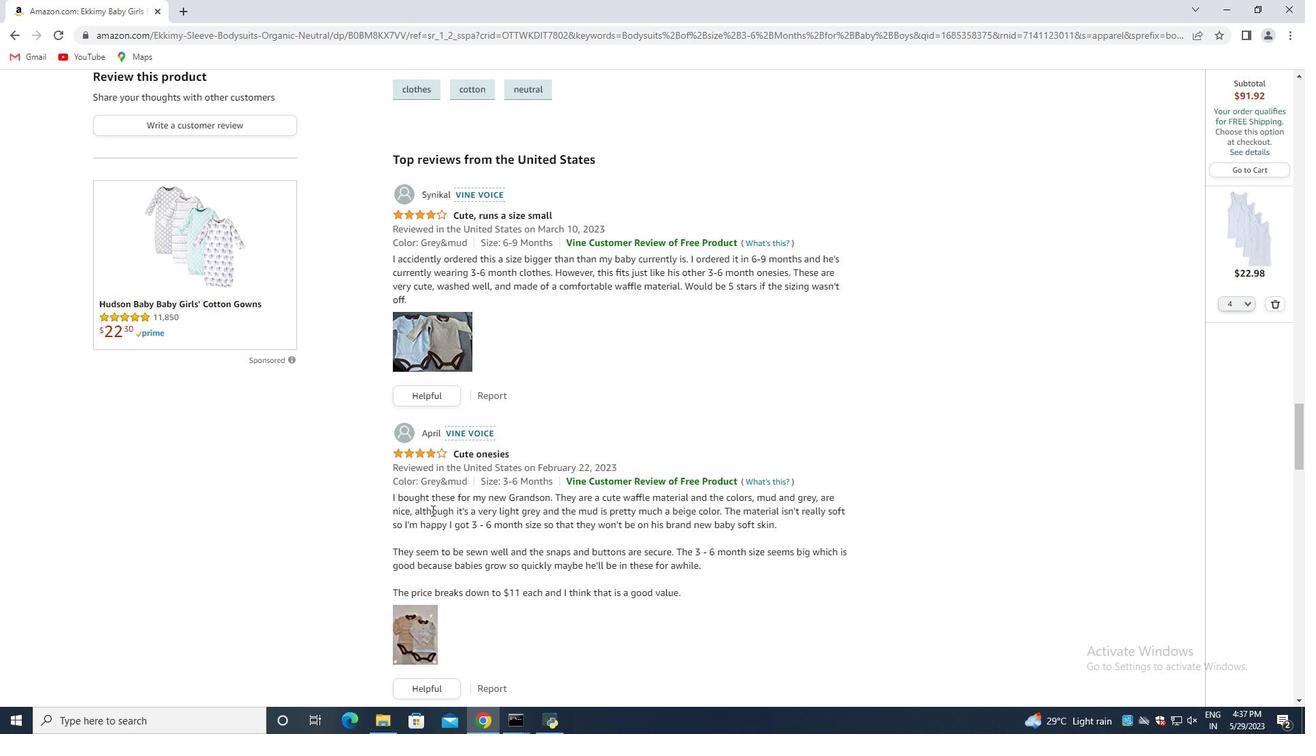 
Action: Mouse moved to (430, 512)
Screenshot: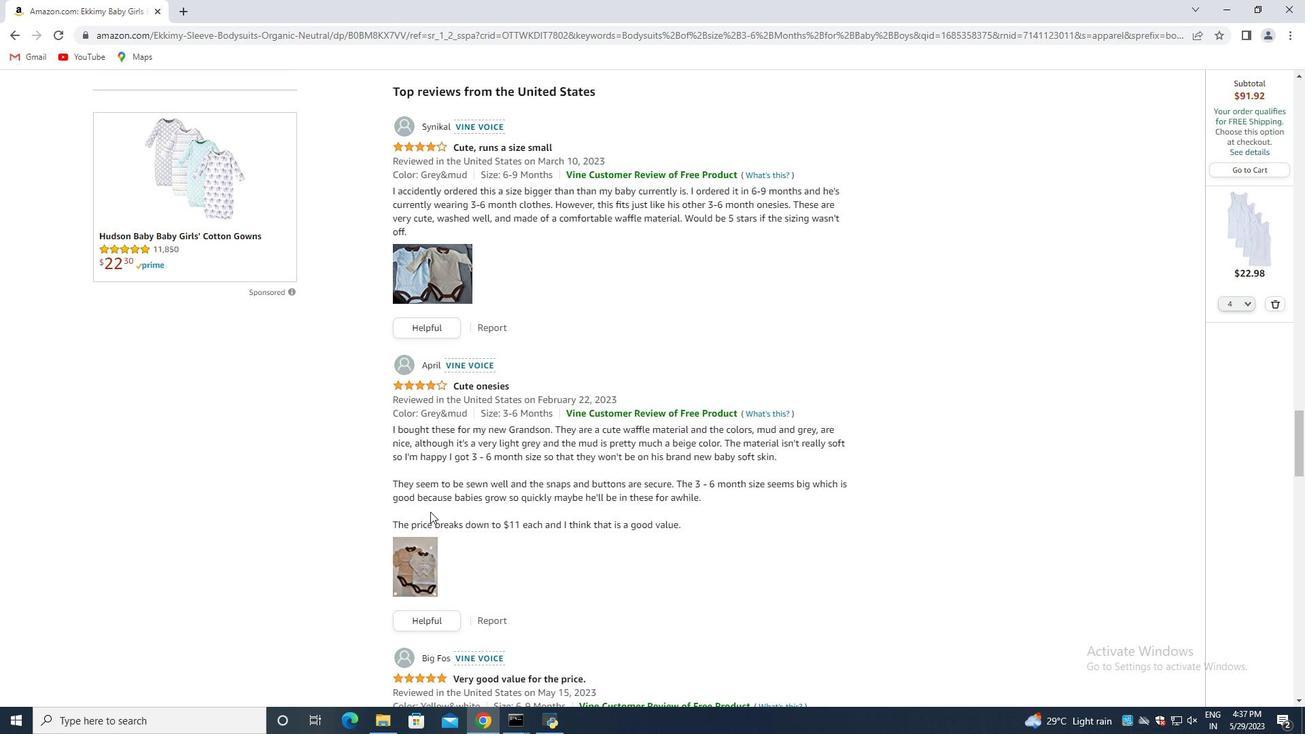 
Action: Mouse scrolled (430, 511) with delta (0, 0)
Screenshot: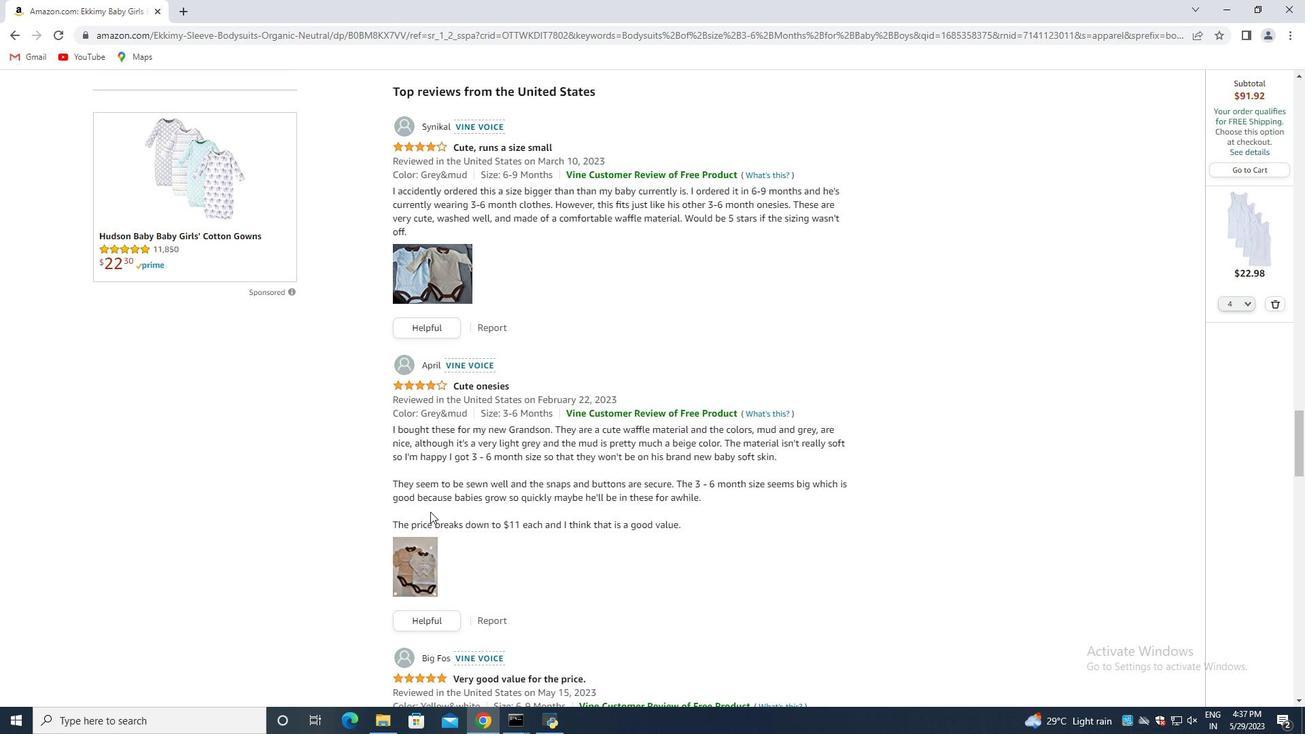 
Action: Mouse moved to (429, 513)
Screenshot: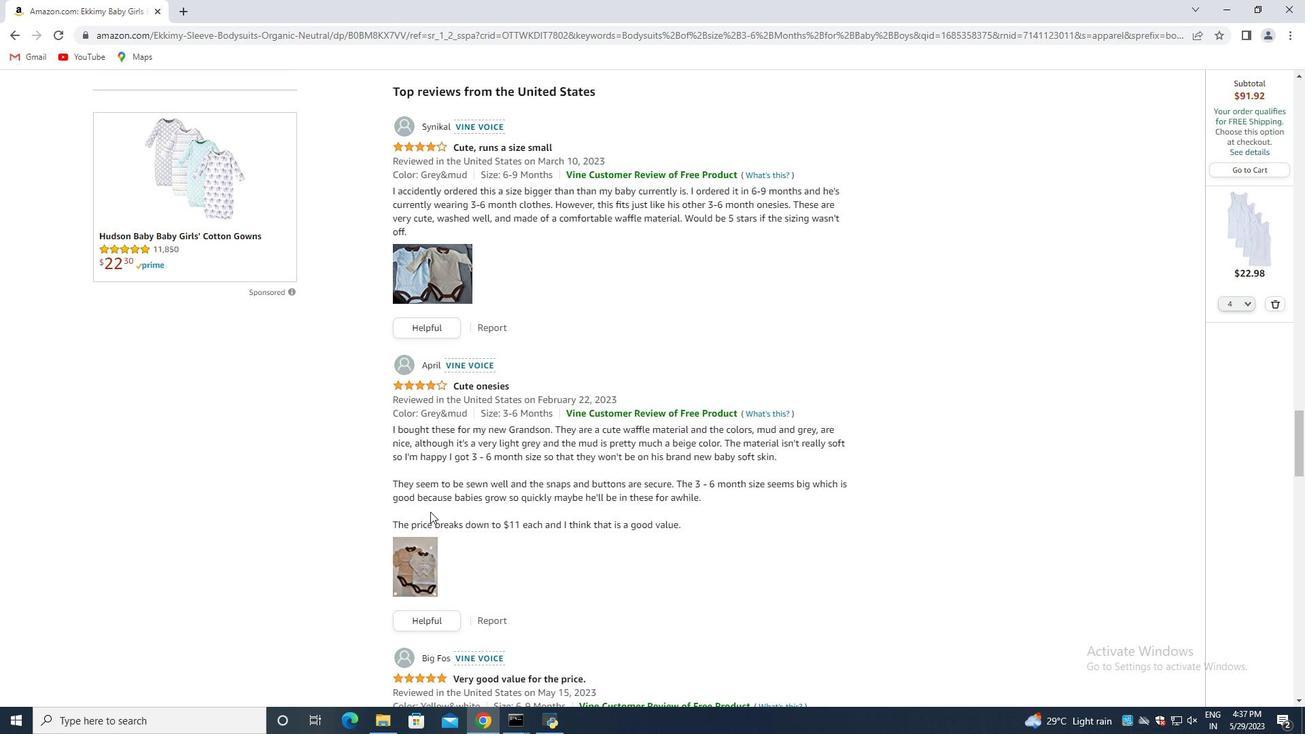 
Action: Mouse scrolled (429, 512) with delta (0, 0)
Screenshot: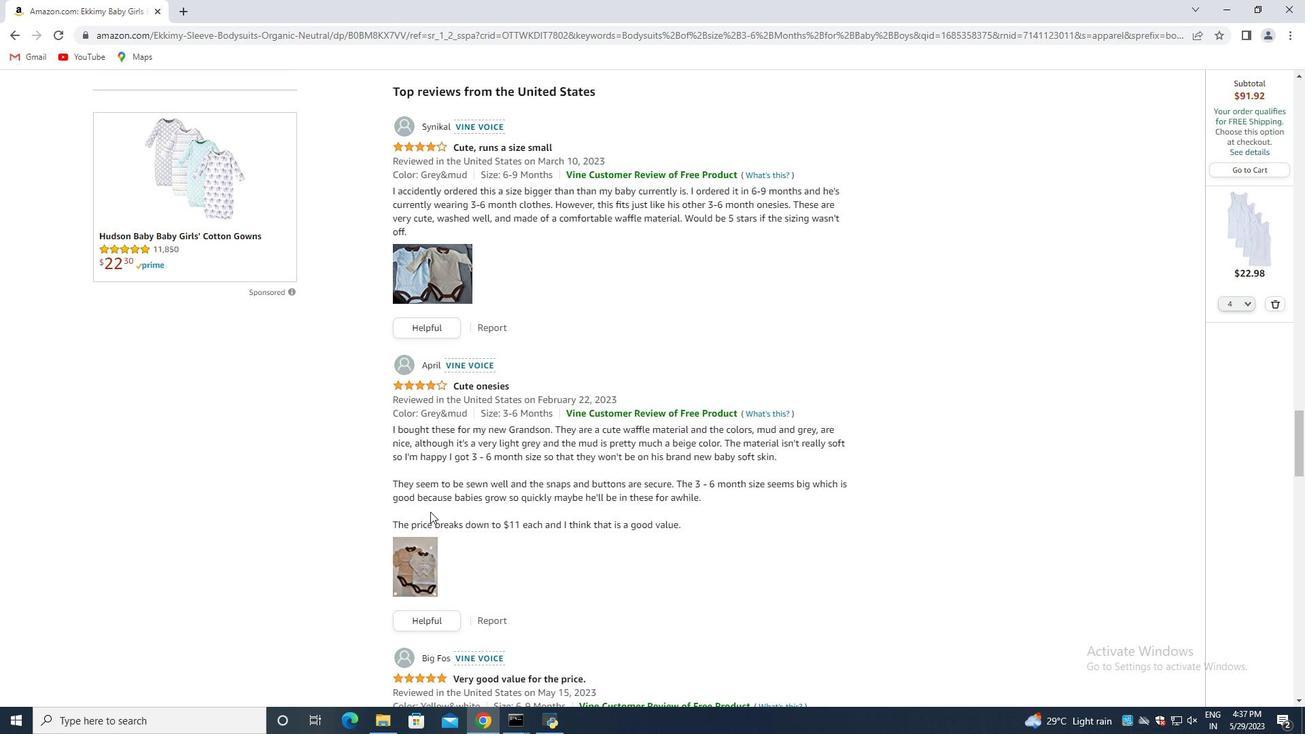 
Action: Mouse moved to (426, 525)
Screenshot: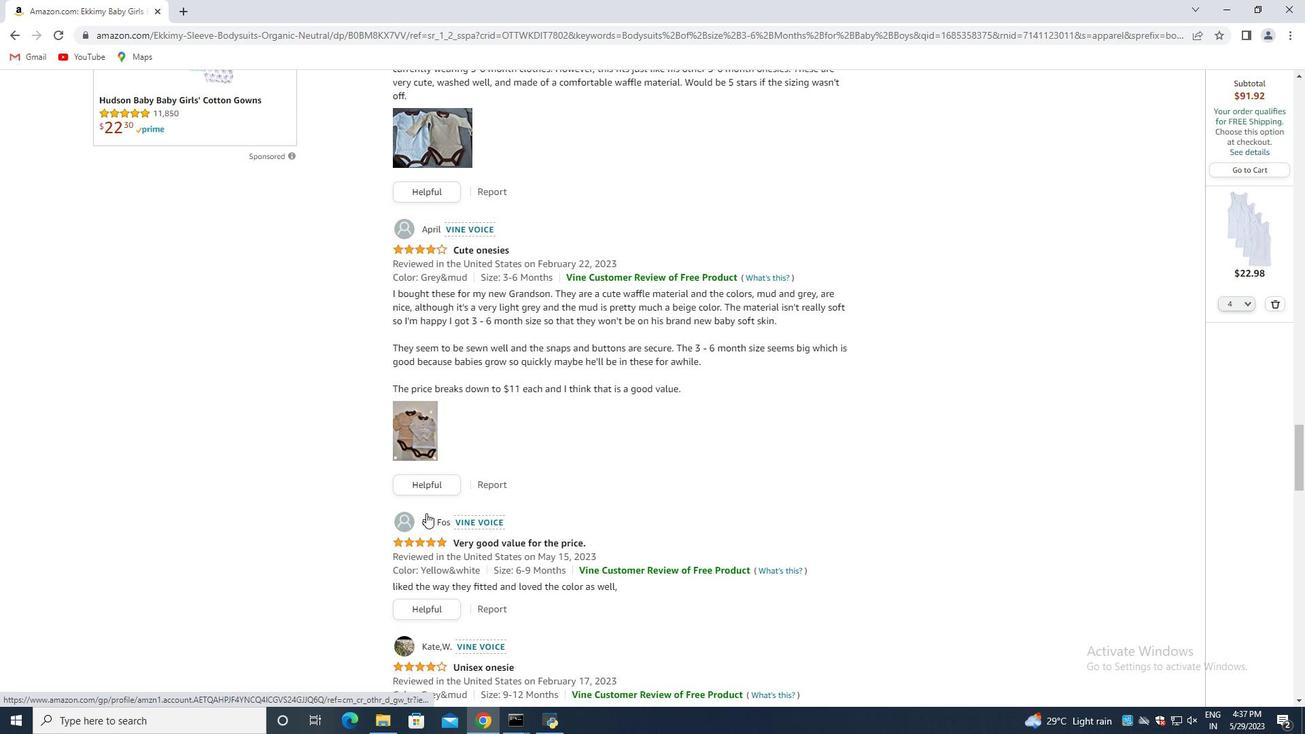
Action: Mouse scrolled (426, 524) with delta (0, 0)
Screenshot: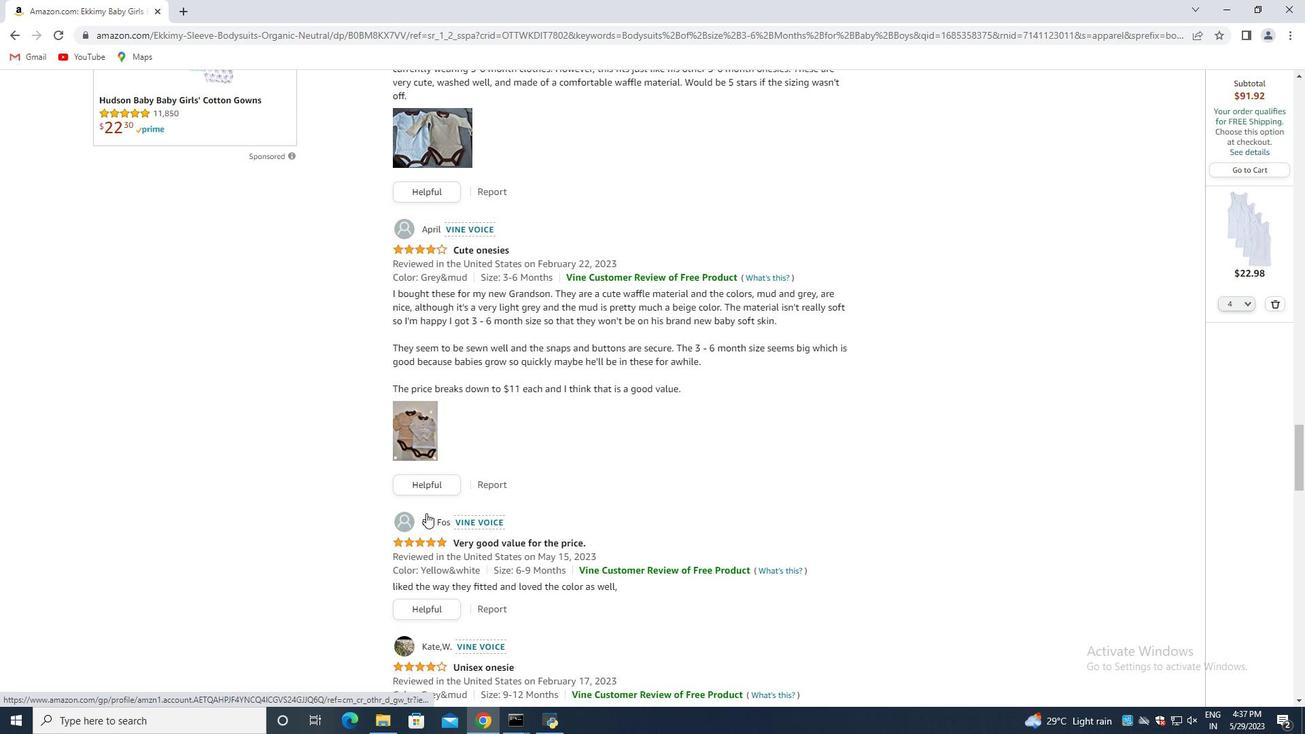 
Action: Mouse moved to (428, 545)
Screenshot: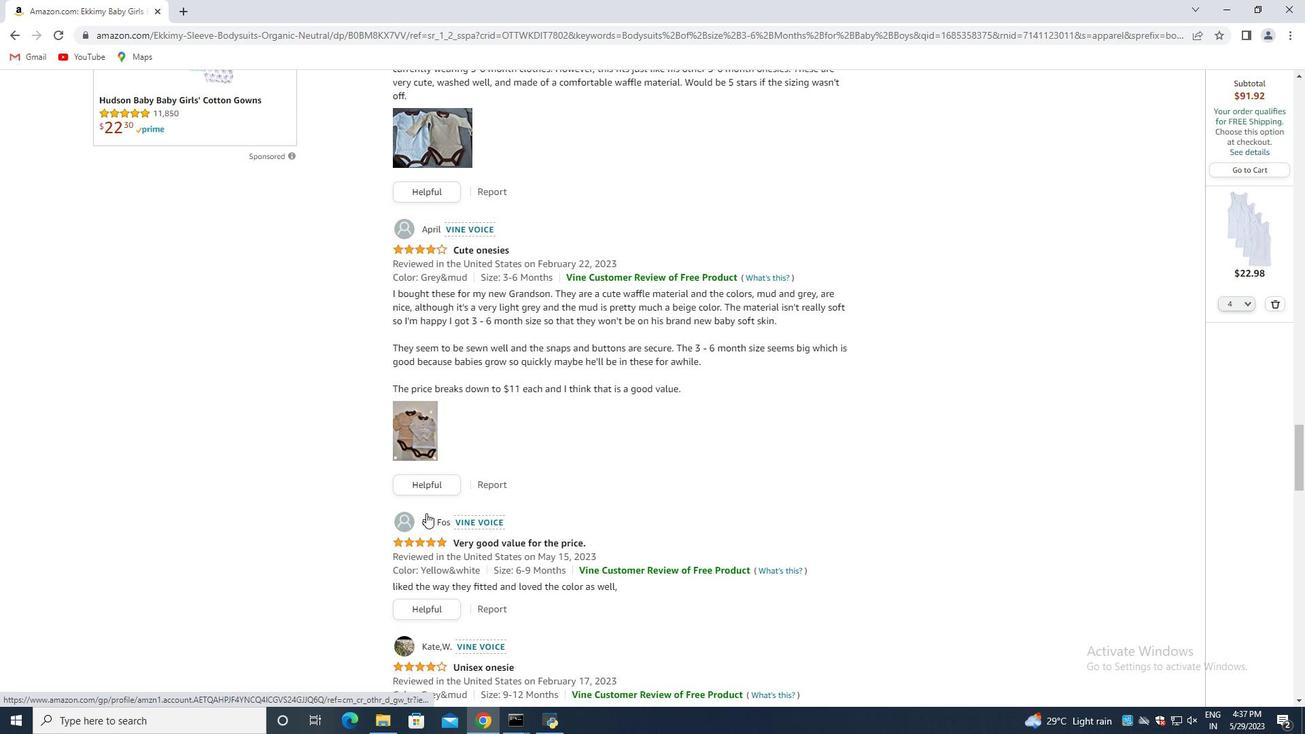 
Action: Mouse scrolled (428, 544) with delta (0, 0)
Screenshot: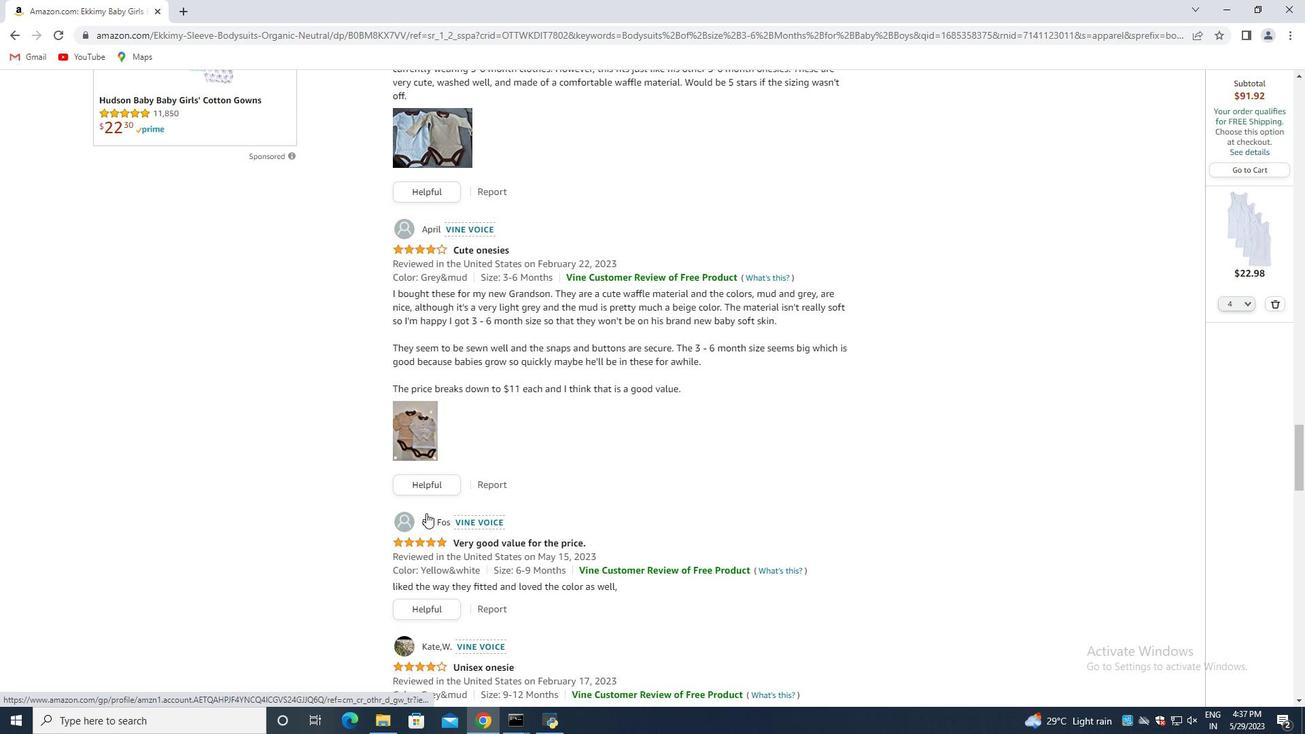 
Action: Mouse moved to (428, 550)
Screenshot: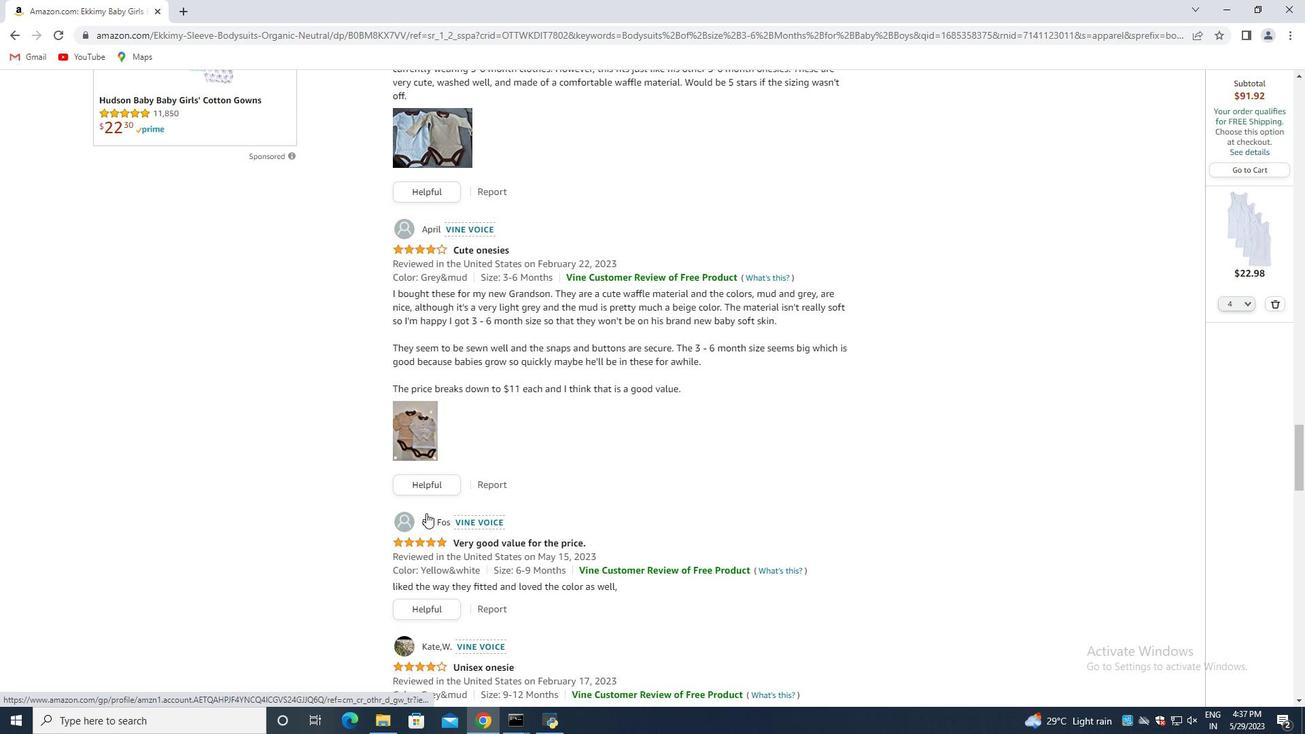 
Action: Mouse scrolled (428, 549) with delta (0, 0)
Screenshot: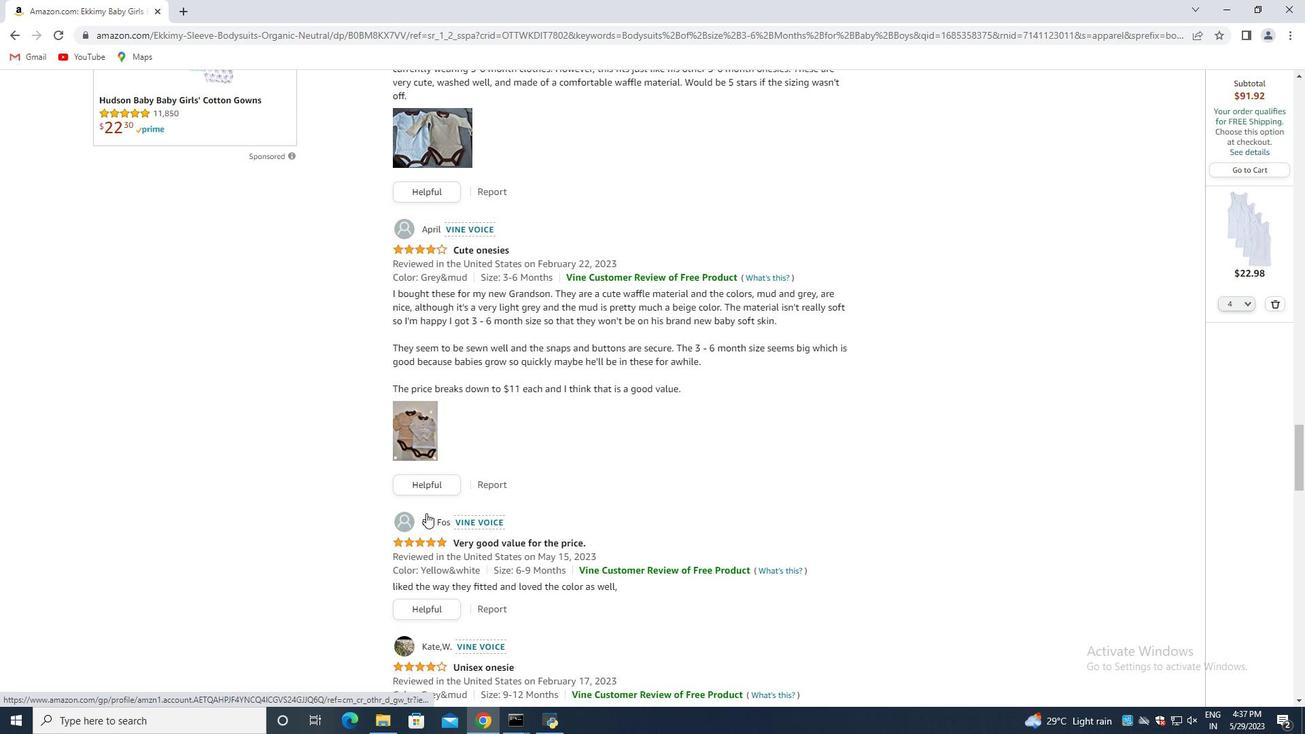 
Action: Mouse moved to (416, 551)
Screenshot: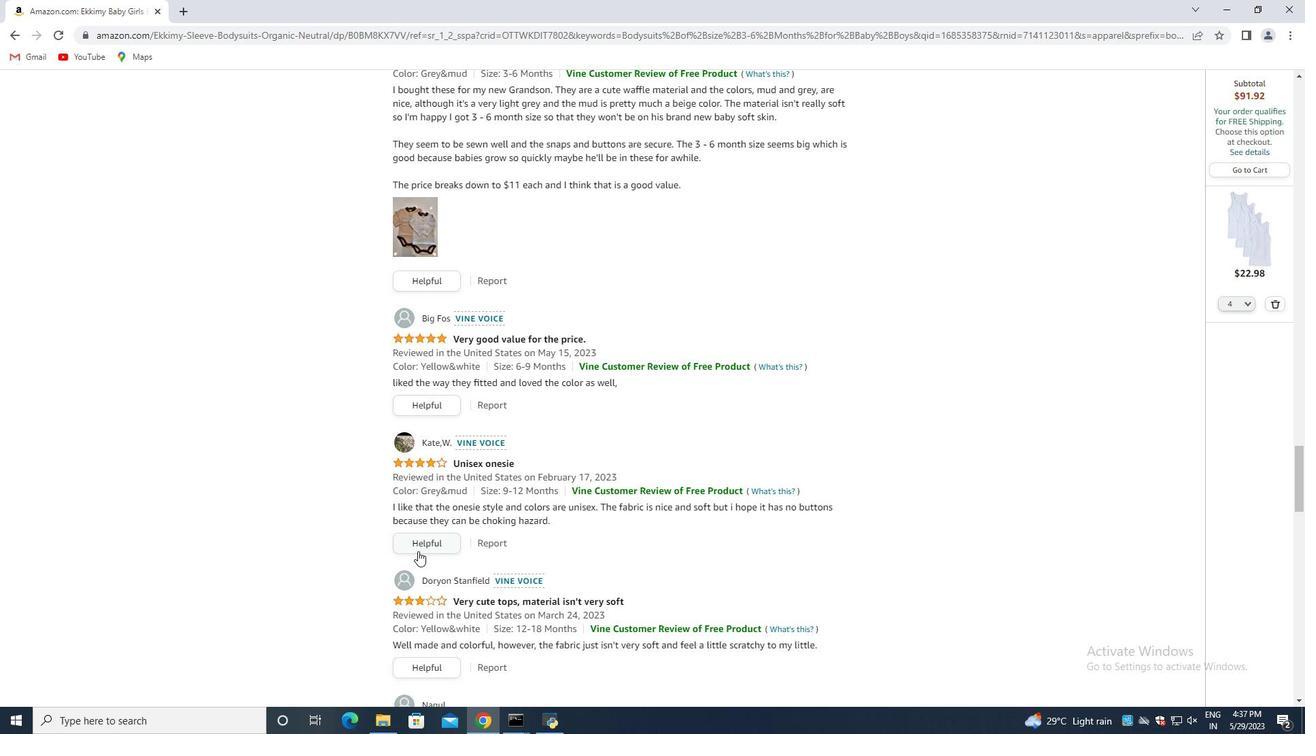 
Action: Mouse scrolled (416, 550) with delta (0, 0)
Screenshot: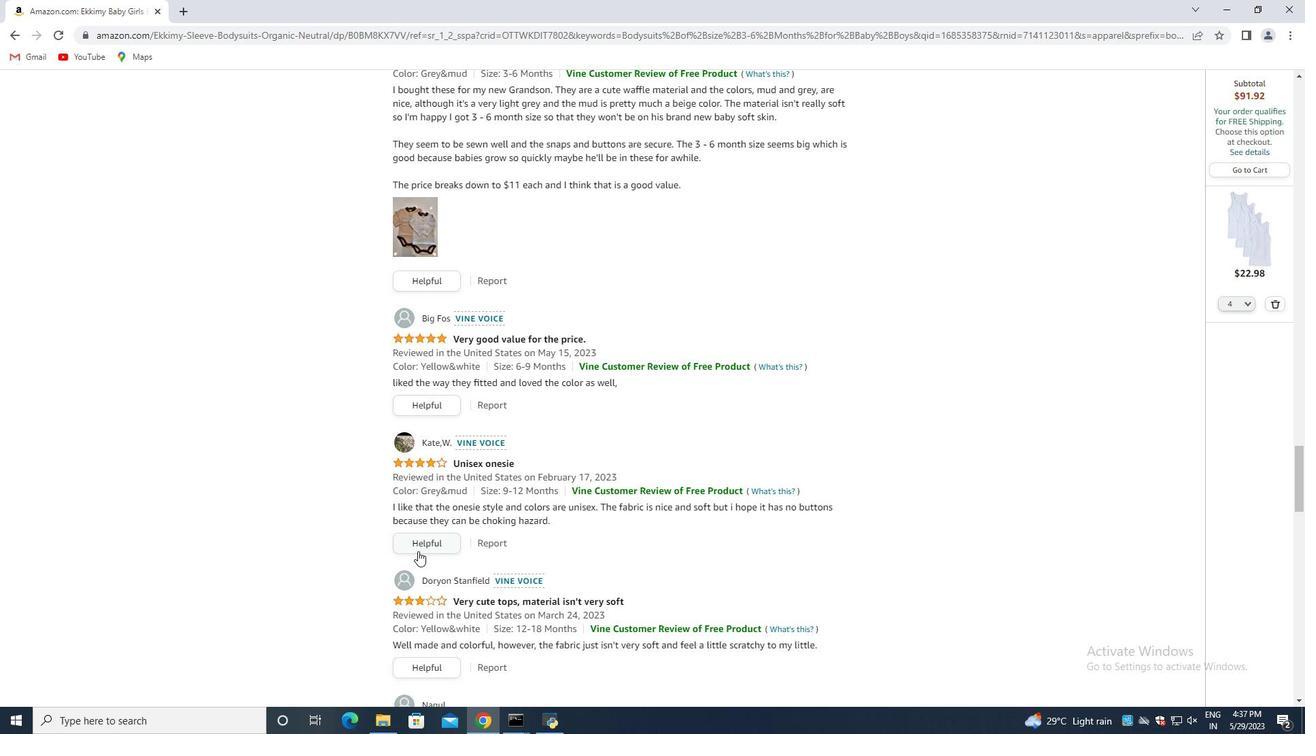 
Action: Mouse moved to (402, 562)
Screenshot: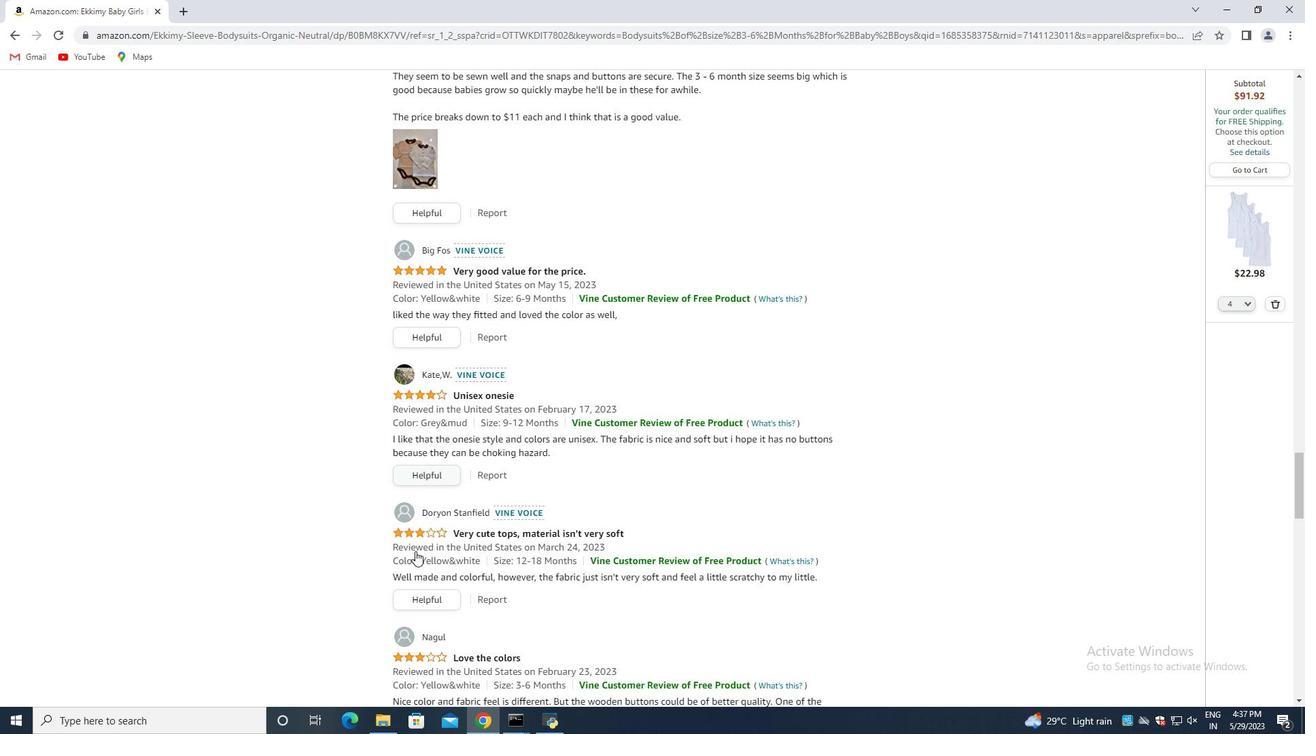 
Action: Mouse scrolled (402, 562) with delta (0, 0)
Screenshot: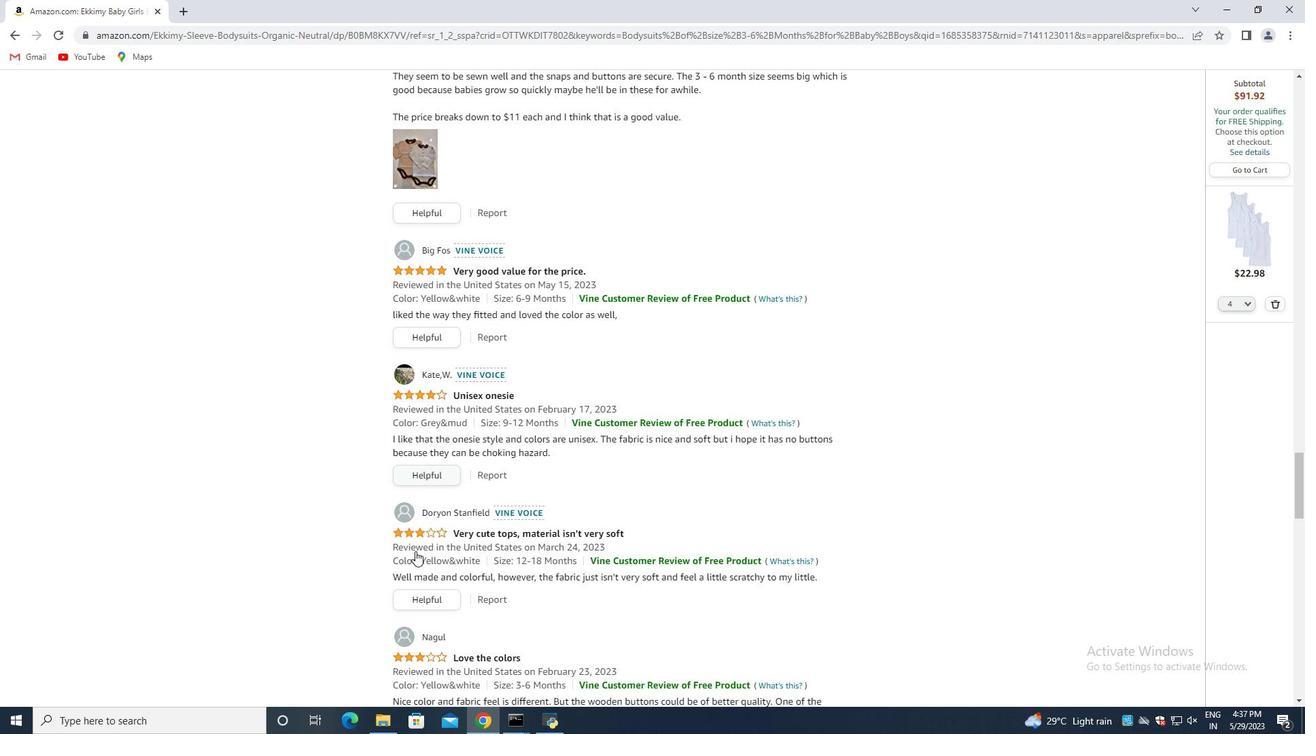 
Action: Mouse moved to (391, 592)
Screenshot: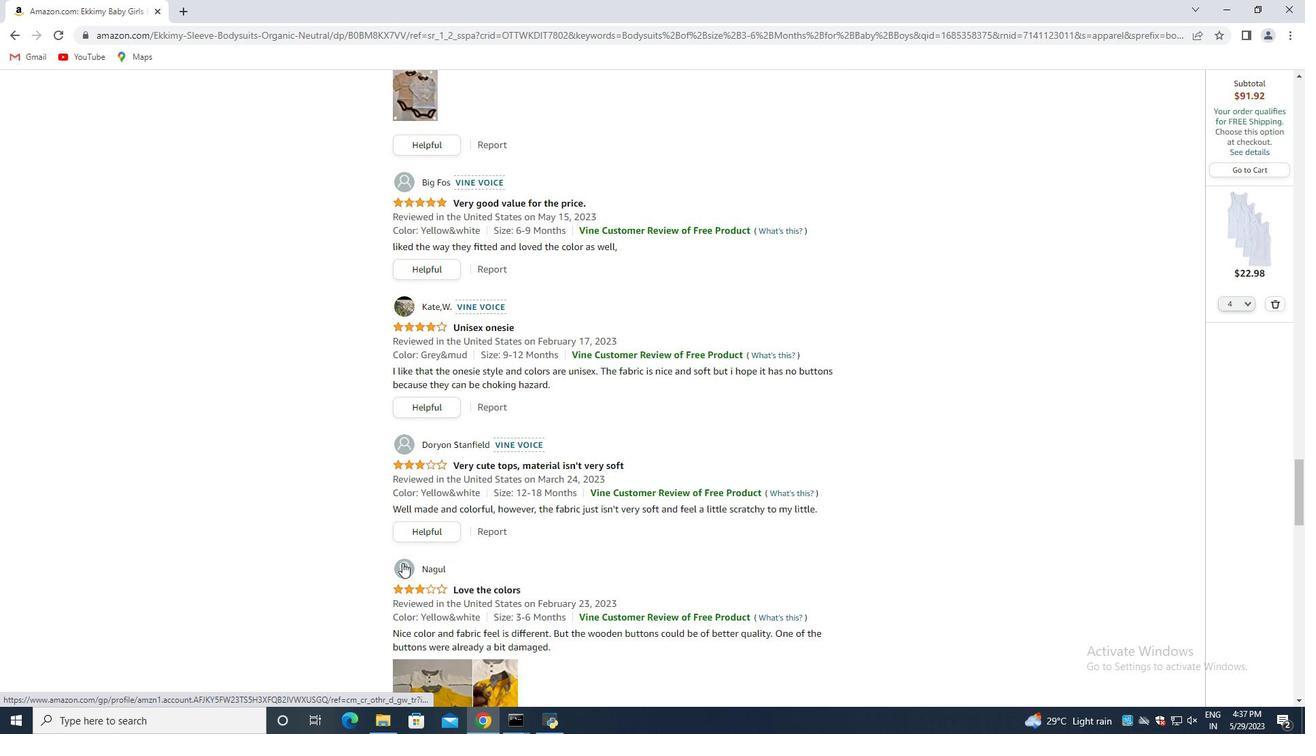 
Action: Mouse scrolled (391, 592) with delta (0, 0)
Screenshot: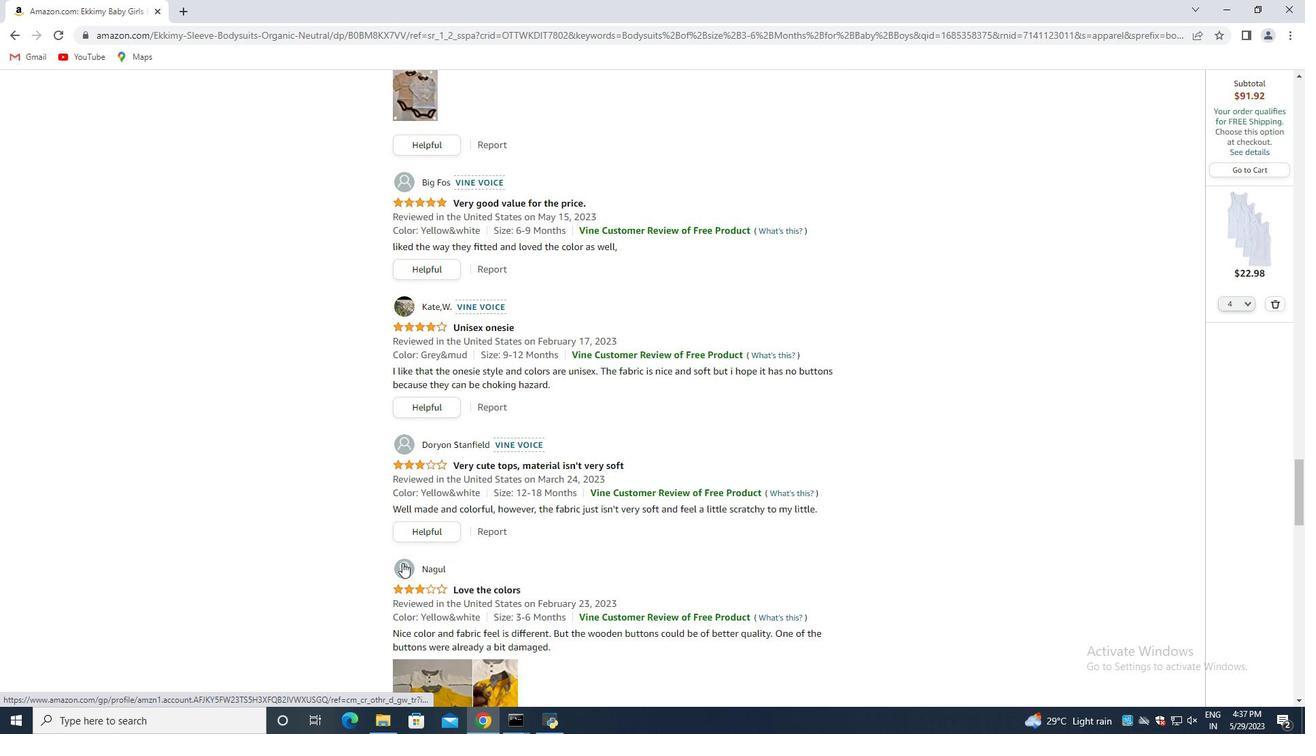 
Action: Mouse moved to (392, 601)
Screenshot: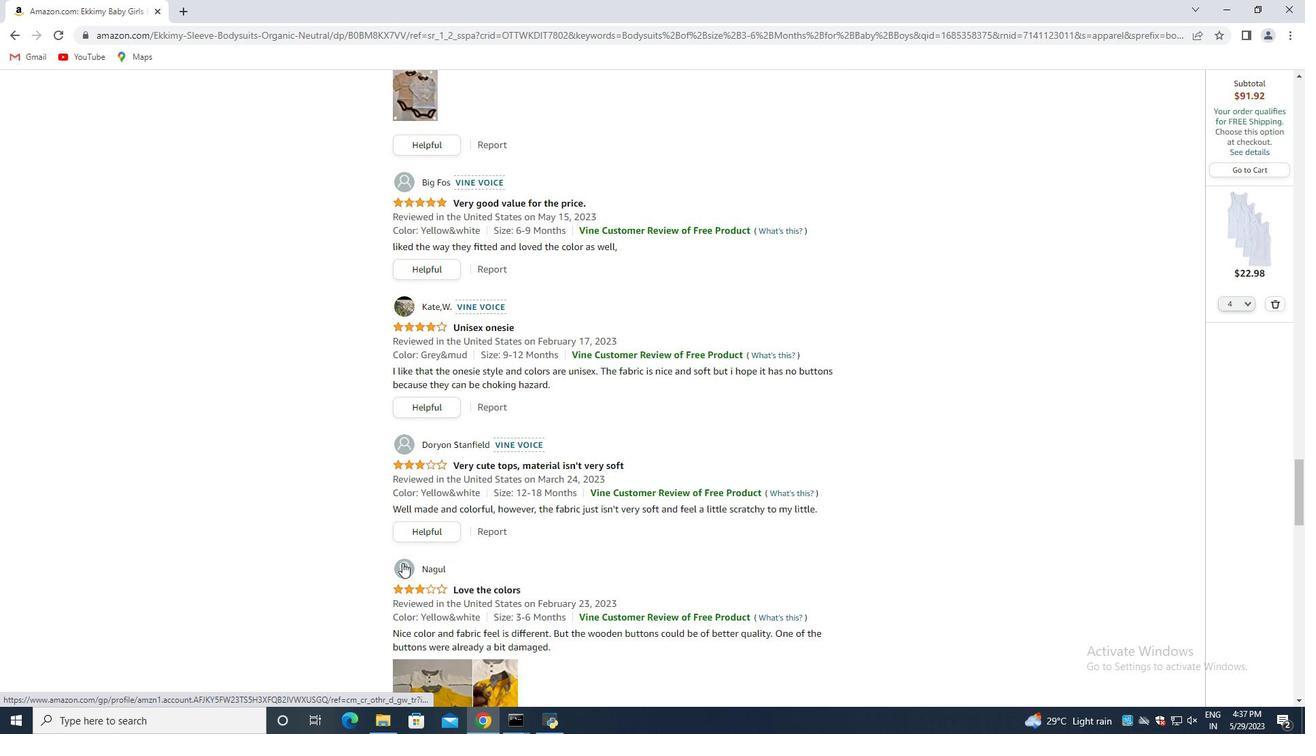 
Action: Mouse scrolled (392, 602) with delta (0, 0)
Screenshot: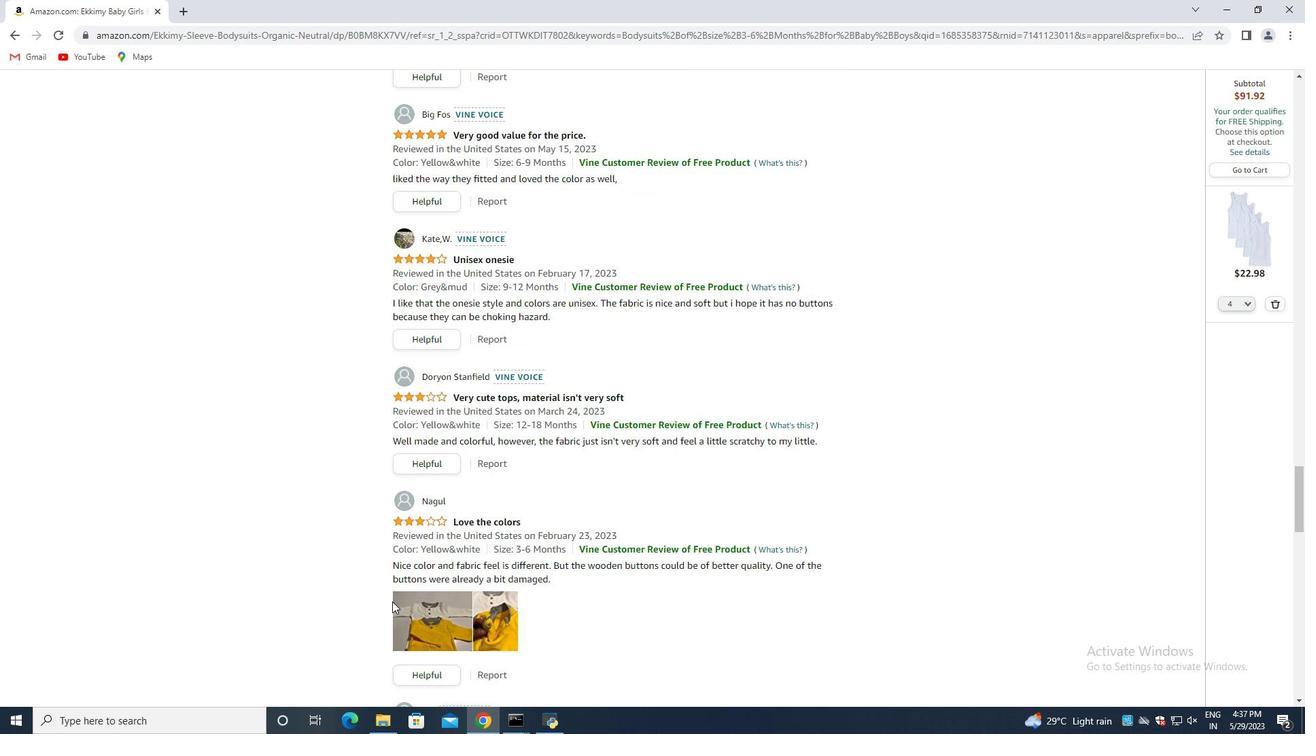 
Action: Mouse scrolled (392, 602) with delta (0, 0)
Screenshot: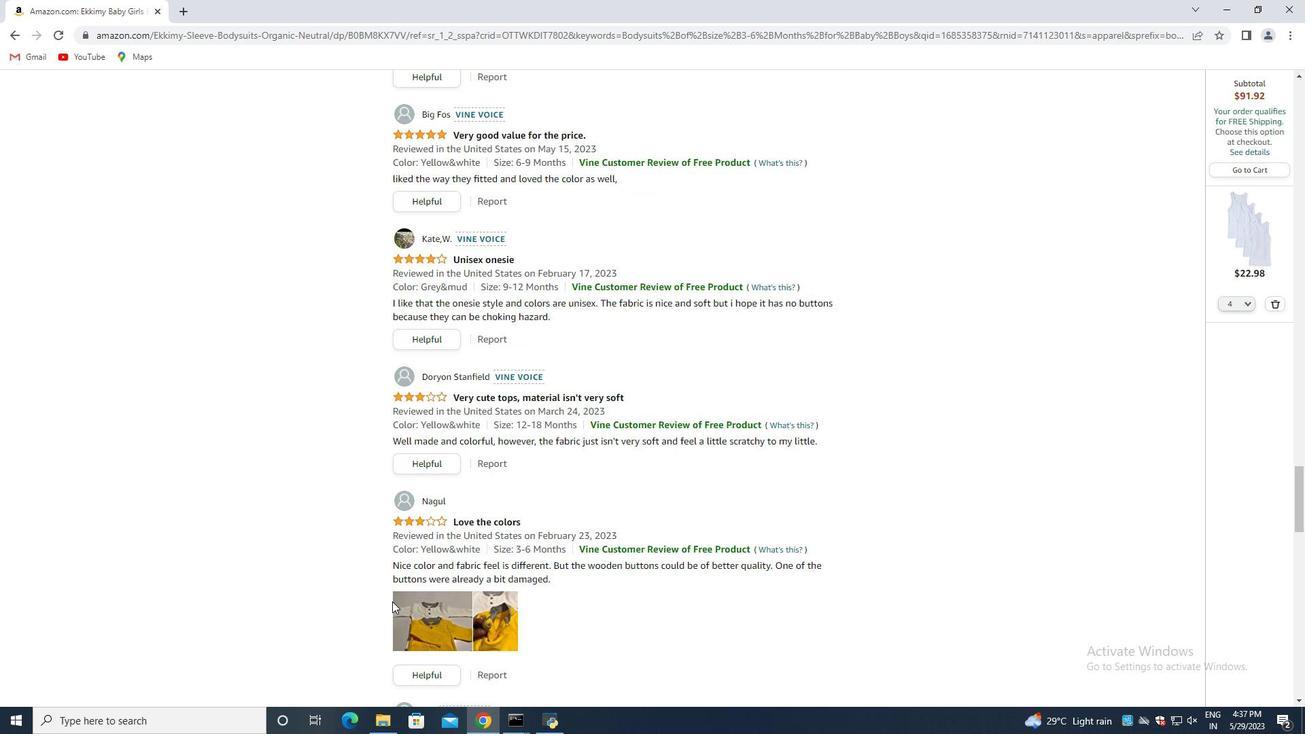 
Action: Mouse scrolled (392, 602) with delta (0, 0)
Screenshot: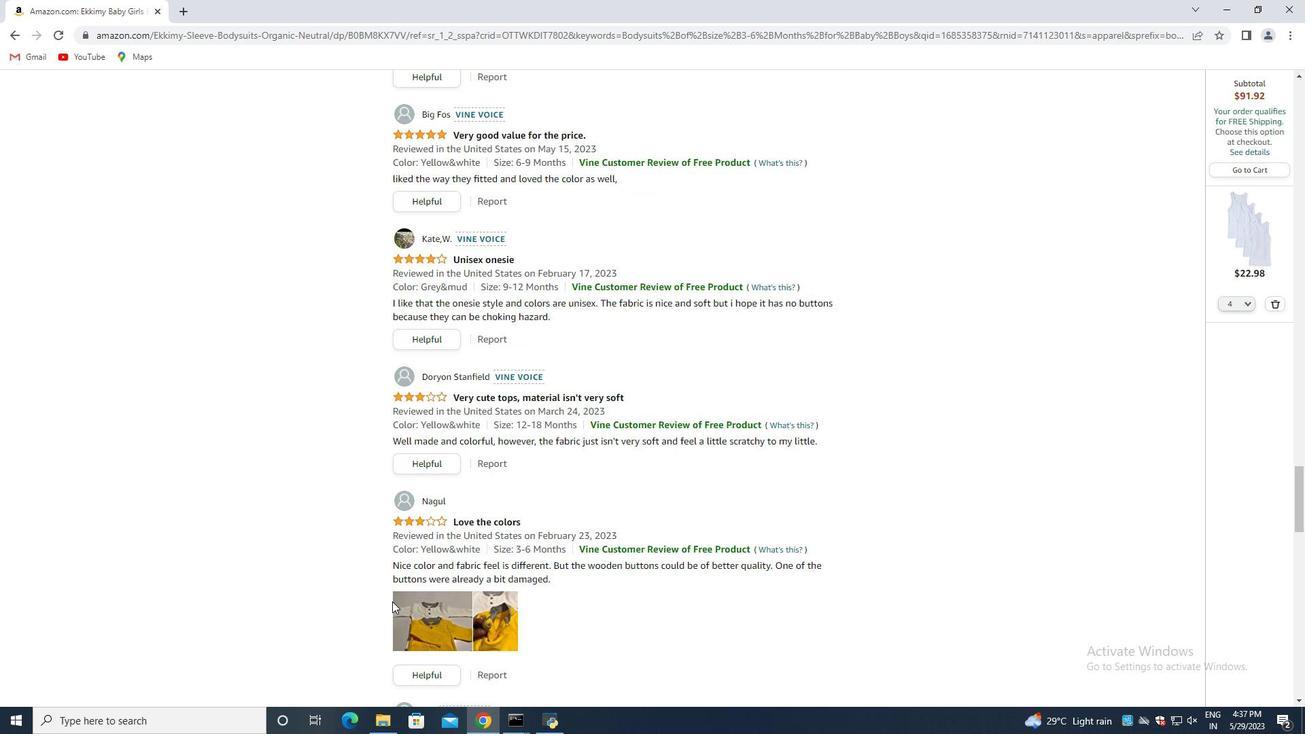 
Action: Mouse scrolled (392, 602) with delta (0, 0)
Screenshot: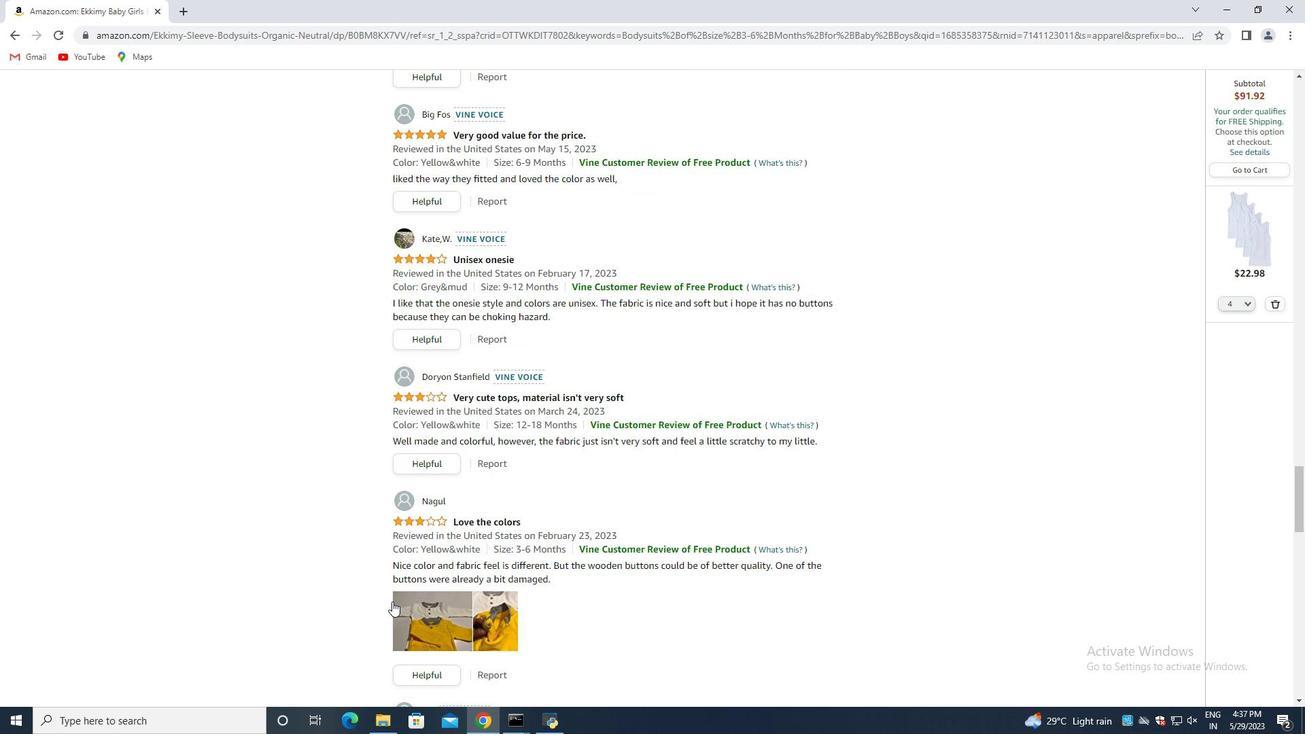 
Action: Mouse scrolled (392, 602) with delta (0, 0)
Screenshot: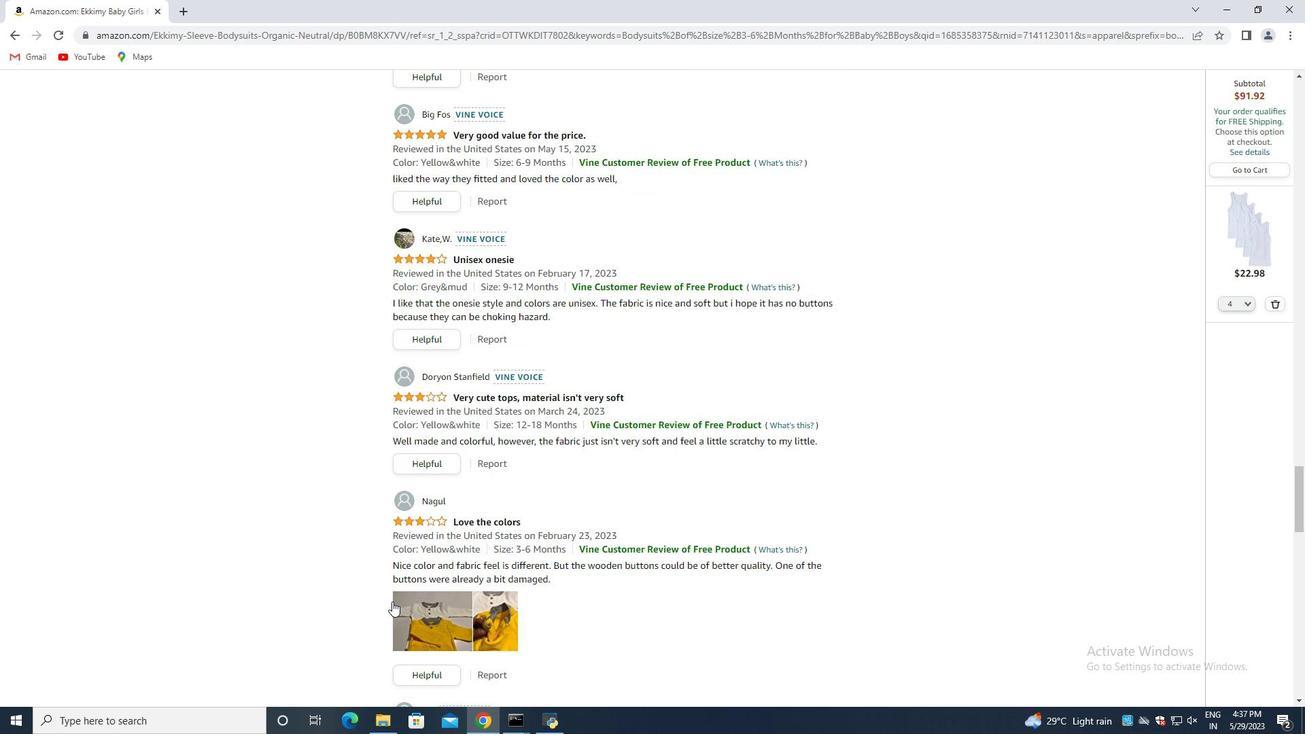 
Action: Mouse scrolled (392, 602) with delta (0, 0)
Screenshot: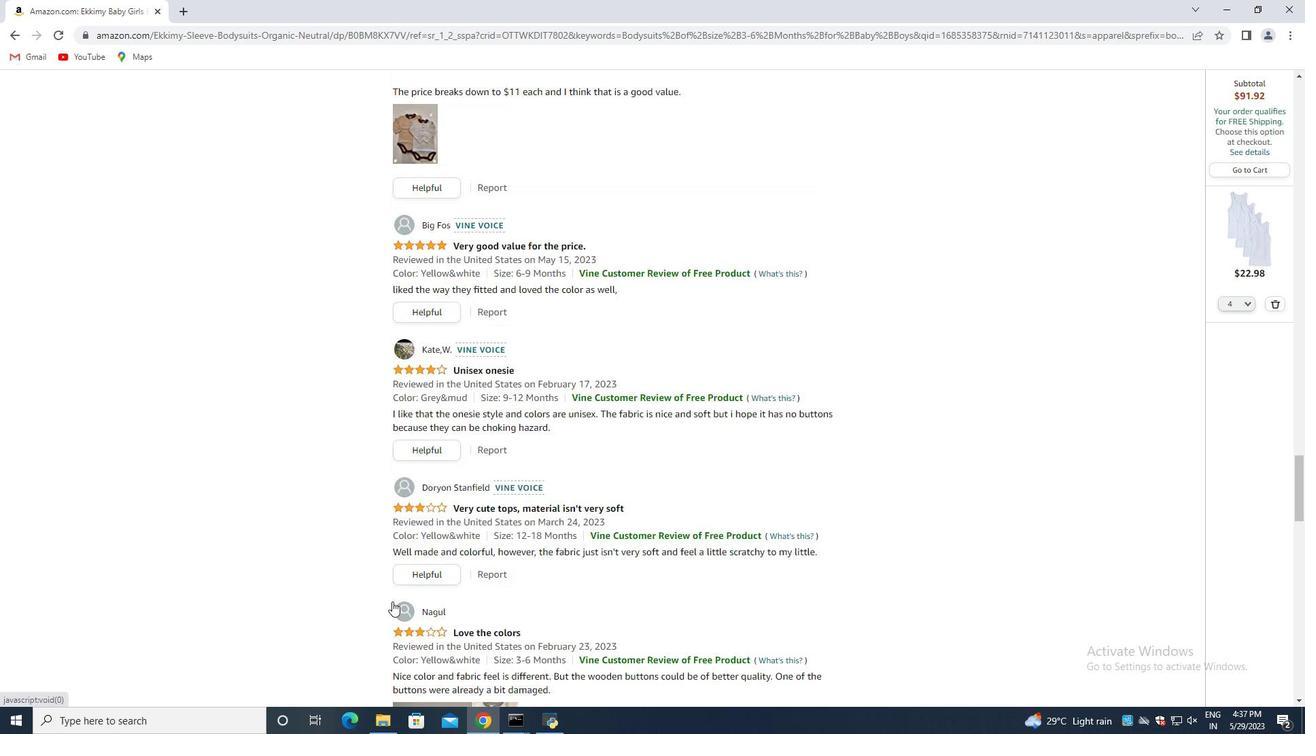 
Action: Mouse scrolled (392, 602) with delta (0, 0)
Screenshot: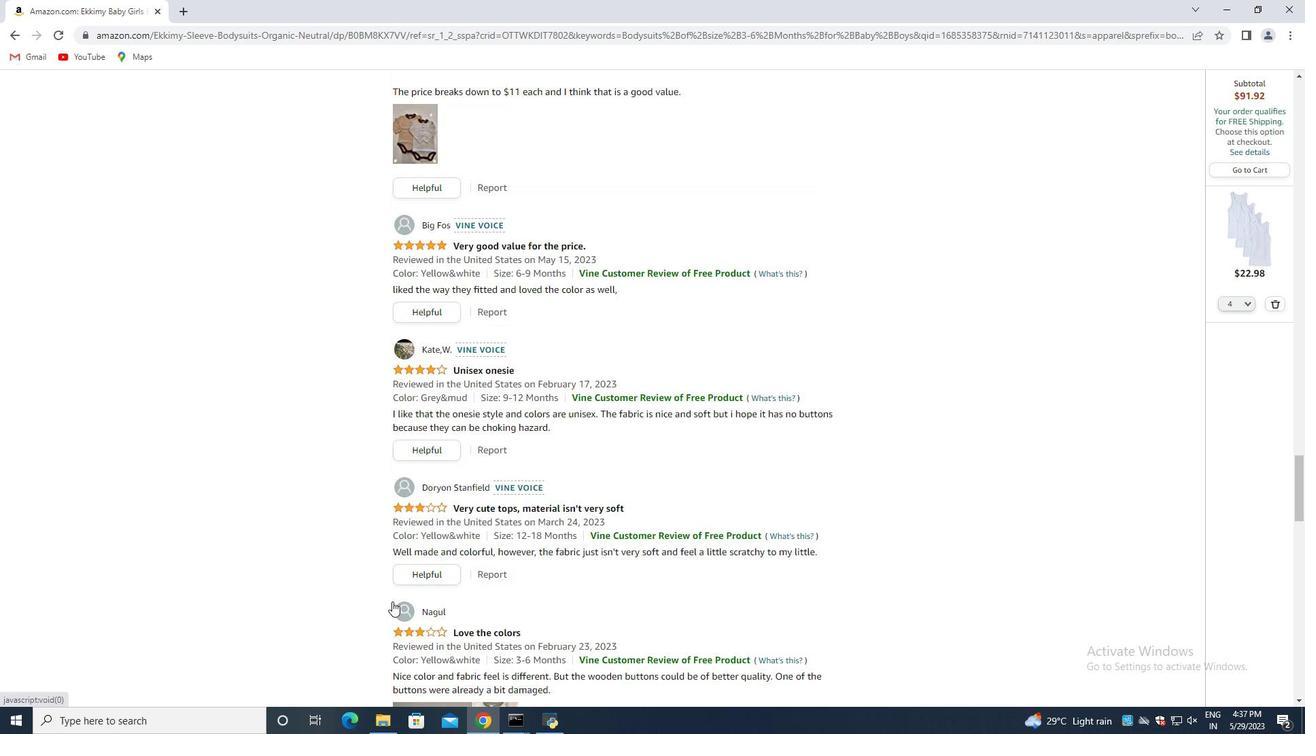 
Action: Mouse moved to (392, 601)
Screenshot: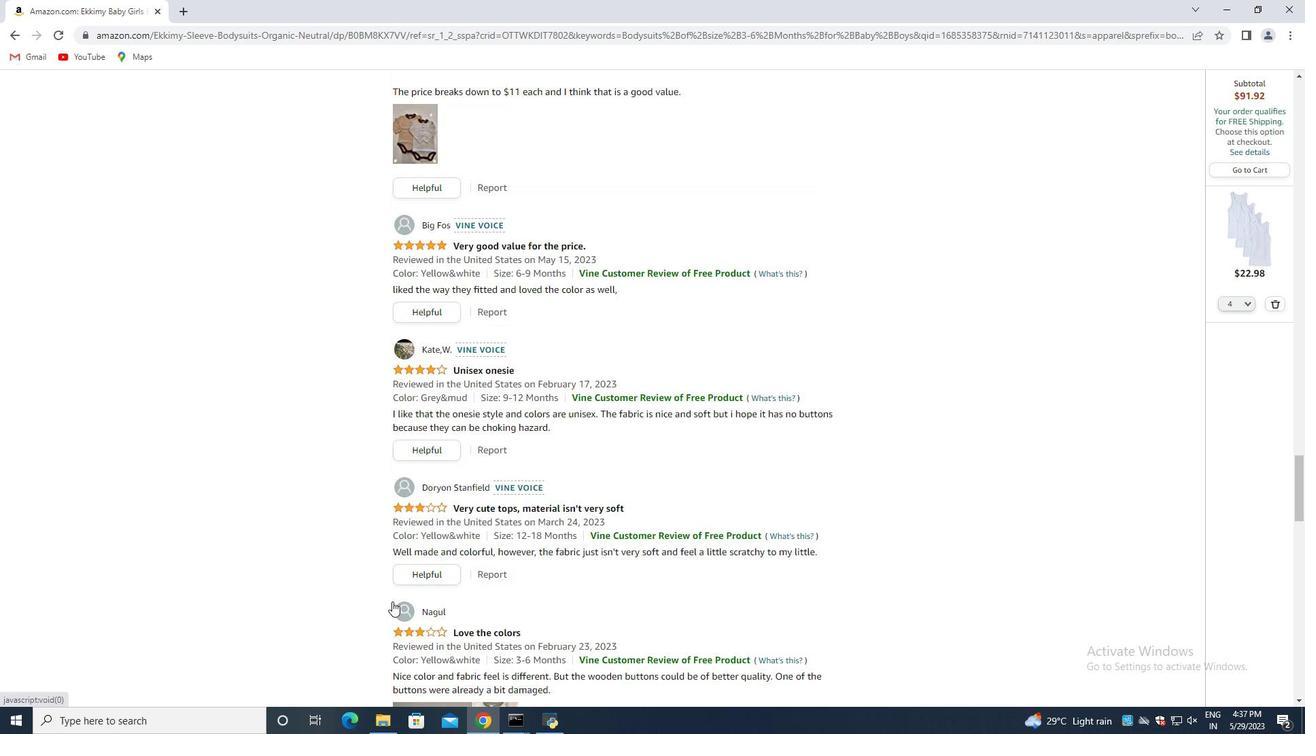 
Action: Mouse scrolled (392, 602) with delta (0, 0)
Screenshot: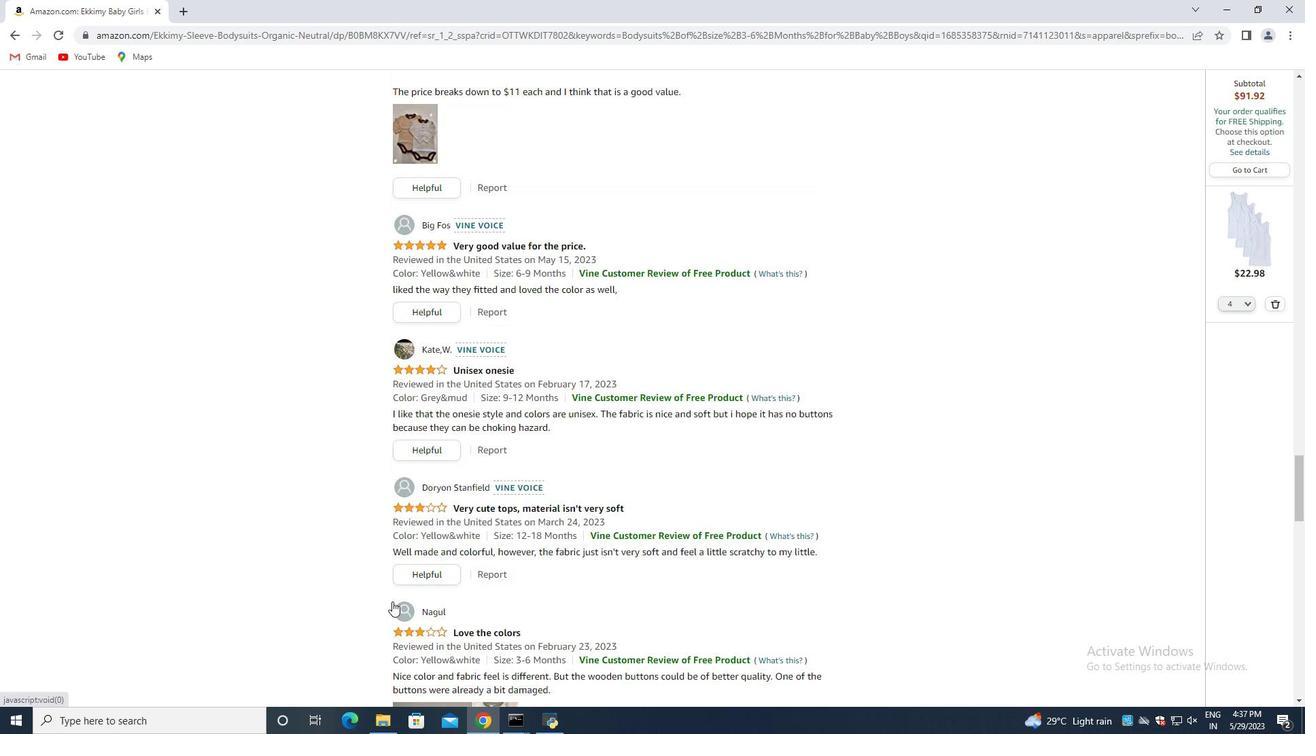 
Action: Mouse scrolled (392, 602) with delta (0, 0)
Screenshot: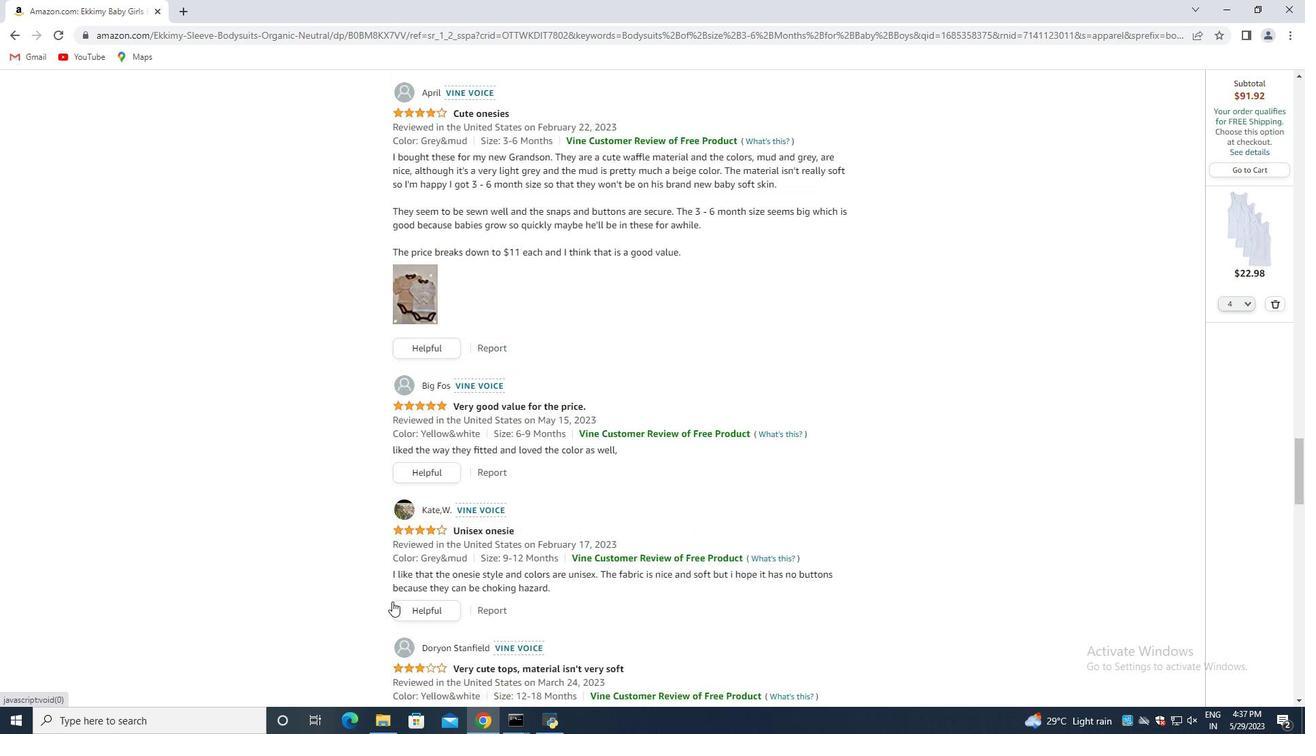 
Action: Mouse scrolled (392, 602) with delta (0, 0)
Screenshot: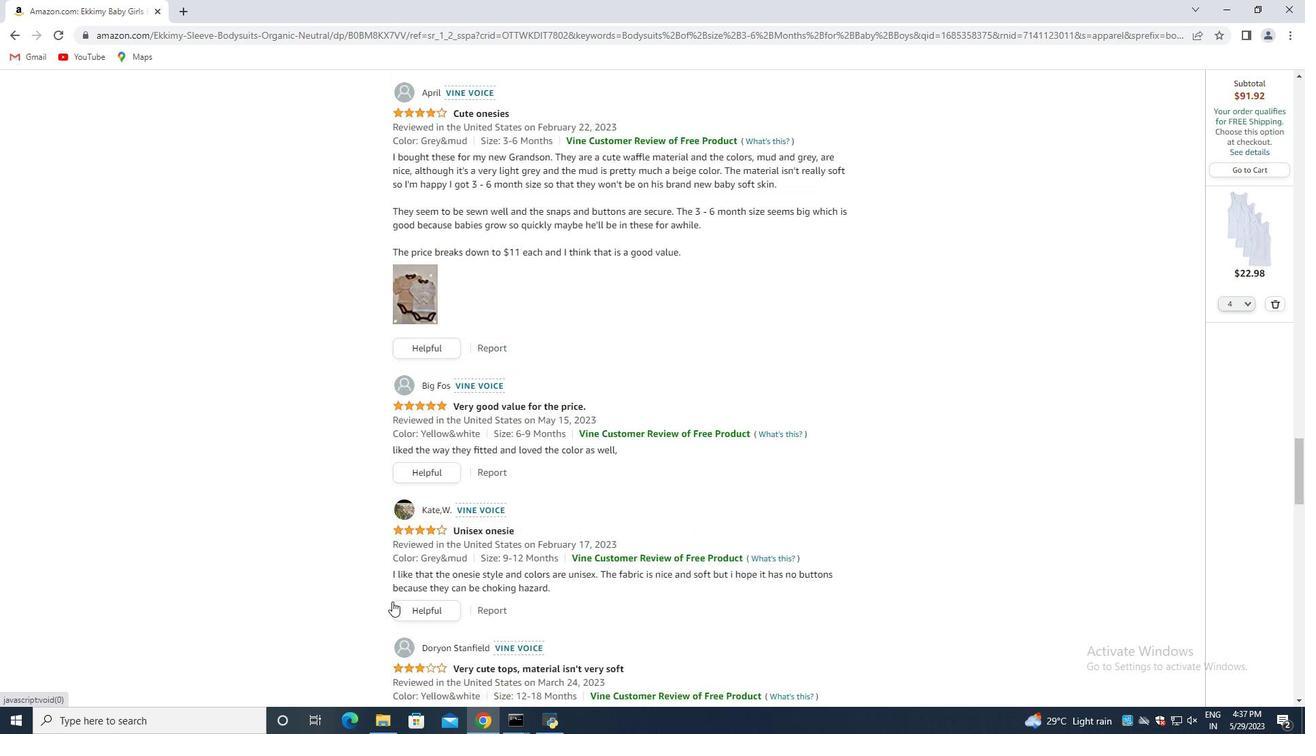 
Action: Mouse scrolled (392, 602) with delta (0, 0)
Screenshot: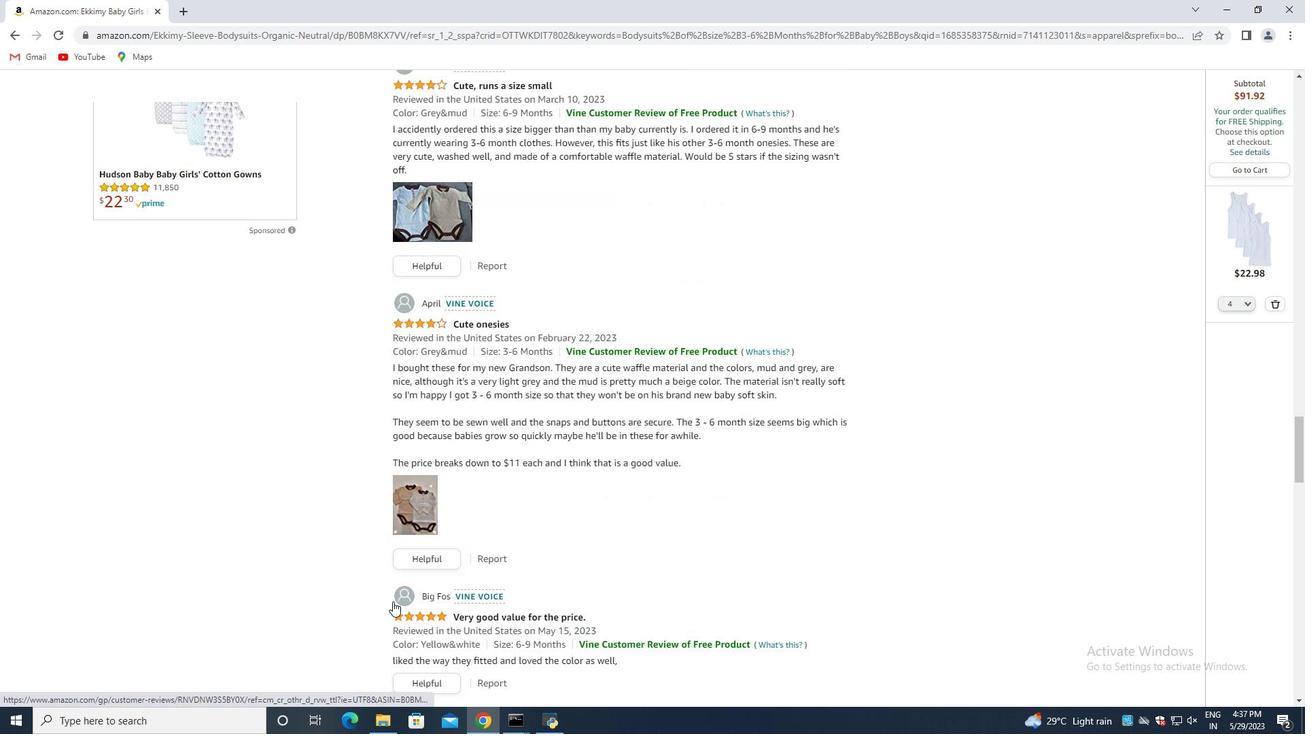
Action: Mouse scrolled (392, 602) with delta (0, 0)
Screenshot: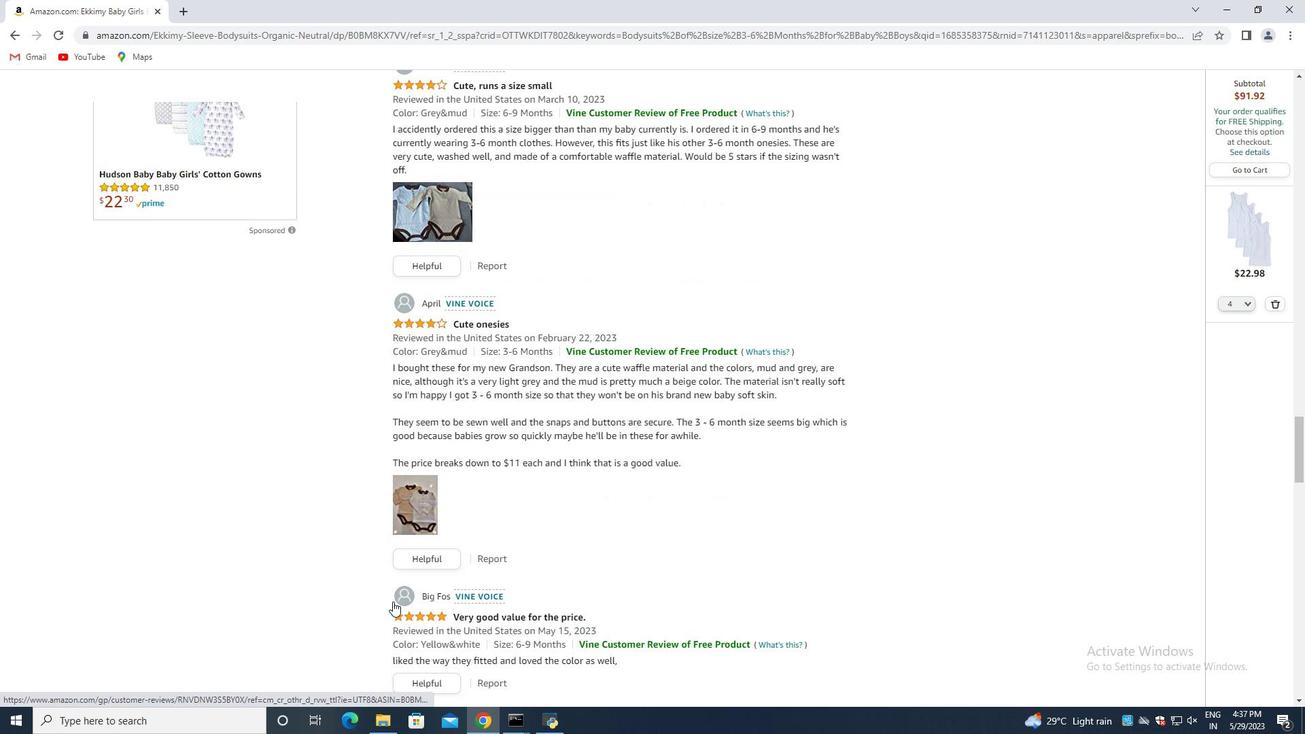 
Action: Mouse scrolled (392, 602) with delta (0, 0)
Screenshot: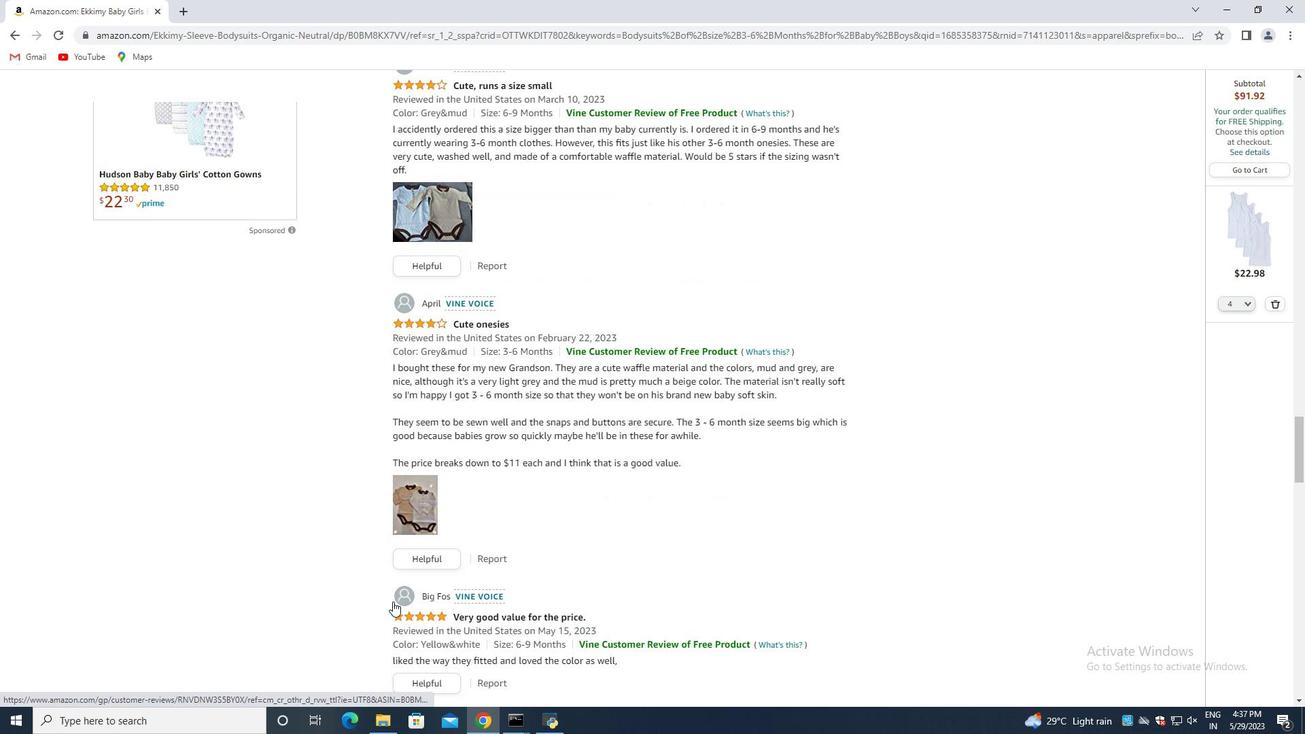 
Action: Mouse scrolled (392, 602) with delta (0, 0)
Screenshot: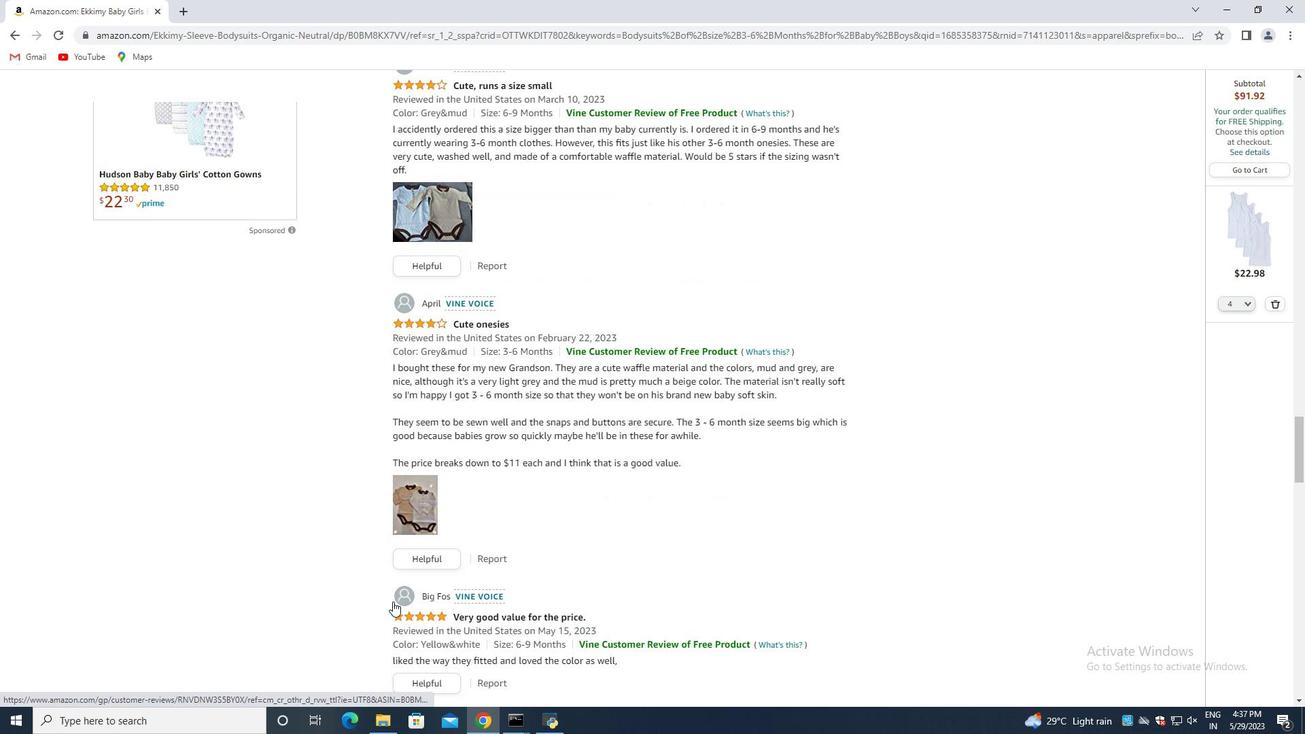 
Action: Mouse scrolled (392, 602) with delta (0, 0)
Screenshot: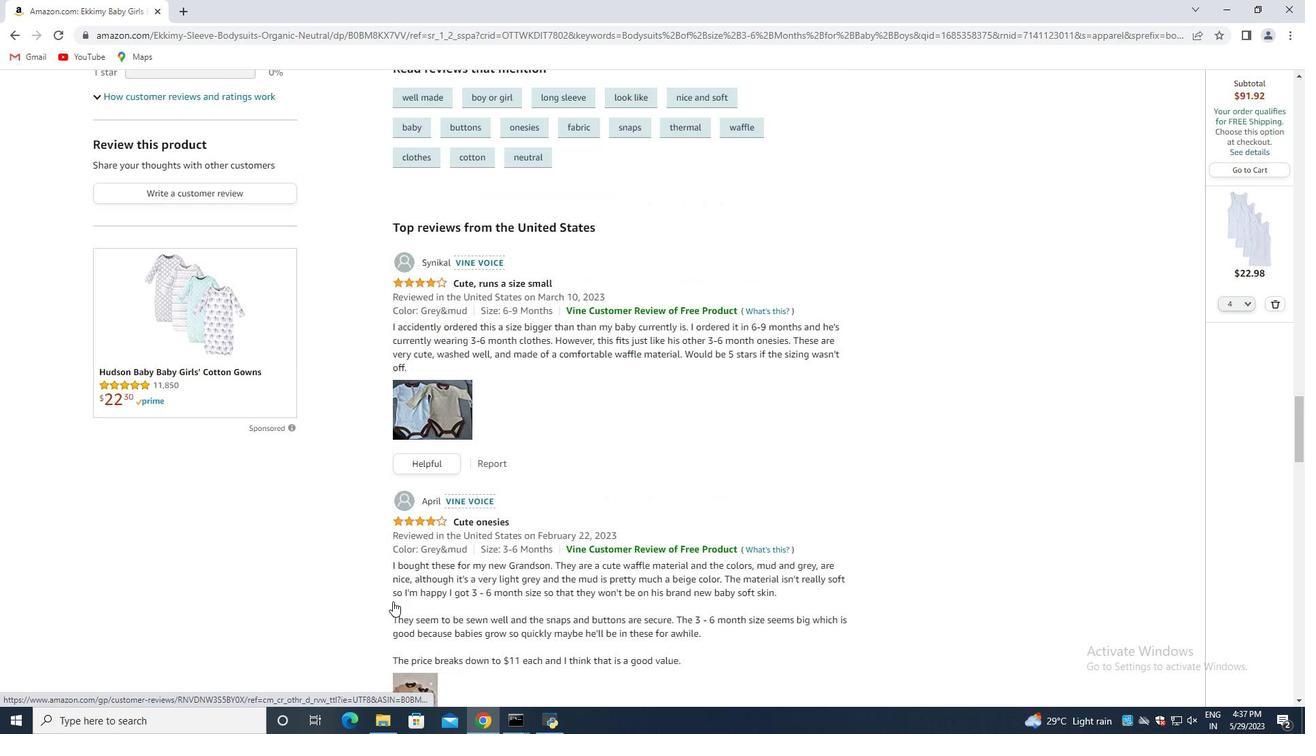 
Action: Mouse scrolled (392, 602) with delta (0, 0)
Screenshot: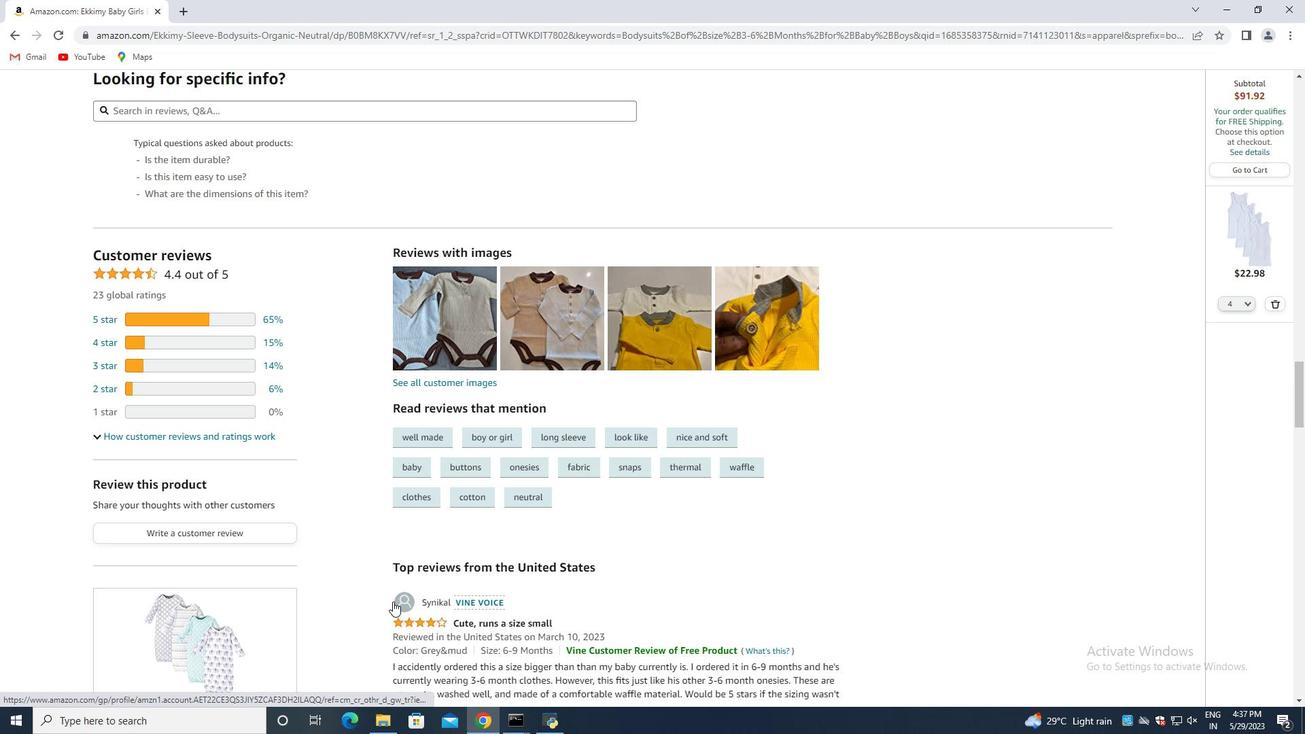 
Action: Mouse scrolled (392, 602) with delta (0, 0)
Screenshot: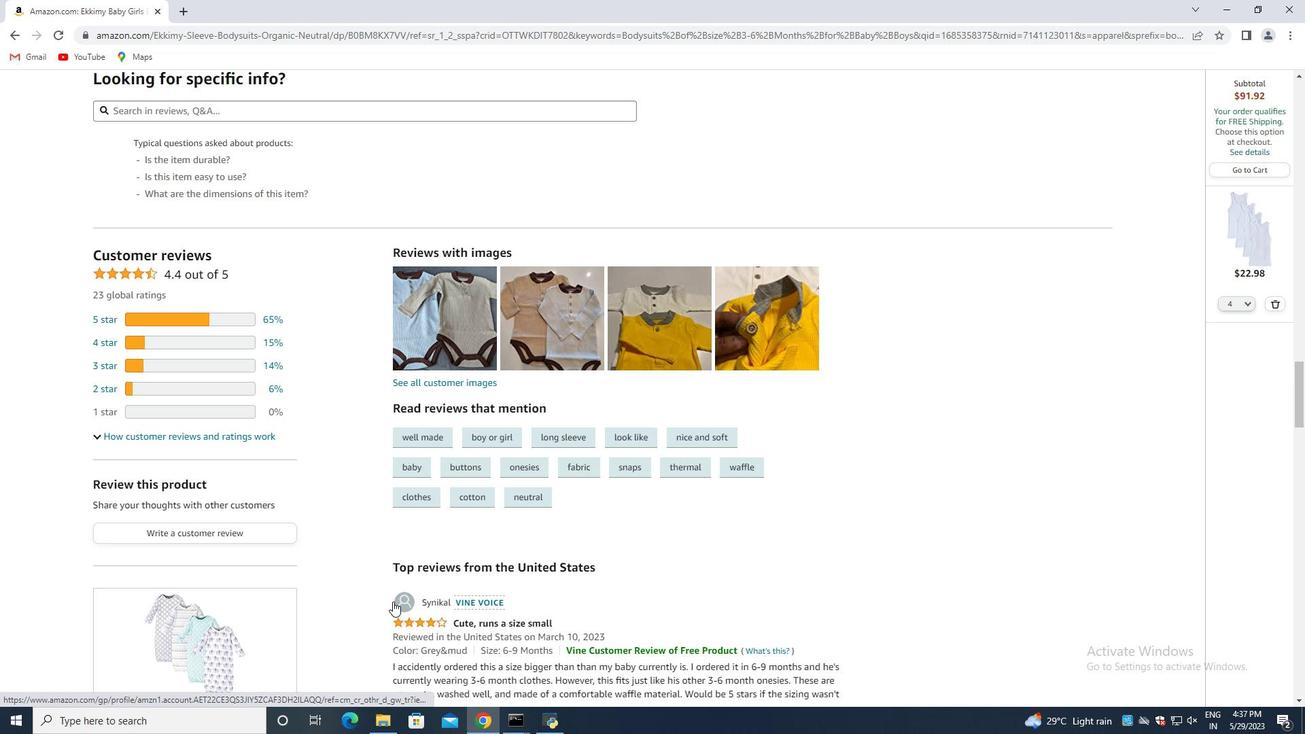 
Action: Mouse scrolled (392, 602) with delta (0, 0)
Screenshot: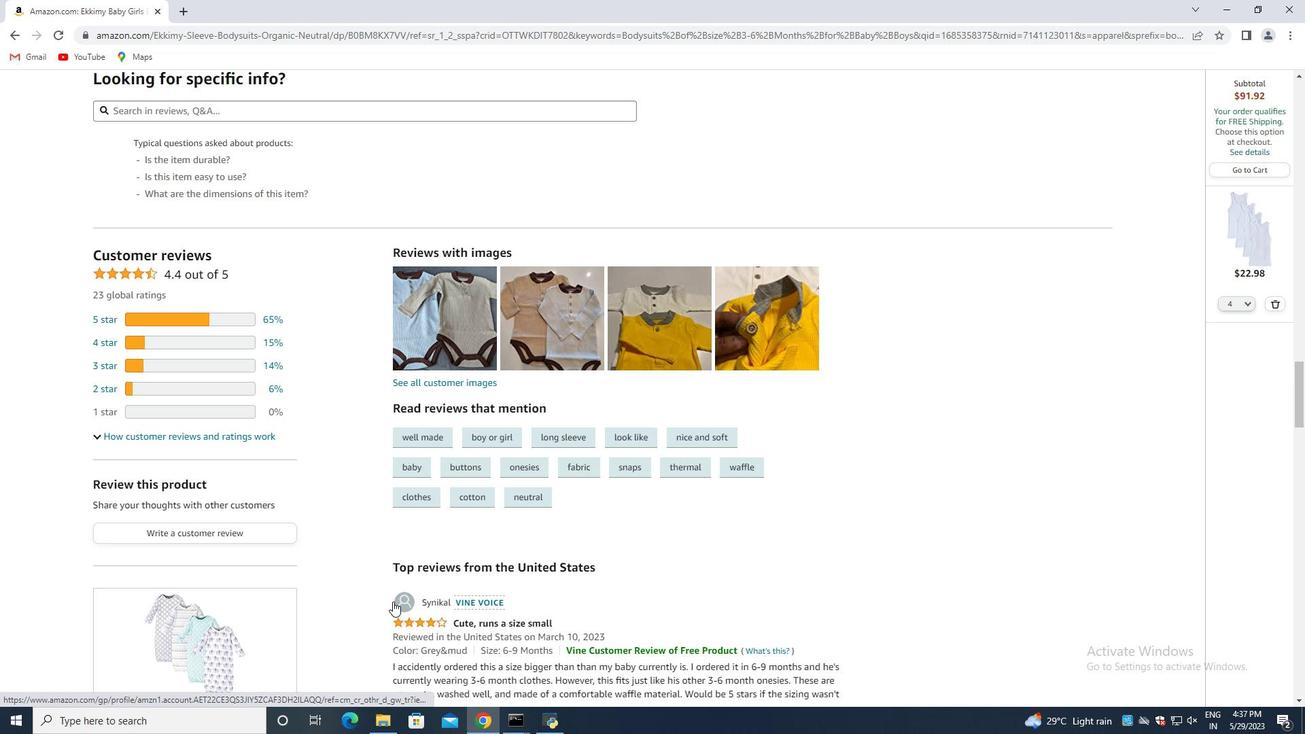 
Action: Mouse scrolled (392, 602) with delta (0, 0)
Screenshot: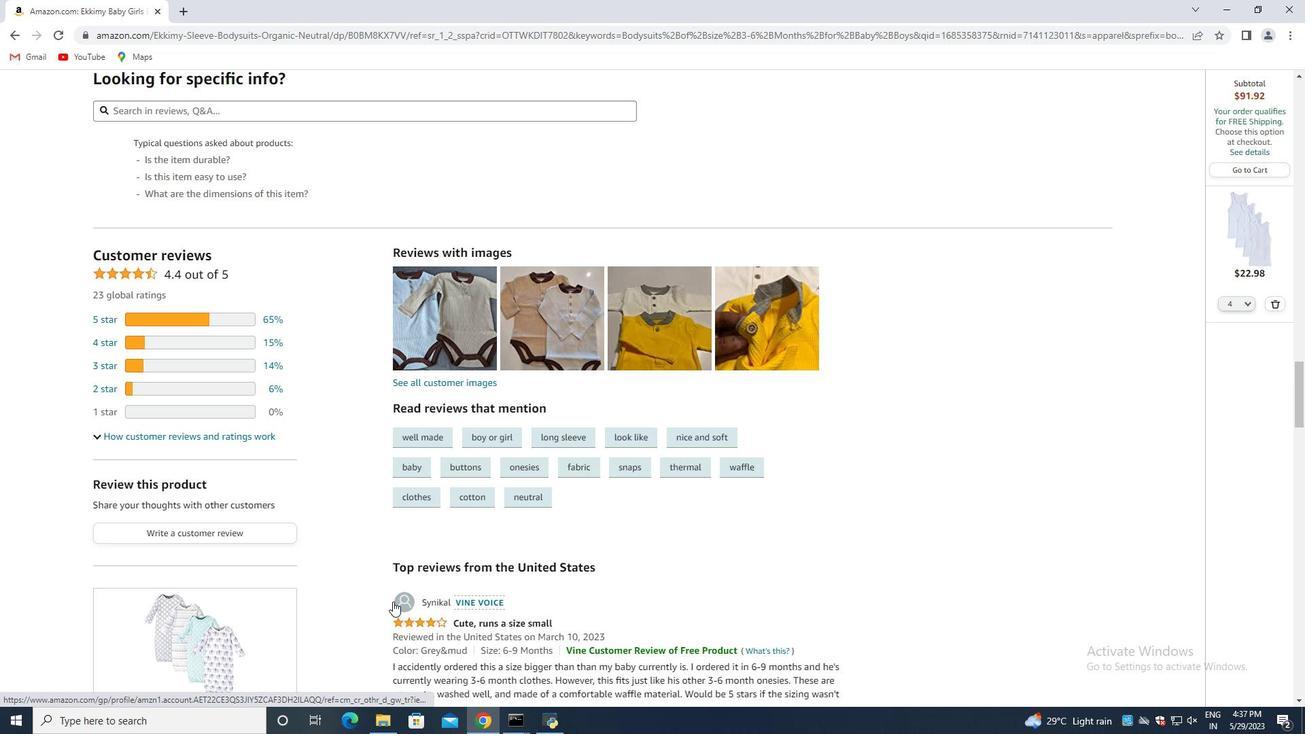 
Action: Mouse scrolled (392, 602) with delta (0, 0)
Screenshot: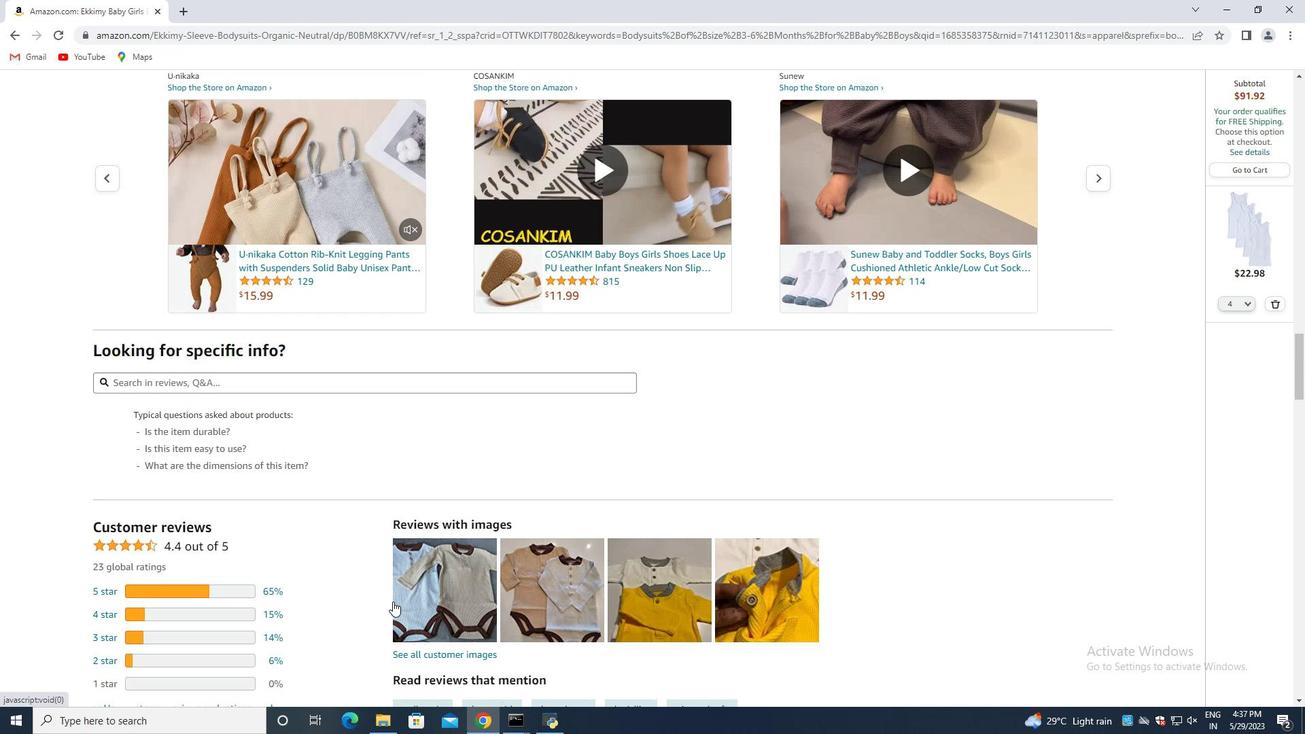 
Action: Mouse scrolled (392, 602) with delta (0, 0)
Screenshot: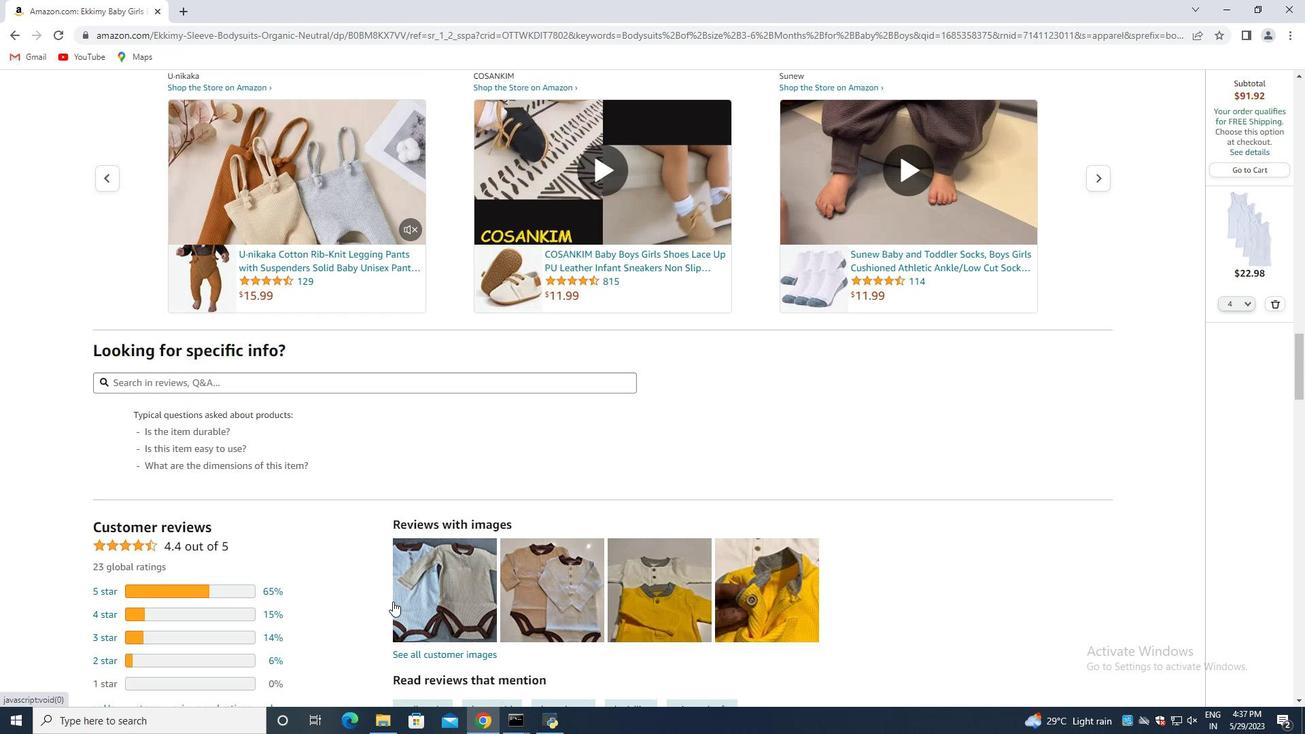 
Action: Mouse scrolled (392, 602) with delta (0, 0)
Screenshot: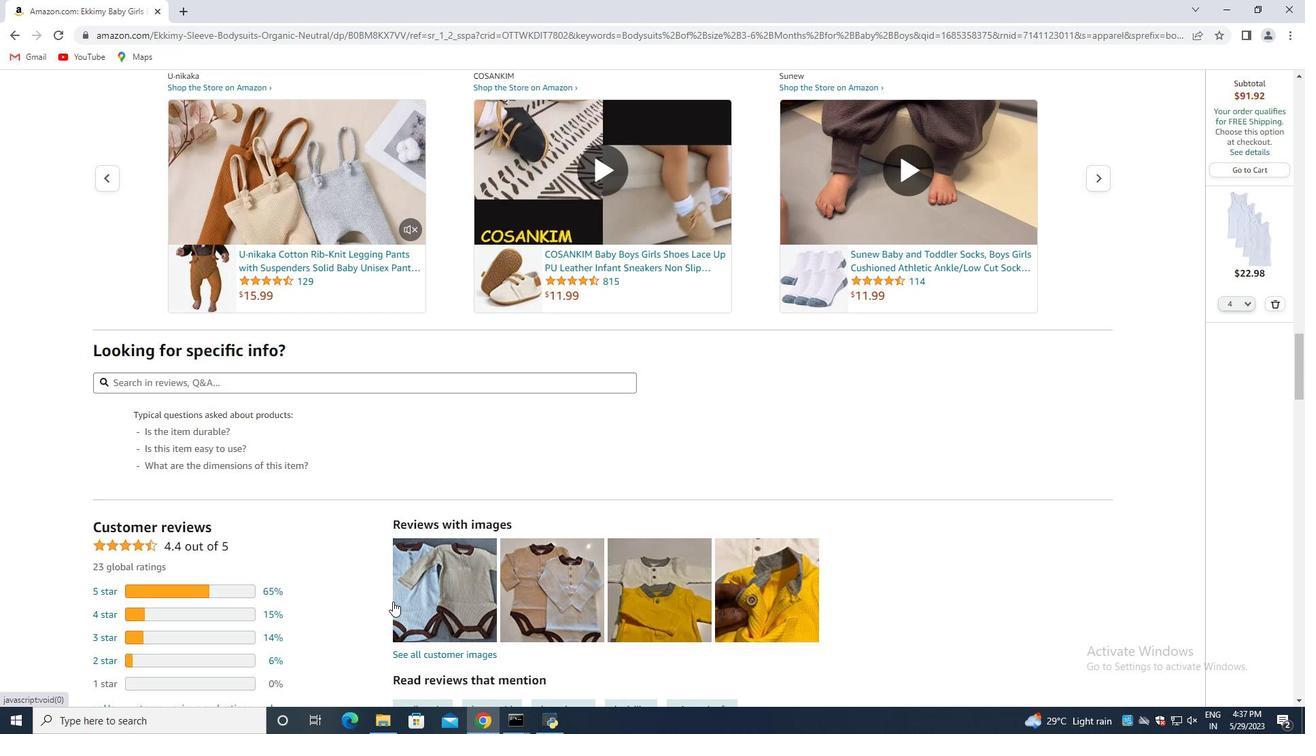 
Action: Mouse scrolled (392, 602) with delta (0, 0)
Screenshot: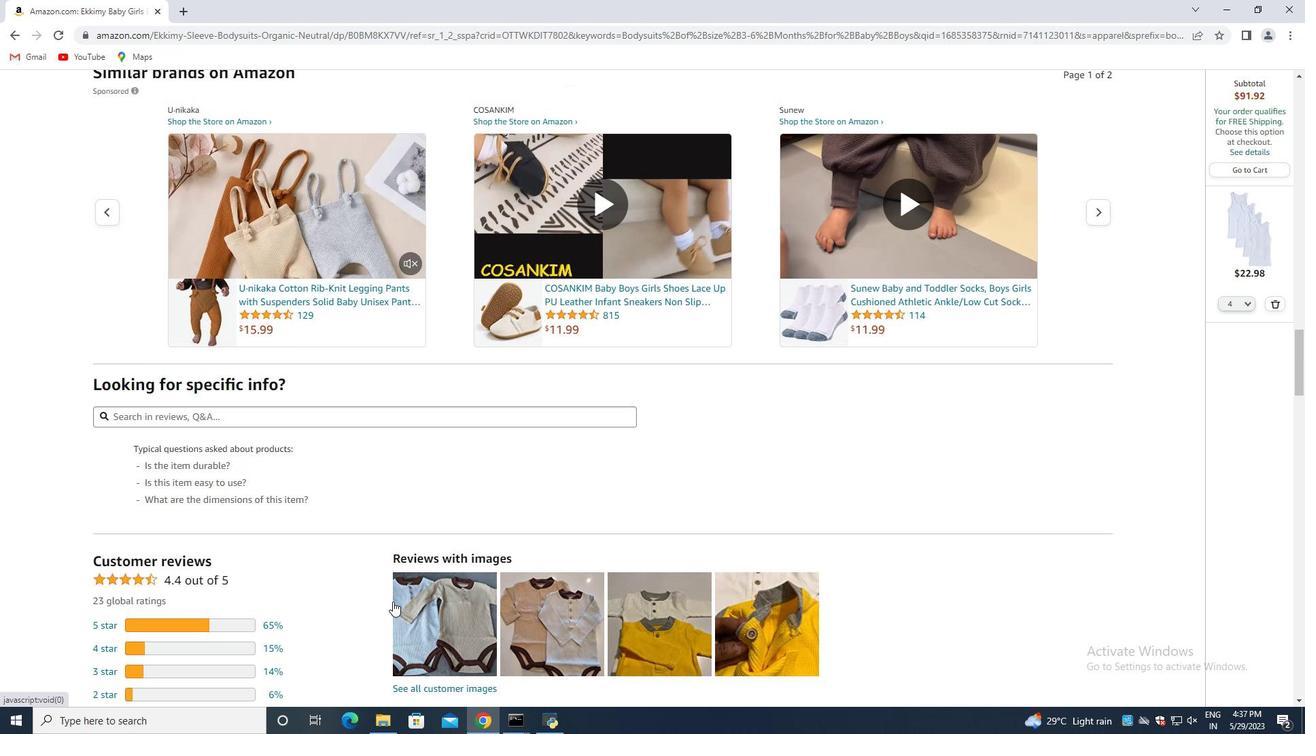 
Action: Mouse scrolled (392, 602) with delta (0, 0)
Screenshot: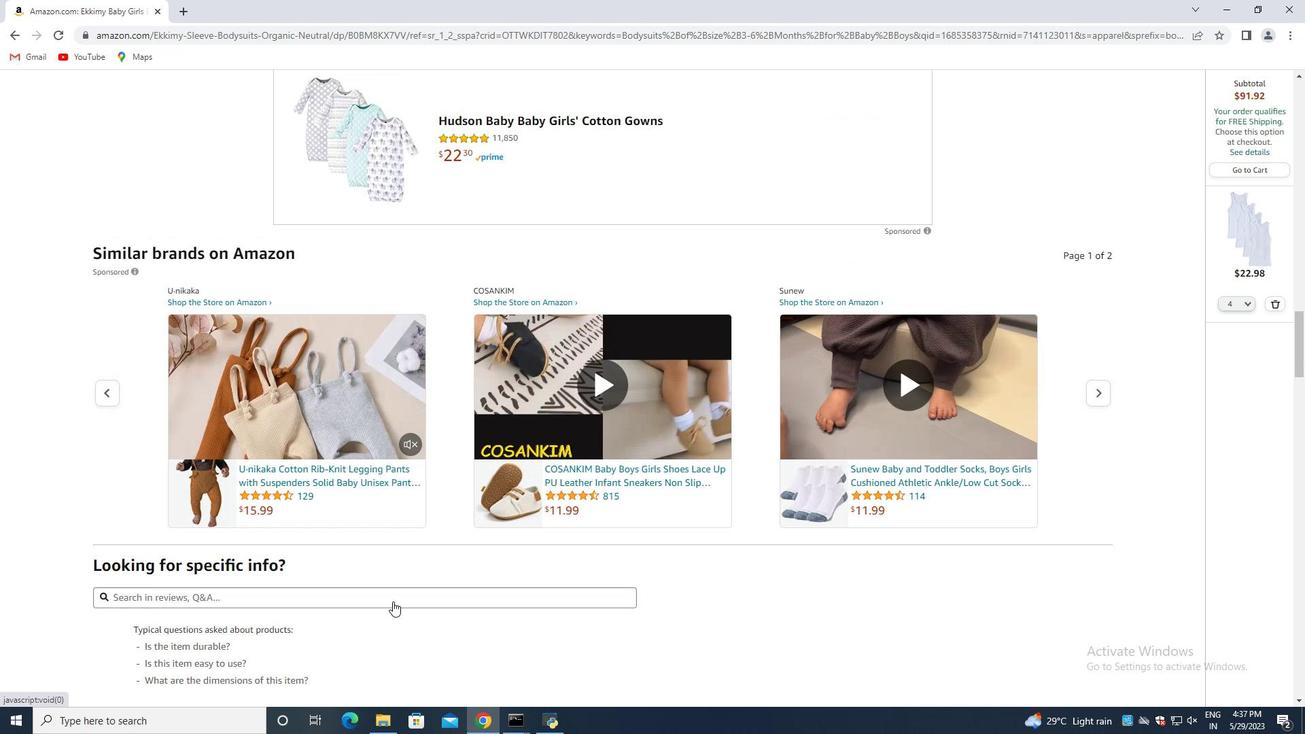 
Action: Mouse scrolled (392, 602) with delta (0, 0)
Screenshot: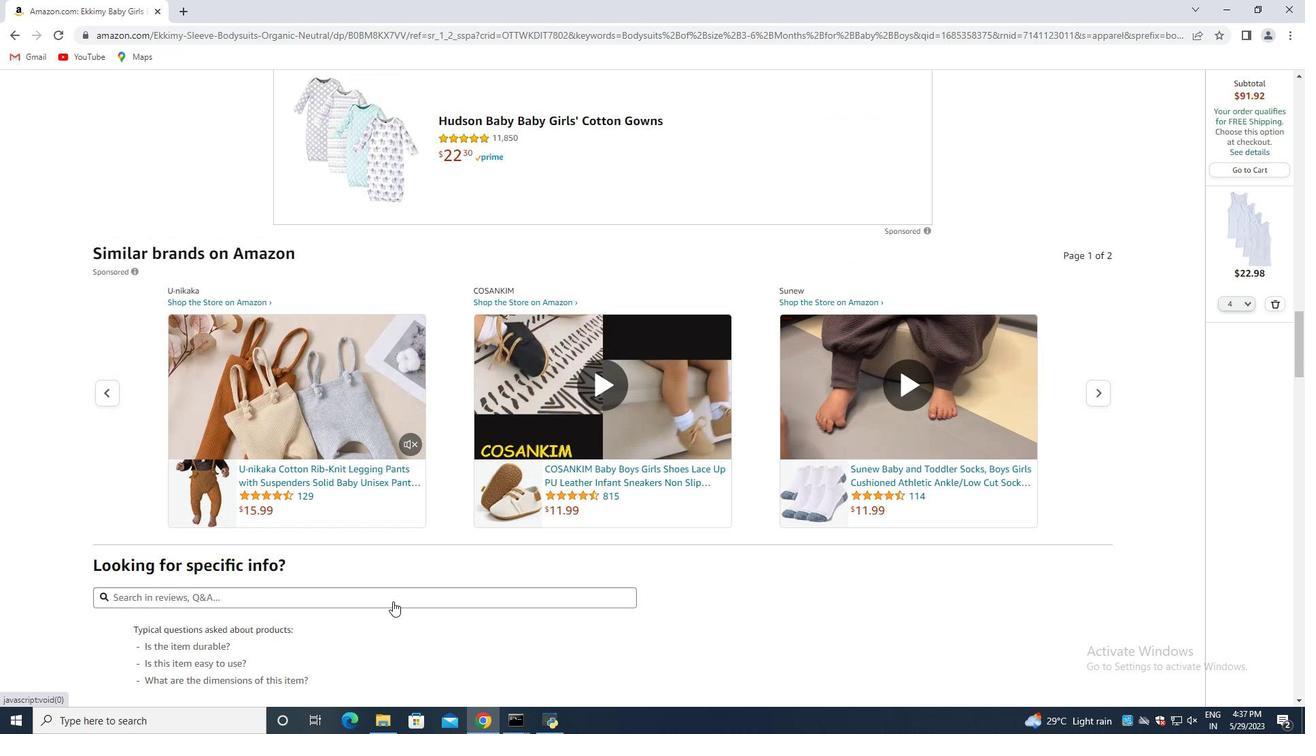 
Action: Mouse scrolled (392, 602) with delta (0, 0)
Screenshot: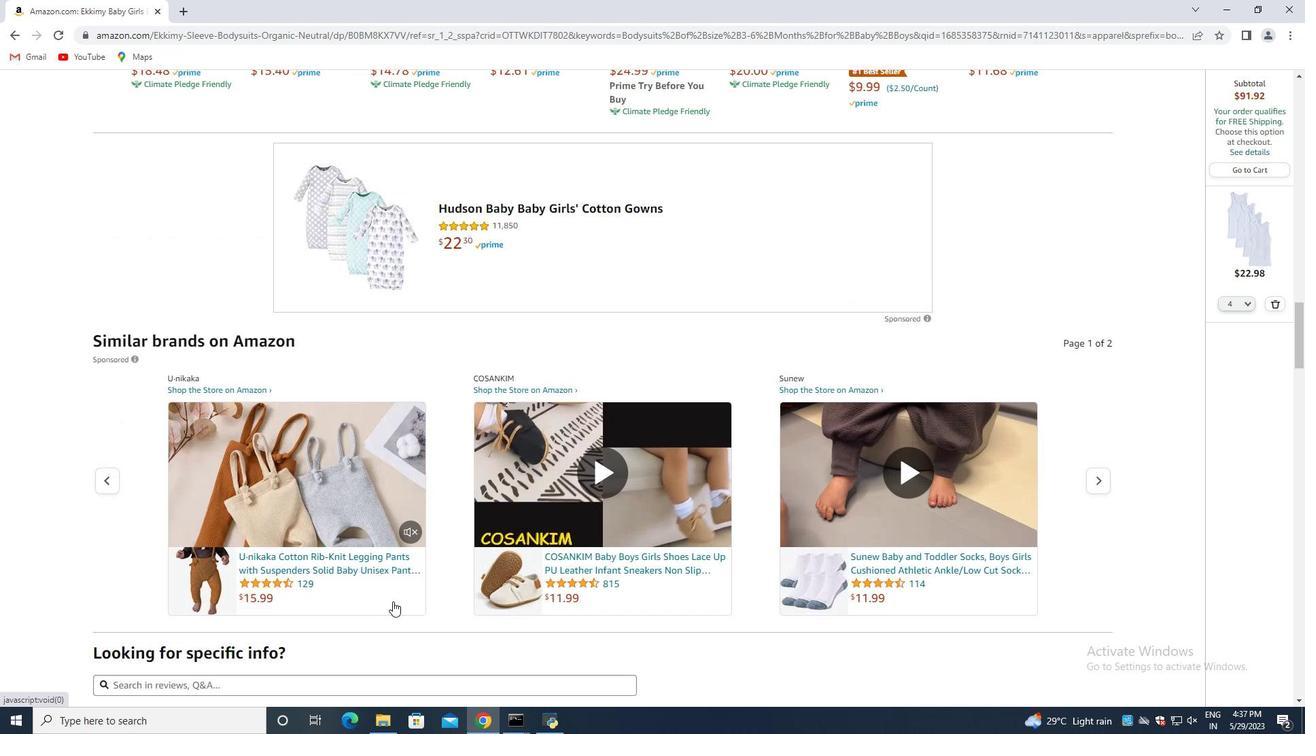 
Action: Mouse scrolled (392, 602) with delta (0, 0)
Screenshot: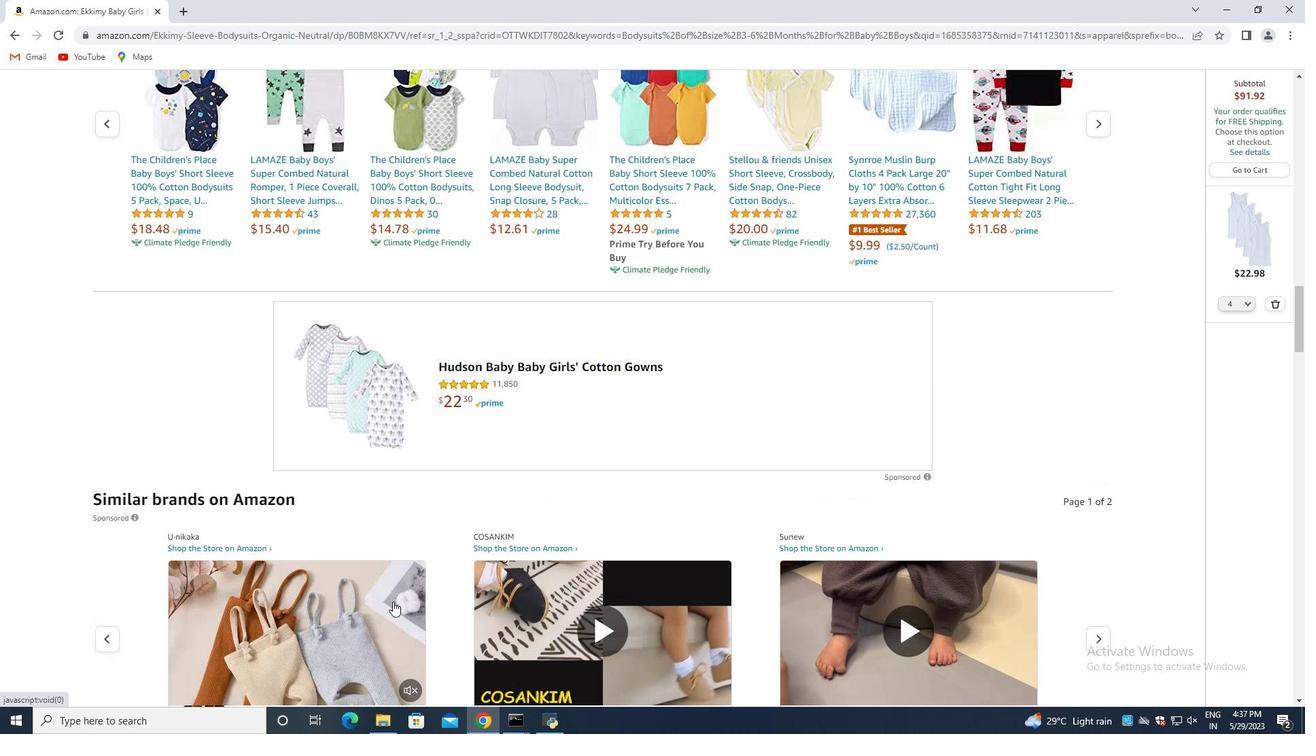 
Action: Mouse scrolled (392, 602) with delta (0, 0)
Screenshot: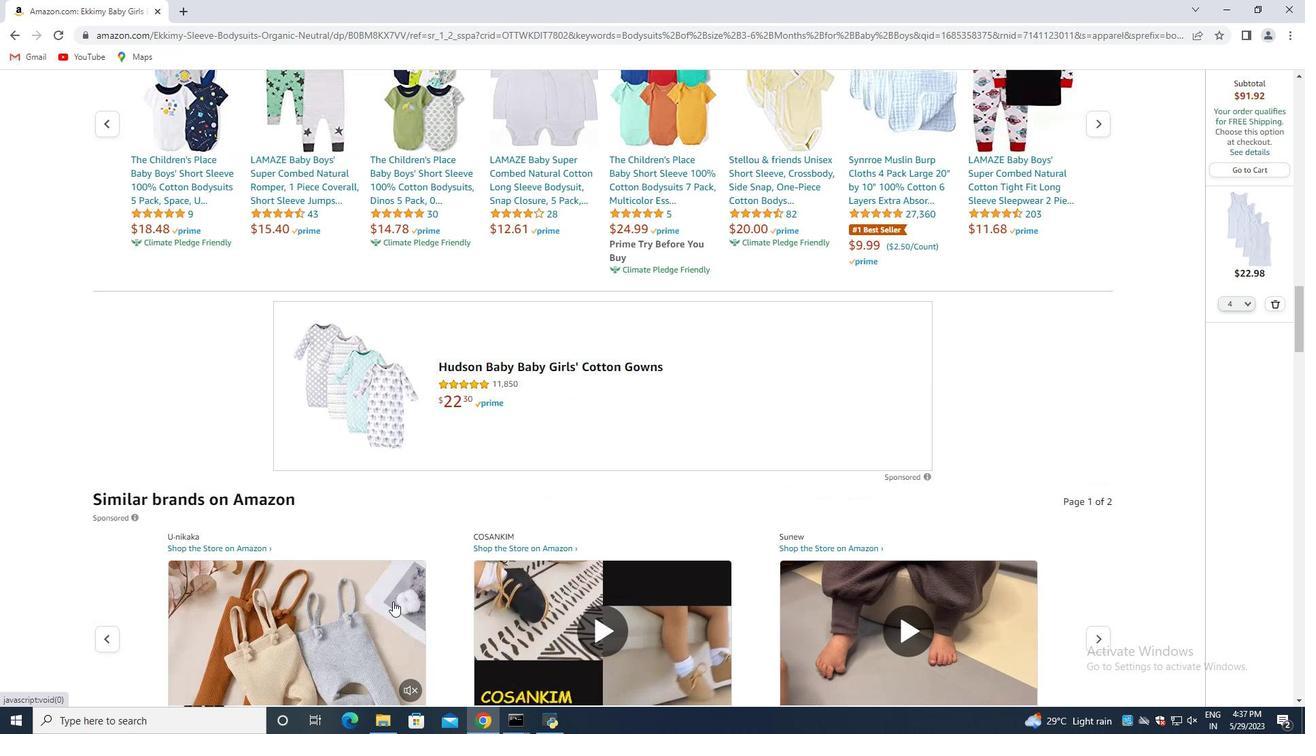 
Action: Mouse moved to (407, 601)
Screenshot: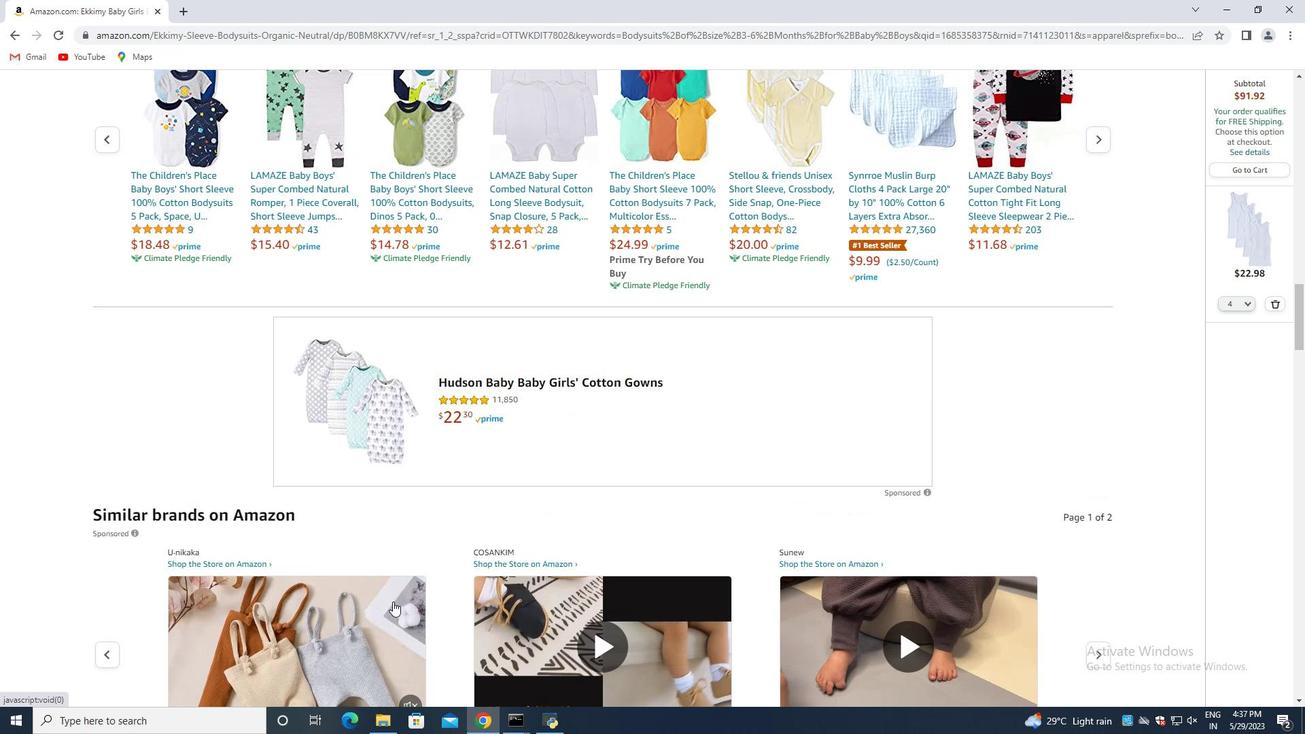
Action: Mouse scrolled (396, 602) with delta (0, 0)
Screenshot: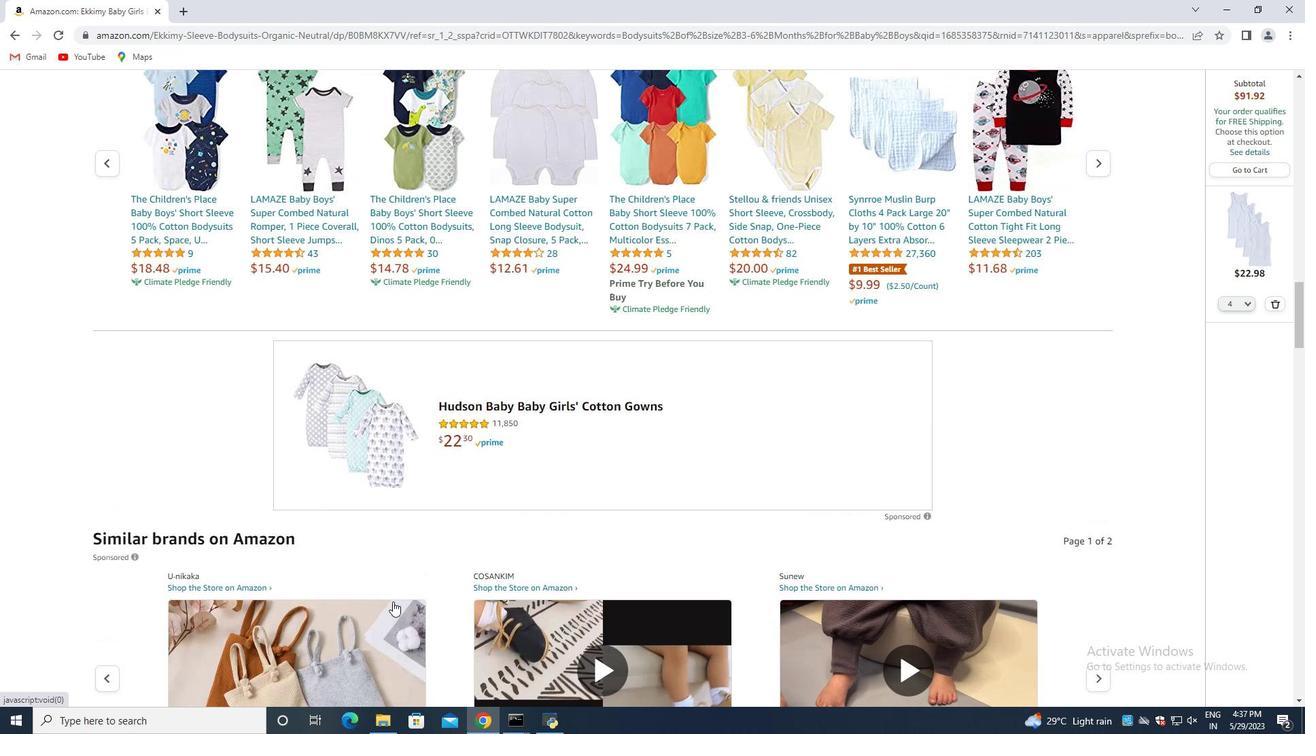 
Action: Mouse scrolled (400, 602) with delta (0, 0)
Screenshot: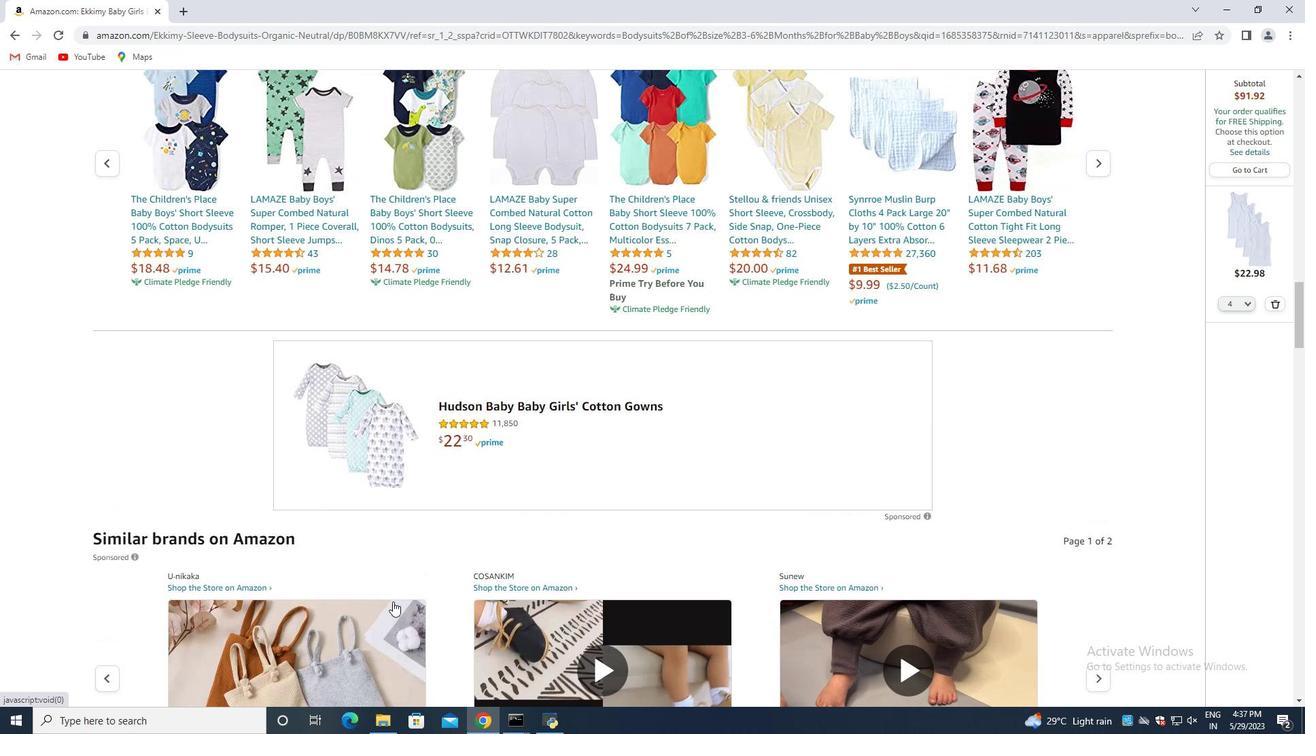 
Action: Mouse scrolled (406, 602) with delta (0, 0)
Screenshot: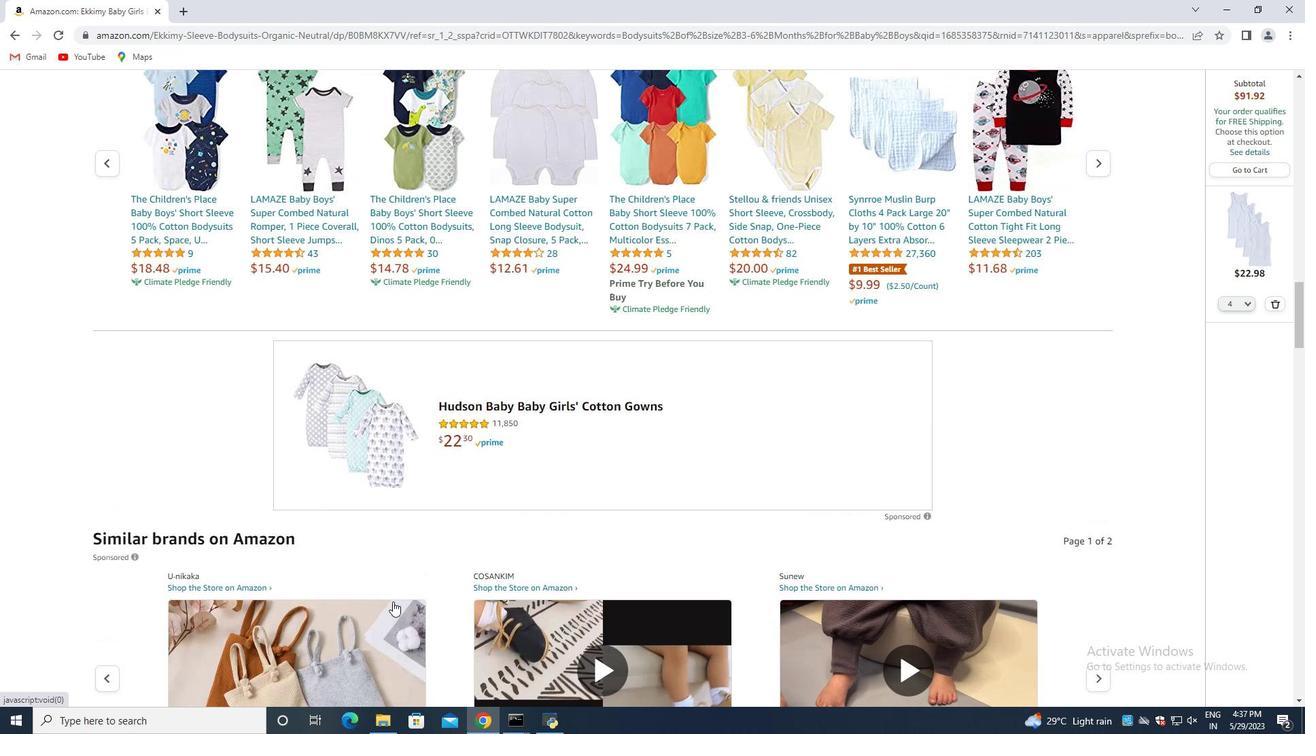 
Action: Mouse scrolled (407, 602) with delta (0, 0)
Screenshot: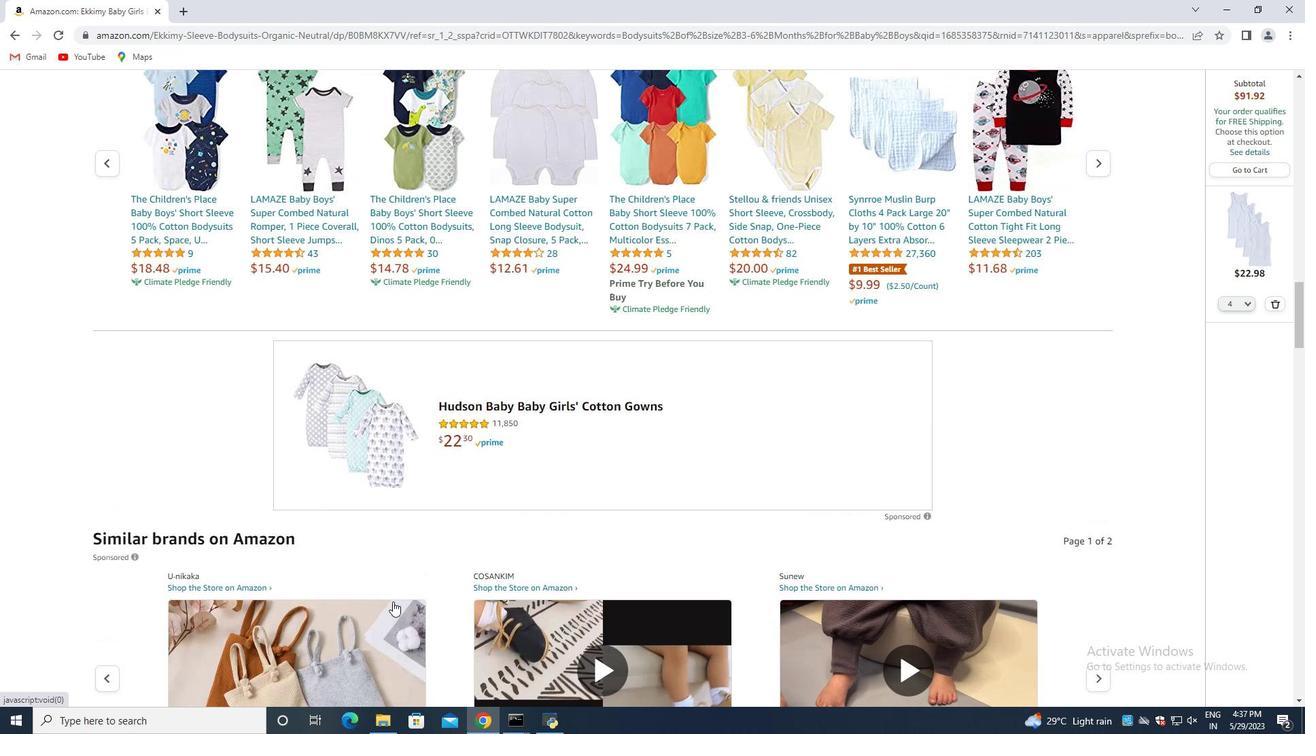 
Action: Mouse scrolled (407, 602) with delta (0, 0)
Screenshot: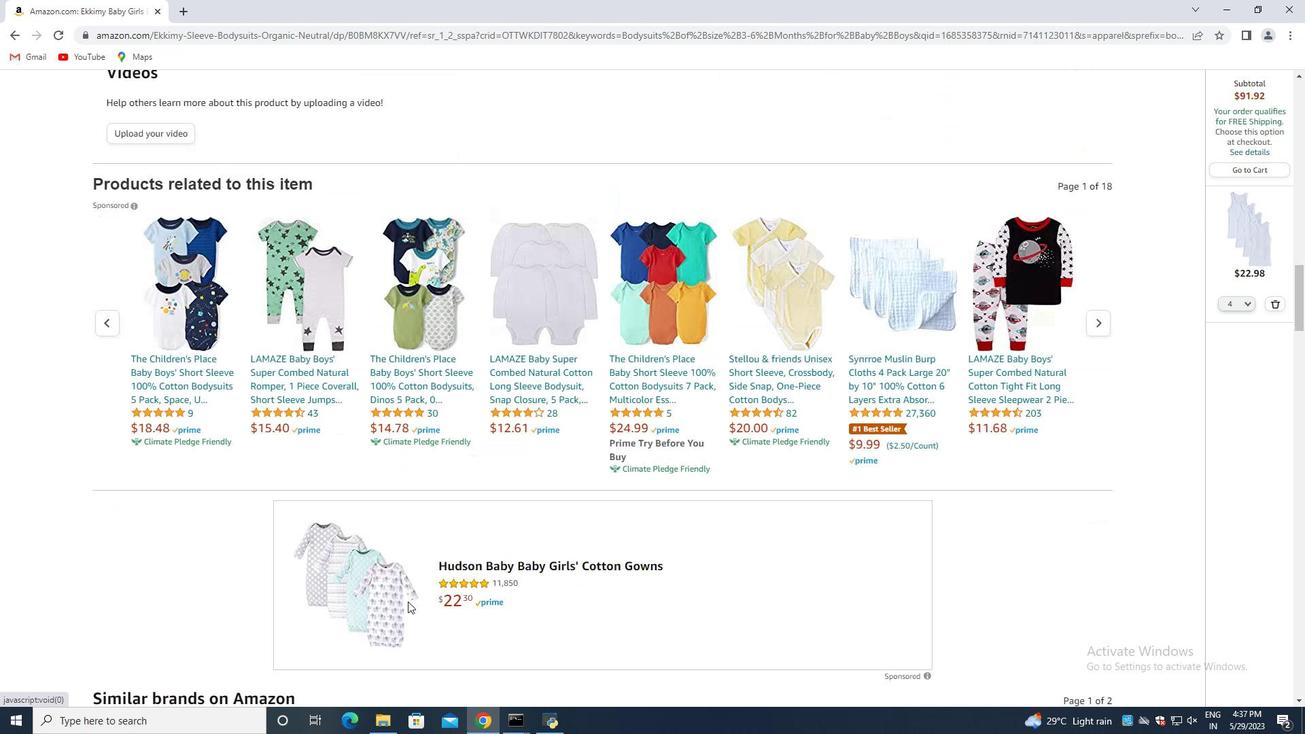 
Action: Mouse scrolled (407, 602) with delta (0, 0)
Screenshot: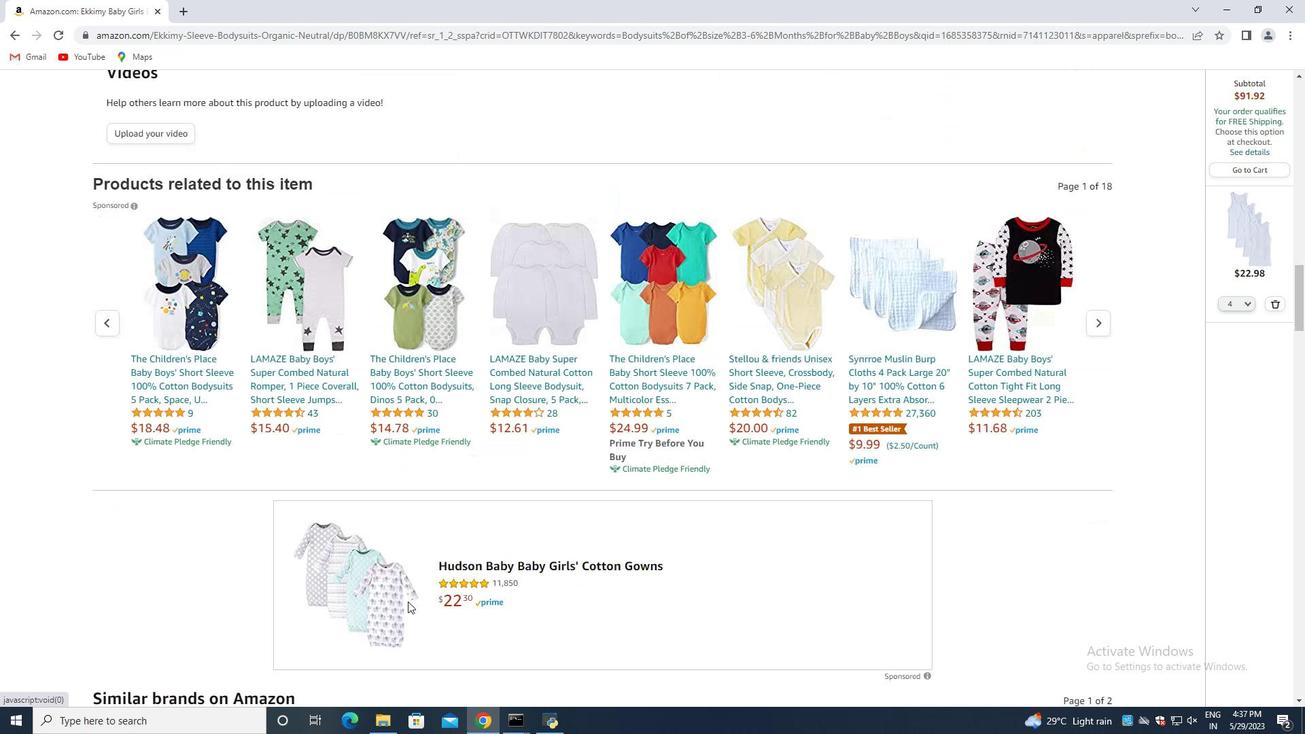 
Action: Mouse scrolled (407, 602) with delta (0, 0)
Screenshot: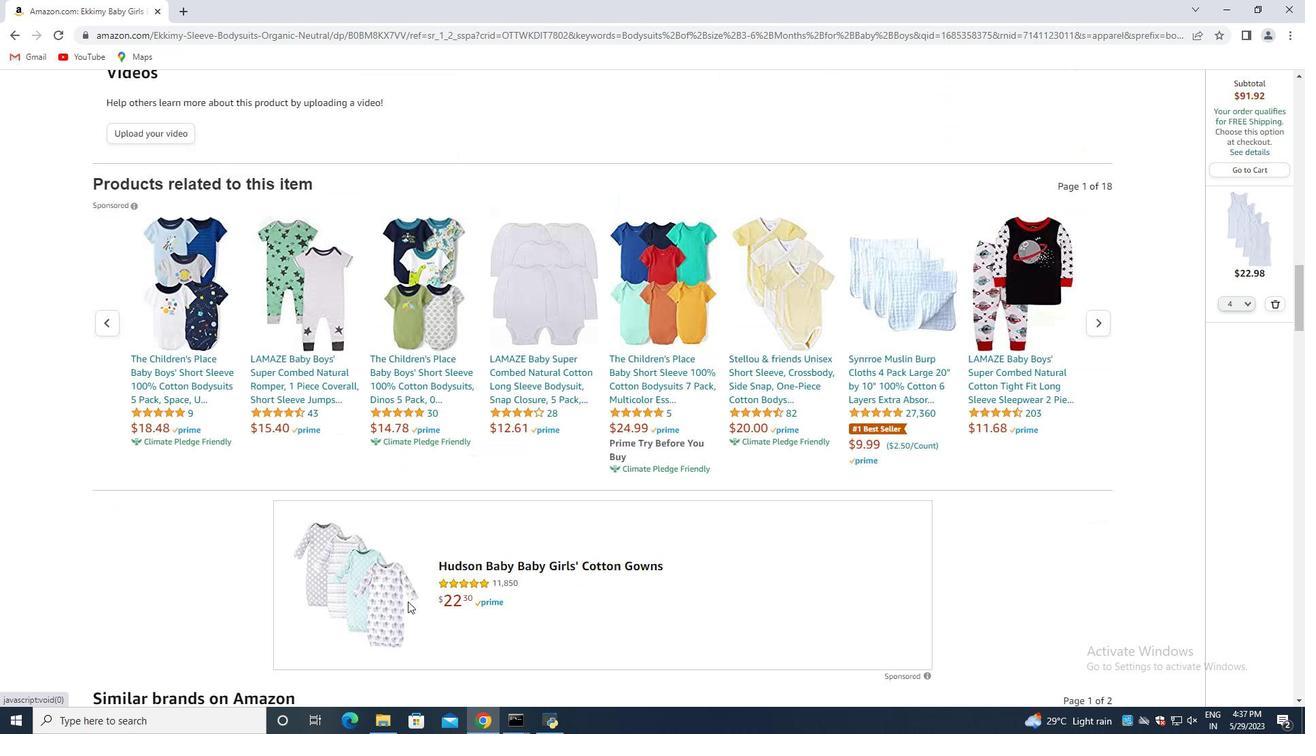 
Action: Mouse scrolled (407, 602) with delta (0, 0)
Screenshot: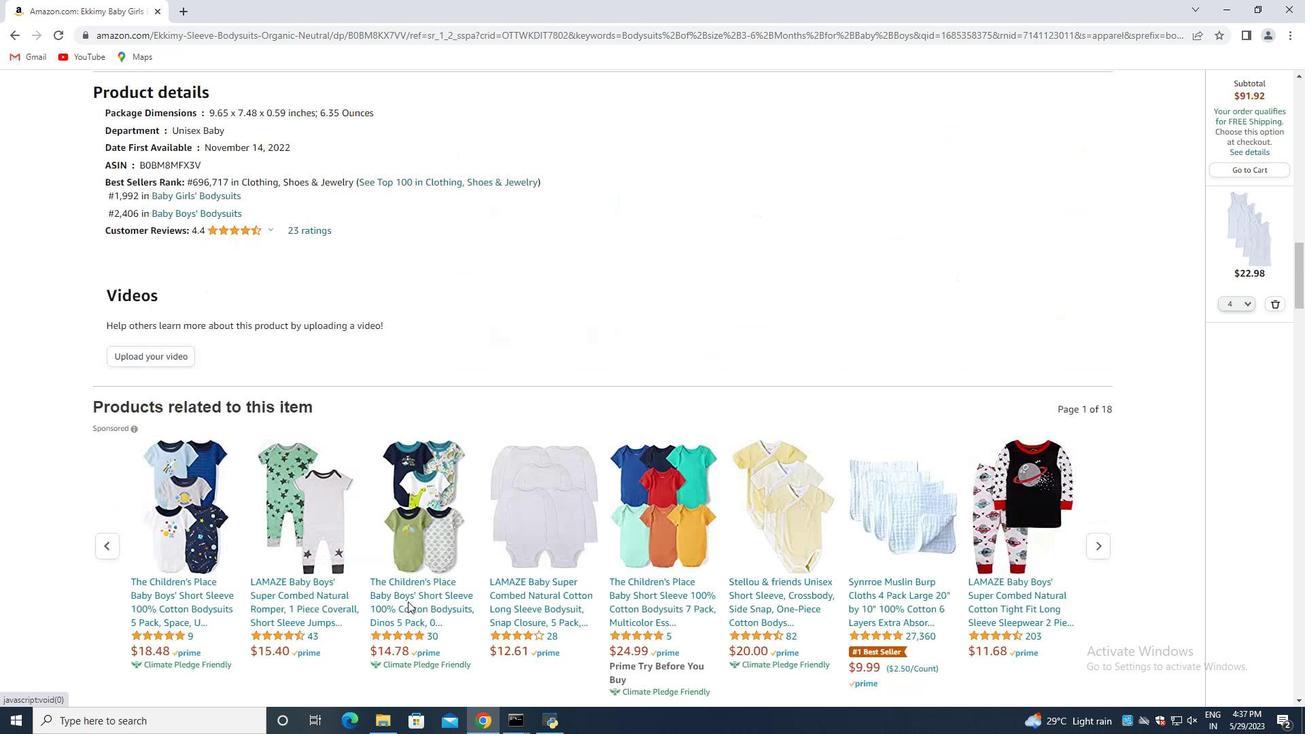 
Action: Mouse scrolled (407, 602) with delta (0, 0)
Screenshot: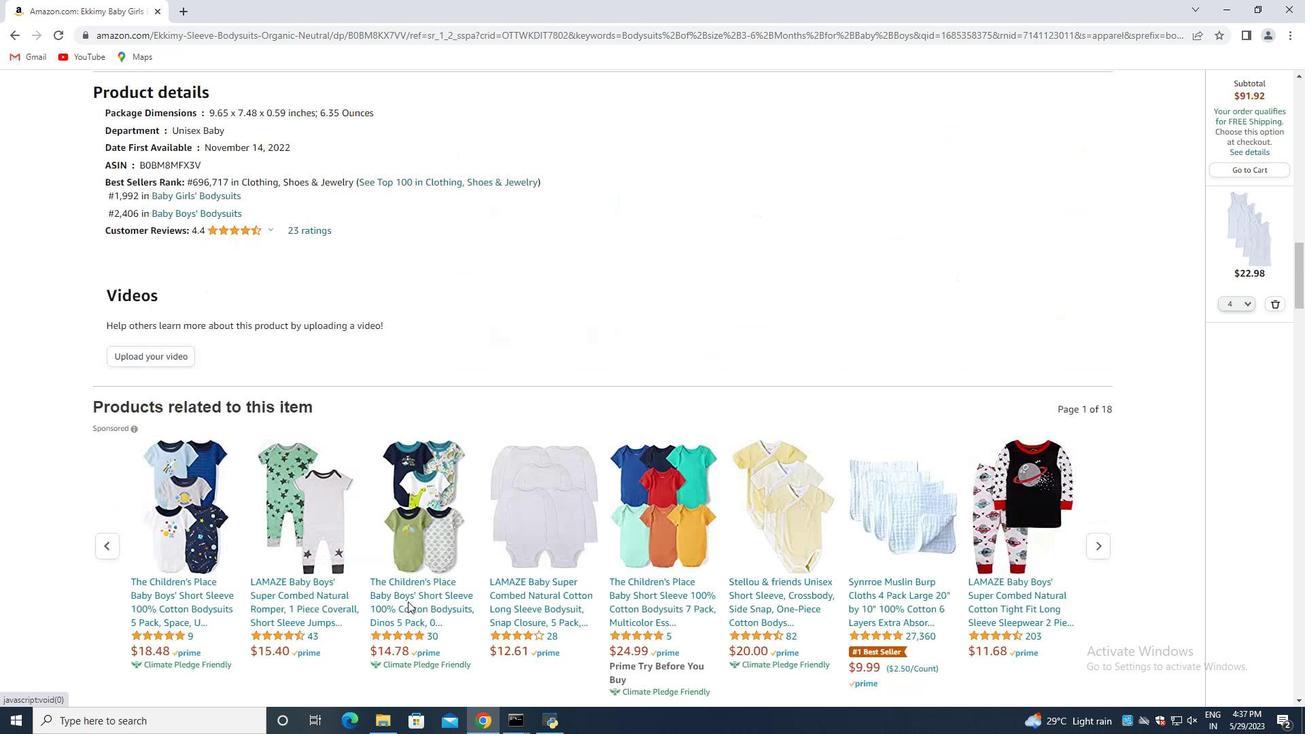 
Action: Mouse scrolled (407, 602) with delta (0, 0)
Screenshot: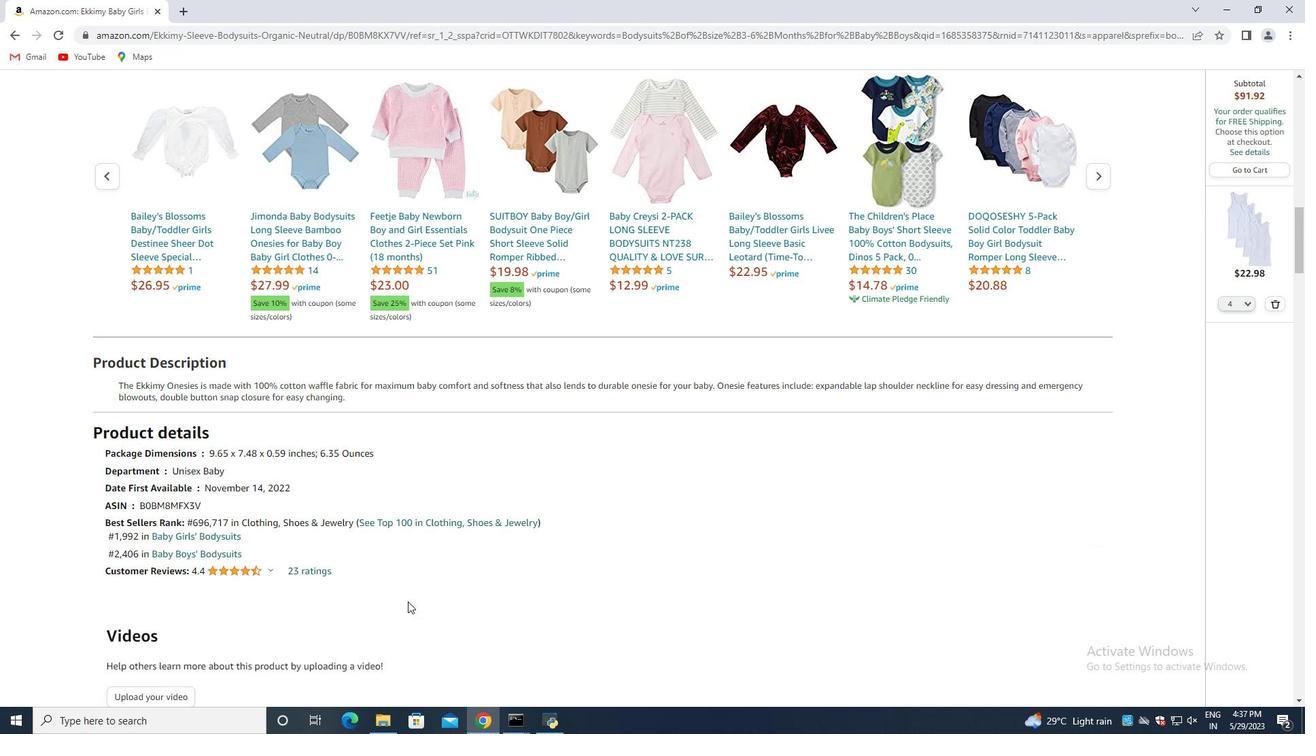 
Action: Mouse scrolled (407, 602) with delta (0, 0)
Screenshot: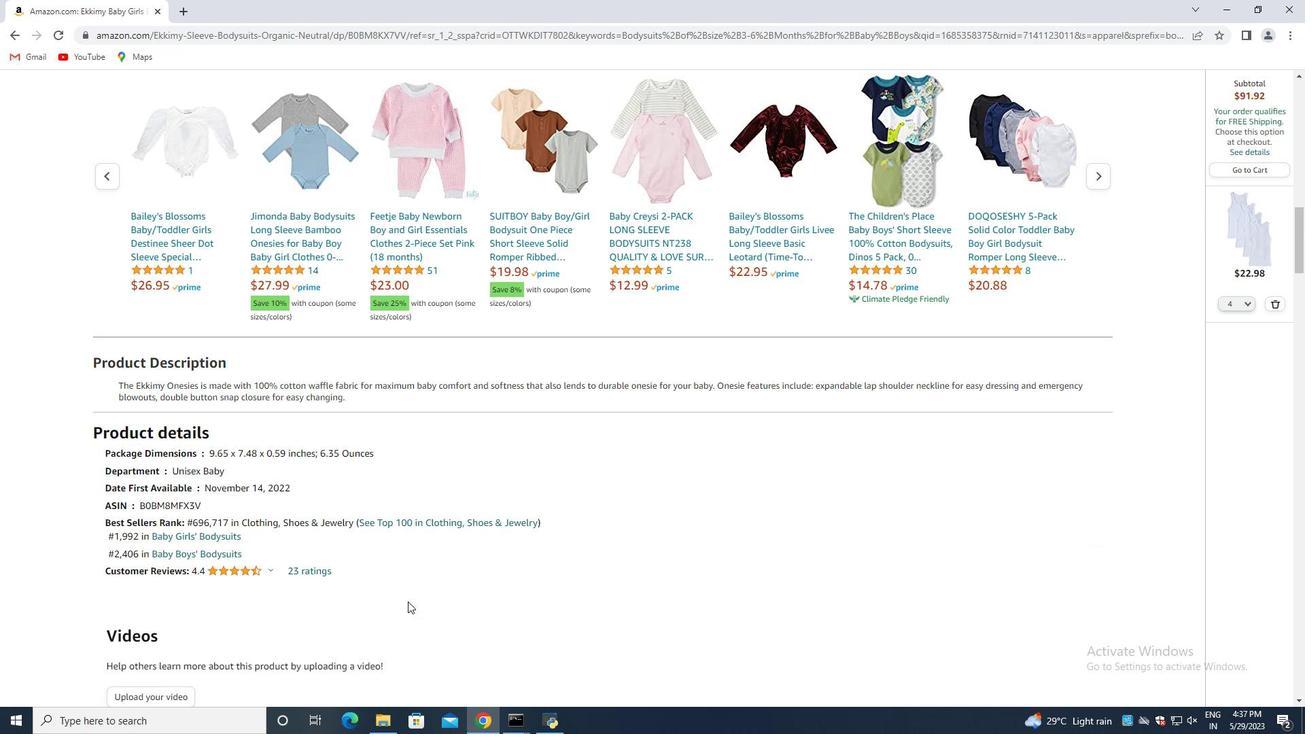 
Action: Mouse moved to (410, 600)
Screenshot: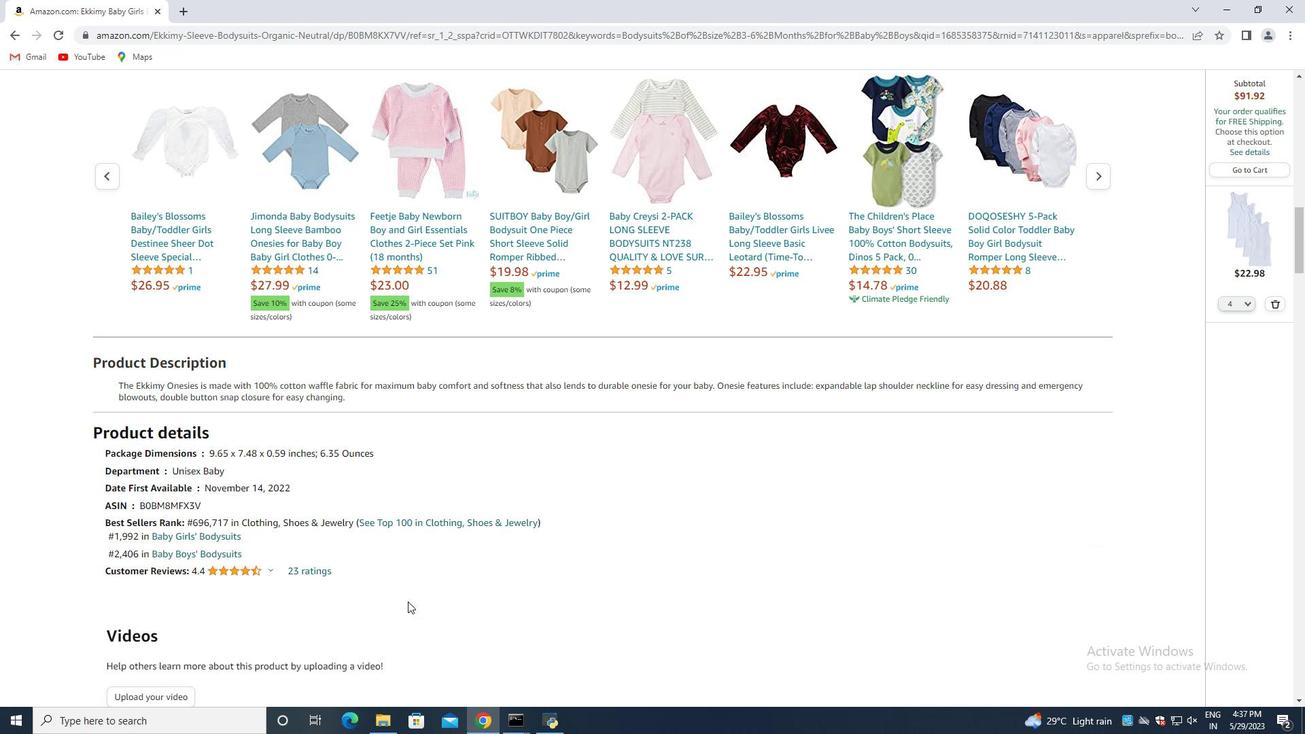 
Action: Mouse scrolled (410, 600) with delta (0, 0)
Screenshot: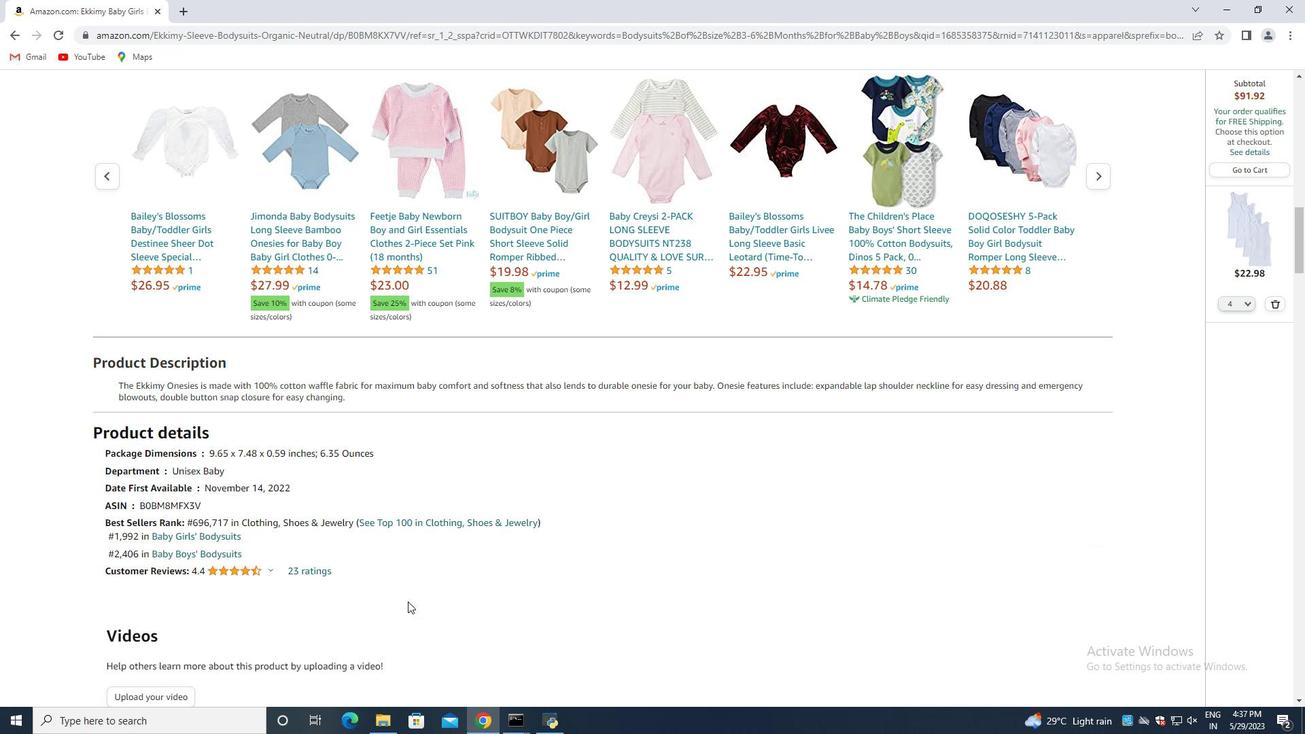 
Action: Mouse moved to (411, 600)
Screenshot: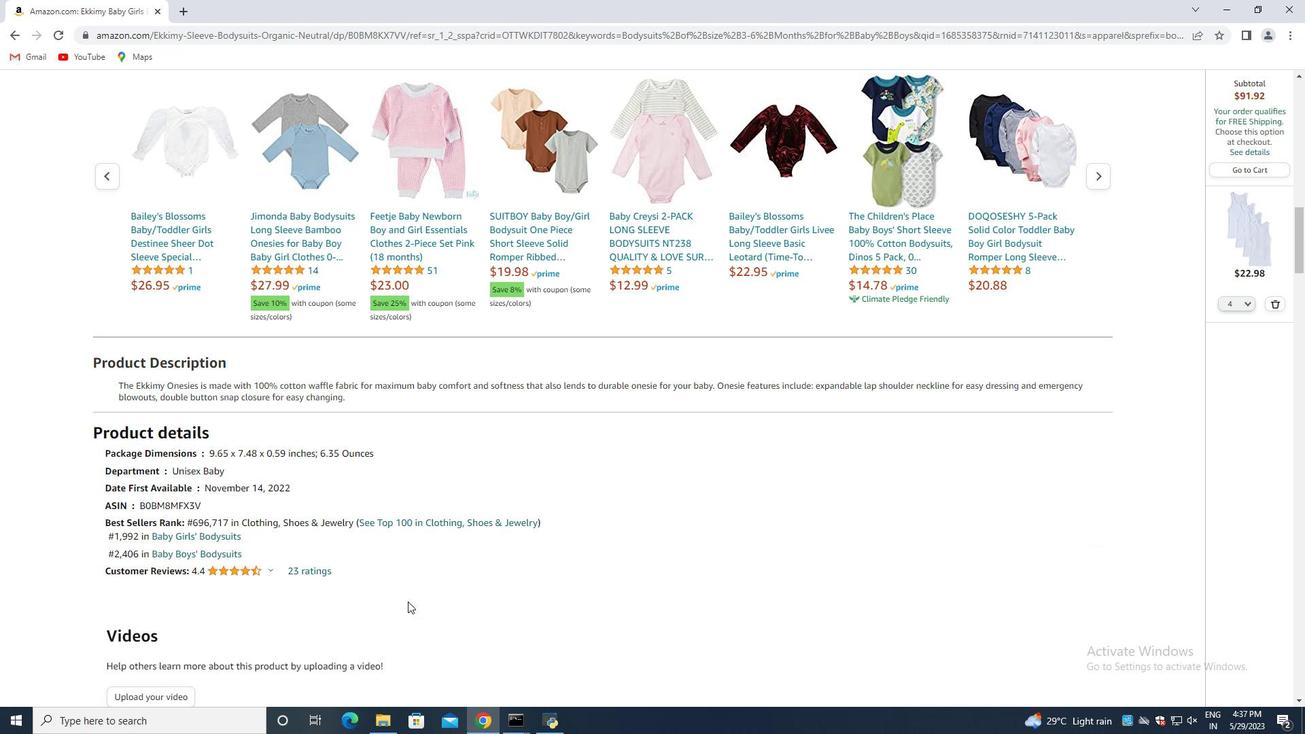 
Action: Mouse scrolled (411, 600) with delta (0, 0)
Screenshot: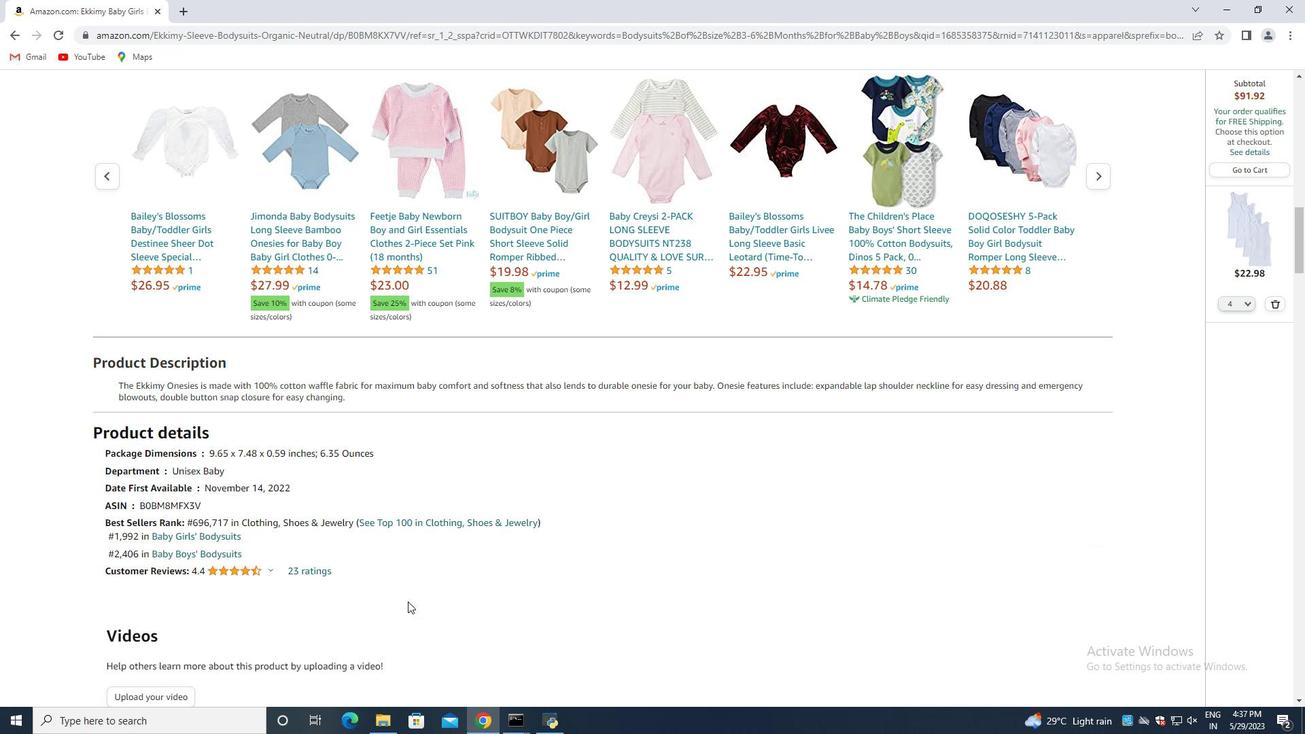 
Action: Mouse scrolled (411, 600) with delta (0, 0)
Screenshot: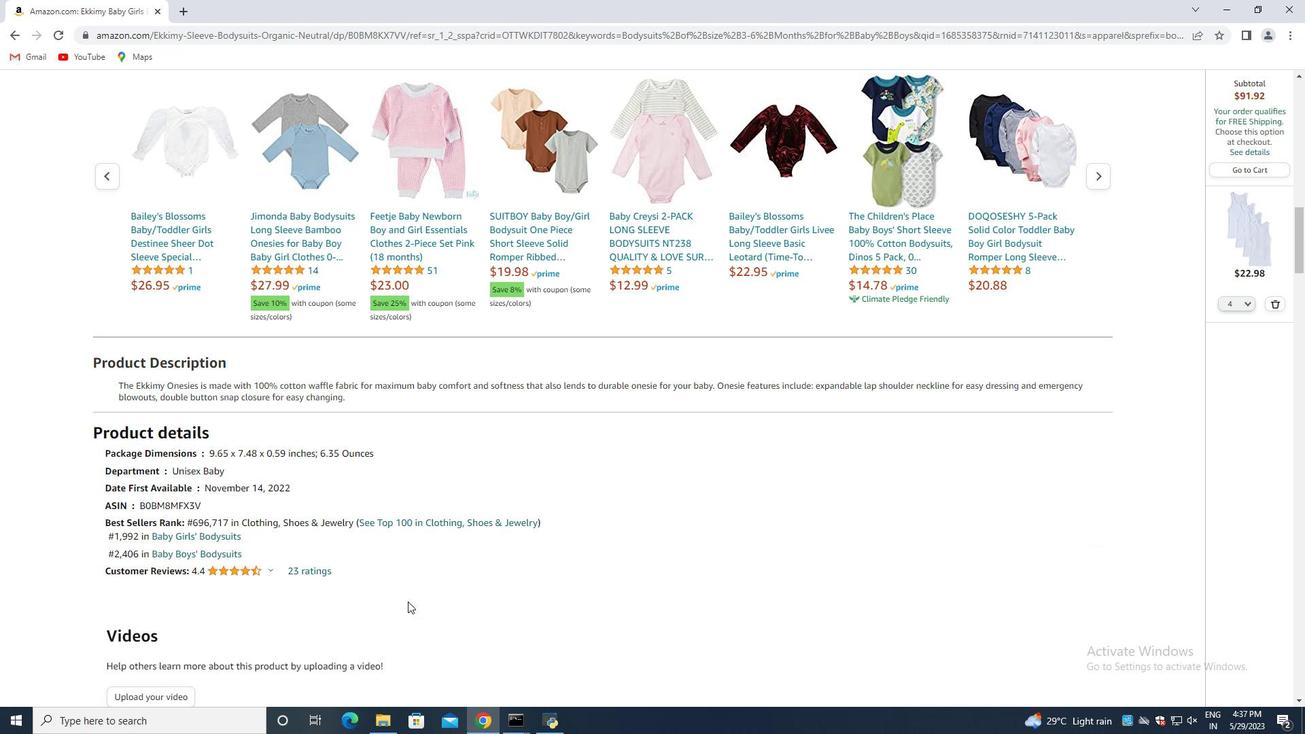 
Action: Mouse moved to (411, 600)
Screenshot: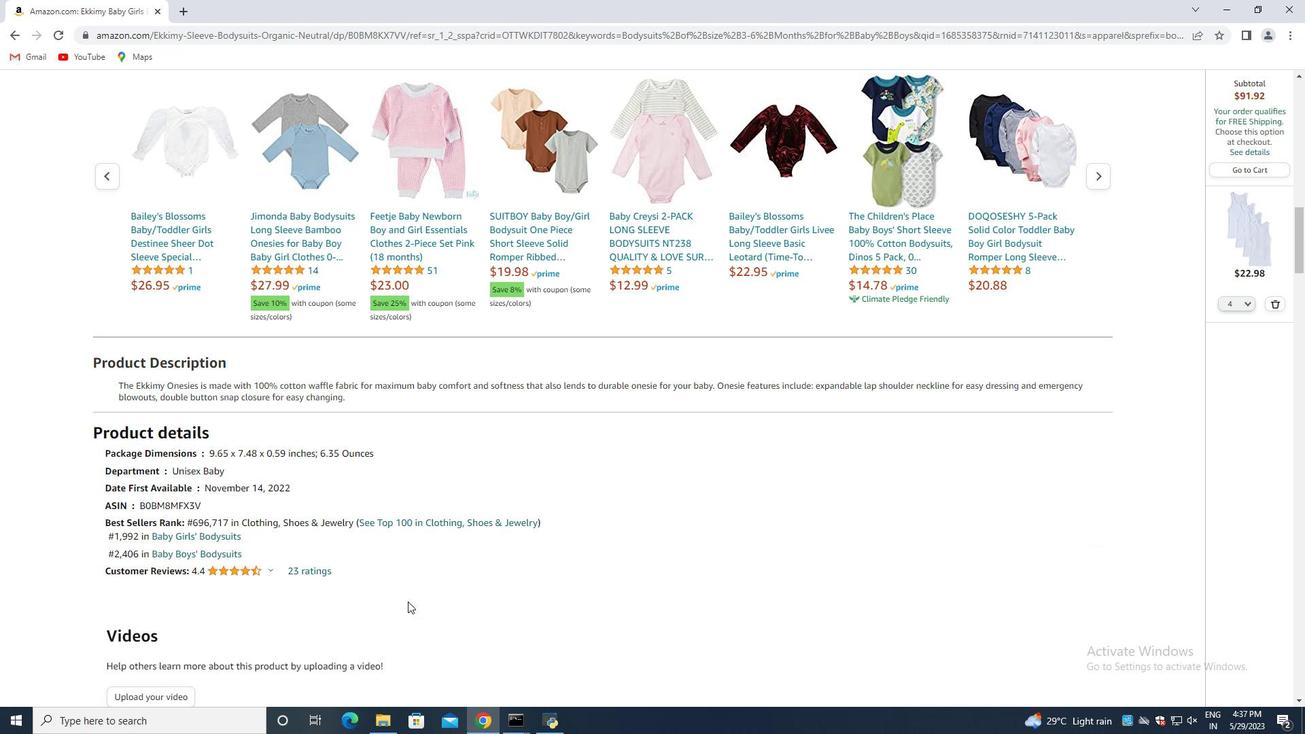 
Action: Mouse scrolled (411, 600) with delta (0, 0)
Screenshot: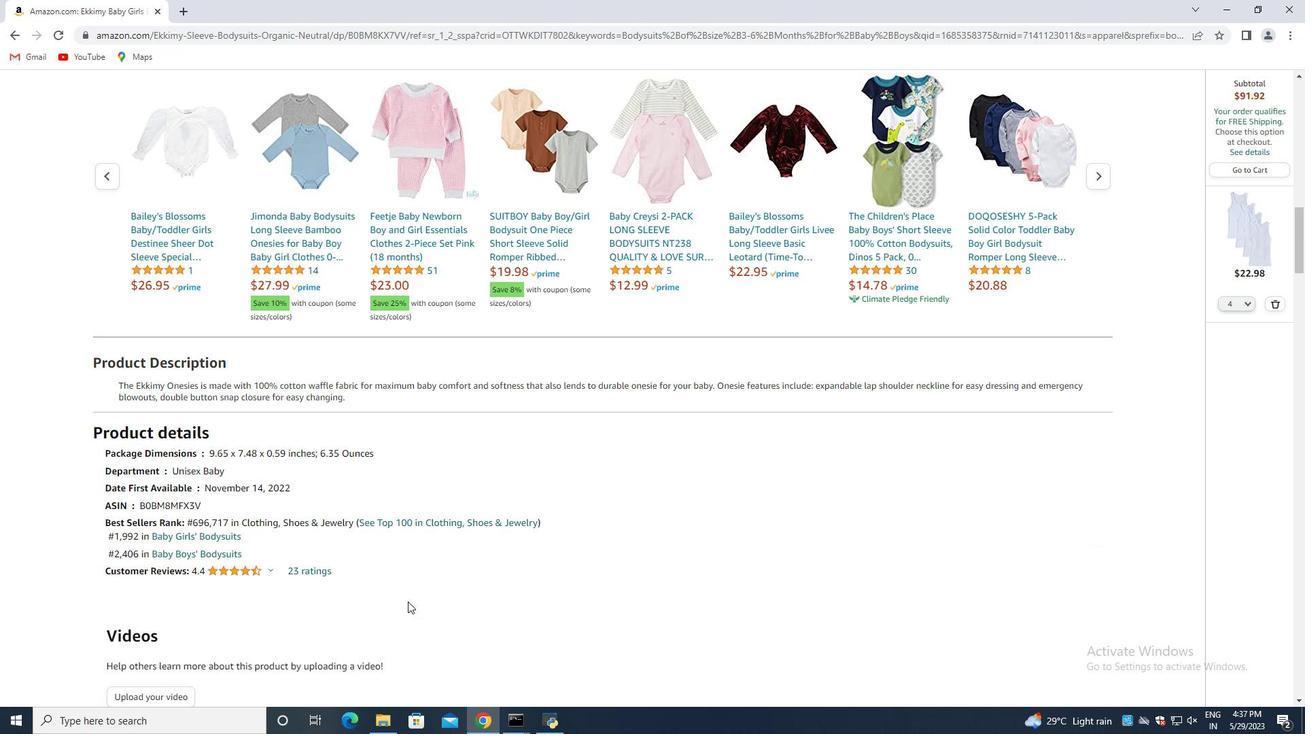 
Action: Mouse scrolled (411, 600) with delta (0, 0)
Screenshot: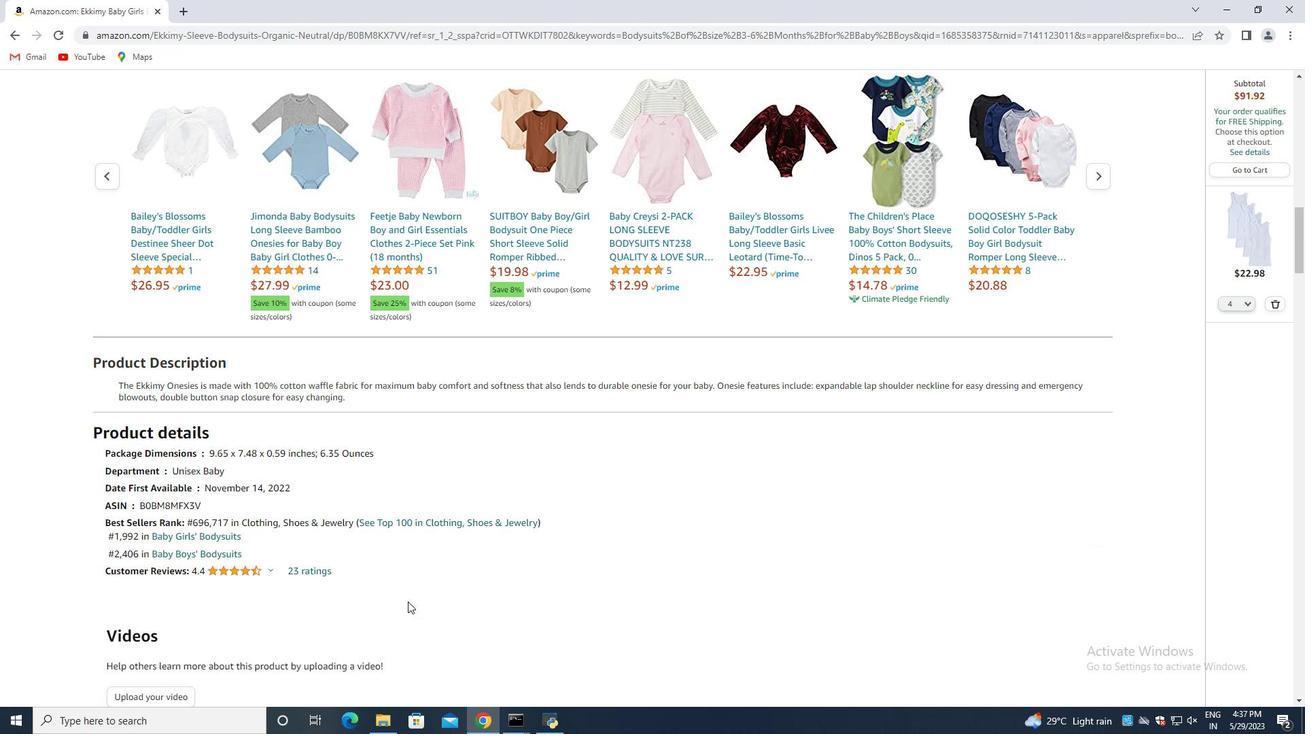 
Action: Mouse scrolled (411, 600) with delta (0, 0)
Screenshot: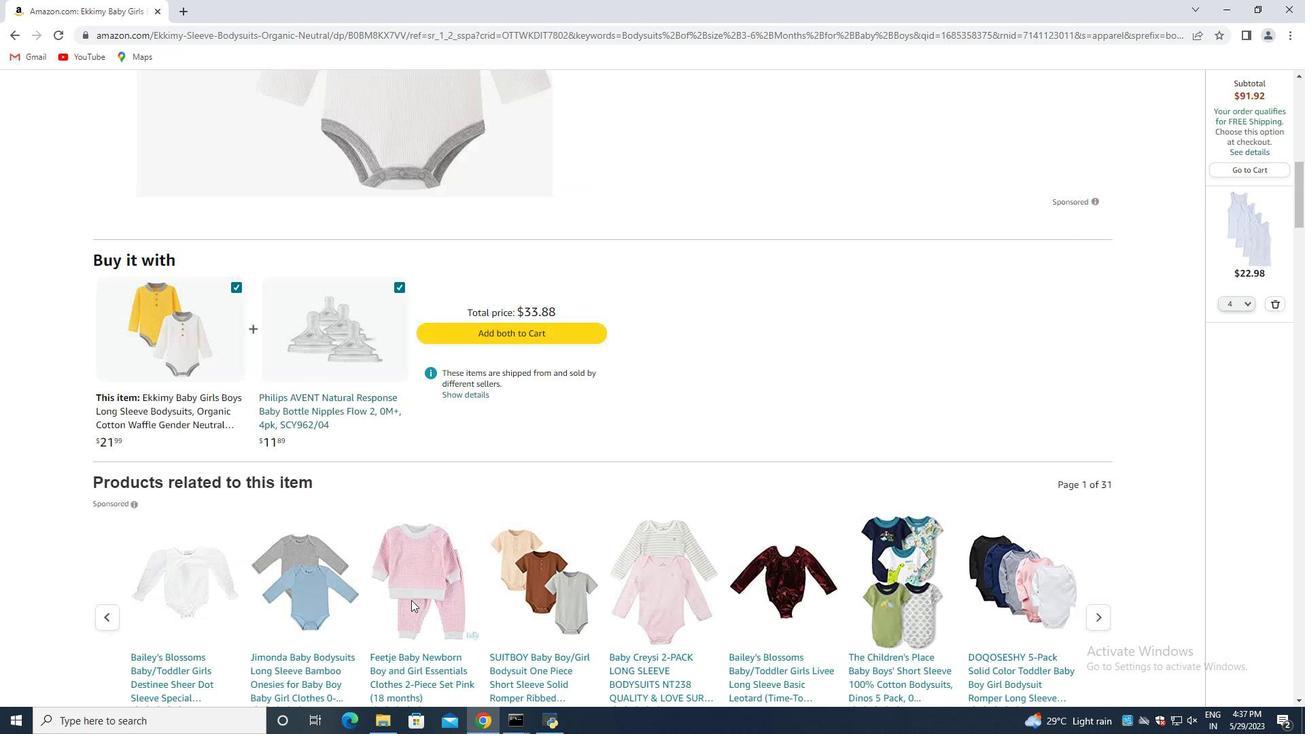 
Action: Mouse scrolled (411, 600) with delta (0, 0)
Screenshot: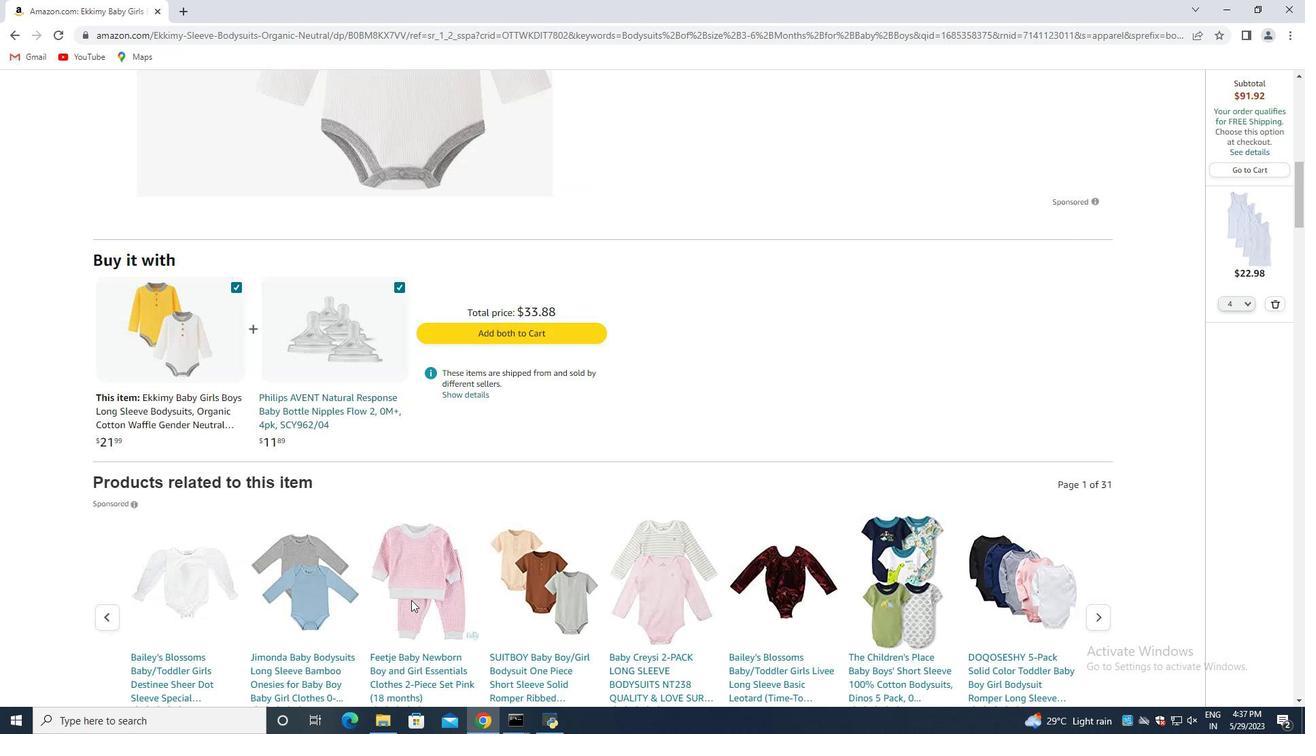 
Action: Mouse scrolled (411, 600) with delta (0, 0)
Screenshot: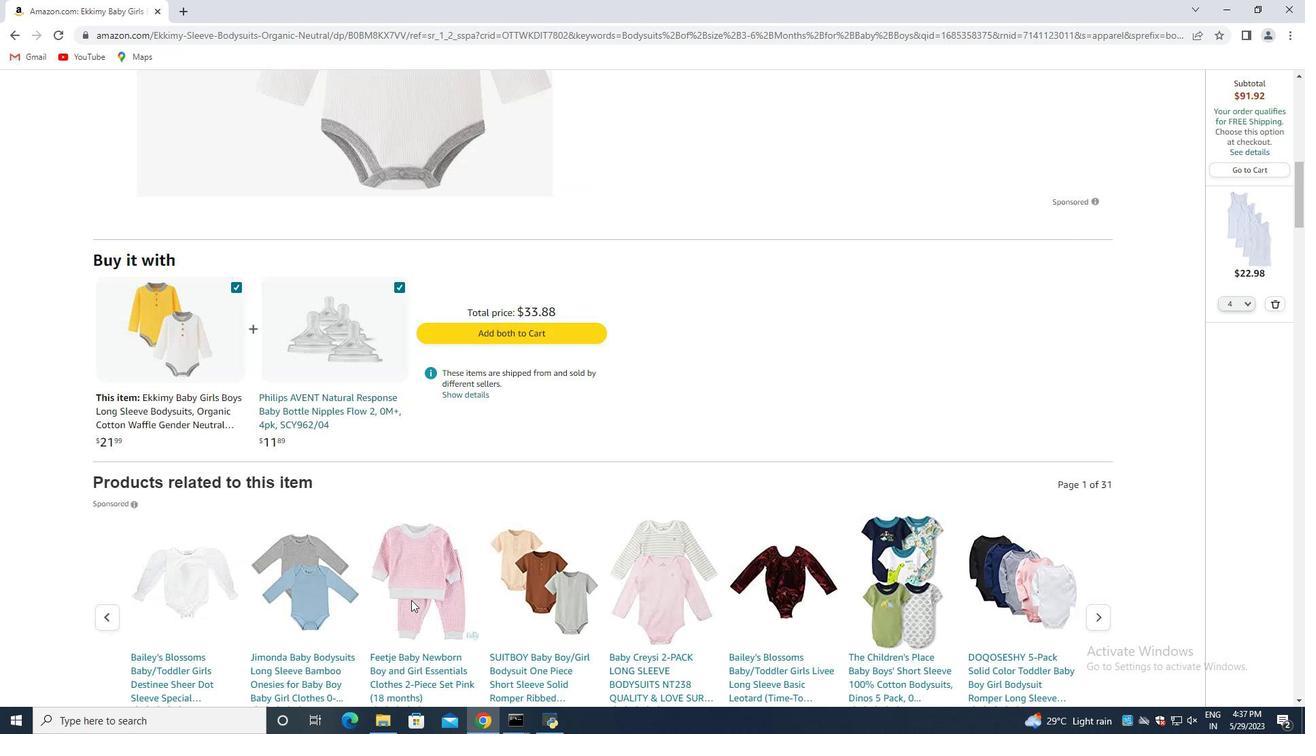 
Action: Mouse scrolled (411, 600) with delta (0, 0)
Screenshot: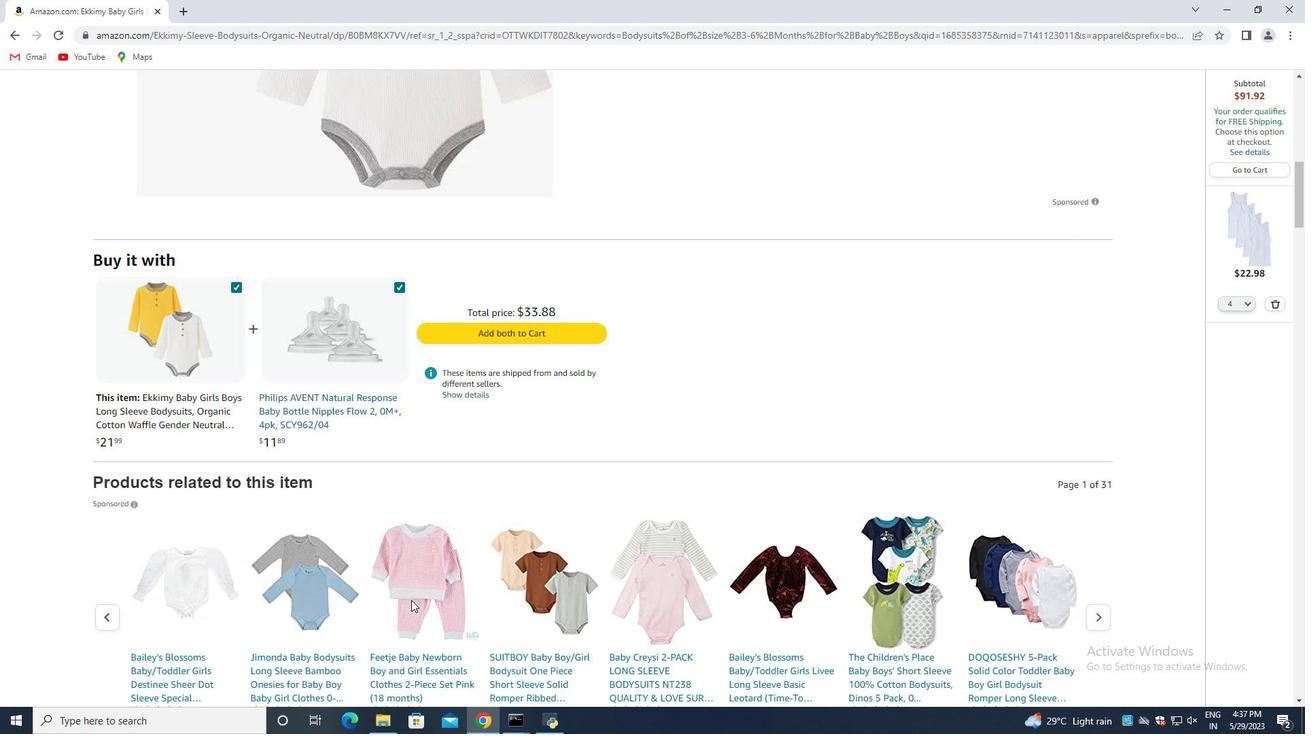 
Action: Mouse scrolled (411, 600) with delta (0, 0)
Screenshot: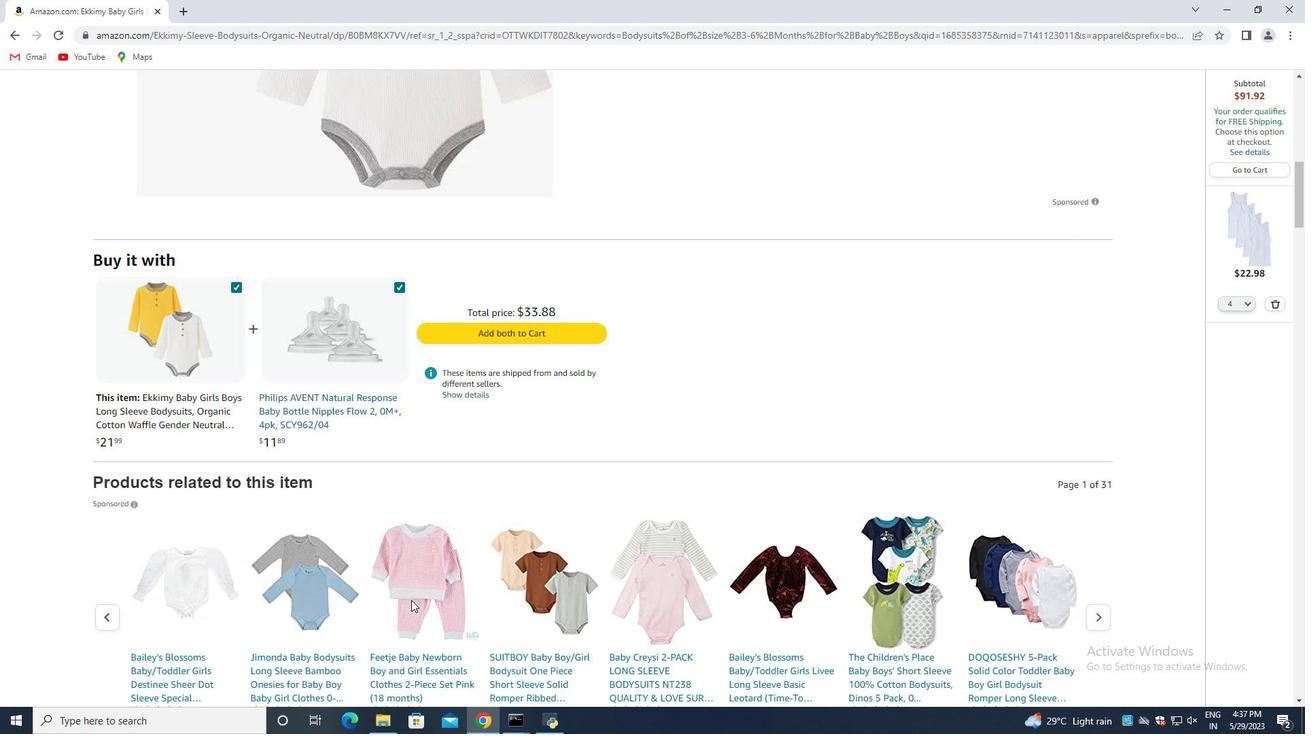 
Action: Mouse scrolled (411, 600) with delta (0, 0)
Screenshot: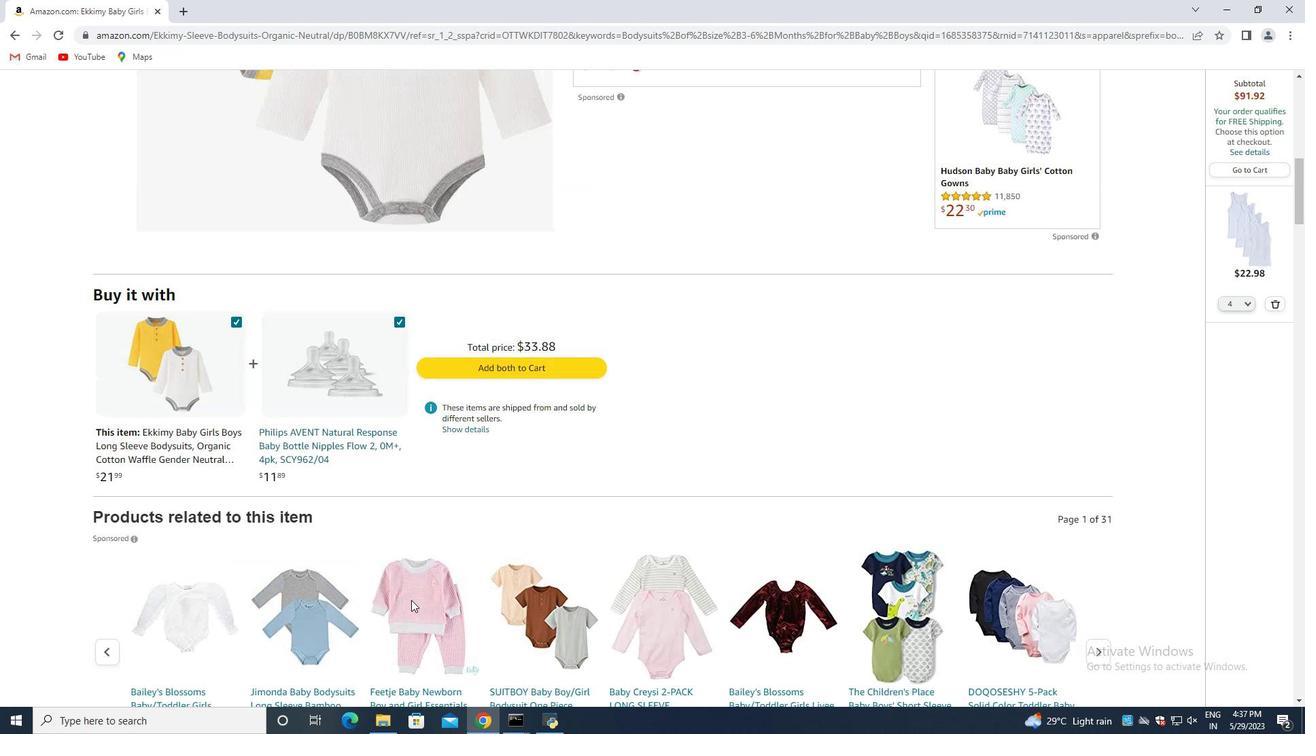 
Action: Mouse moved to (411, 599)
Screenshot: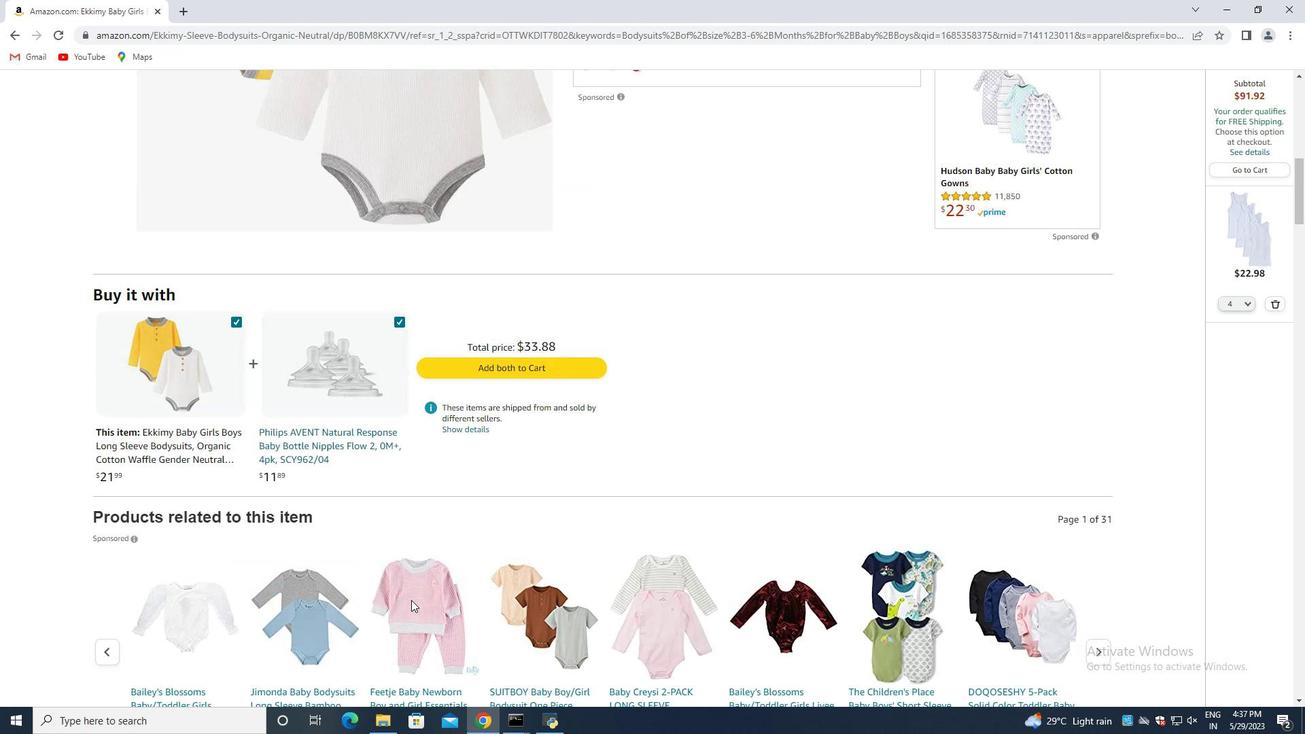 
Action: Mouse scrolled (411, 600) with delta (0, 0)
Screenshot: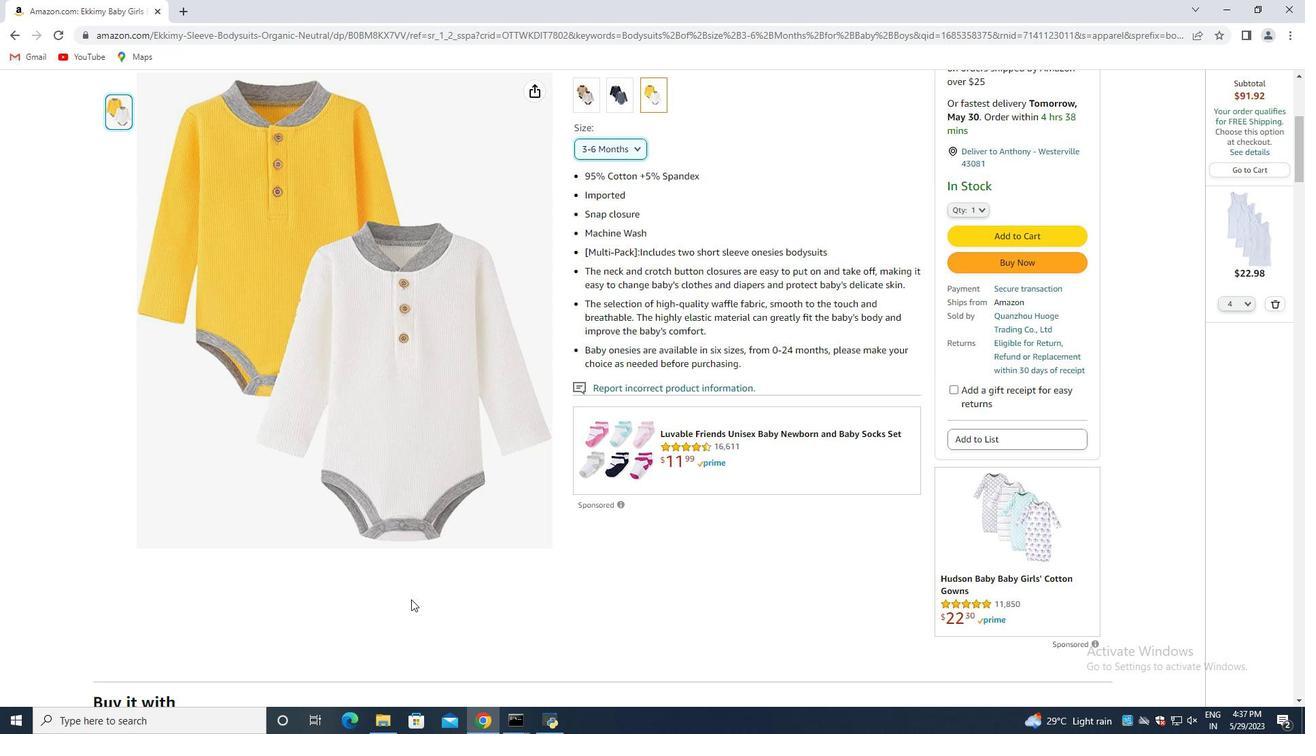 
Action: Mouse scrolled (411, 600) with delta (0, 0)
Screenshot: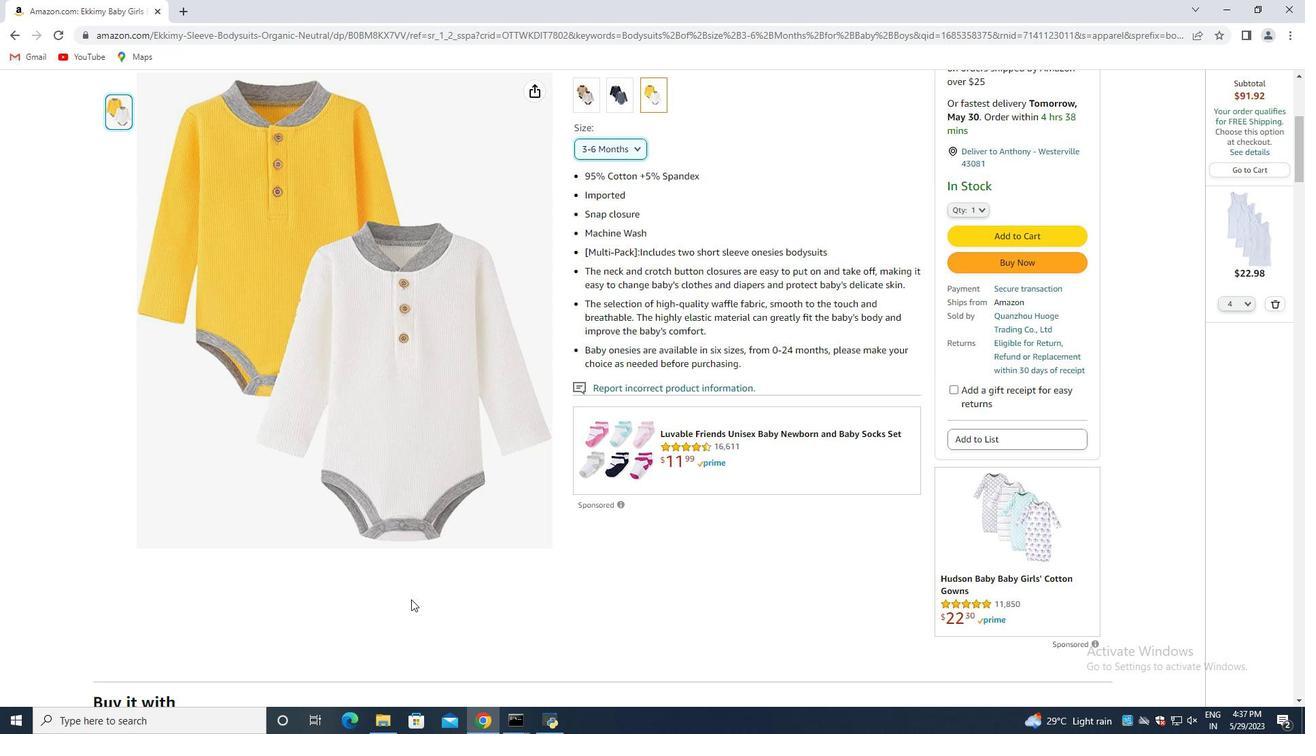 
Action: Mouse scrolled (411, 600) with delta (0, 0)
Screenshot: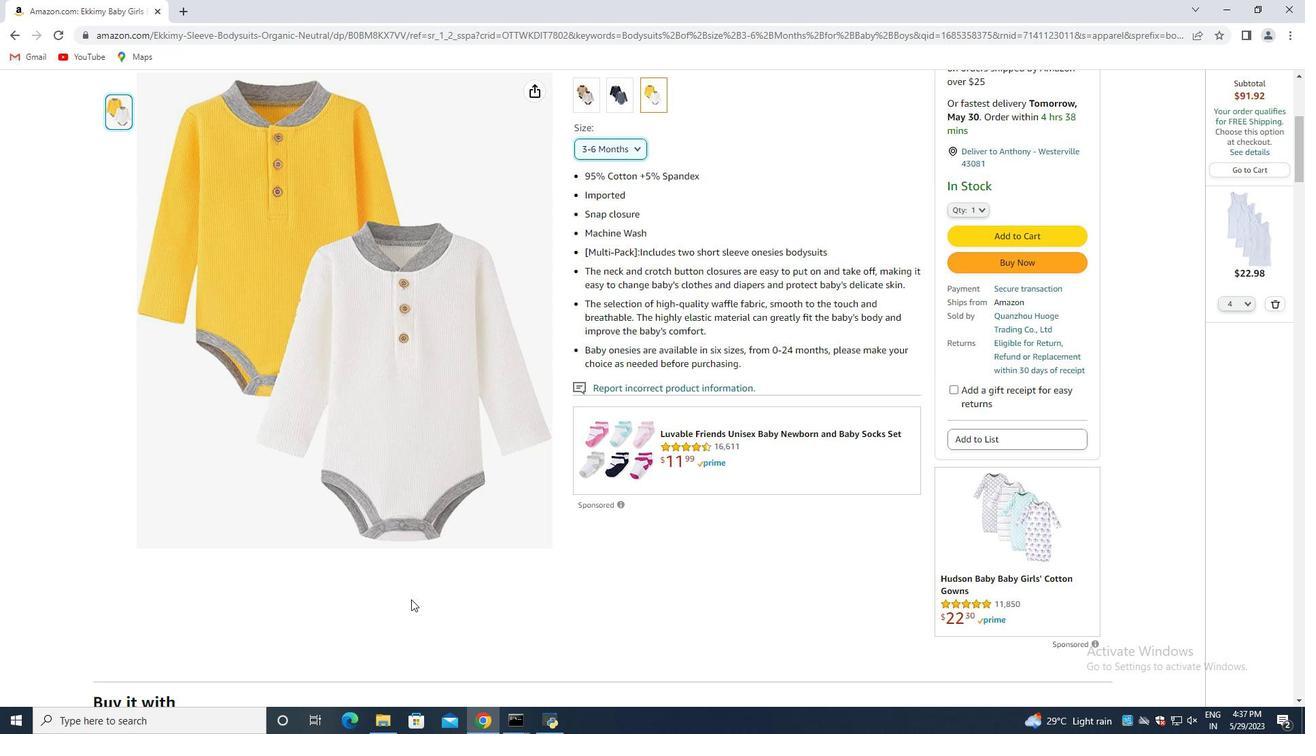 
Action: Mouse scrolled (411, 600) with delta (0, 0)
Screenshot: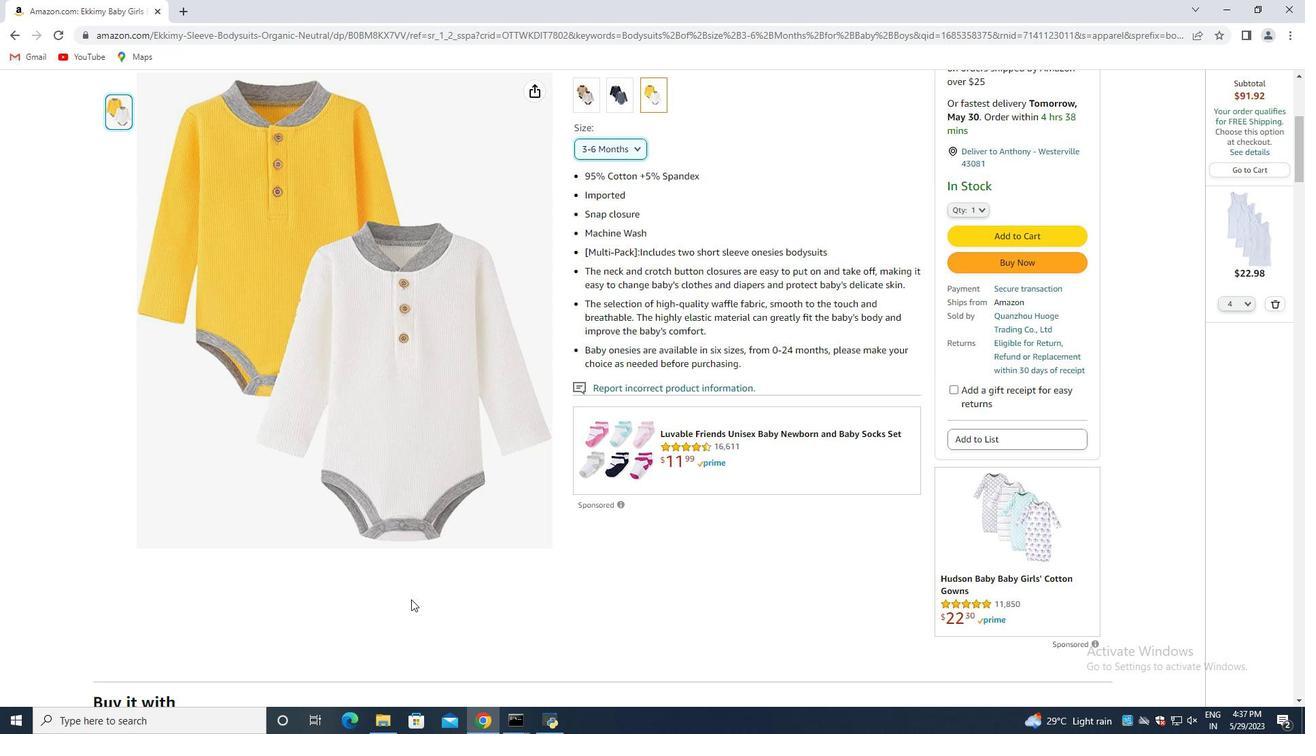 
Action: Mouse scrolled (411, 600) with delta (0, 0)
Screenshot: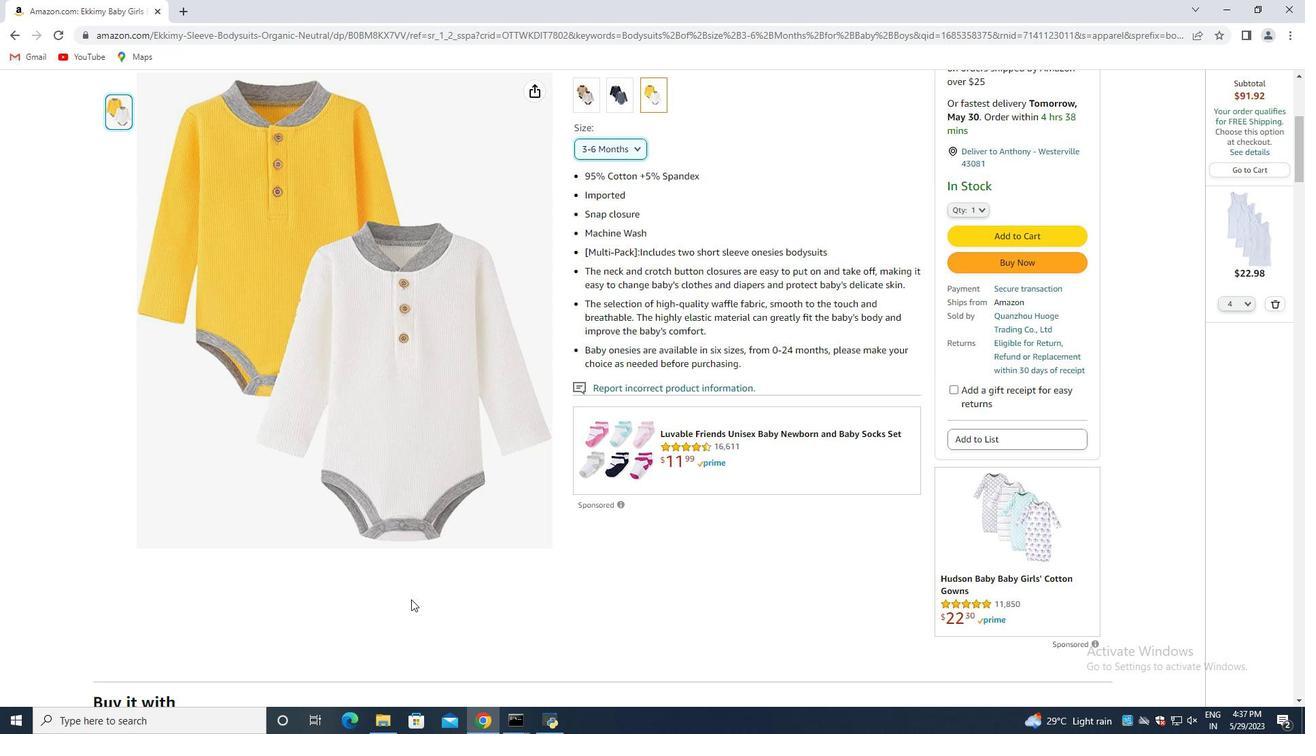 
Action: Mouse scrolled (411, 600) with delta (0, 0)
Screenshot: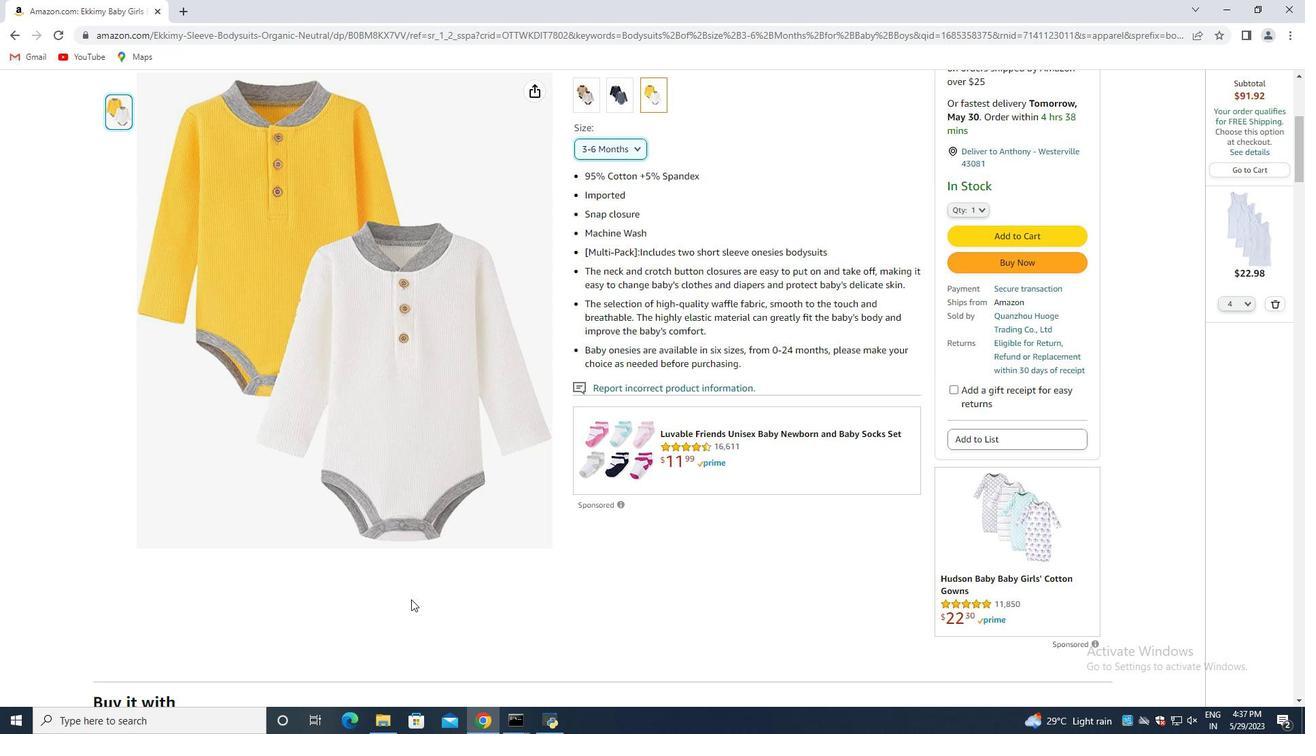 
Action: Mouse moved to (624, 434)
Screenshot: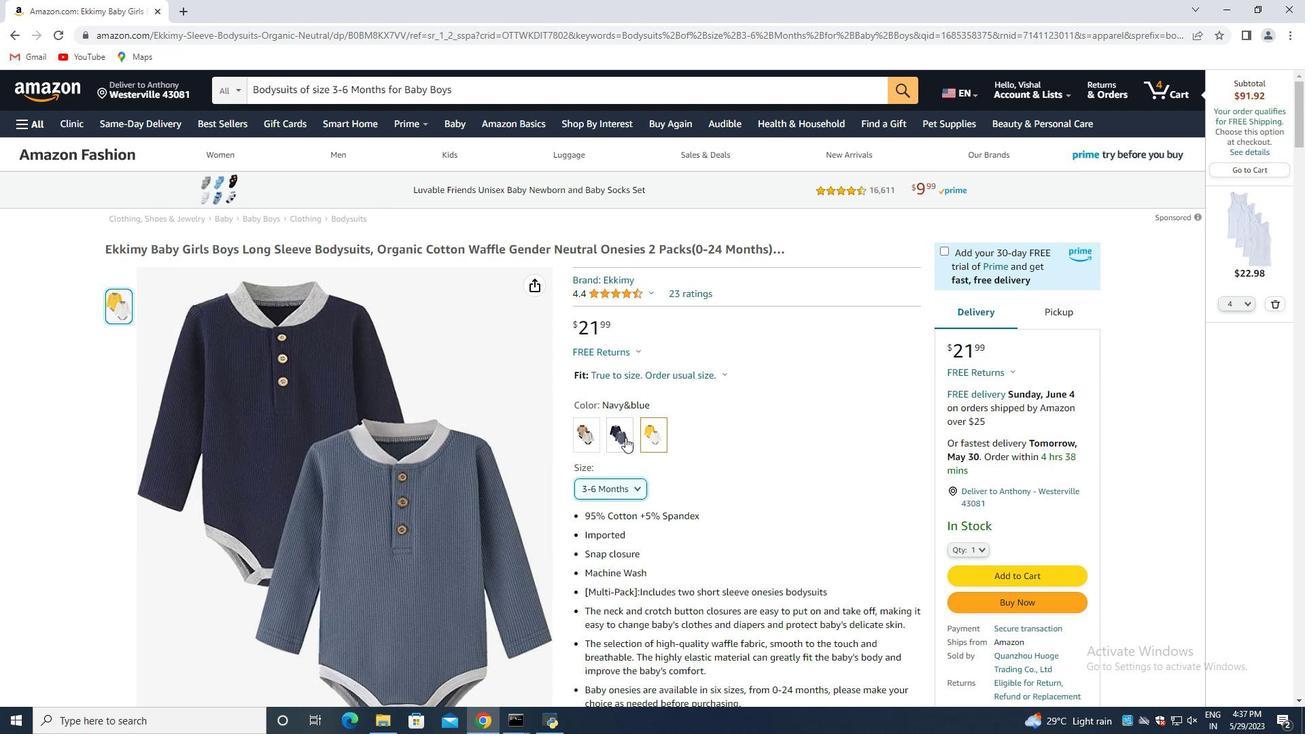 
Action: Mouse pressed left at (624, 434)
Screenshot: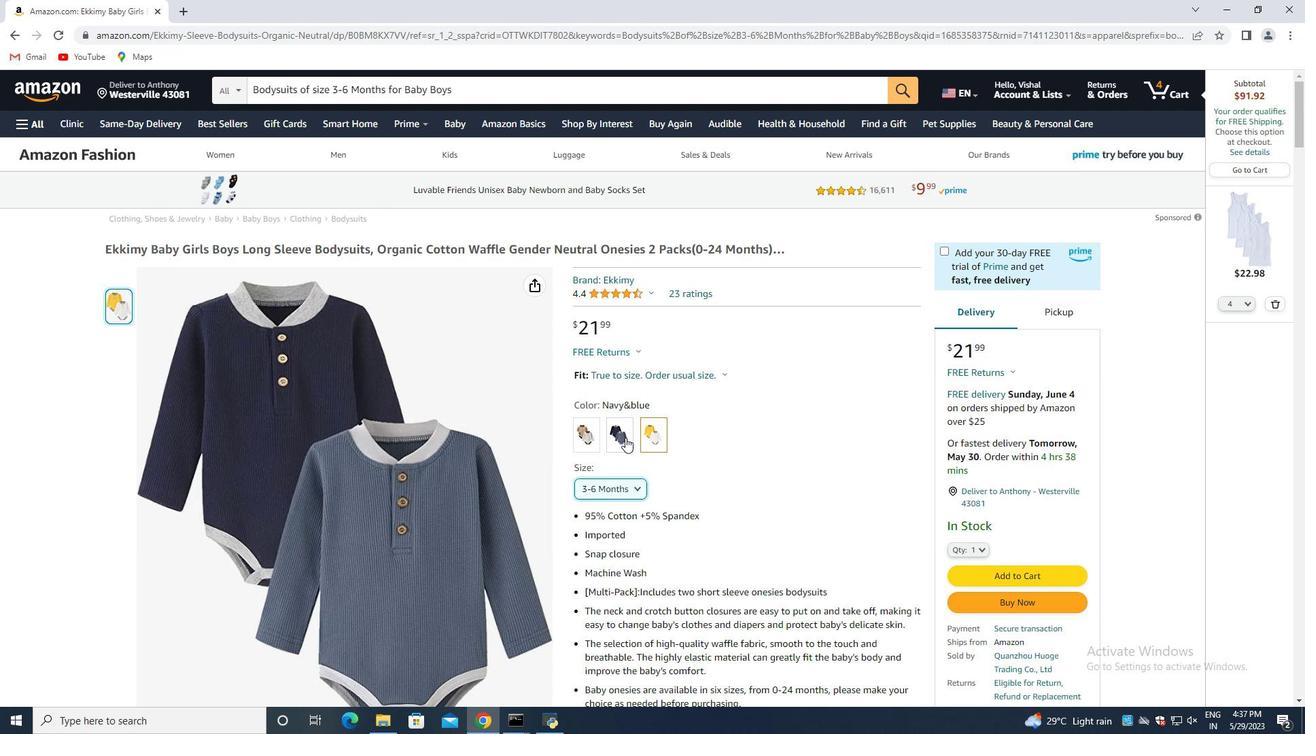 
Action: Mouse moved to (590, 429)
Screenshot: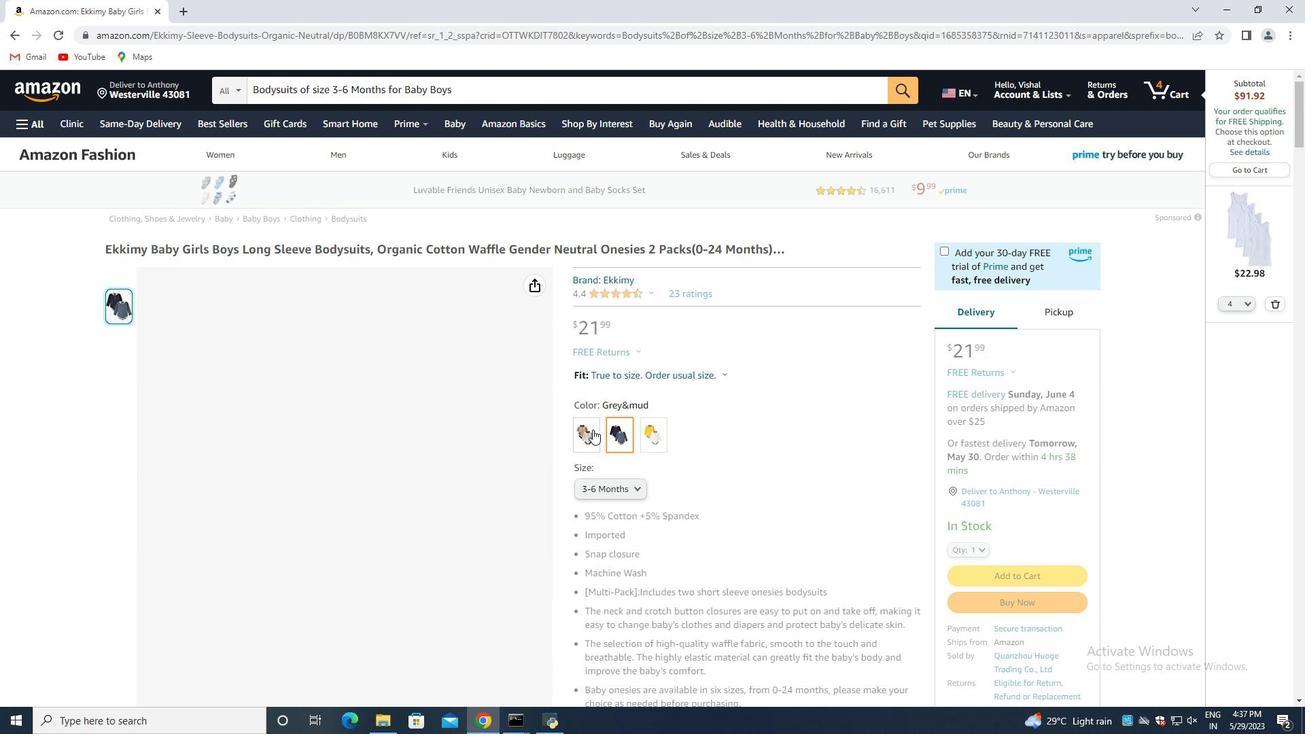 
Action: Mouse pressed left at (590, 429)
Screenshot: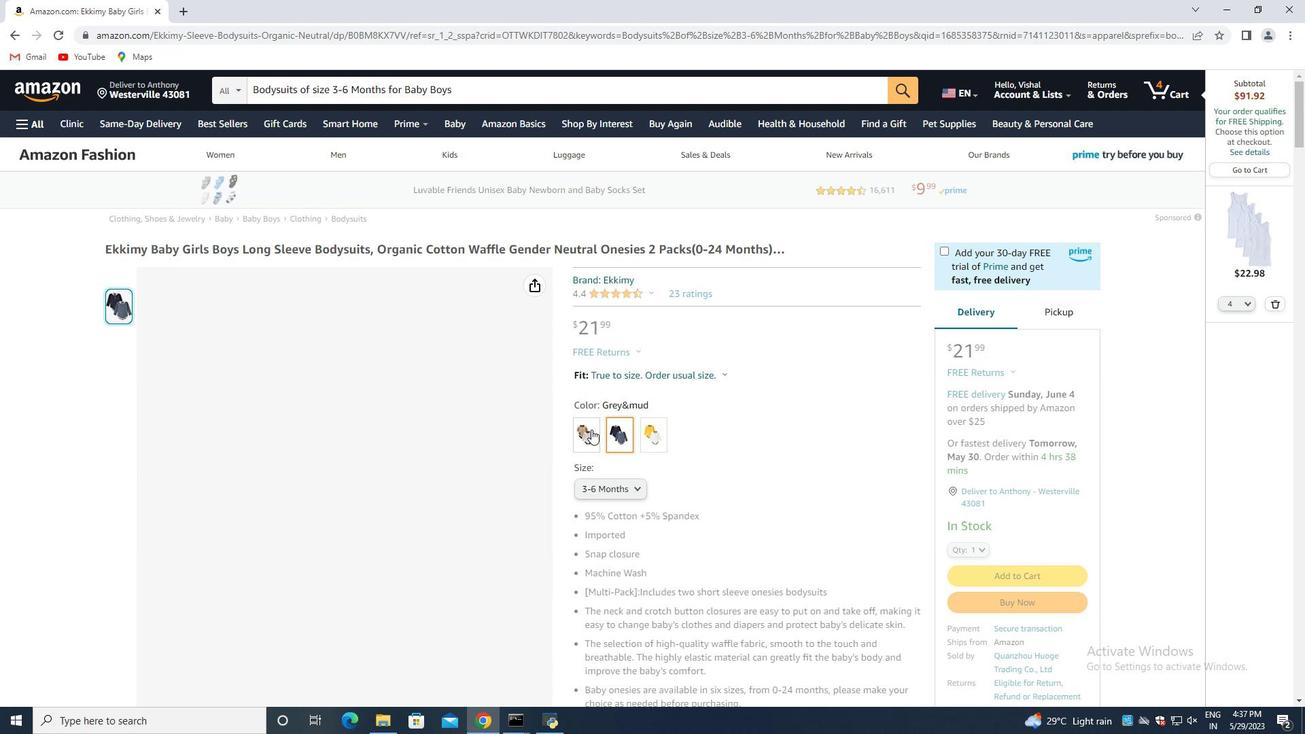 
Action: Mouse moved to (648, 428)
Screenshot: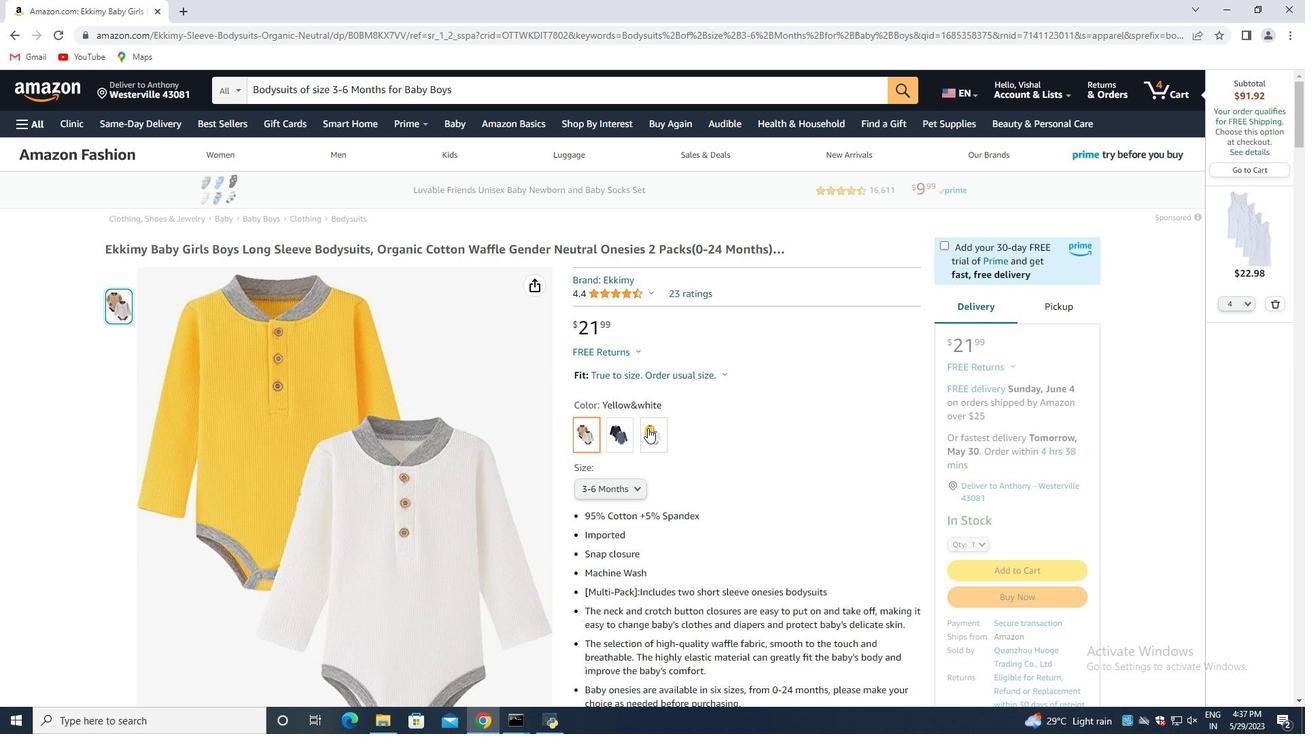 
Action: Mouse pressed left at (648, 428)
Screenshot: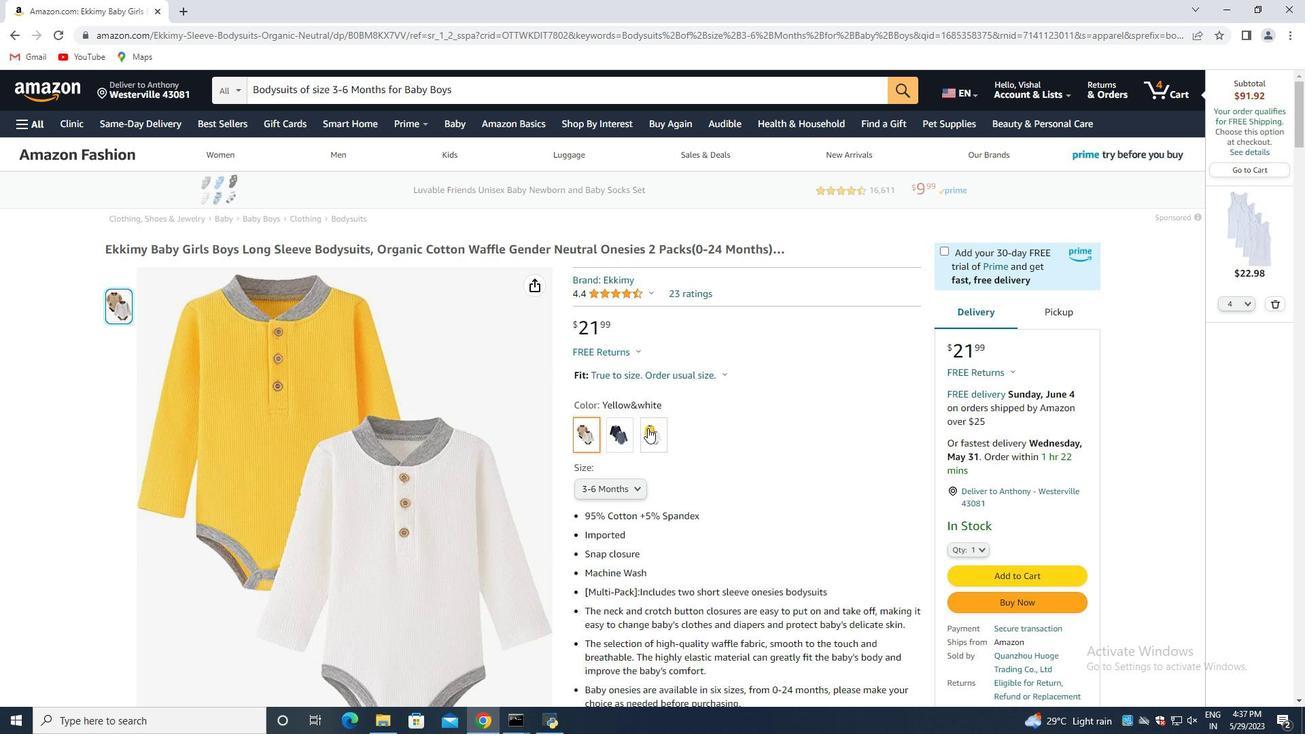 
Action: Mouse moved to (988, 548)
Screenshot: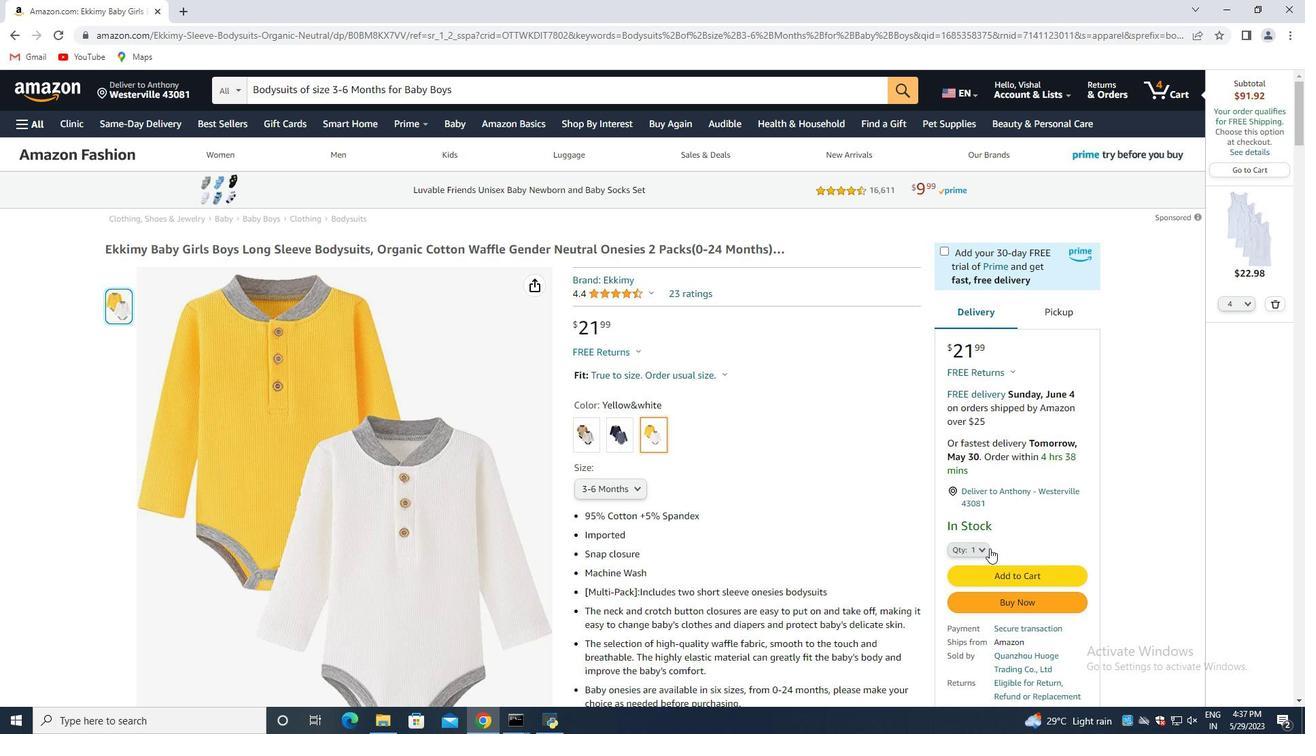 
Action: Mouse pressed left at (988, 548)
Screenshot: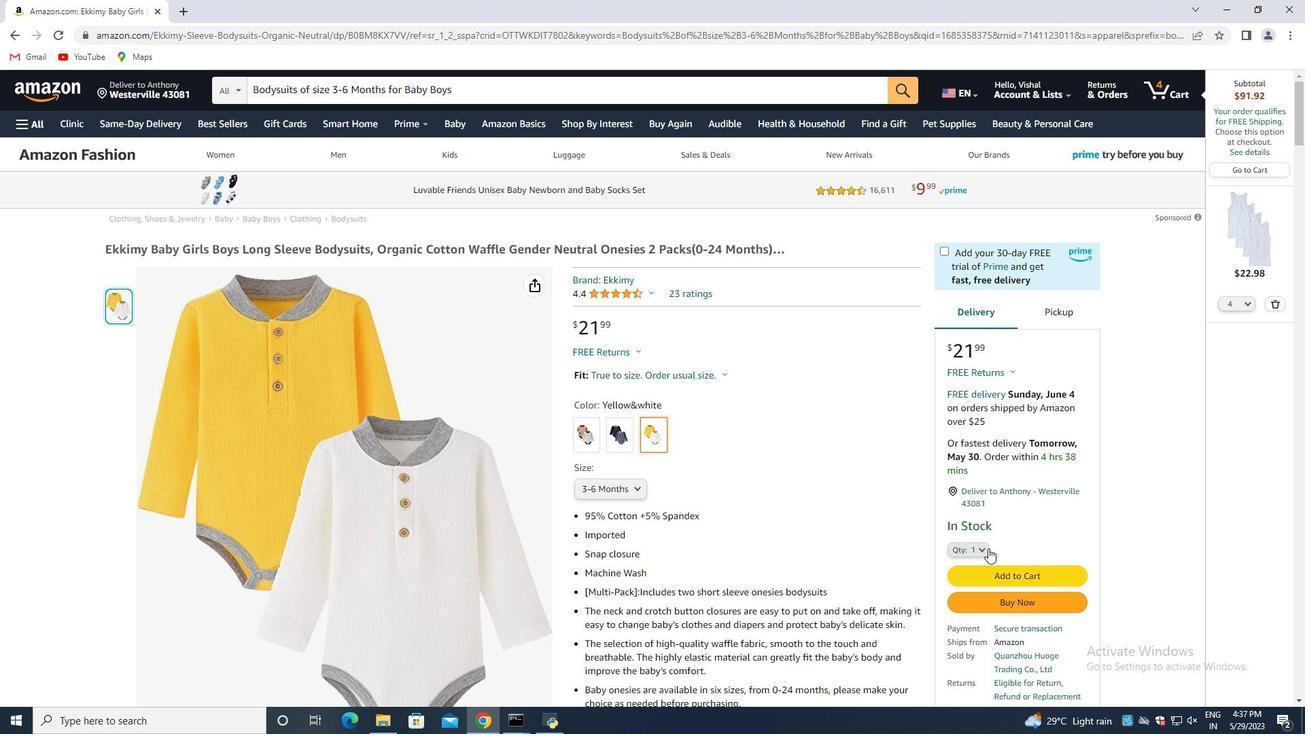 
Action: Mouse moved to (983, 456)
Screenshot: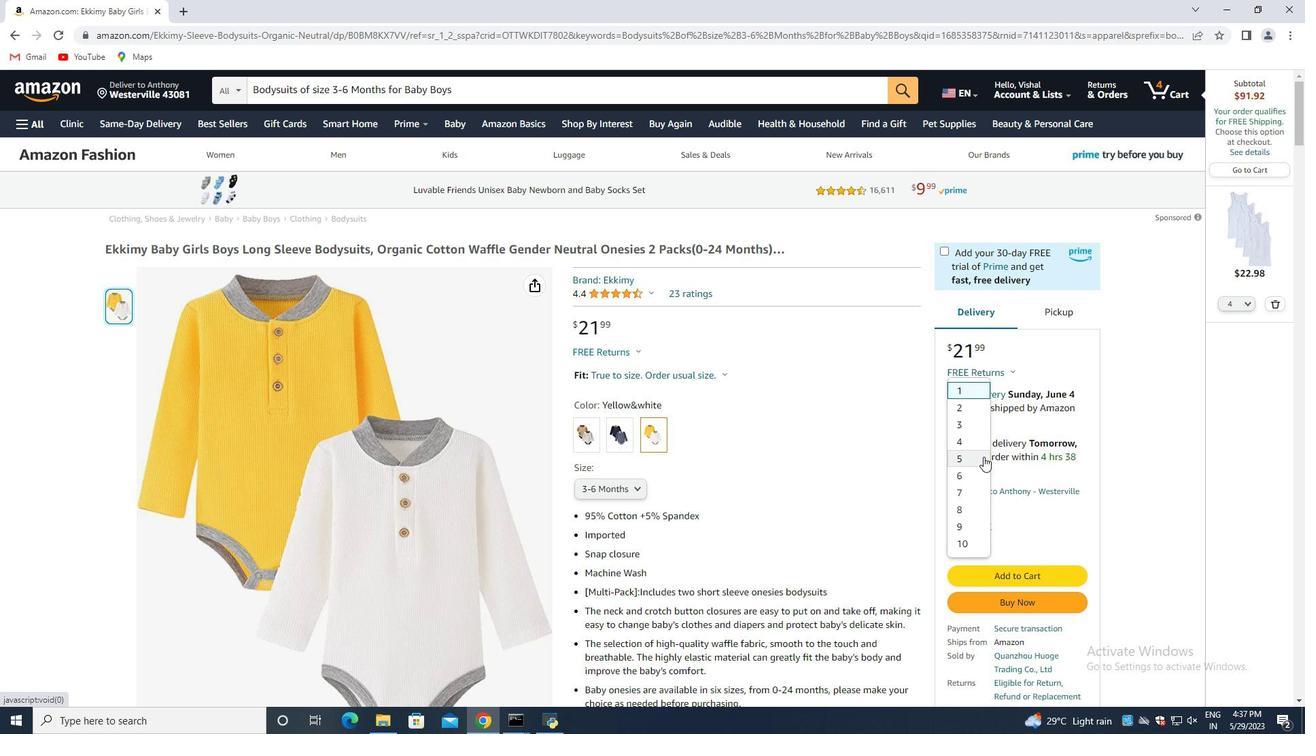 
Action: Mouse pressed left at (983, 456)
Screenshot: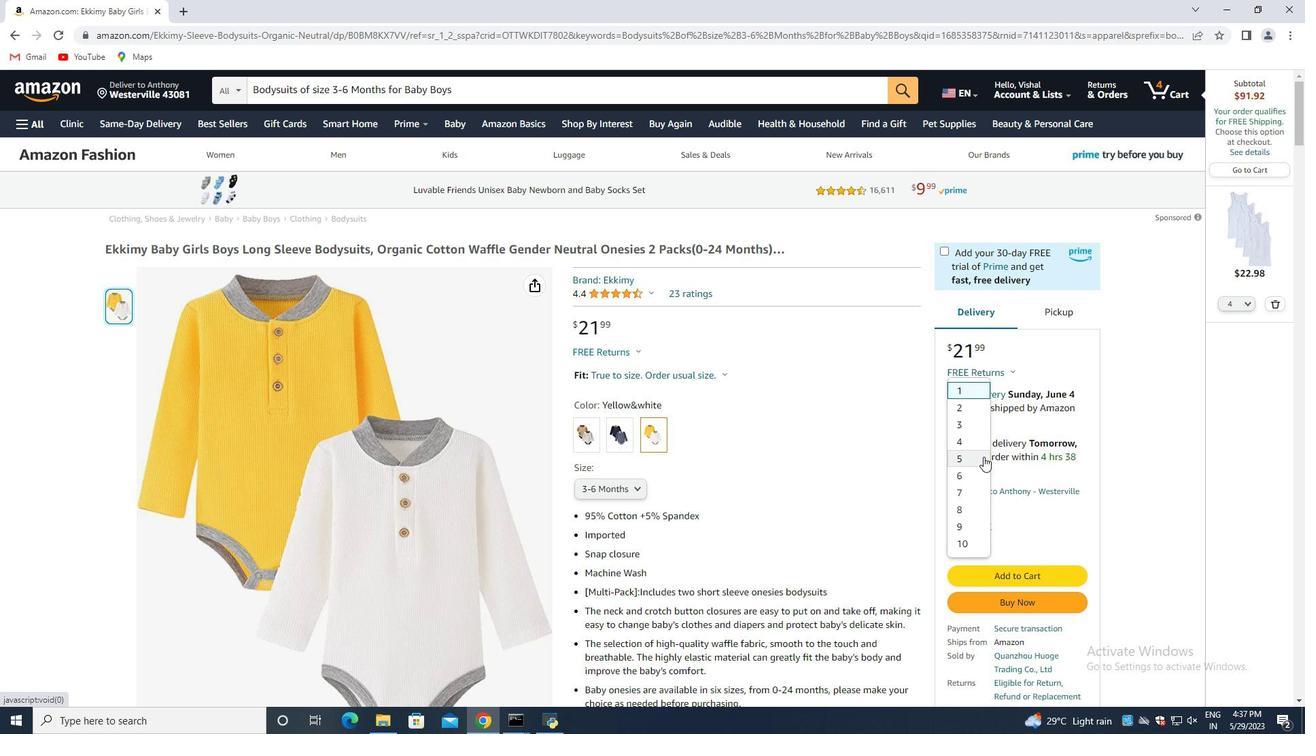
Action: Mouse moved to (745, 526)
Screenshot: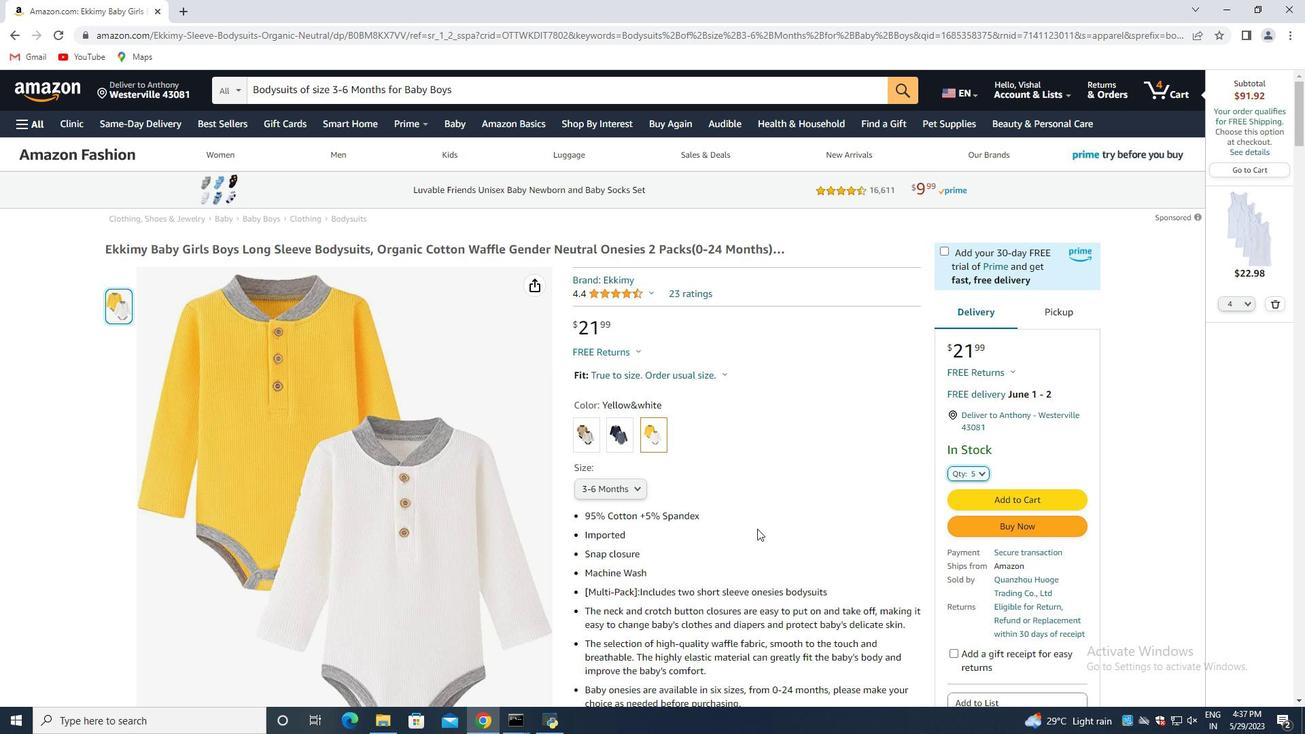 
Action: Mouse scrolled (745, 525) with delta (0, 0)
Screenshot: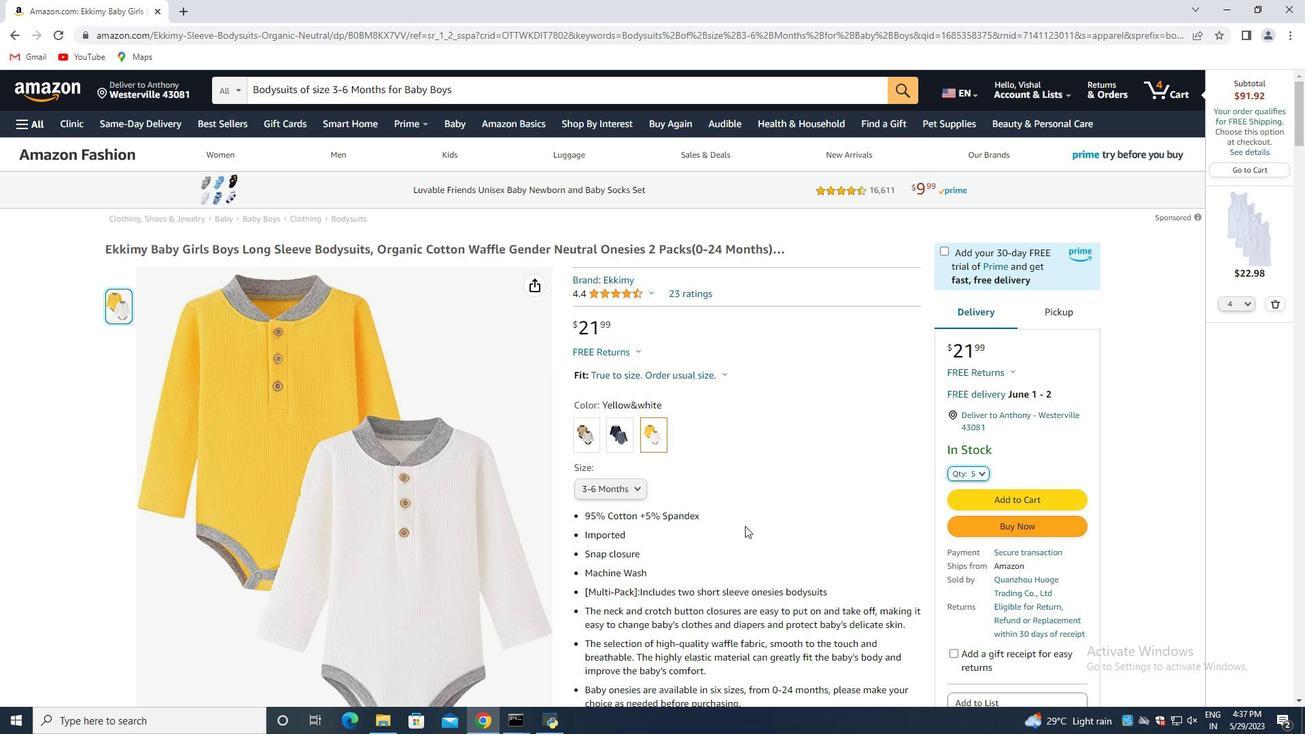 
Action: Mouse moved to (10, 29)
Screenshot: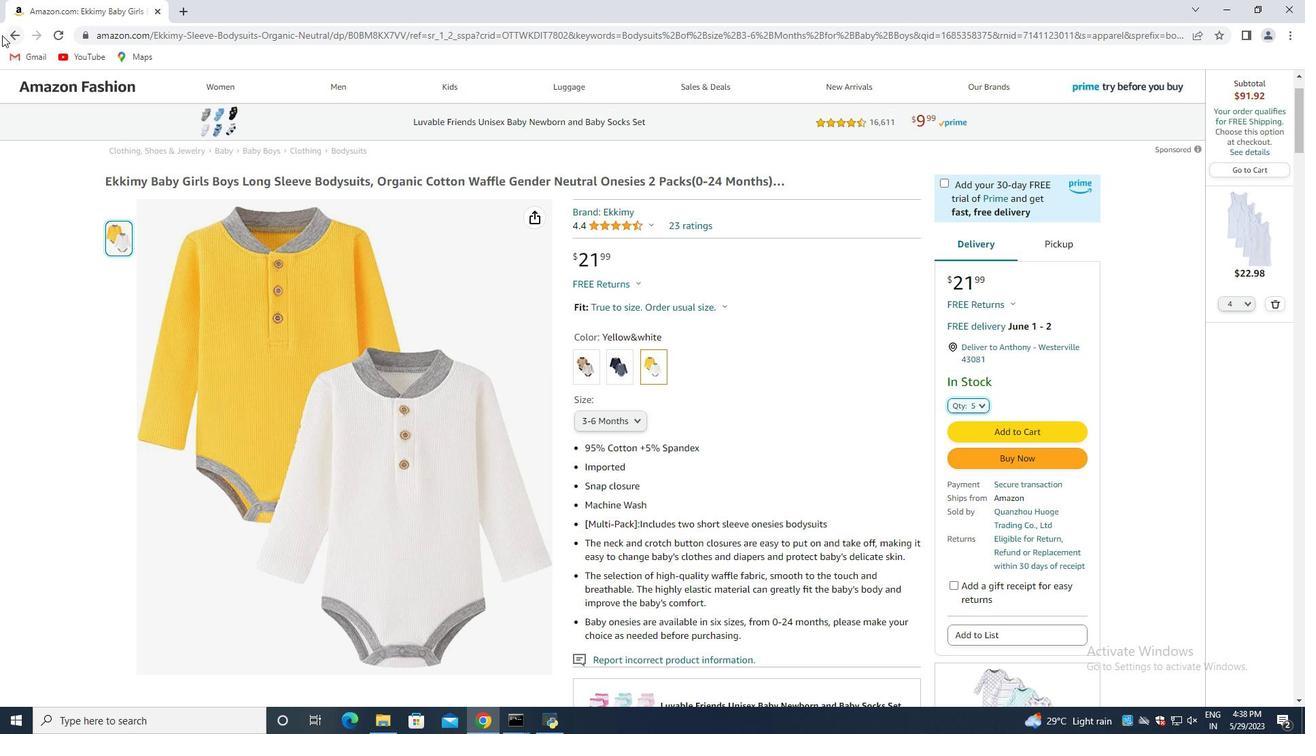 
Action: Mouse pressed left at (10, 29)
Screenshot: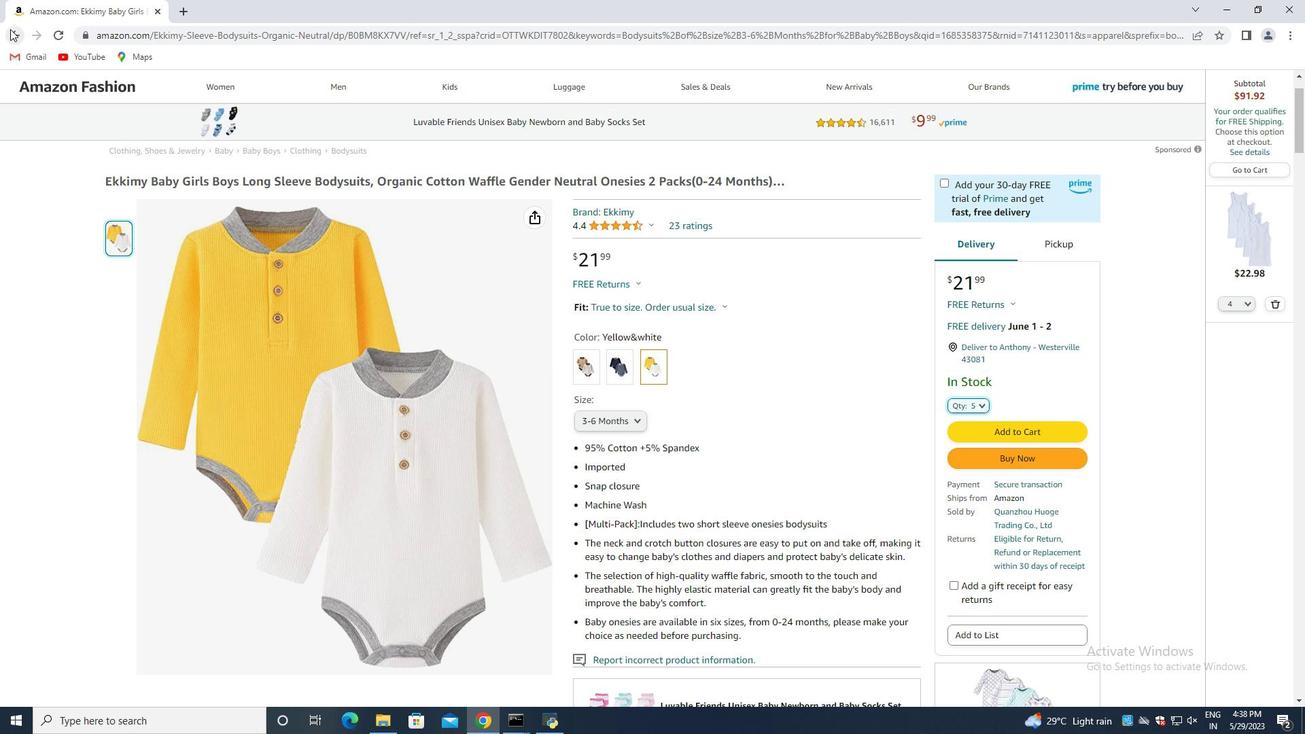 
Action: Mouse moved to (588, 369)
Screenshot: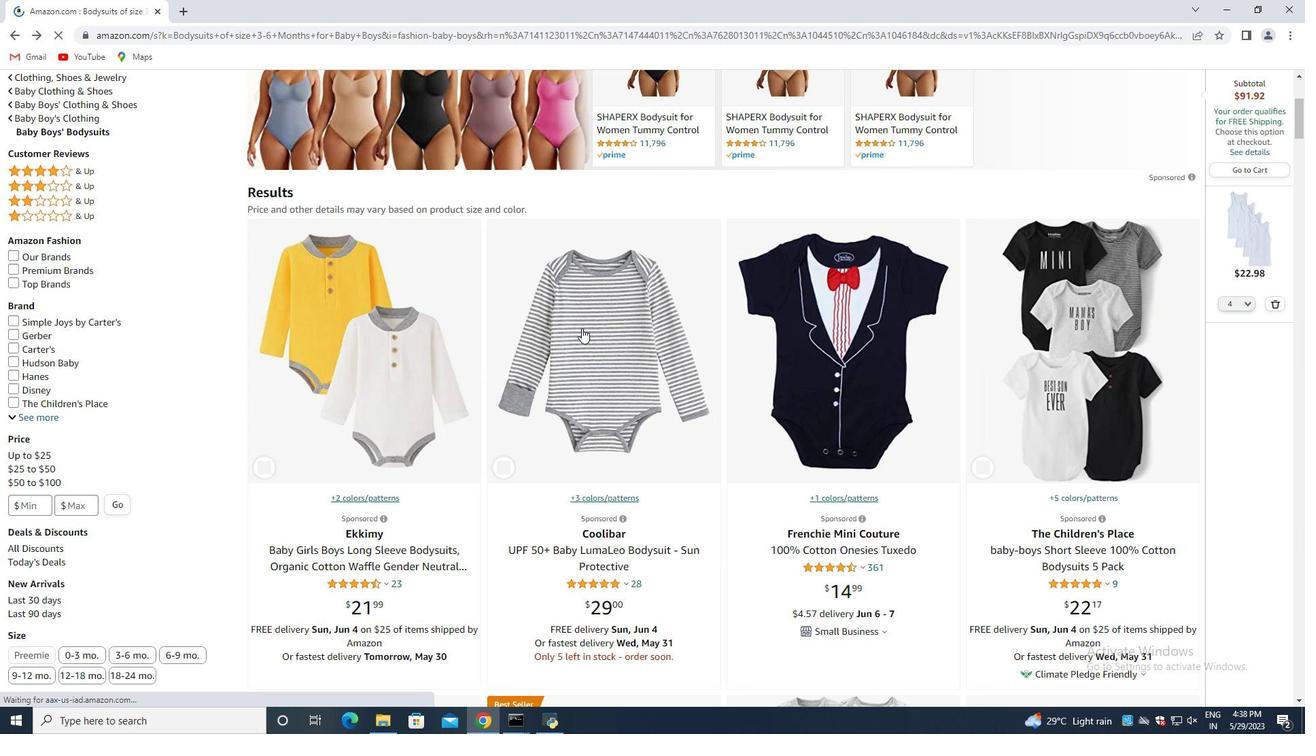 
Action: Mouse scrolled (588, 369) with delta (0, 0)
Screenshot: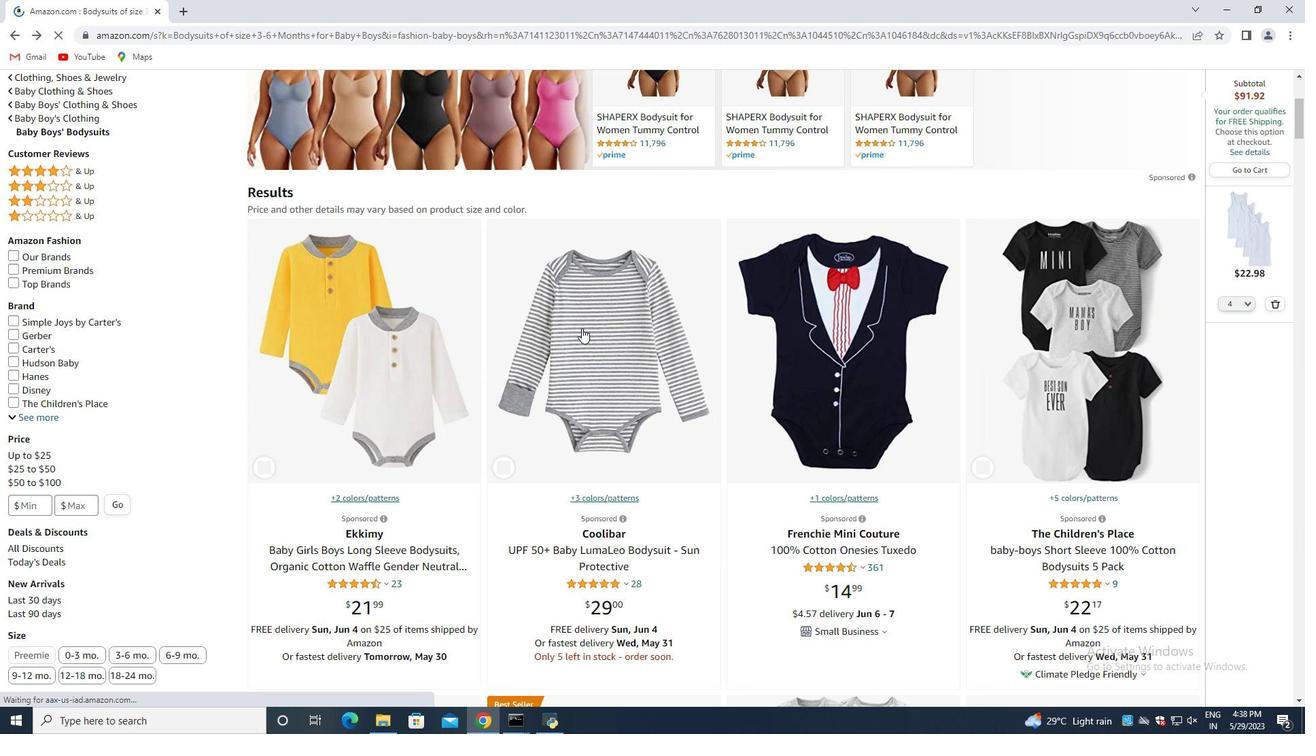 
Action: Mouse moved to (588, 370)
Screenshot: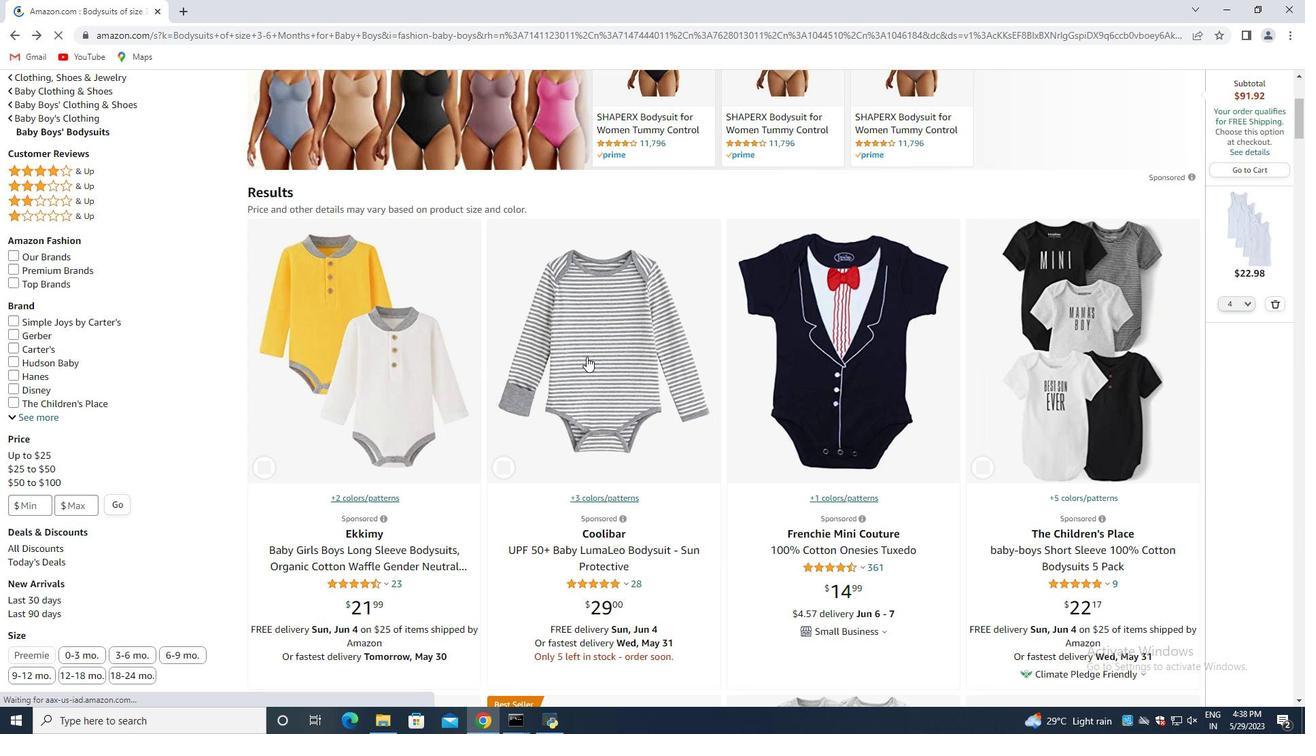
Action: Mouse scrolled (588, 369) with delta (0, 0)
Screenshot: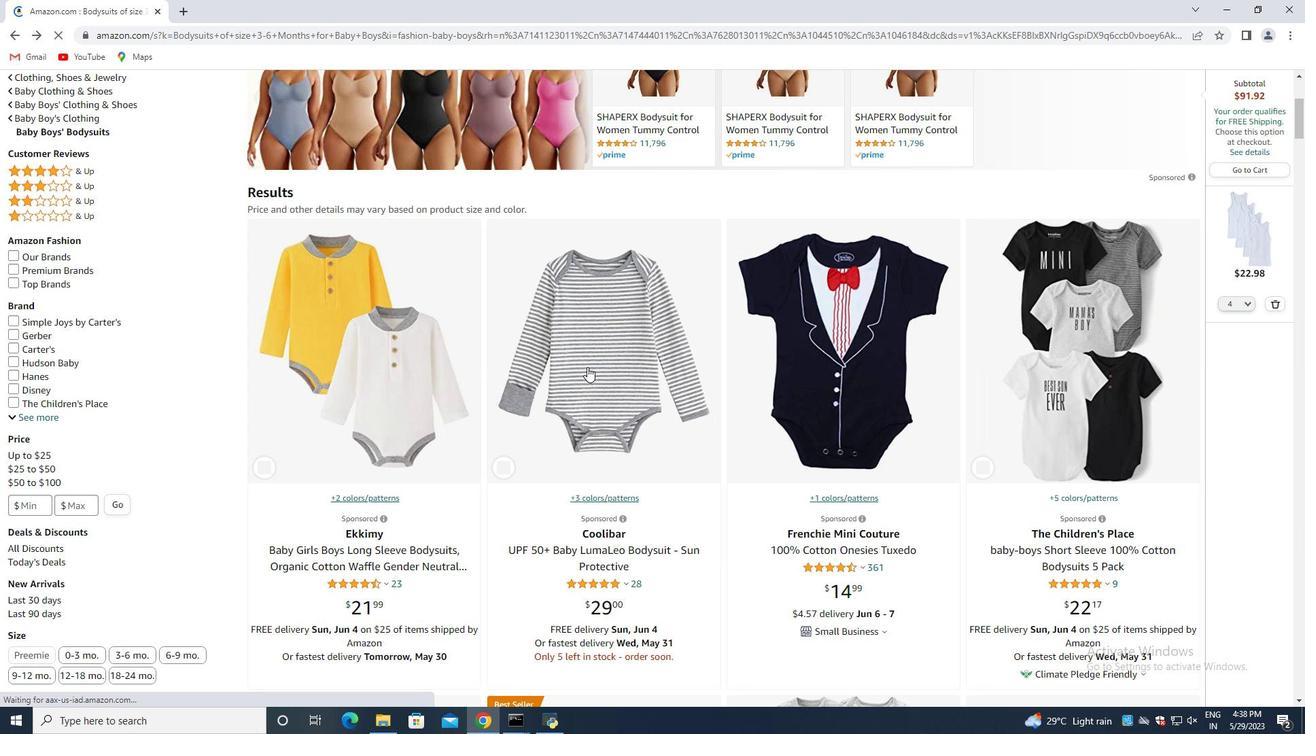 
Action: Mouse moved to (592, 369)
Screenshot: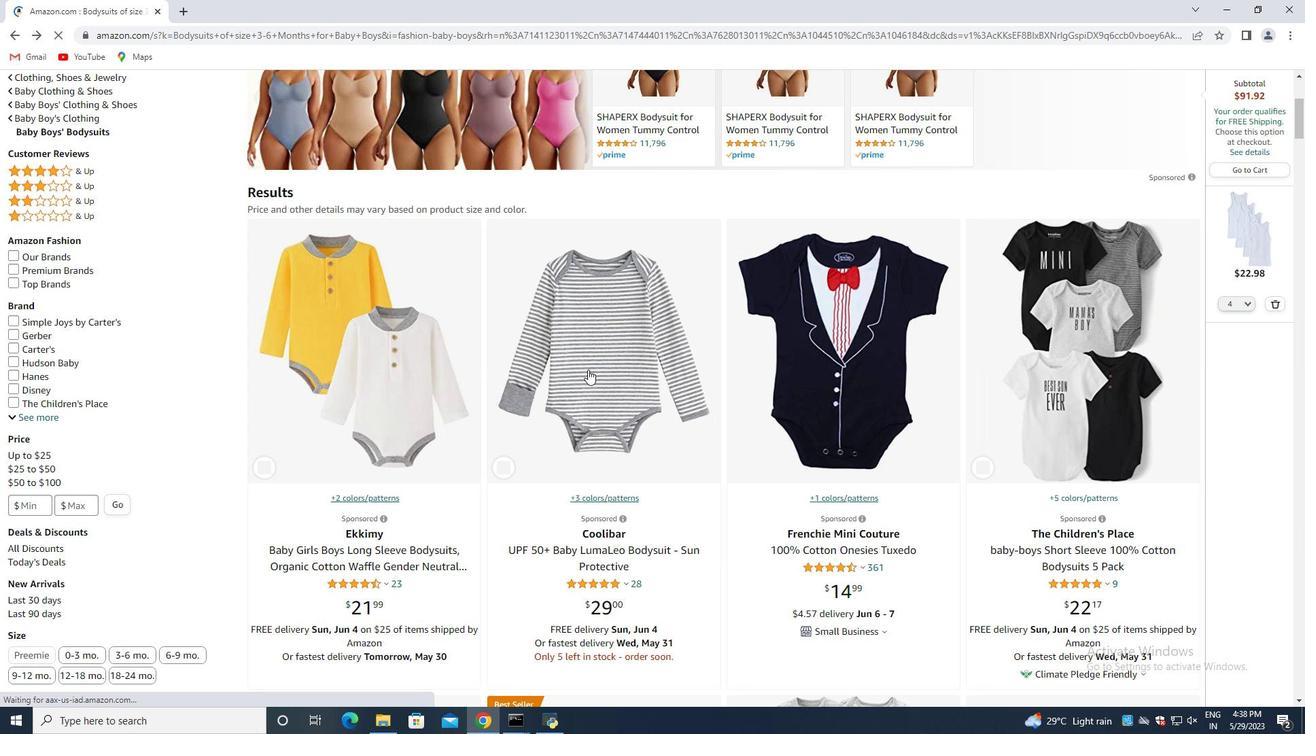 
Action: Mouse scrolled (592, 369) with delta (0, 0)
Screenshot: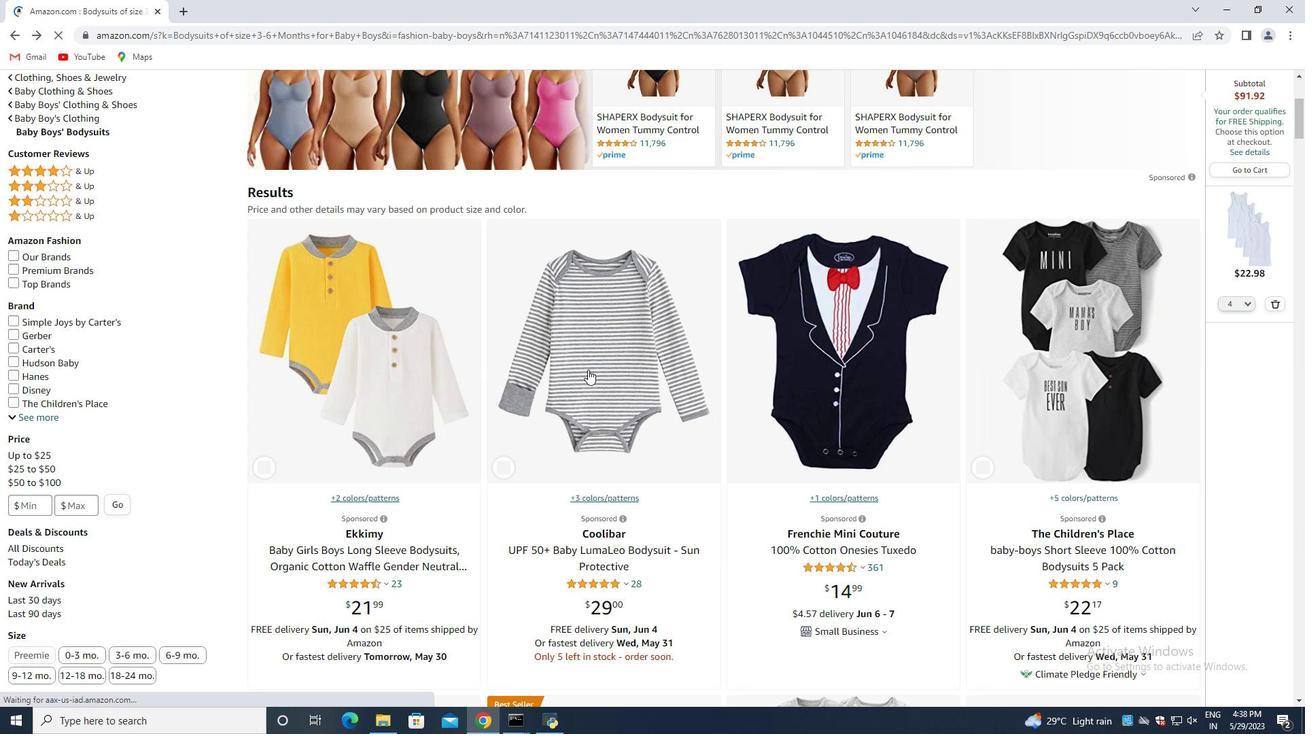 
Action: Mouse moved to (594, 355)
Screenshot: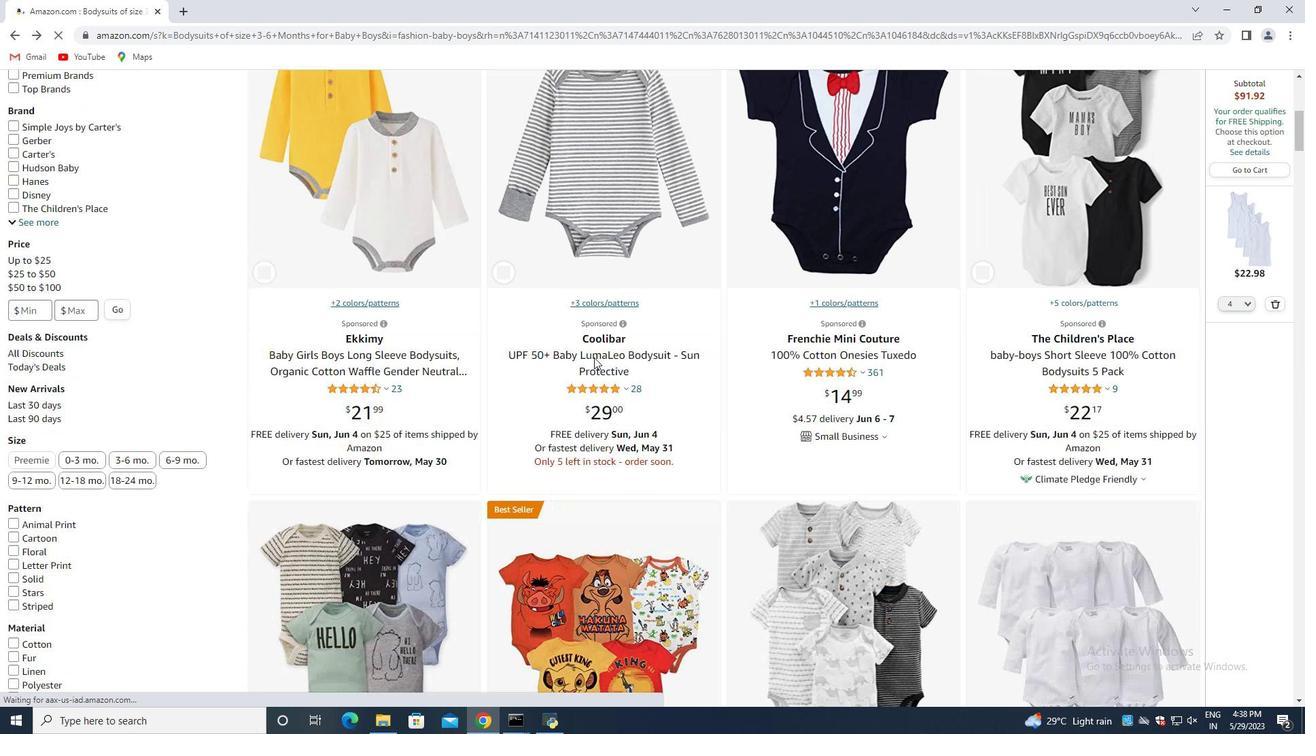 
Action: Mouse scrolled (594, 354) with delta (0, 0)
Screenshot: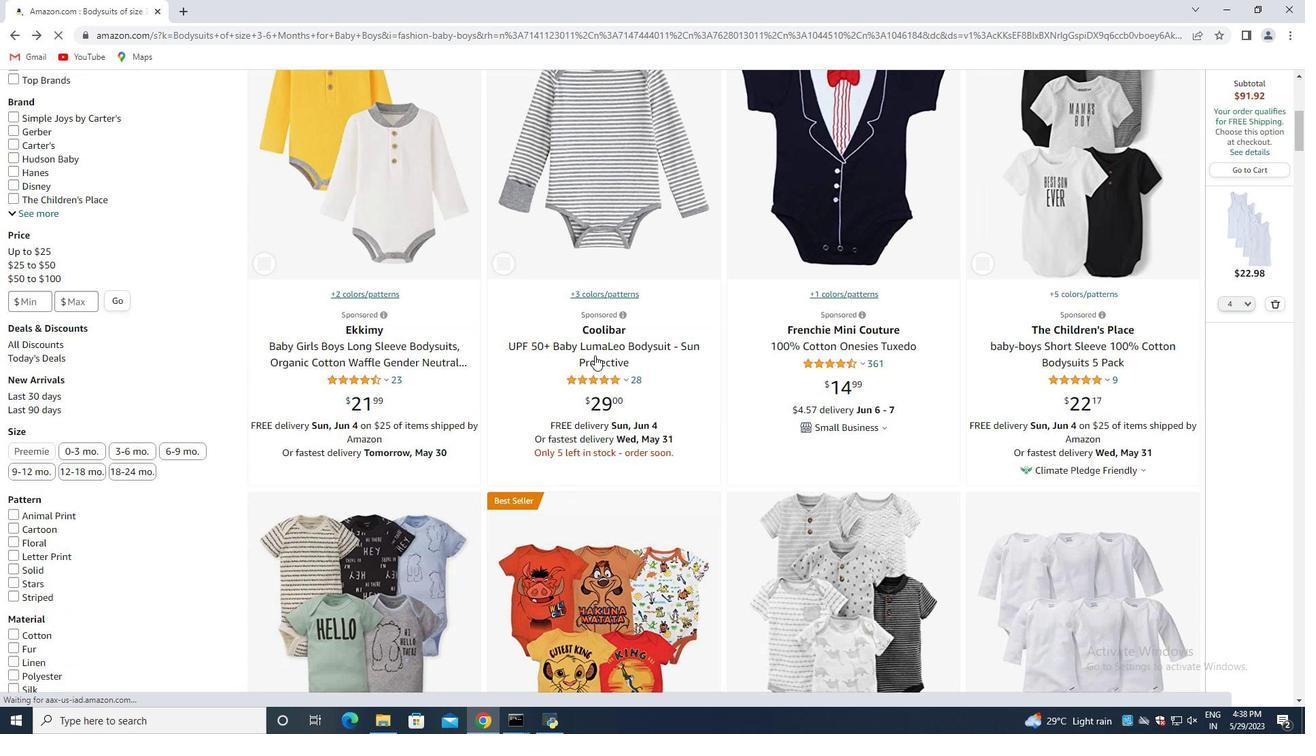 
Action: Mouse scrolled (594, 354) with delta (0, 0)
Screenshot: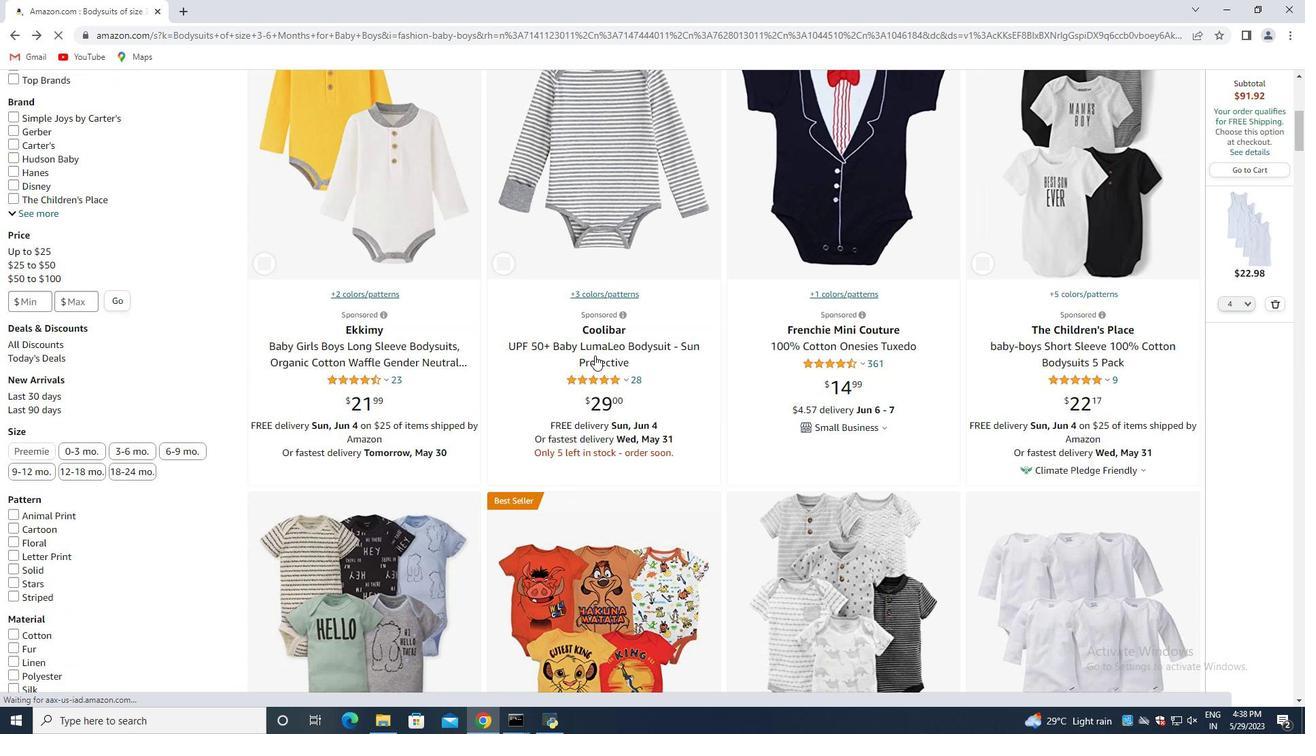 
Action: Mouse scrolled (594, 354) with delta (0, 0)
